 Task: Research Airbnb options in Turnhout, Belgium from 28th December, 2023 to 30th December, 2023 for 8 adults. Place can be shared room with 5 bedrooms having 8 beds and 5 bathrooms. Property type can be flat. Amenities needed are: wifi, washing machine, heating, TV, free parking on premises, hot tub, gym, smoking allowed.
Action: Mouse moved to (565, 314)
Screenshot: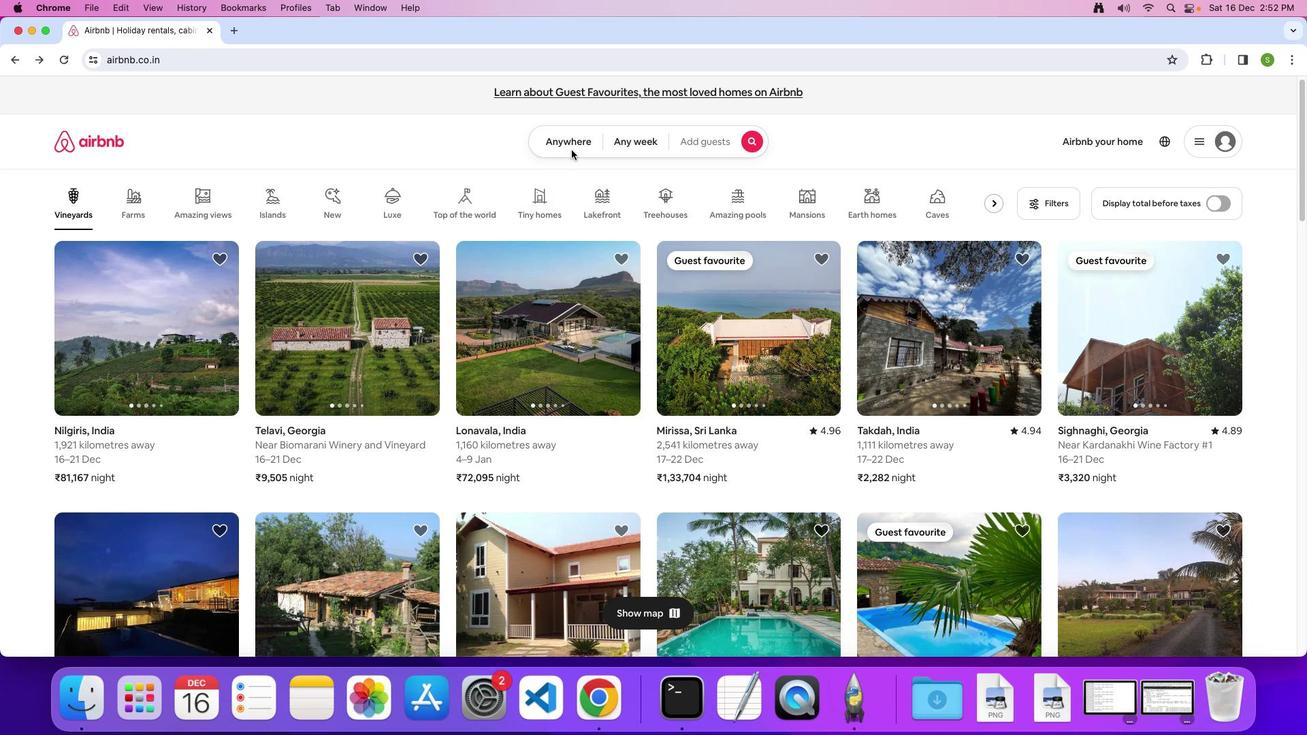 
Action: Mouse pressed left at (565, 314)
Screenshot: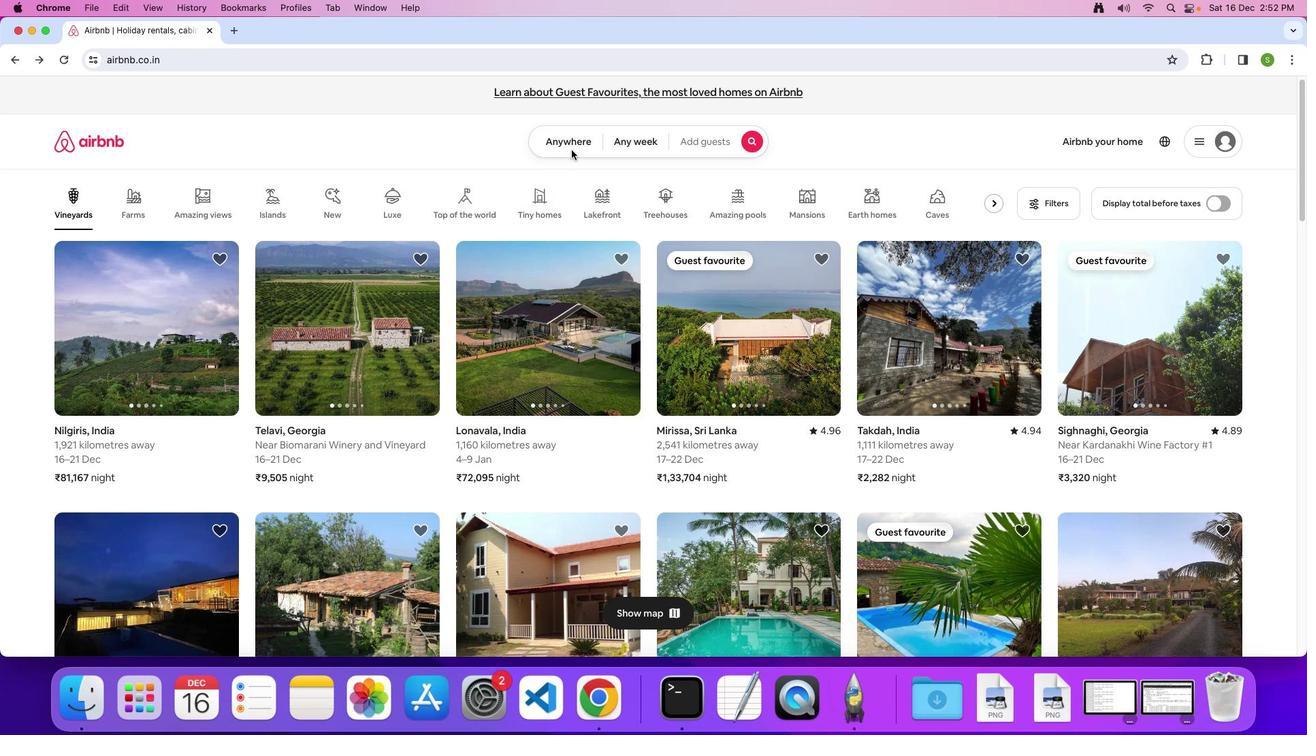 
Action: Mouse moved to (563, 312)
Screenshot: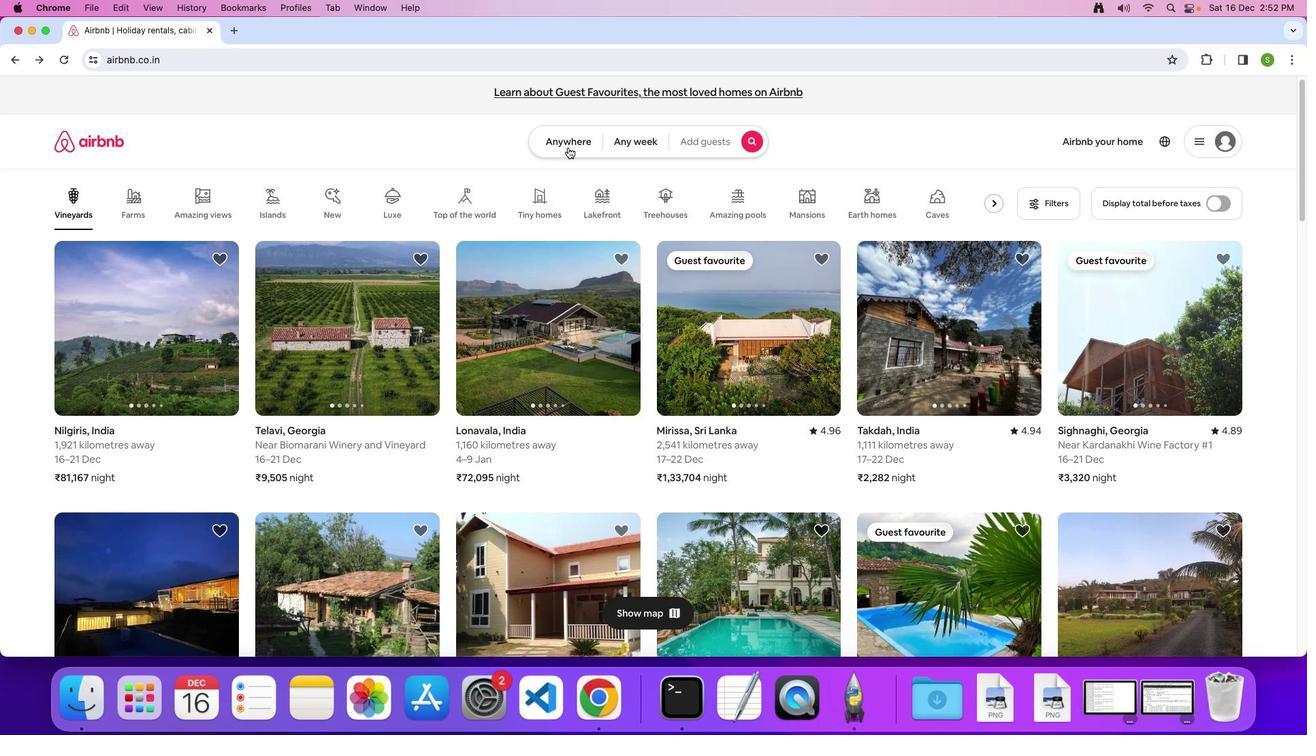 
Action: Mouse pressed left at (563, 312)
Screenshot: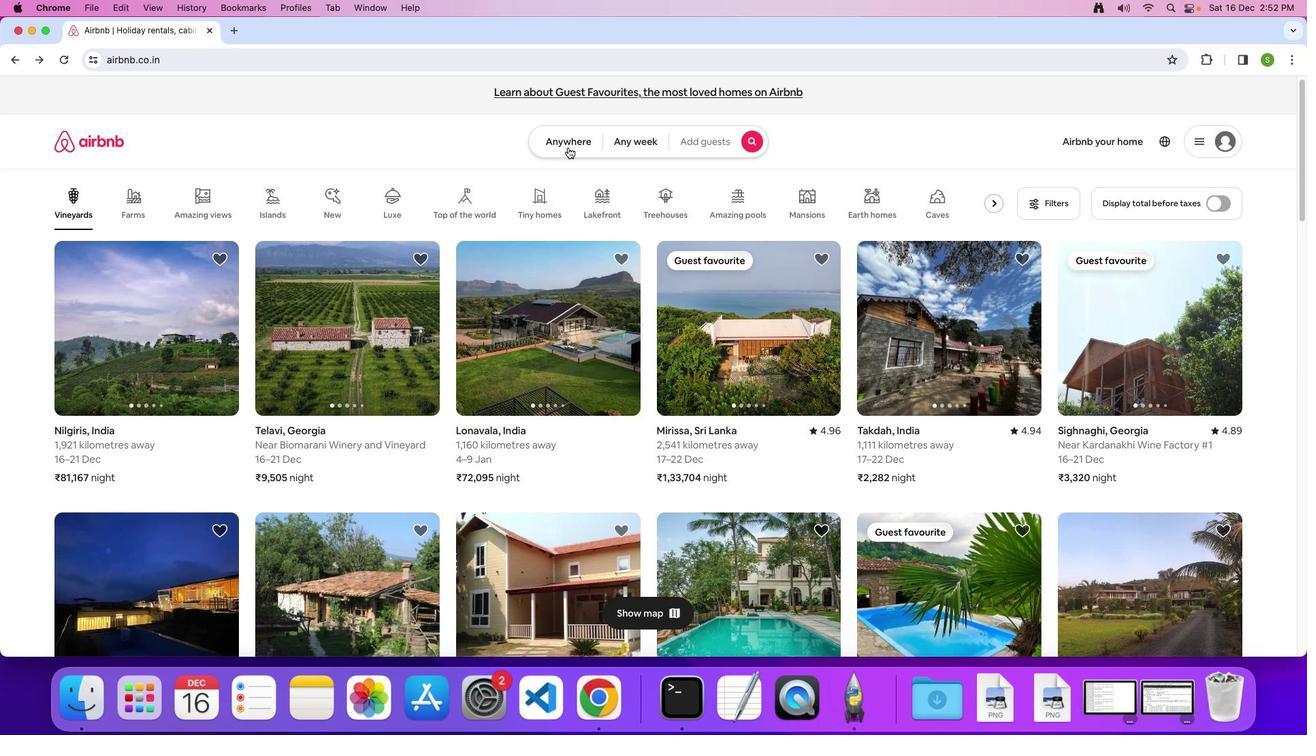 
Action: Mouse moved to (535, 335)
Screenshot: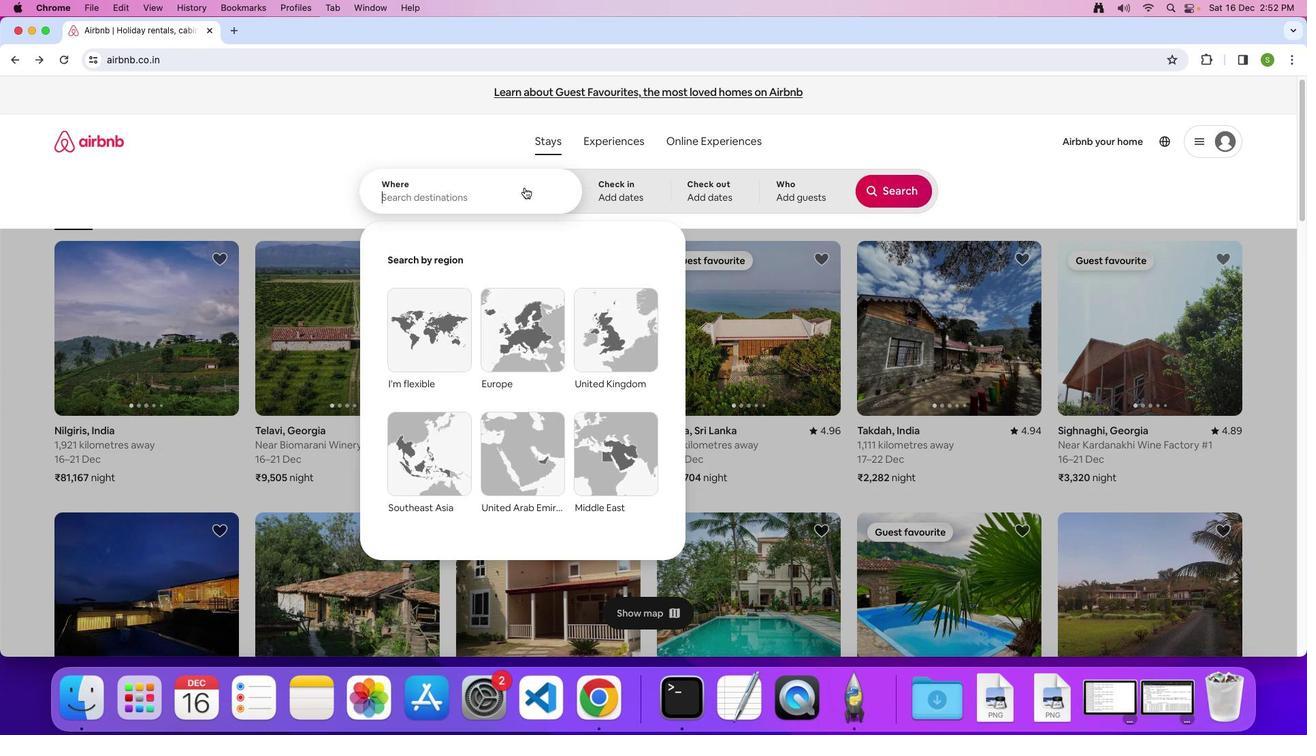 
Action: Mouse pressed left at (535, 335)
Screenshot: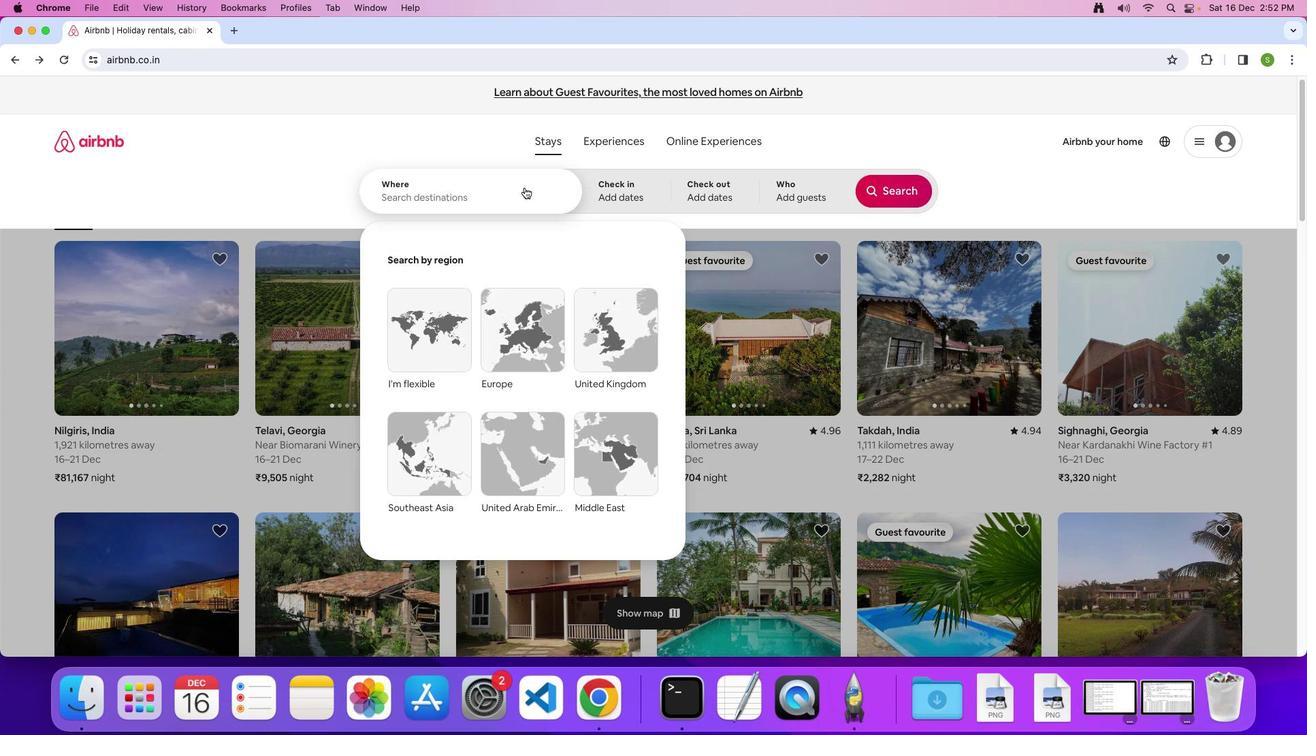
Action: Mouse moved to (535, 335)
Screenshot: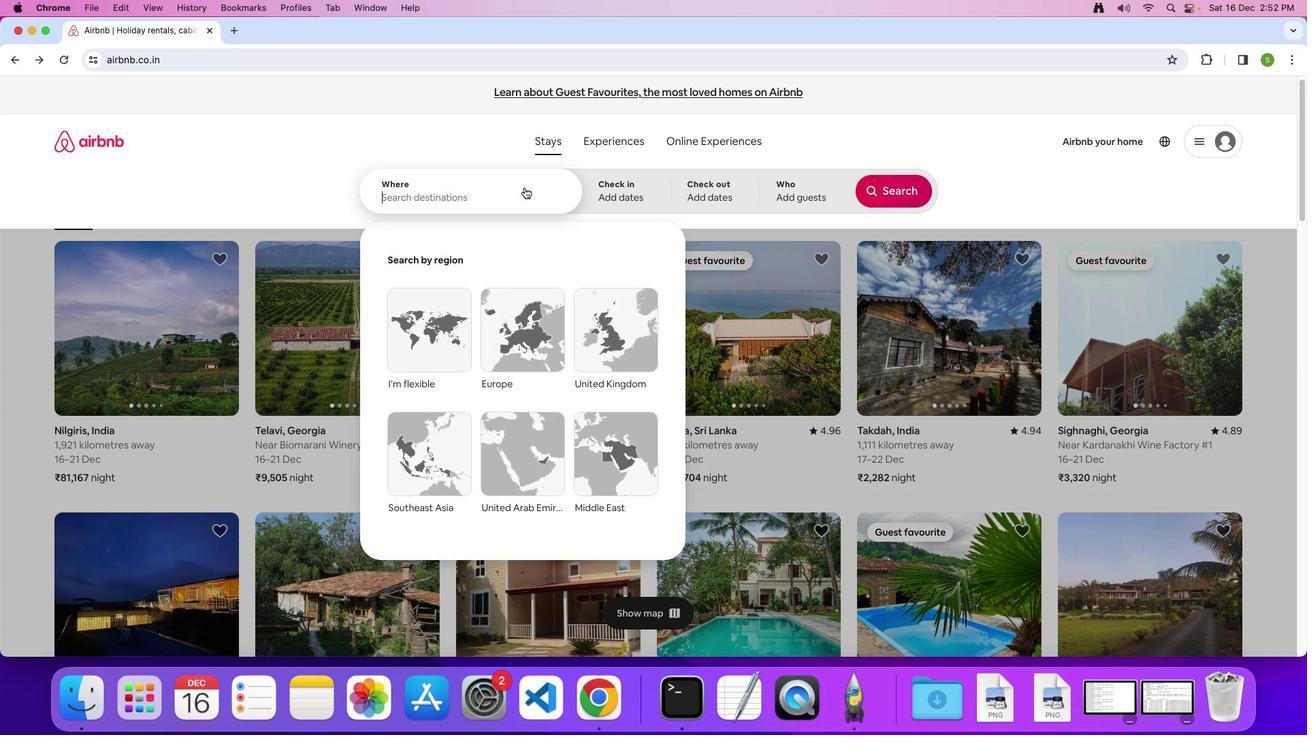 
Action: Key pressed 'T'Key.caps_lock'u''r''n''h''o''u''t'','Key.spaceKey.shift'B''e''l''g''i''u''m'Key.enter
Screenshot: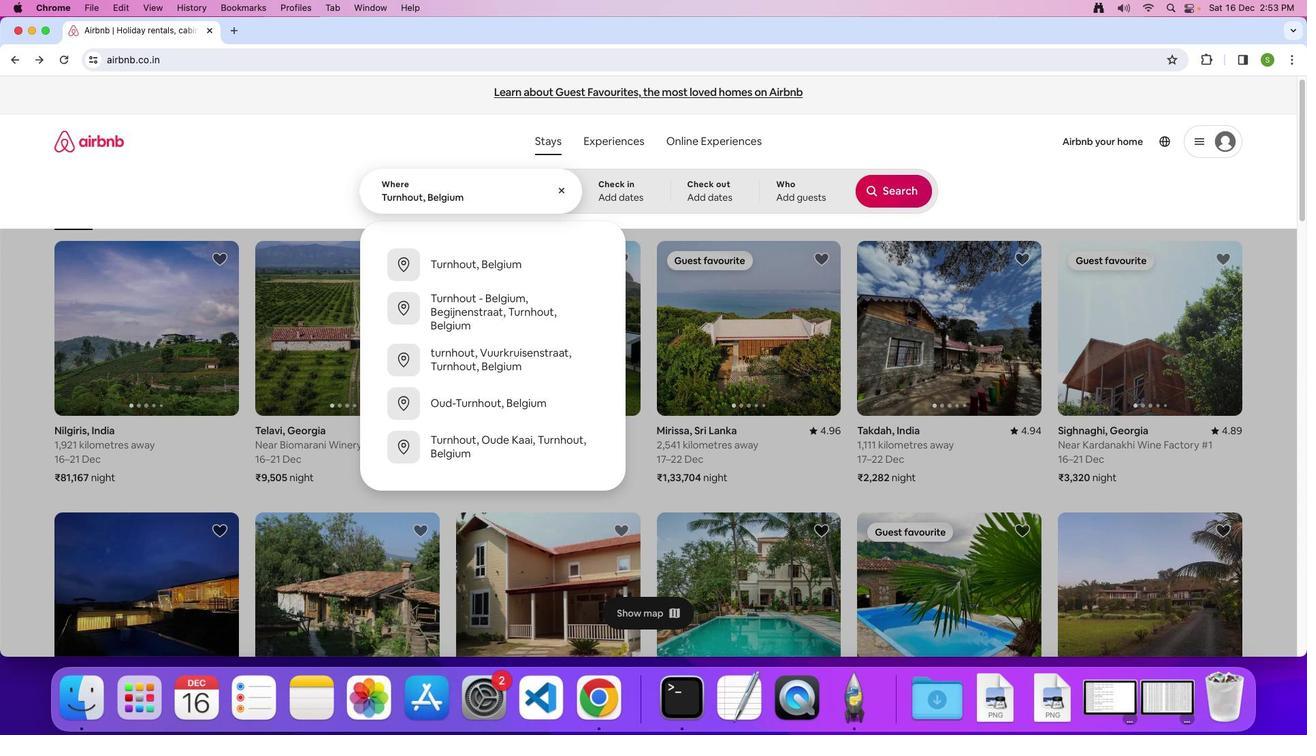 
Action: Mouse moved to (550, 508)
Screenshot: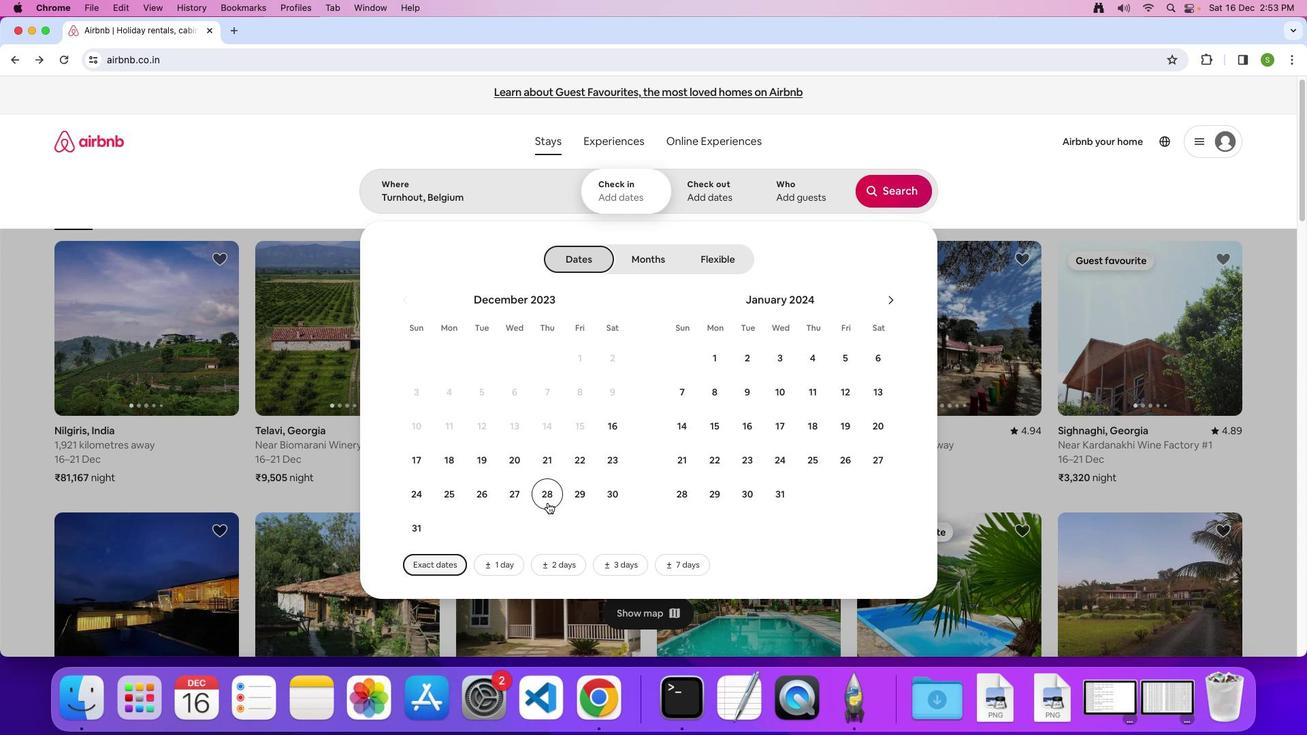 
Action: Mouse pressed left at (550, 508)
Screenshot: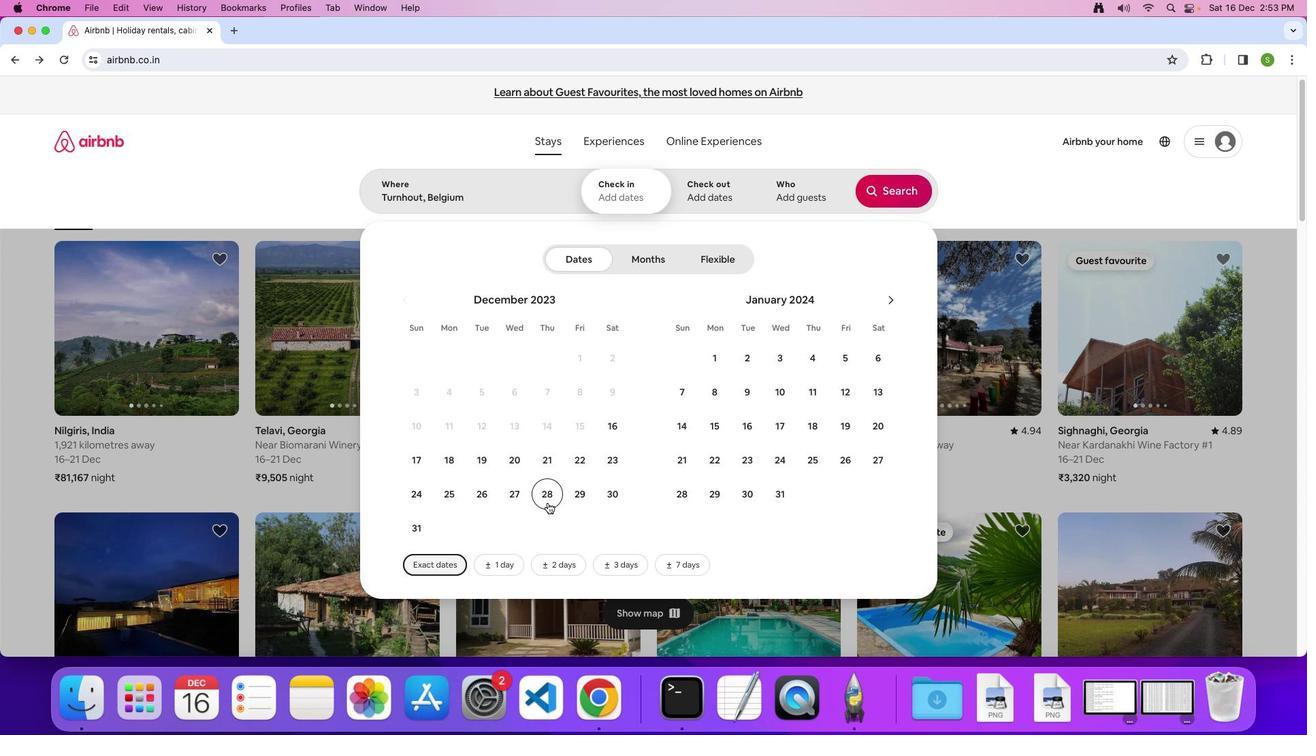 
Action: Mouse moved to (585, 504)
Screenshot: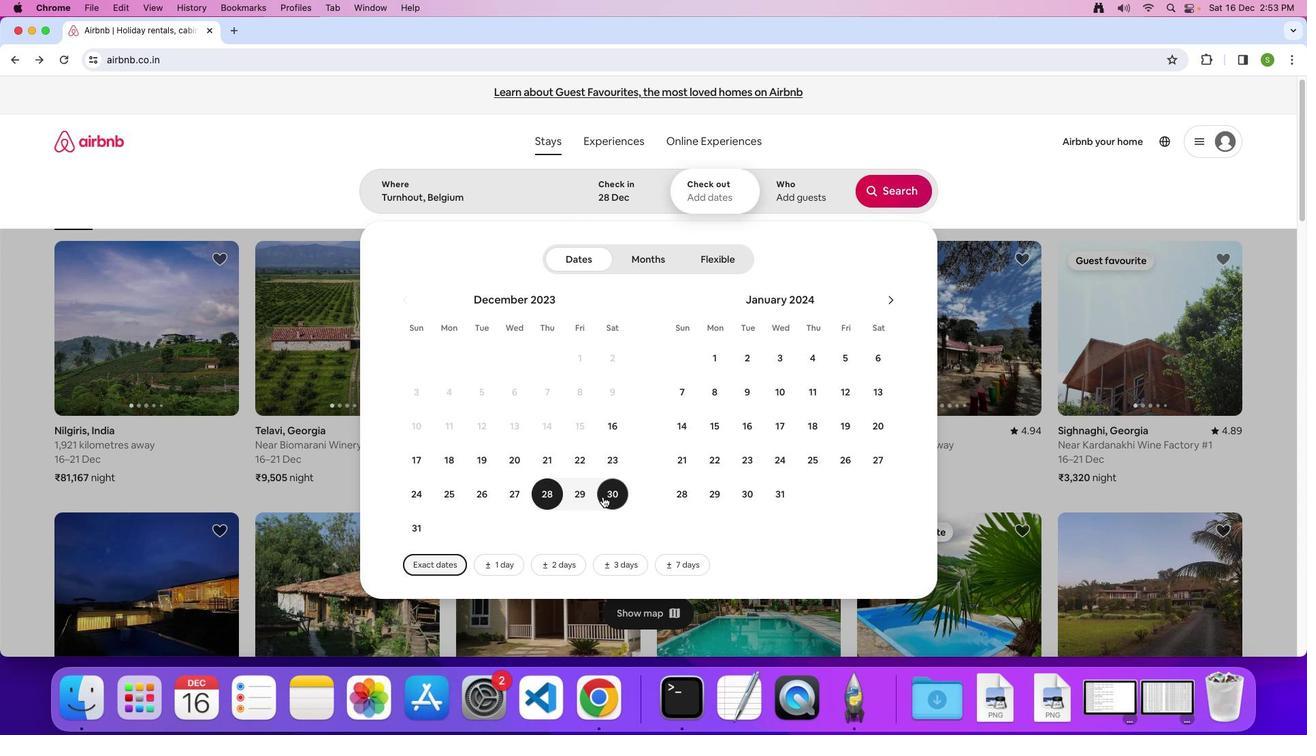 
Action: Mouse pressed left at (585, 504)
Screenshot: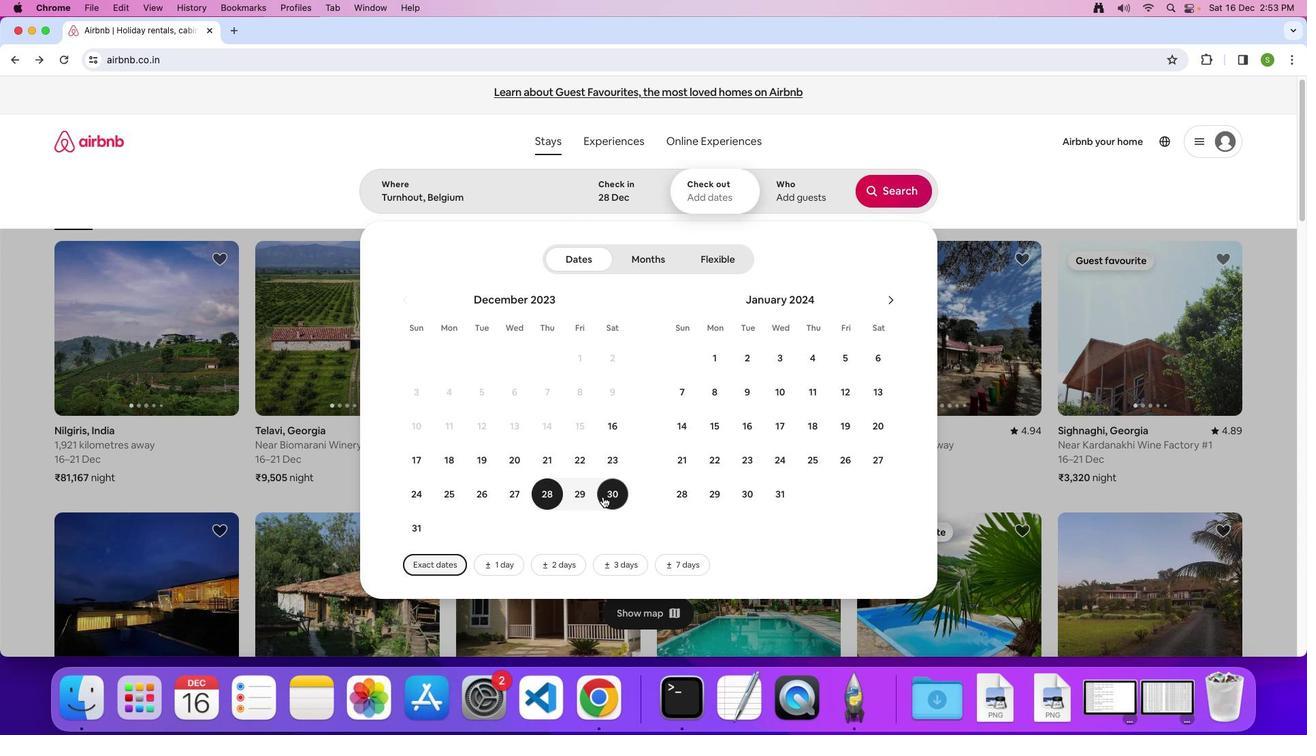 
Action: Mouse moved to (707, 341)
Screenshot: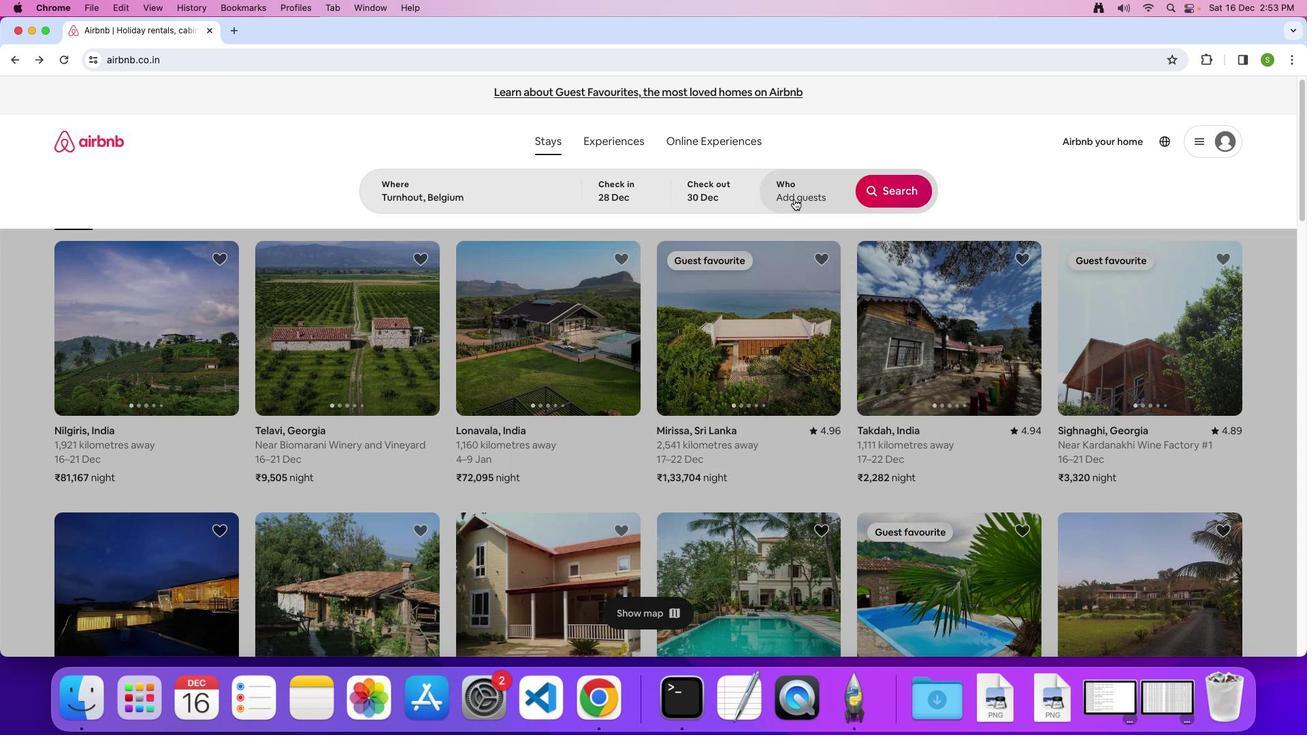 
Action: Mouse pressed left at (707, 341)
Screenshot: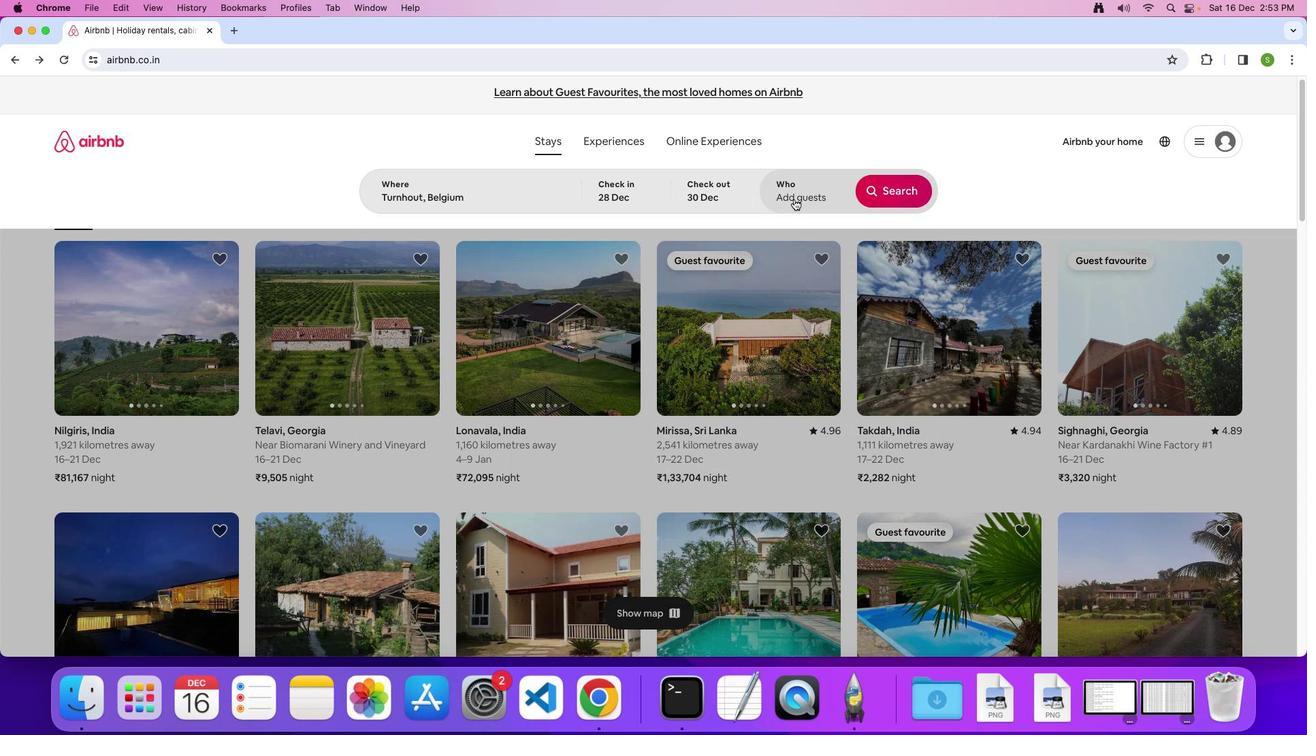 
Action: Mouse moved to (774, 376)
Screenshot: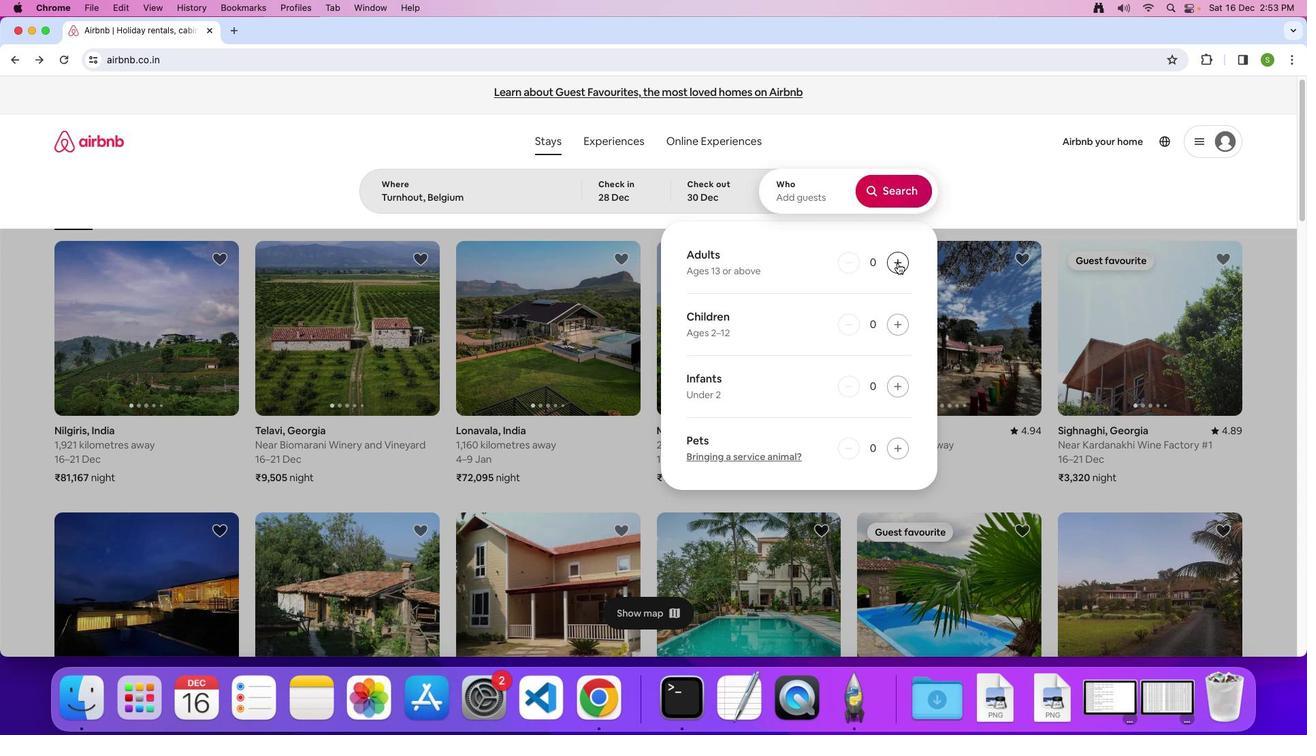
Action: Mouse pressed left at (774, 376)
Screenshot: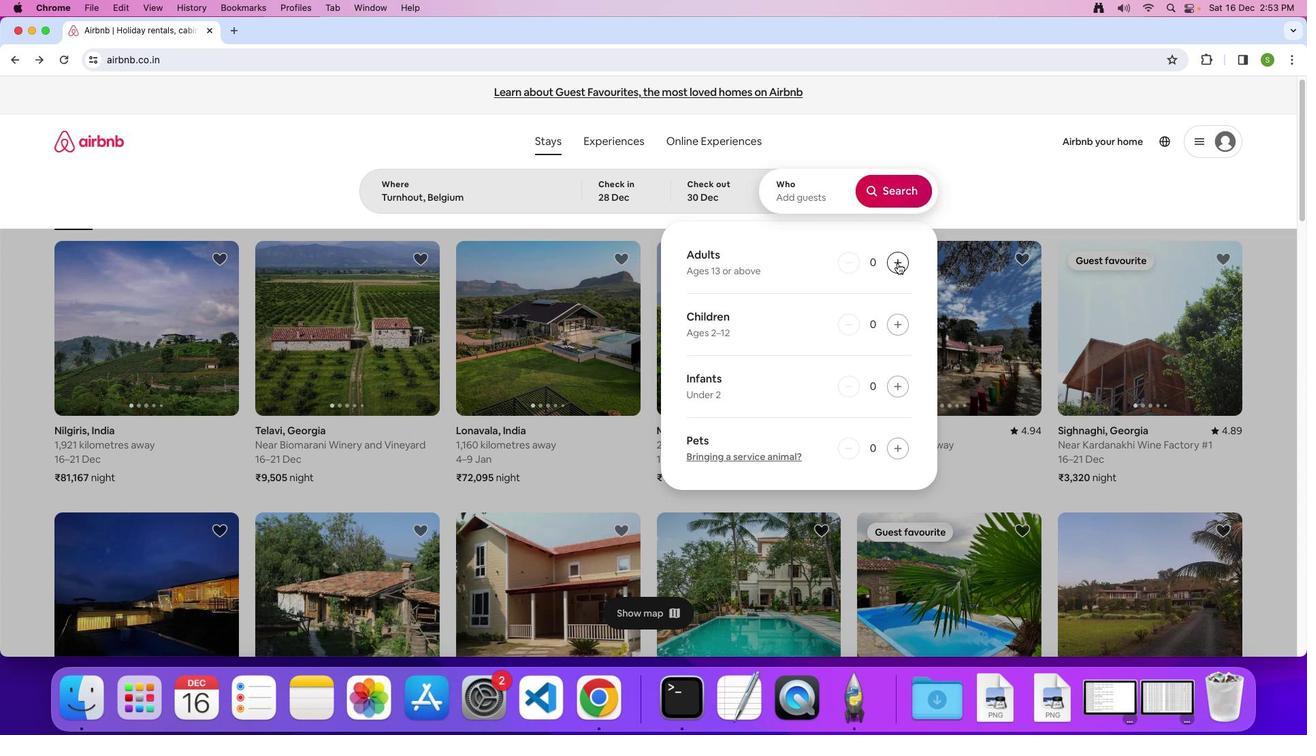 
Action: Mouse pressed left at (774, 376)
Screenshot: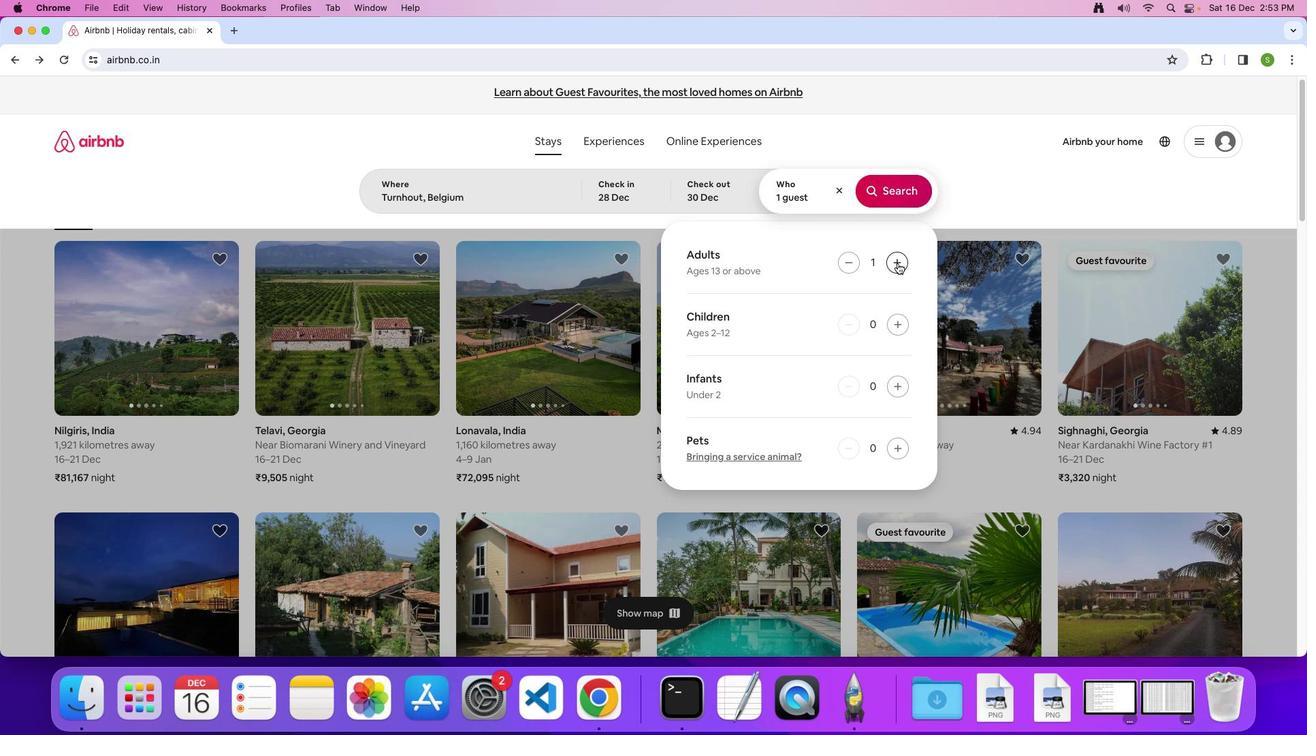 
Action: Mouse pressed left at (774, 376)
Screenshot: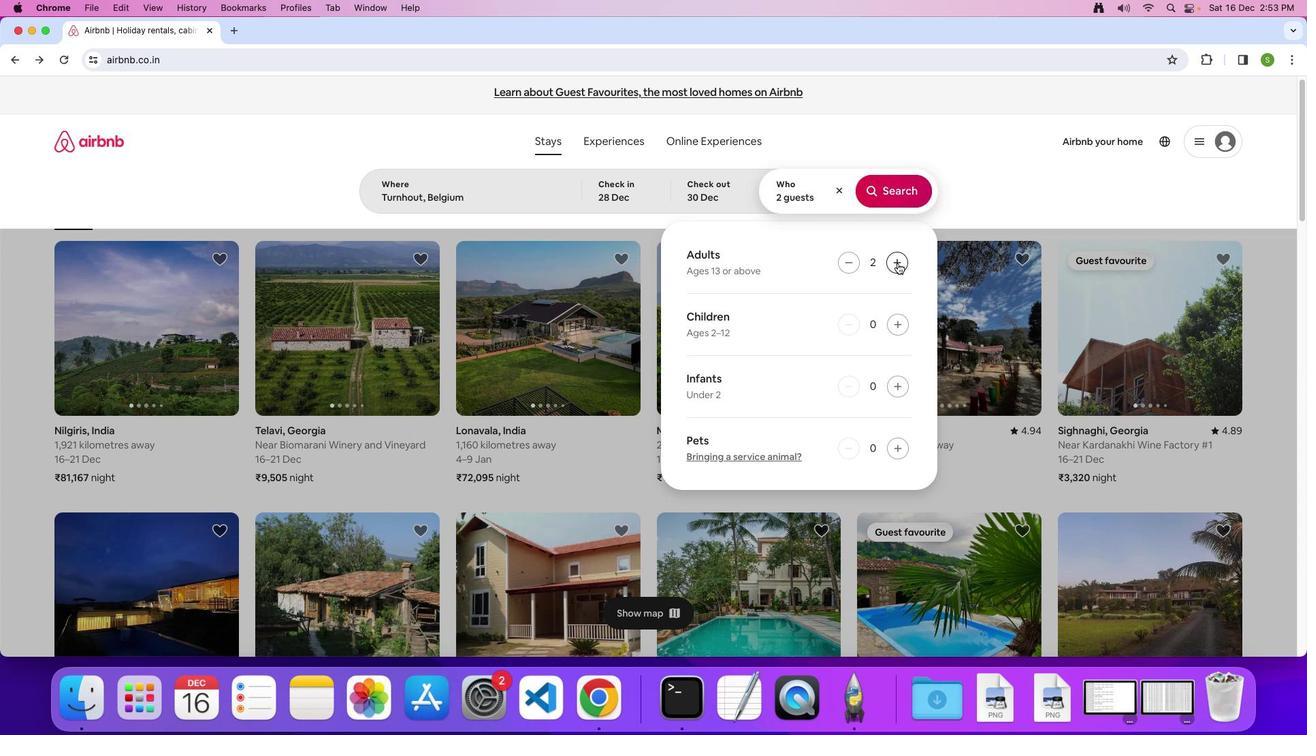 
Action: Mouse pressed left at (774, 376)
Screenshot: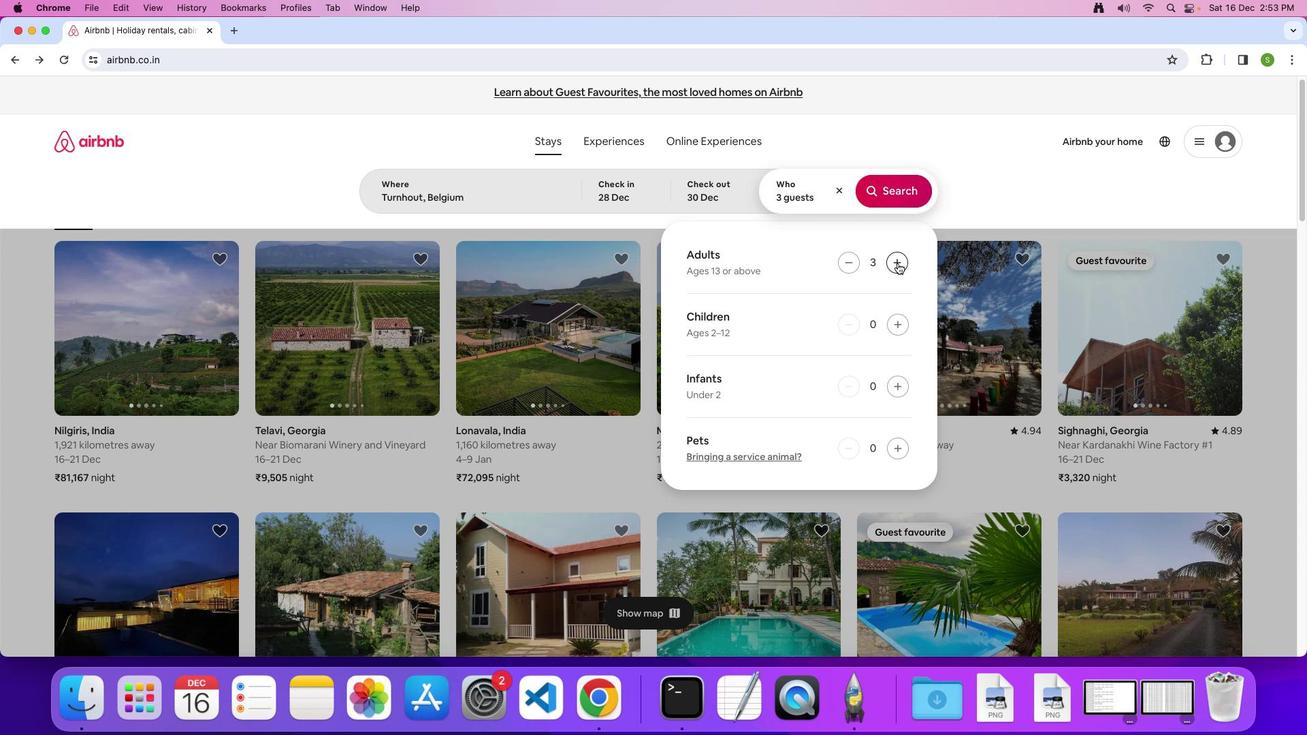 
Action: Mouse pressed left at (774, 376)
Screenshot: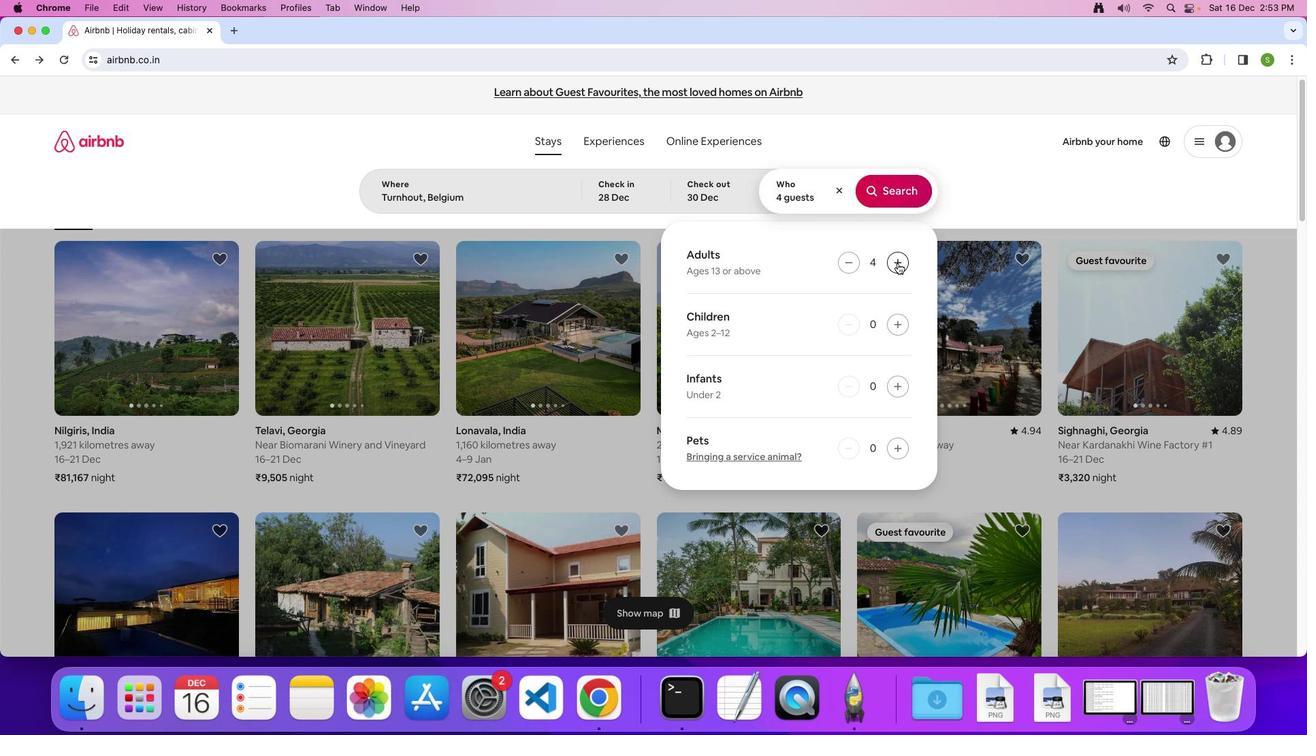 
Action: Mouse pressed left at (774, 376)
Screenshot: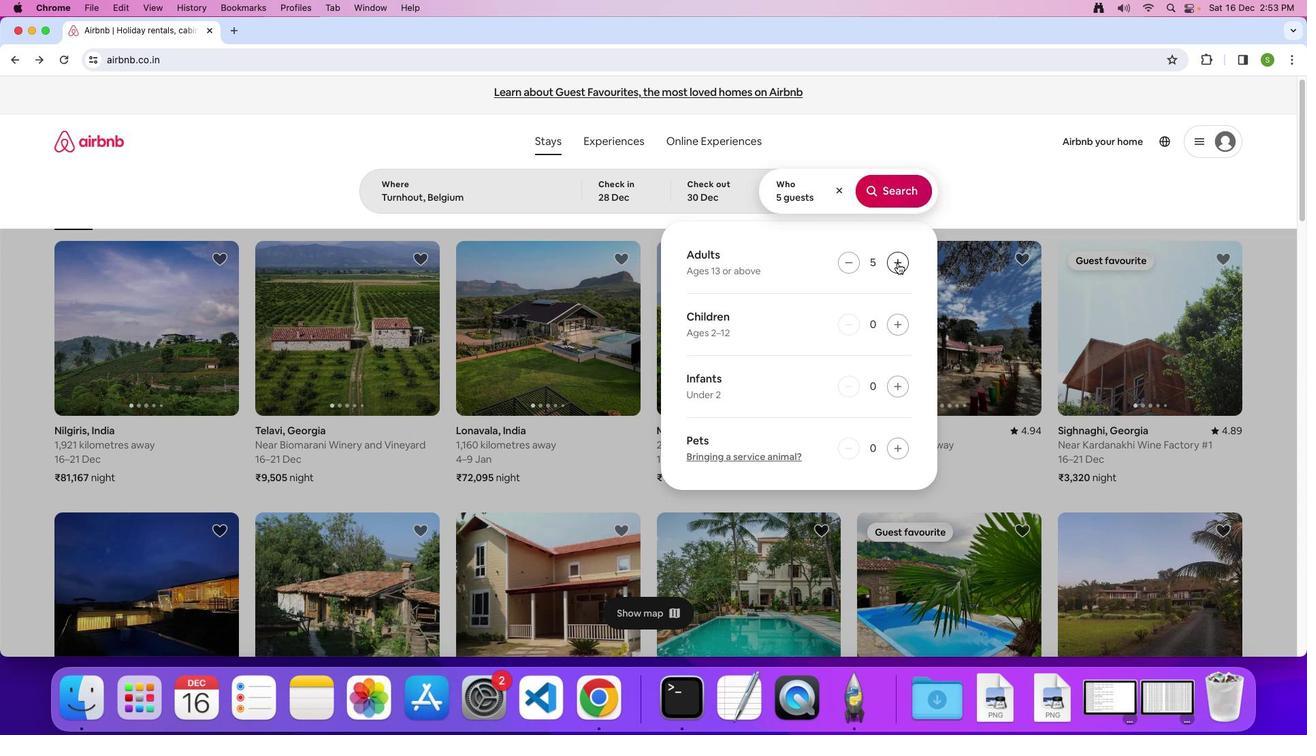 
Action: Mouse pressed left at (774, 376)
Screenshot: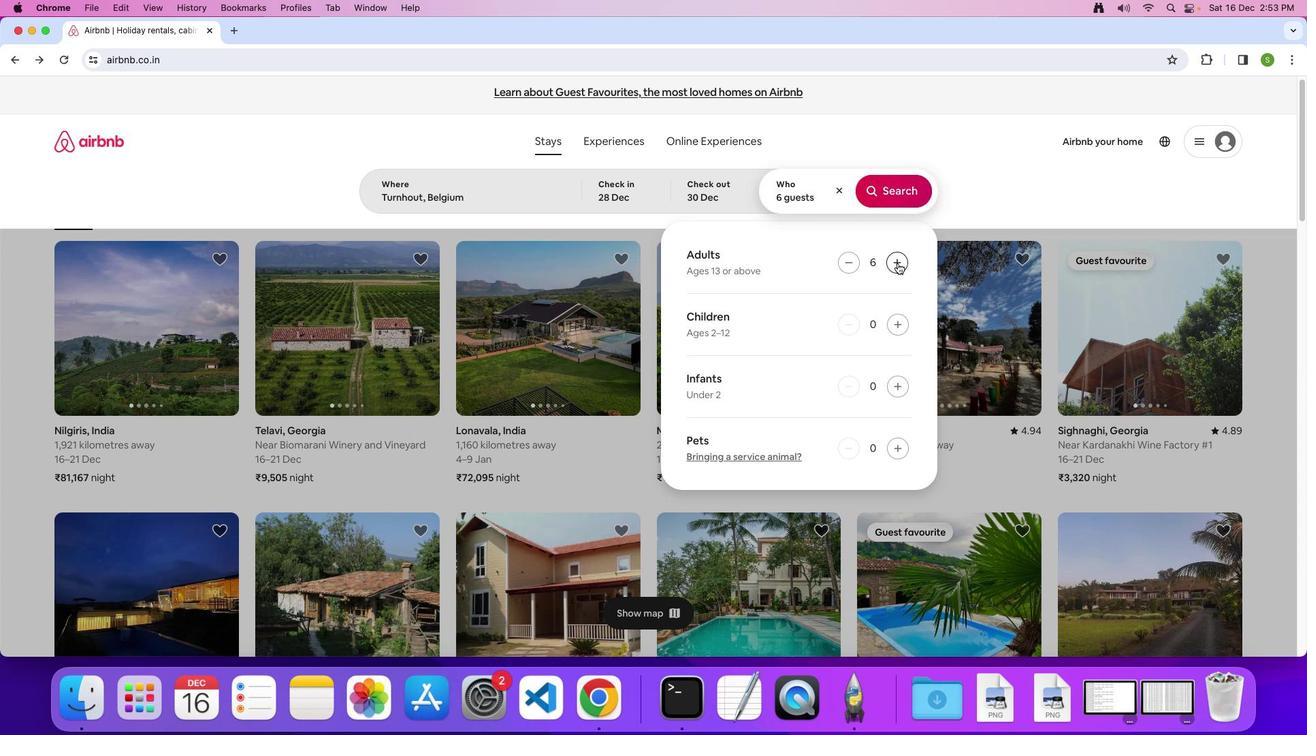 
Action: Mouse pressed left at (774, 376)
Screenshot: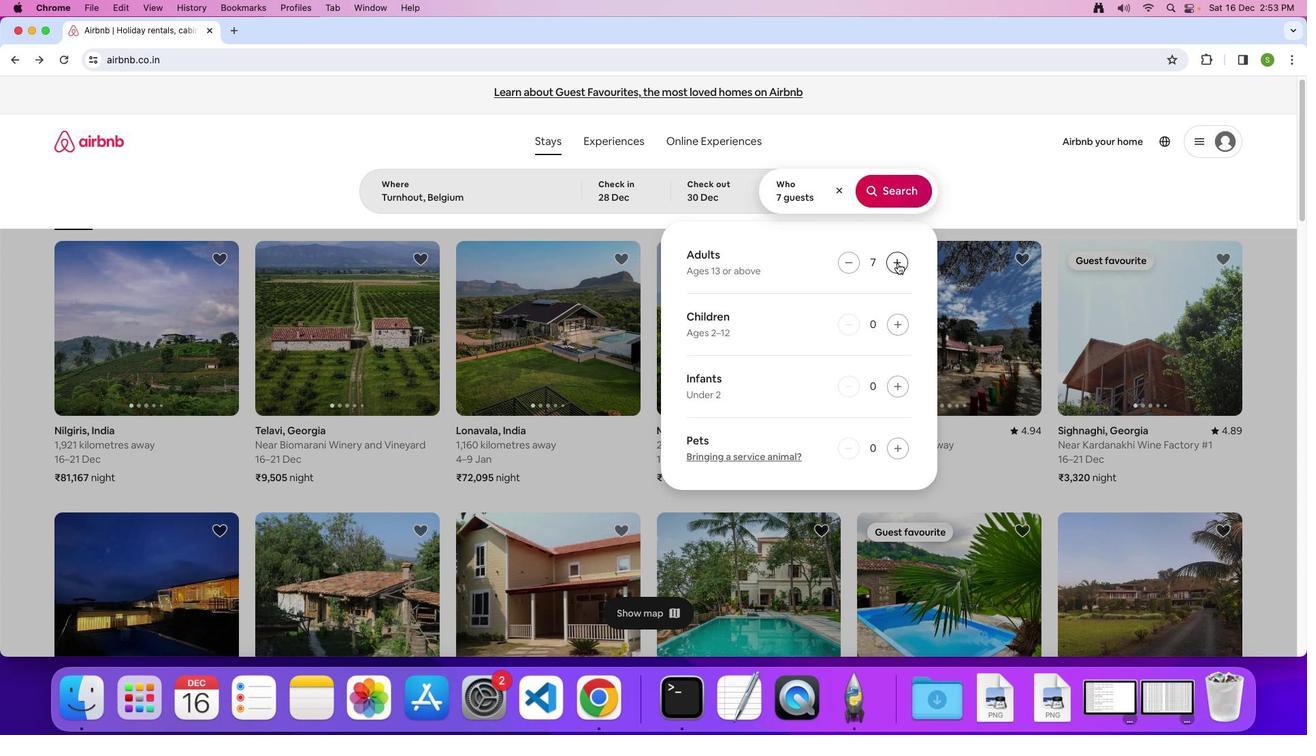 
Action: Mouse moved to (774, 335)
Screenshot: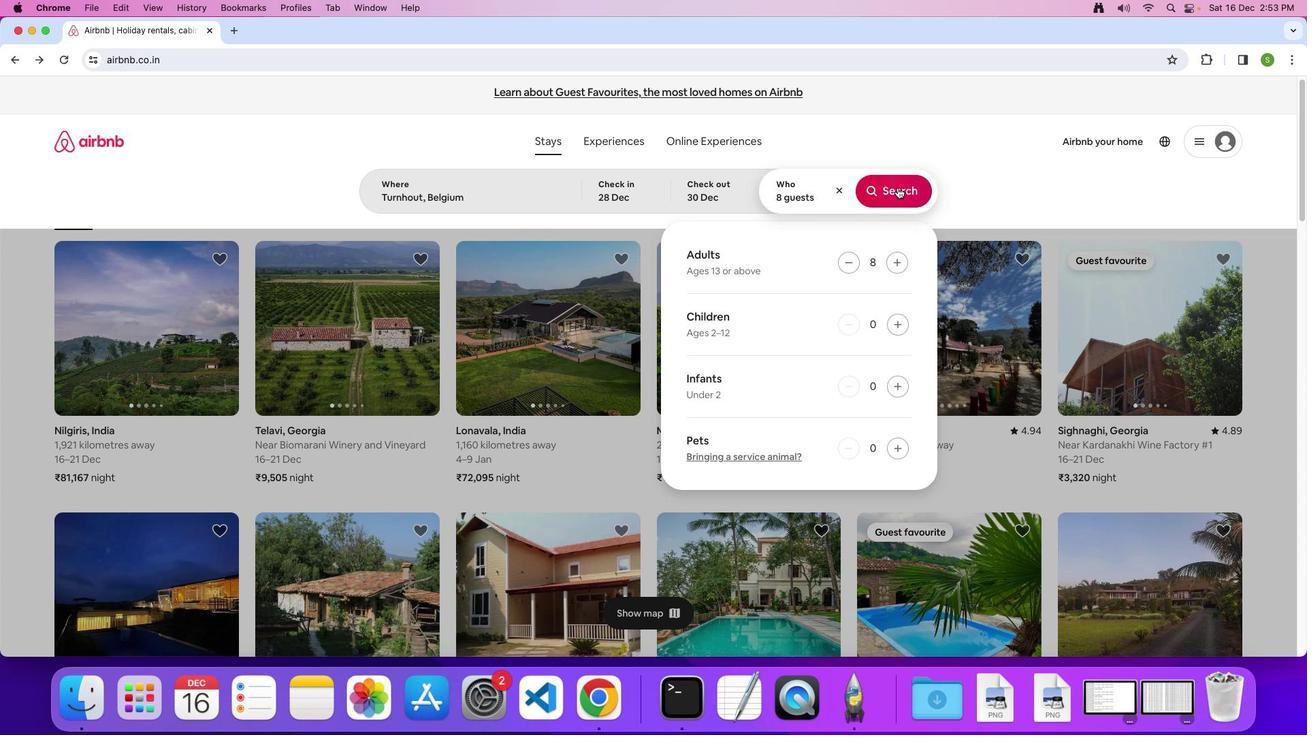 
Action: Mouse pressed left at (774, 335)
Screenshot: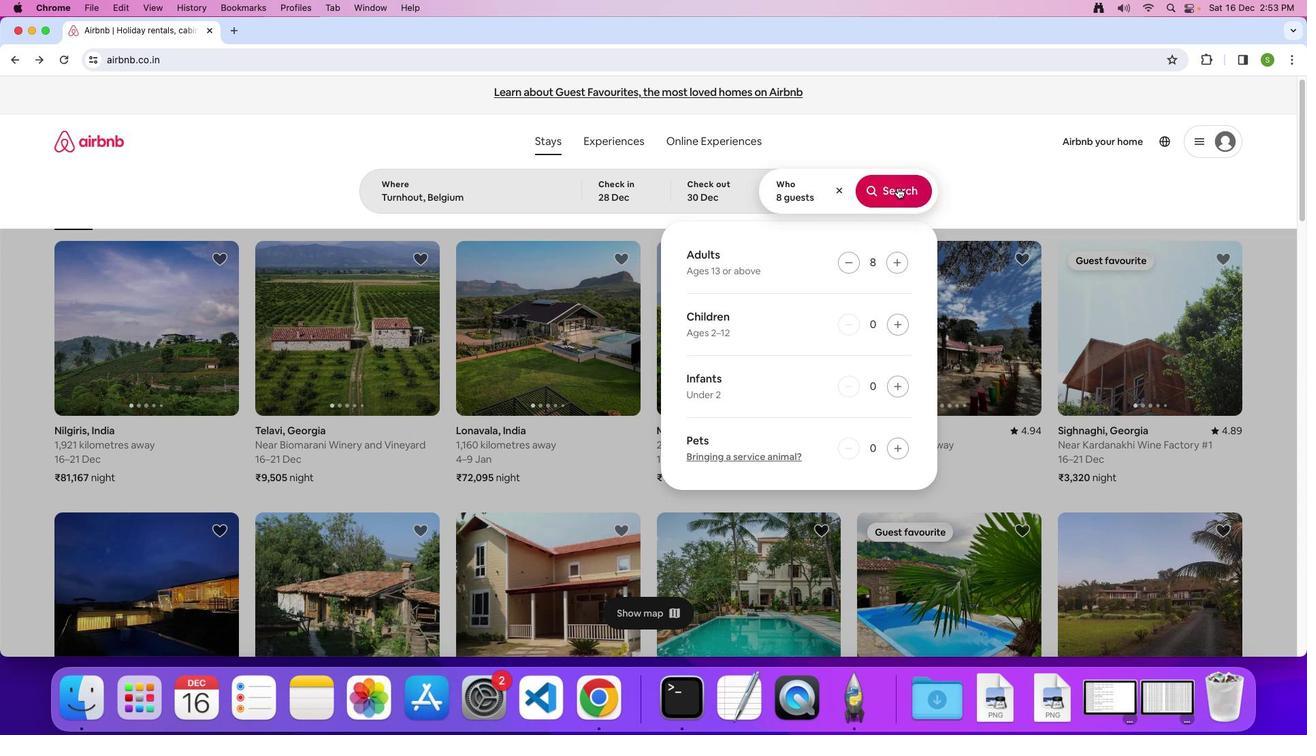 
Action: Mouse moved to (899, 318)
Screenshot: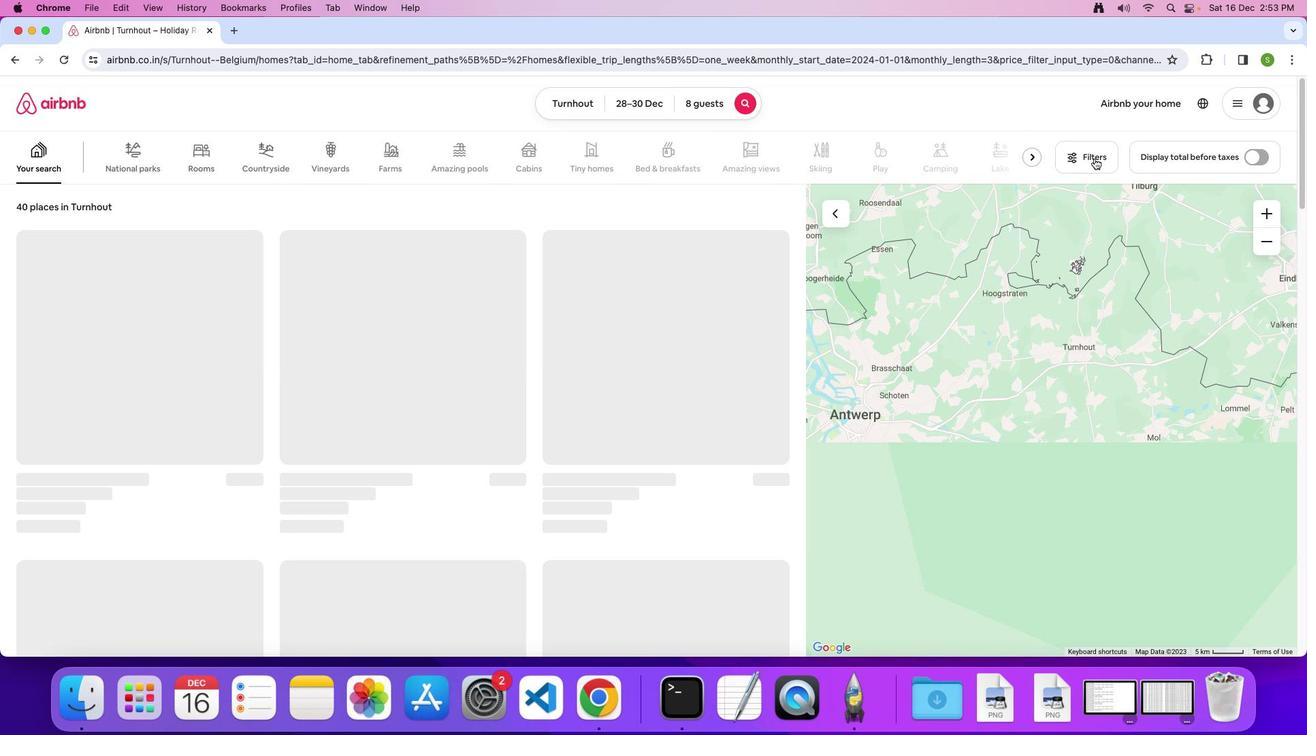 
Action: Mouse pressed left at (899, 318)
Screenshot: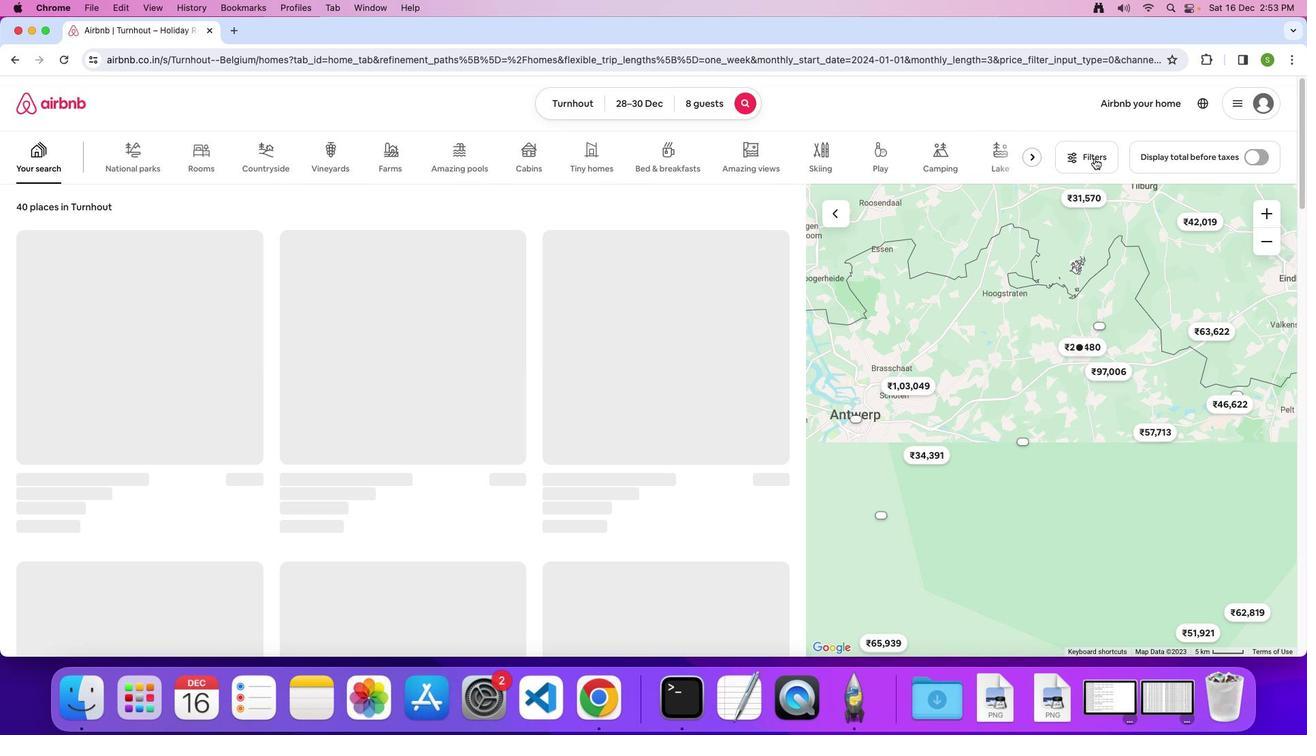 
Action: Mouse moved to (608, 371)
Screenshot: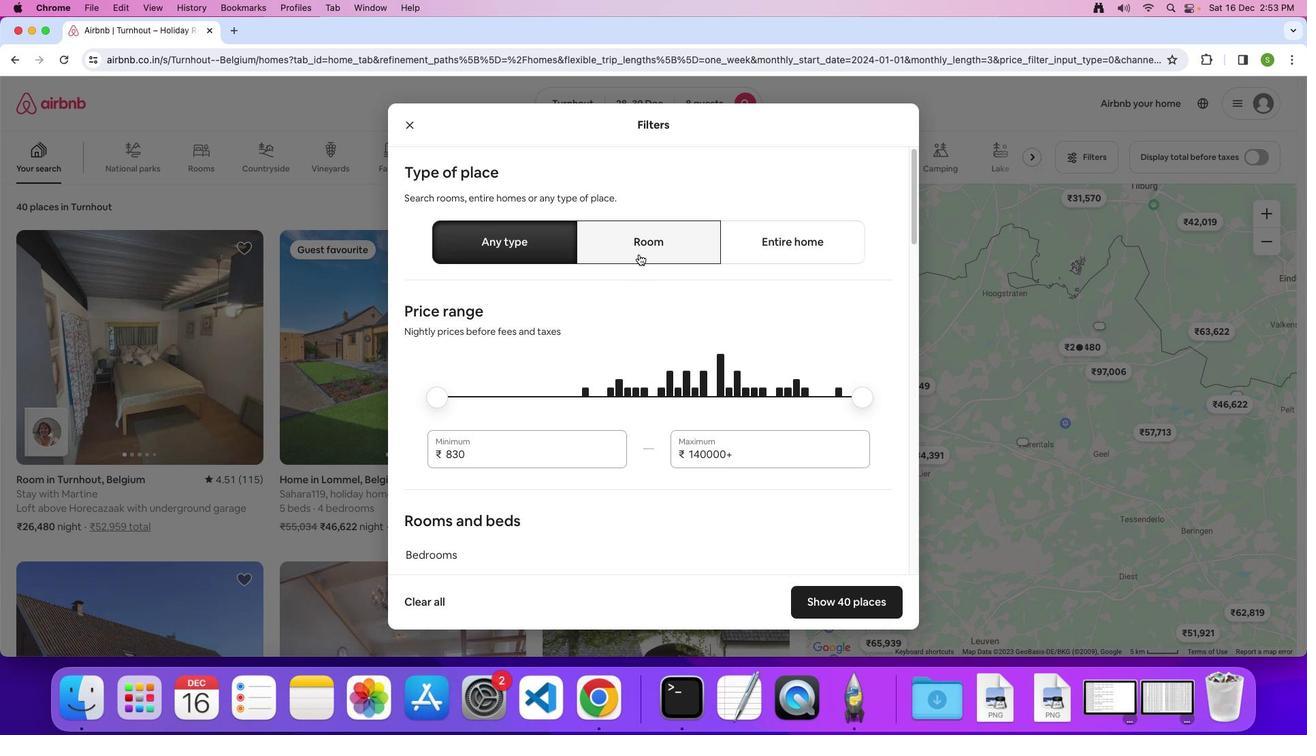 
Action: Mouse pressed left at (608, 371)
Screenshot: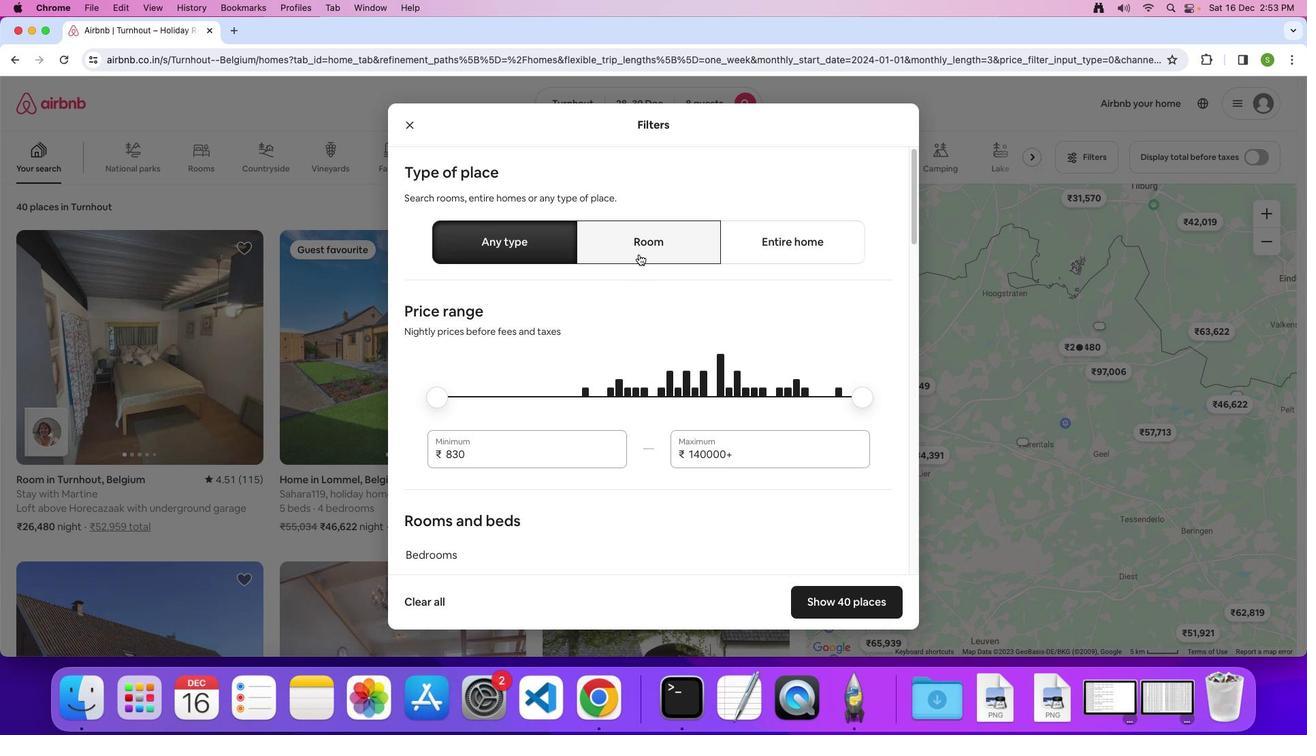 
Action: Mouse moved to (623, 482)
Screenshot: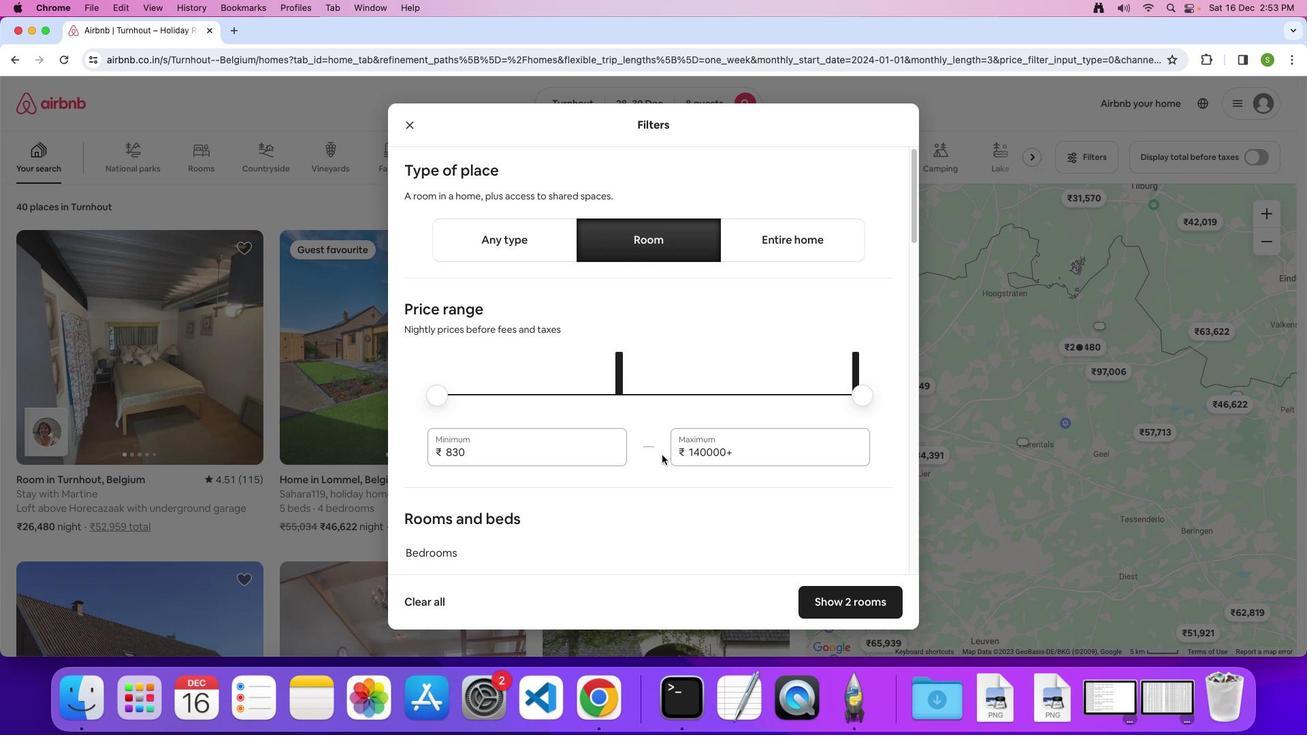 
Action: Mouse scrolled (623, 482) with delta (200, 231)
Screenshot: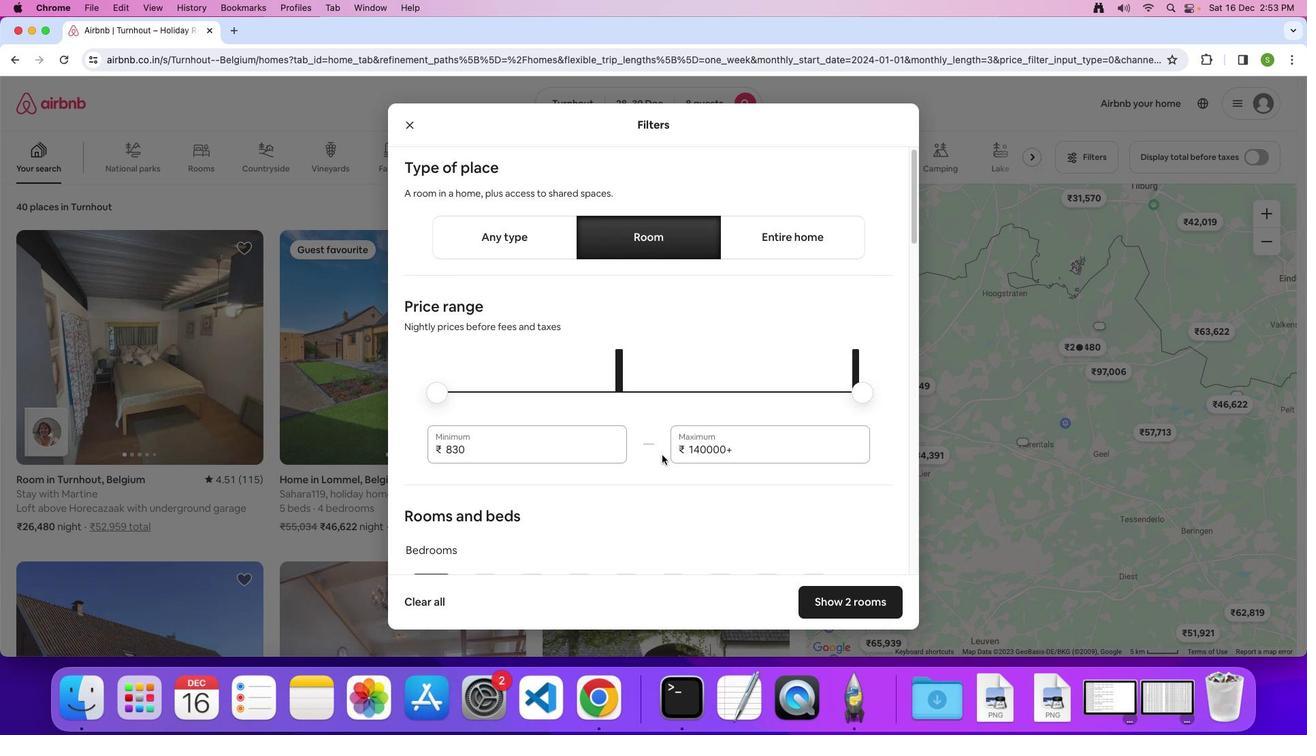 
Action: Mouse moved to (623, 482)
Screenshot: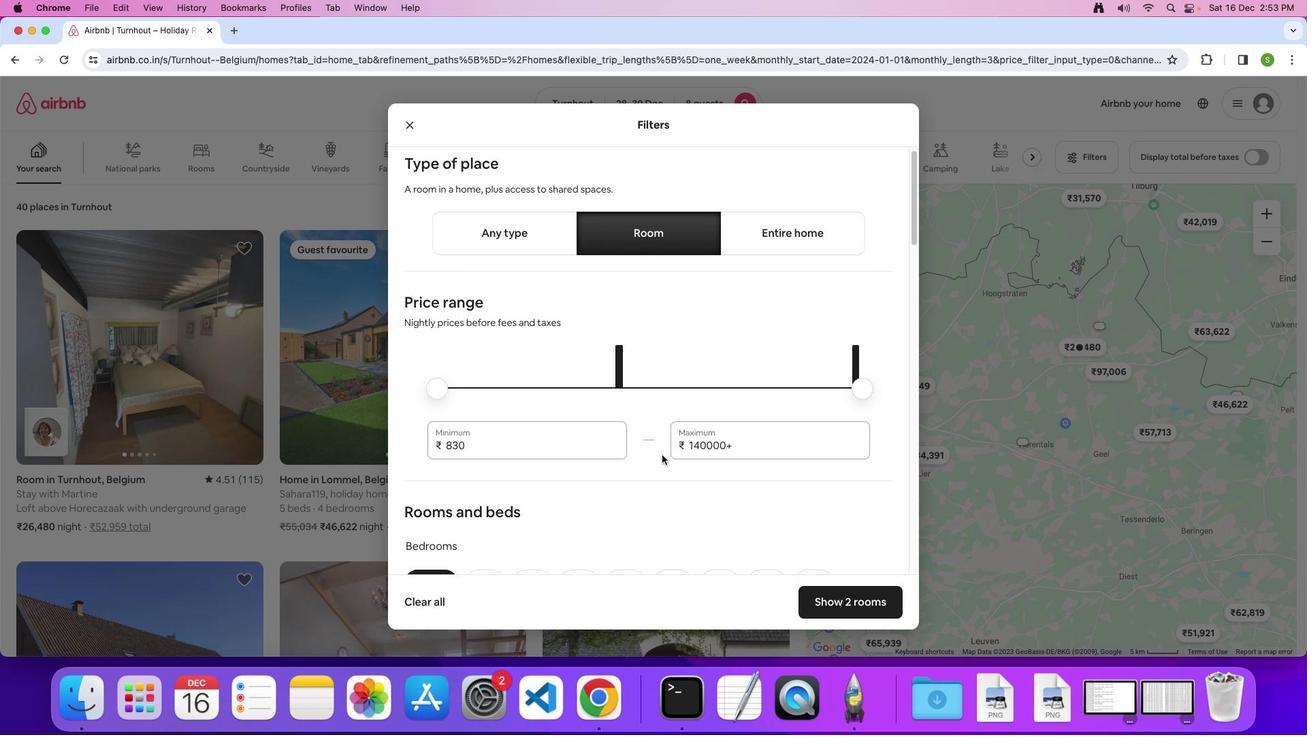
Action: Mouse scrolled (623, 482) with delta (200, 231)
Screenshot: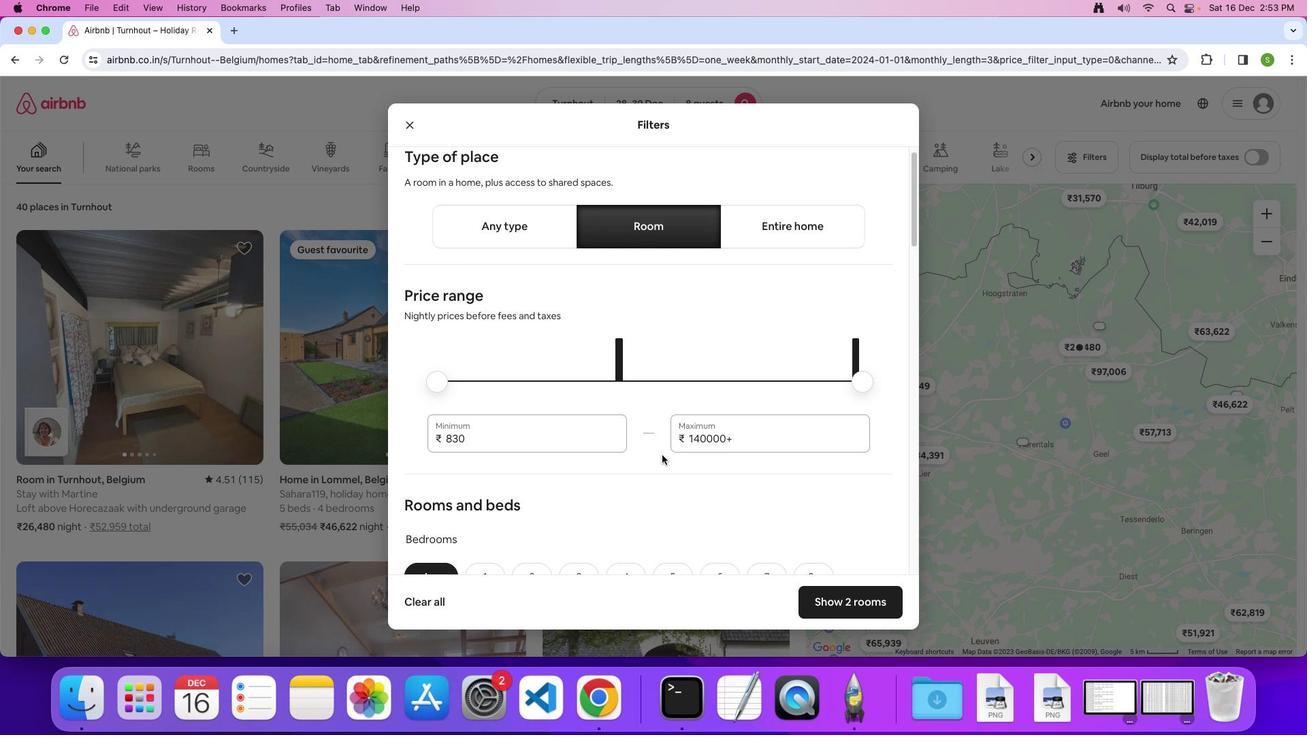 
Action: Mouse scrolled (623, 482) with delta (200, 231)
Screenshot: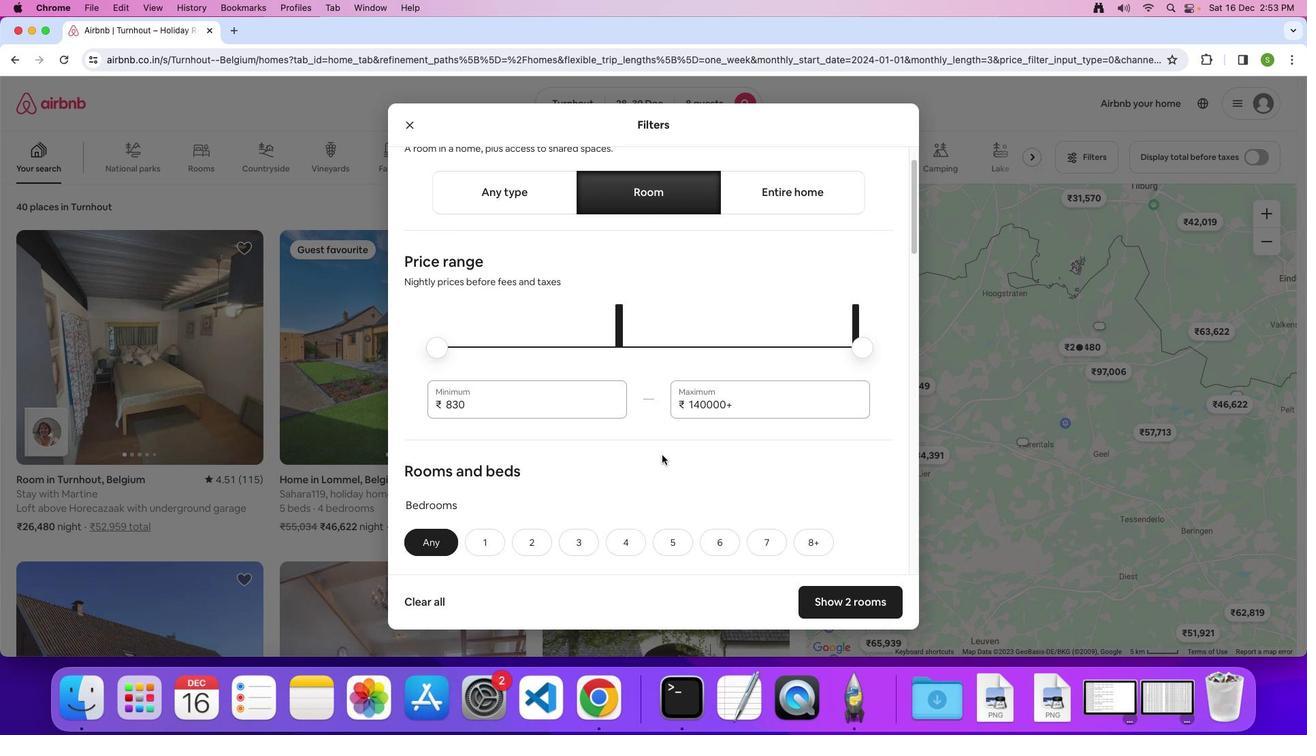
Action: Mouse moved to (623, 481)
Screenshot: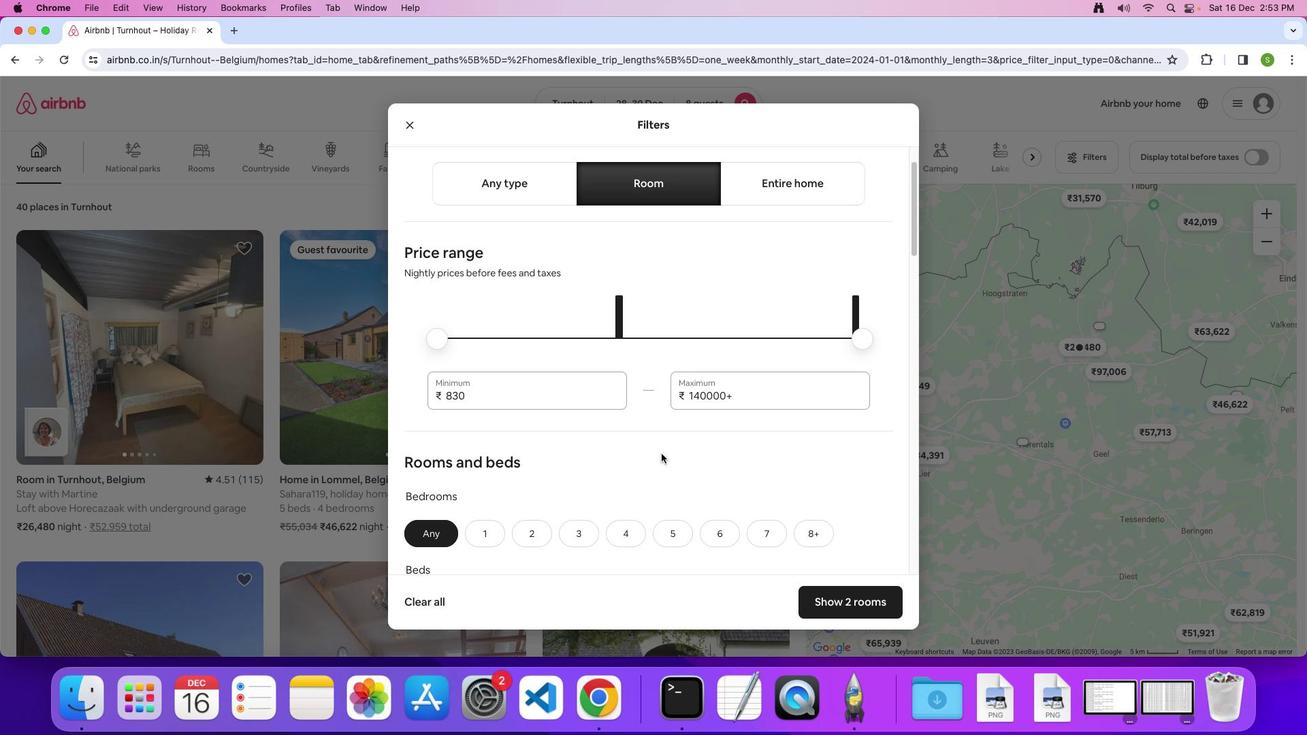 
Action: Mouse scrolled (623, 481) with delta (200, 231)
Screenshot: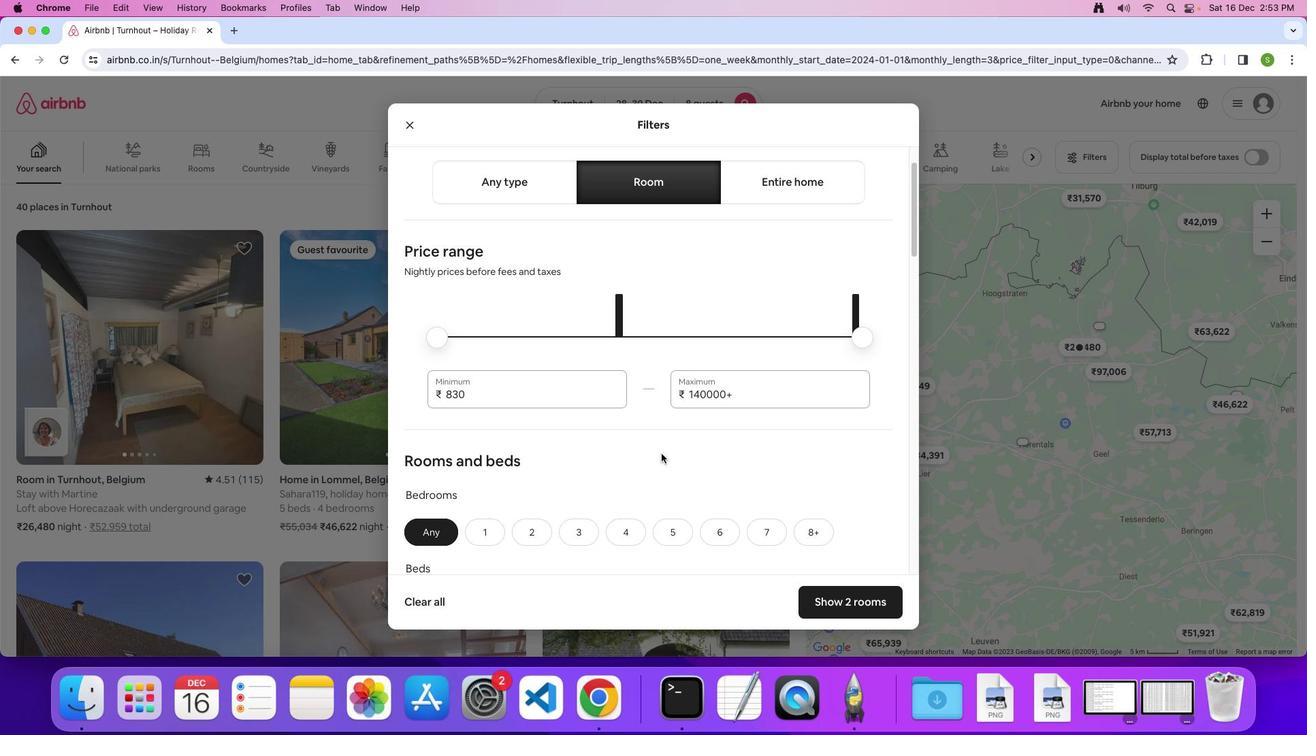 
Action: Mouse moved to (623, 481)
Screenshot: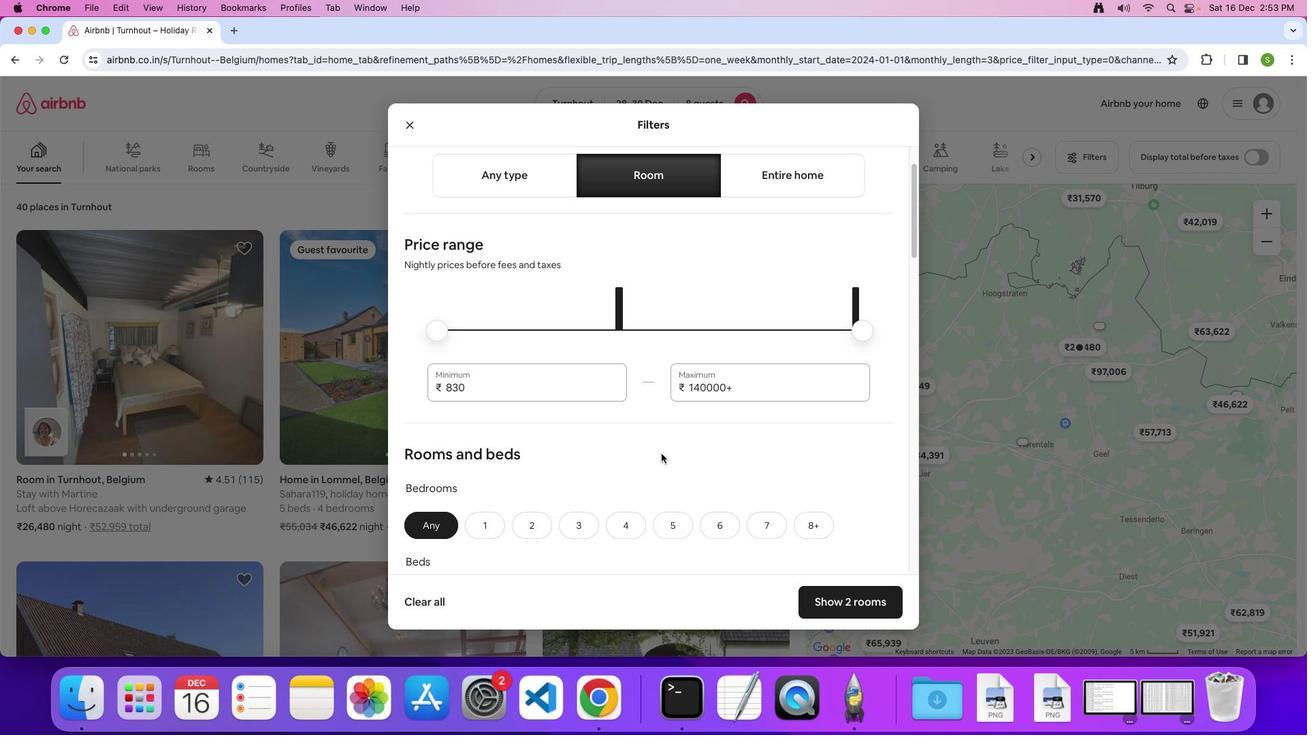 
Action: Mouse scrolled (623, 481) with delta (200, 231)
Screenshot: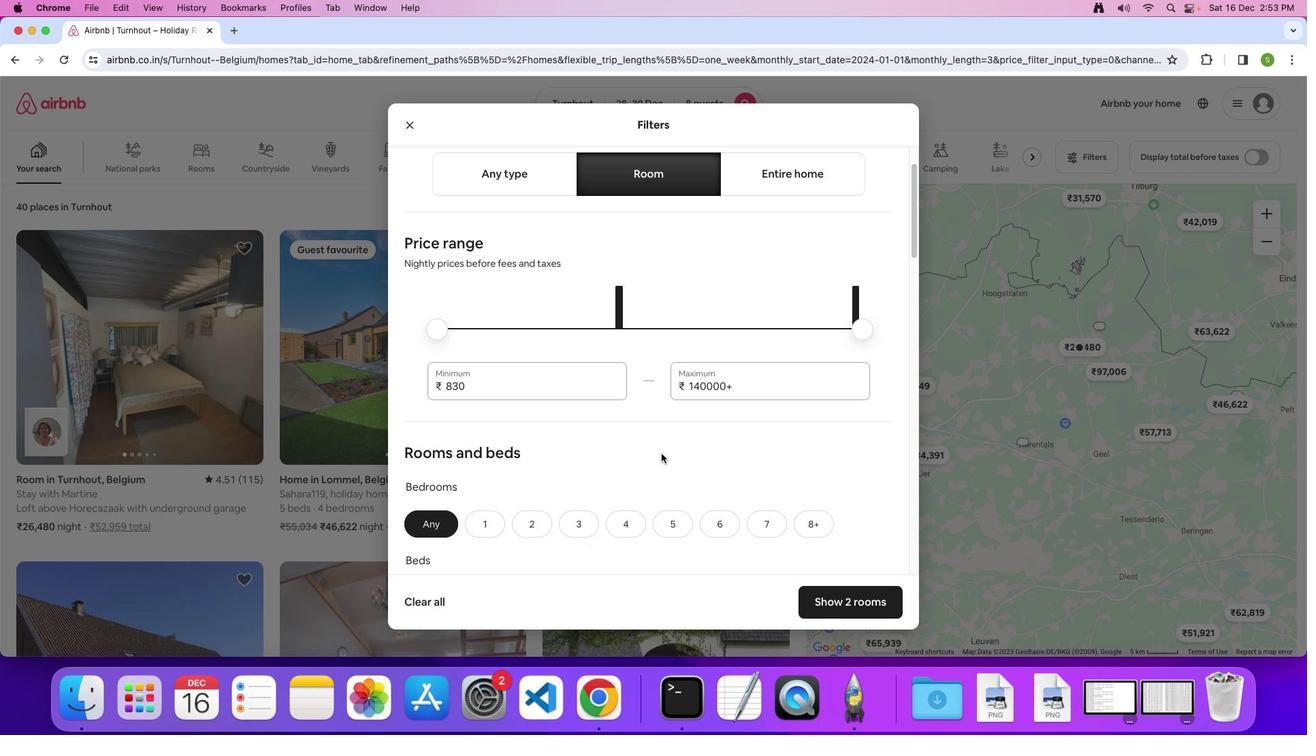 
Action: Mouse scrolled (623, 481) with delta (200, 231)
Screenshot: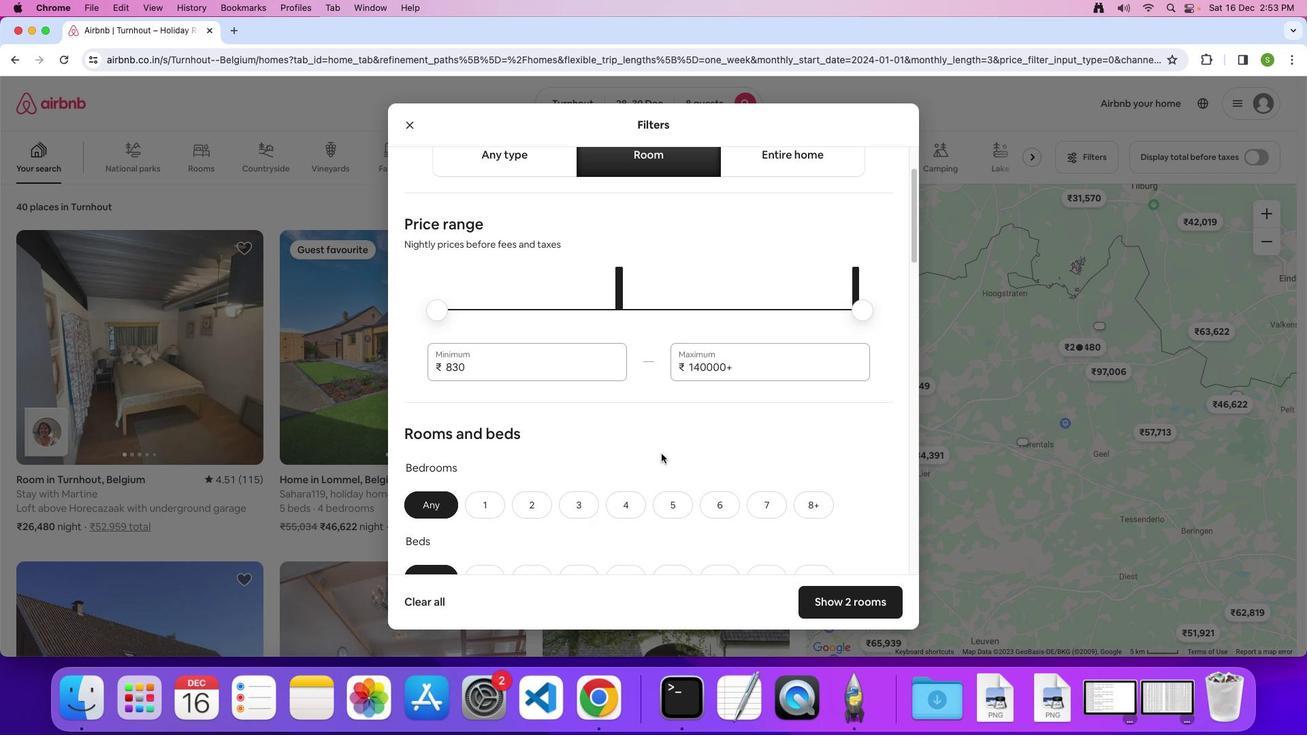 
Action: Mouse scrolled (623, 481) with delta (200, 231)
Screenshot: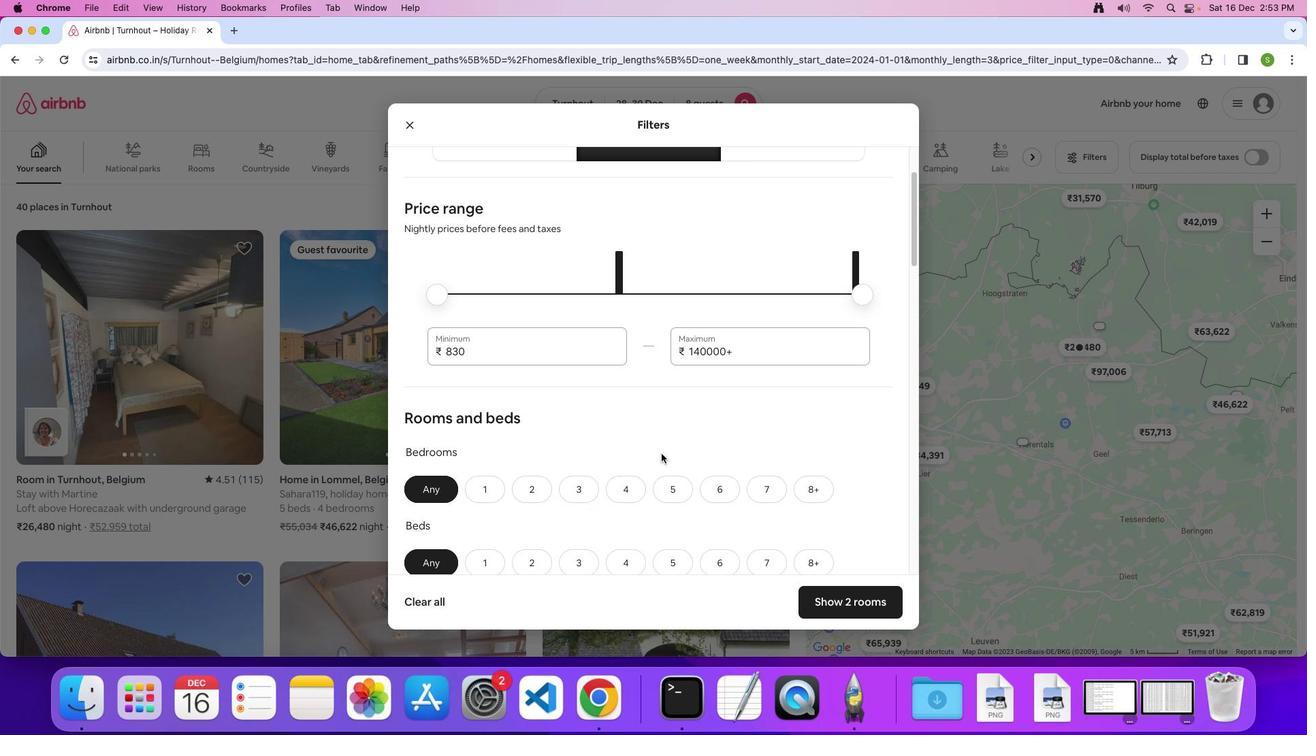 
Action: Mouse scrolled (623, 481) with delta (200, 231)
Screenshot: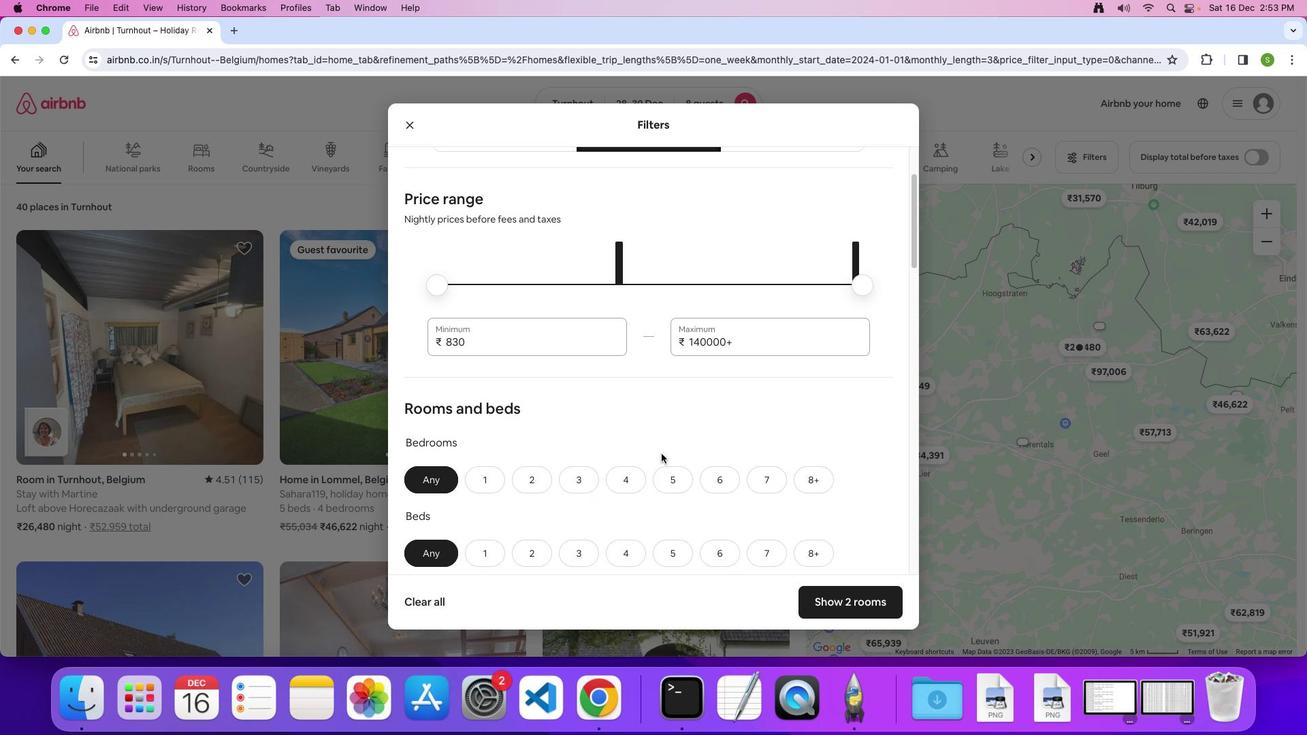 
Action: Mouse scrolled (623, 481) with delta (200, 230)
Screenshot: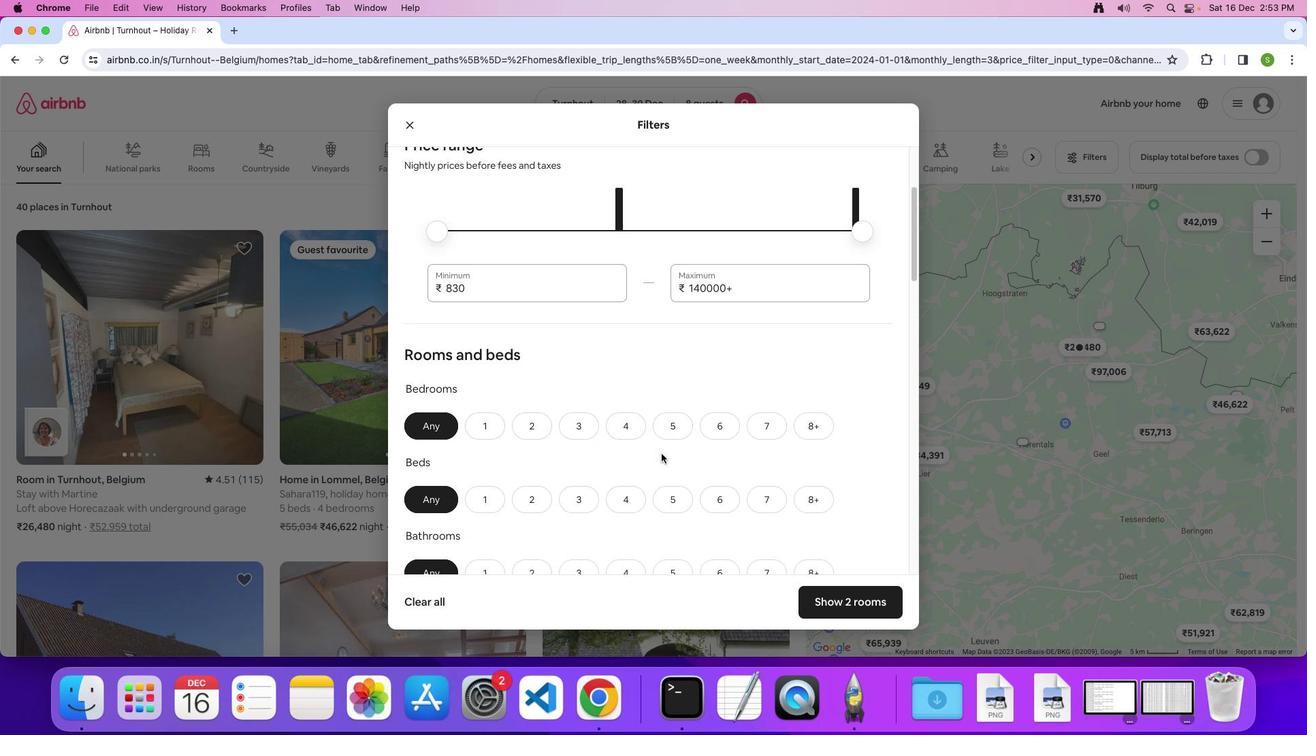 
Action: Mouse moved to (623, 480)
Screenshot: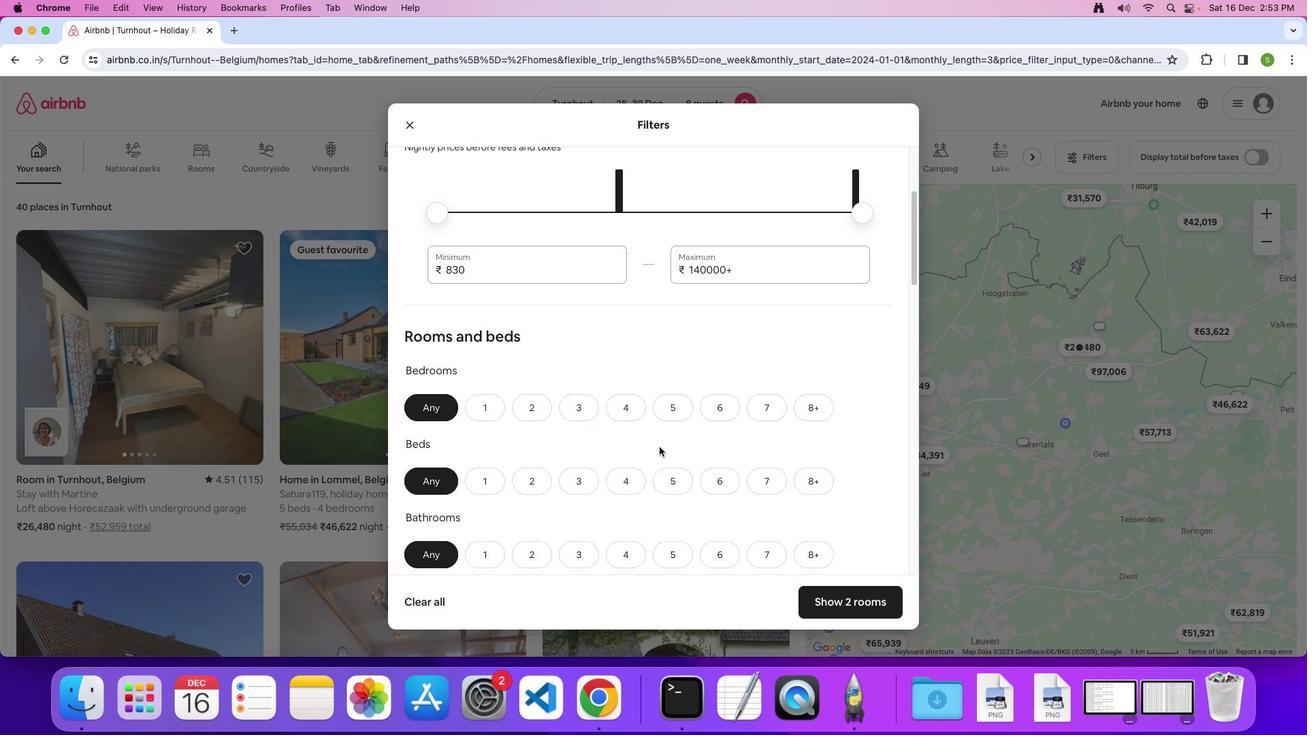 
Action: Mouse scrolled (623, 480) with delta (200, 231)
Screenshot: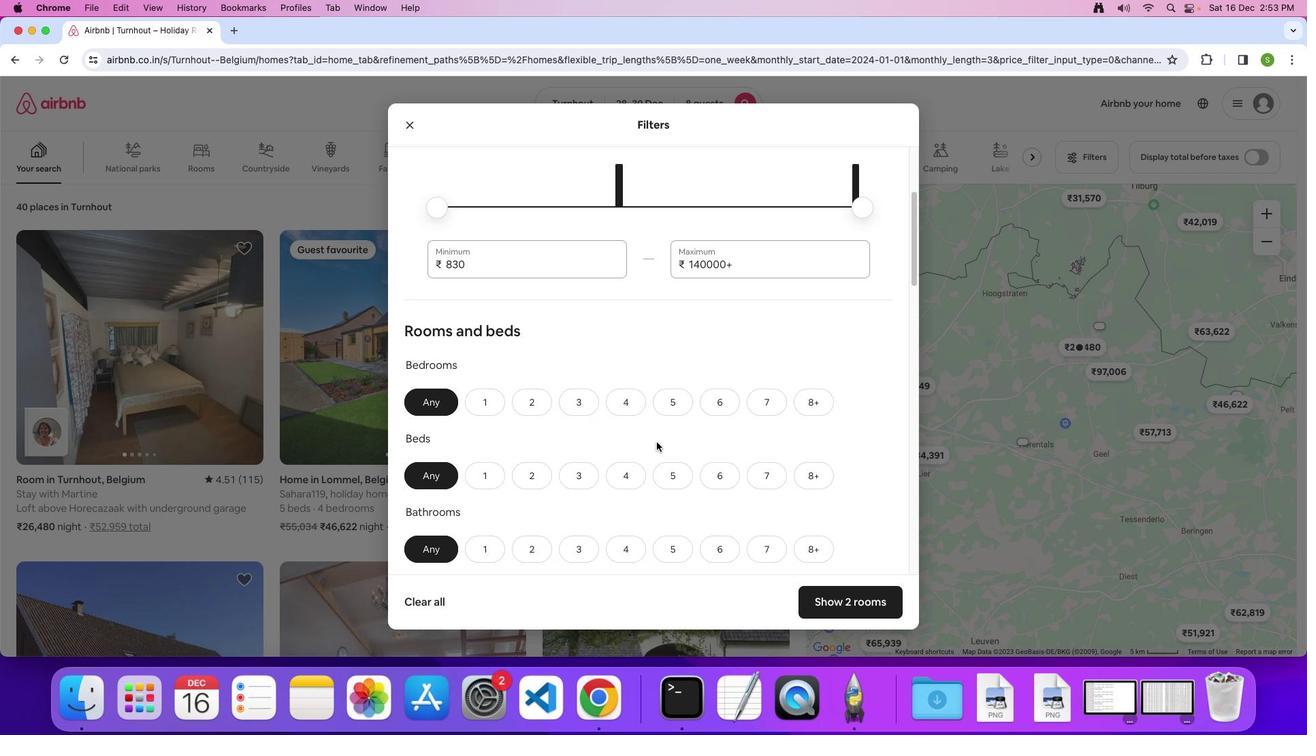 
Action: Mouse moved to (623, 480)
Screenshot: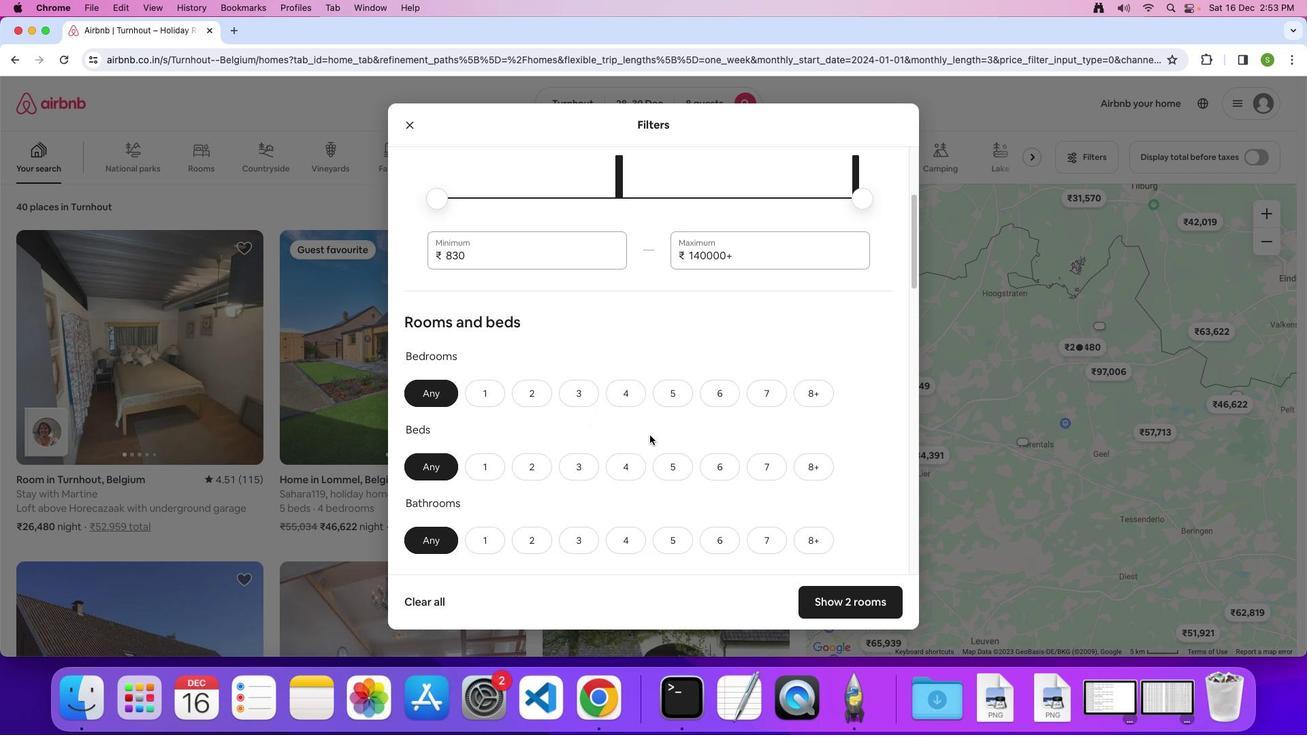 
Action: Mouse scrolled (623, 480) with delta (200, 231)
Screenshot: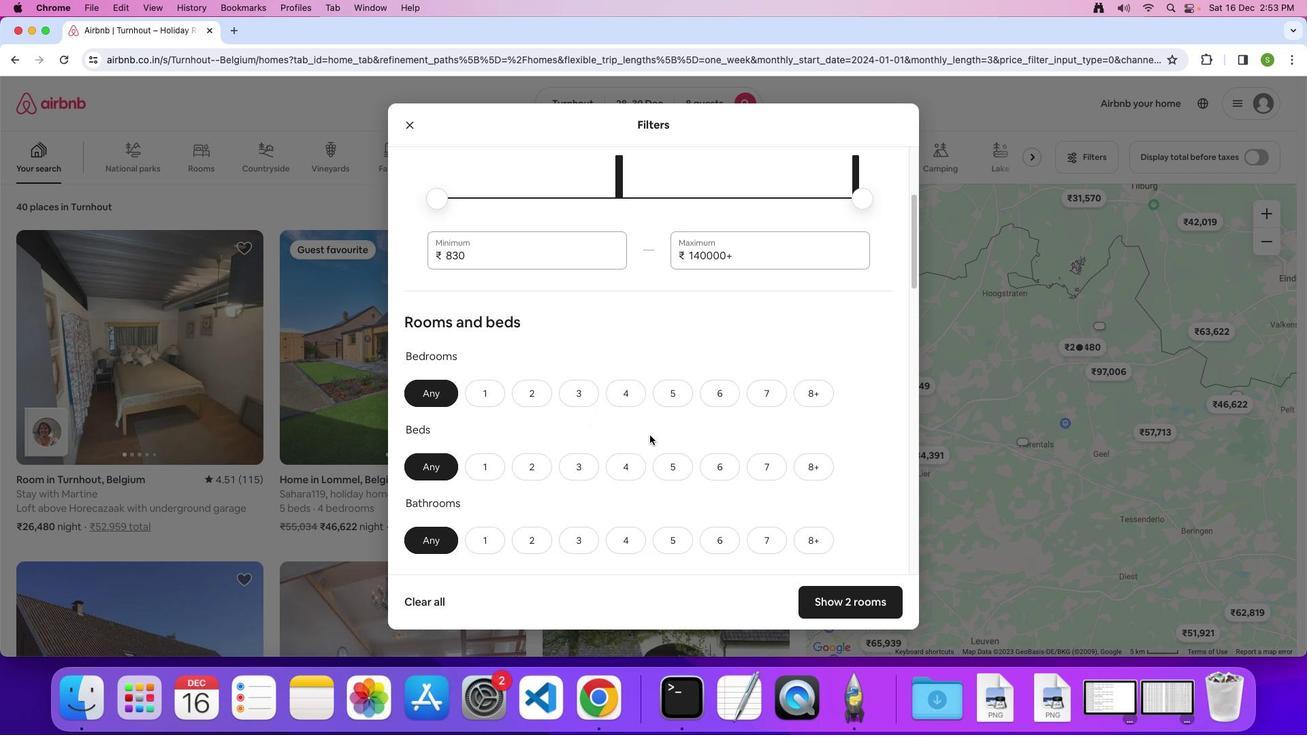 
Action: Mouse moved to (629, 446)
Screenshot: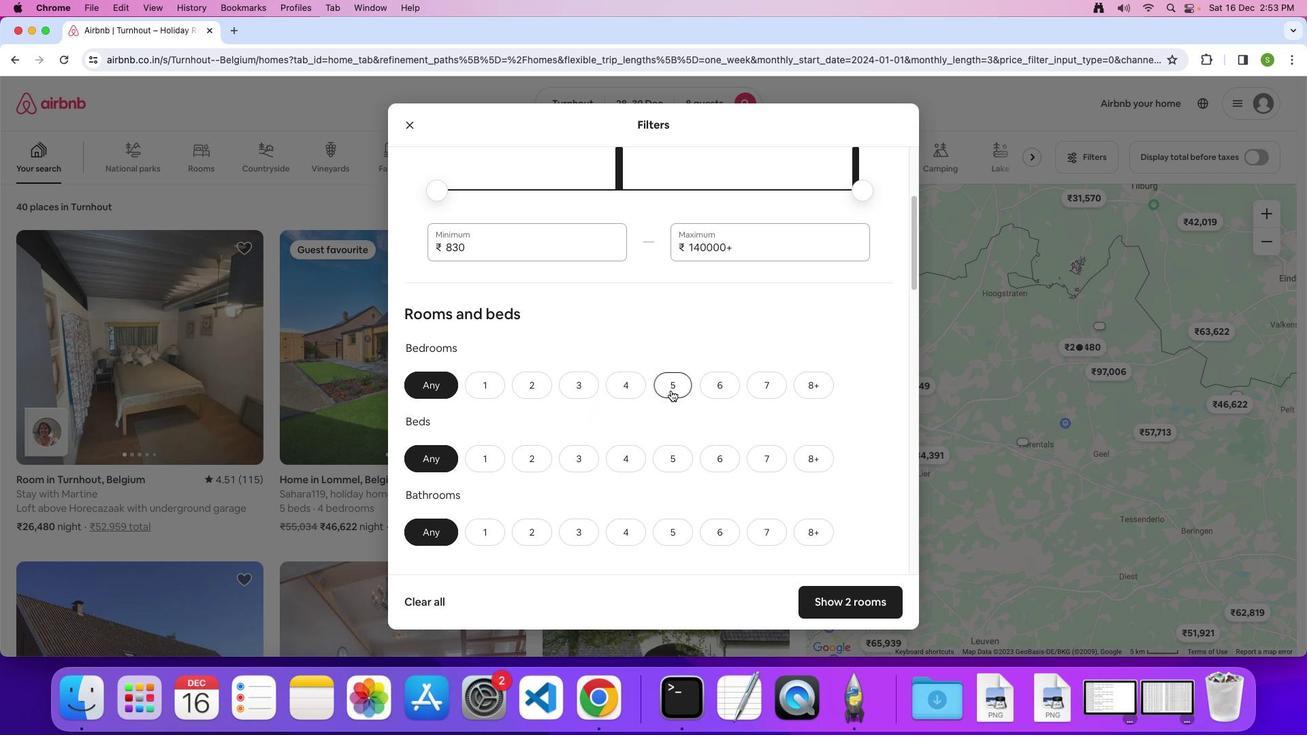 
Action: Mouse pressed left at (629, 446)
Screenshot: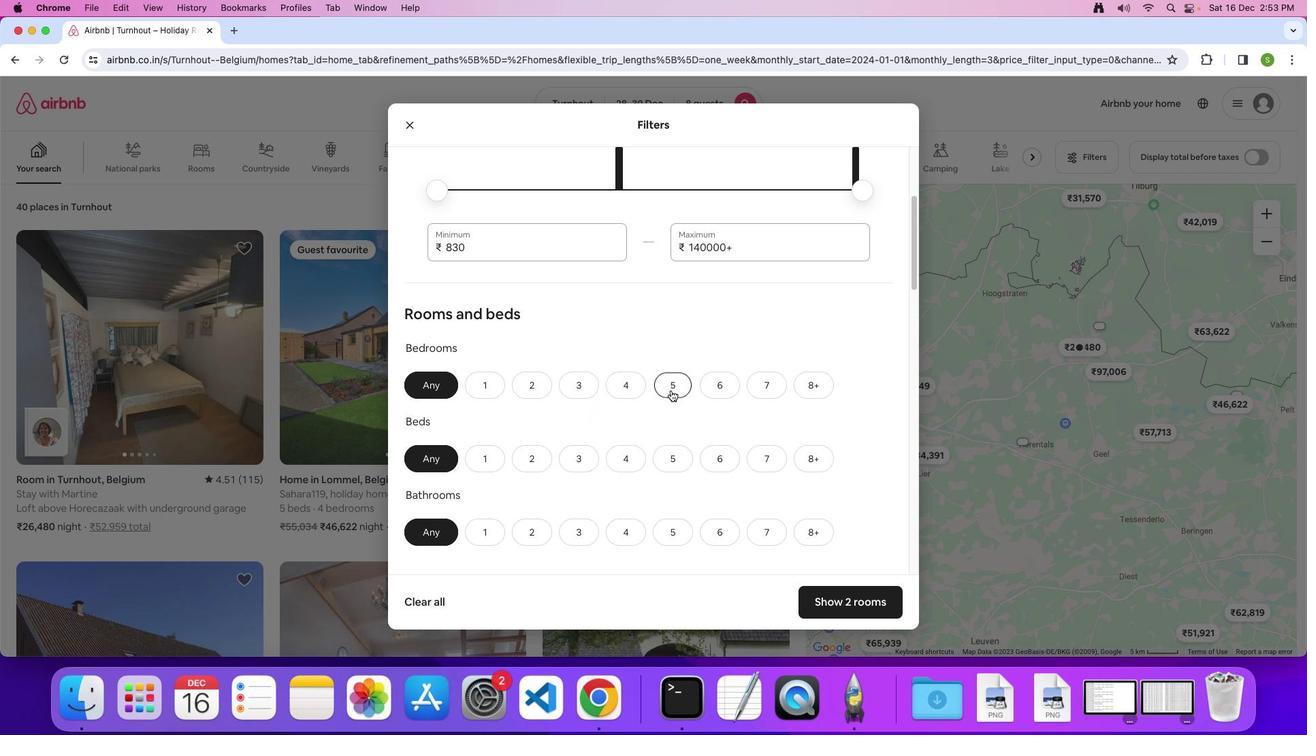 
Action: Mouse moved to (721, 484)
Screenshot: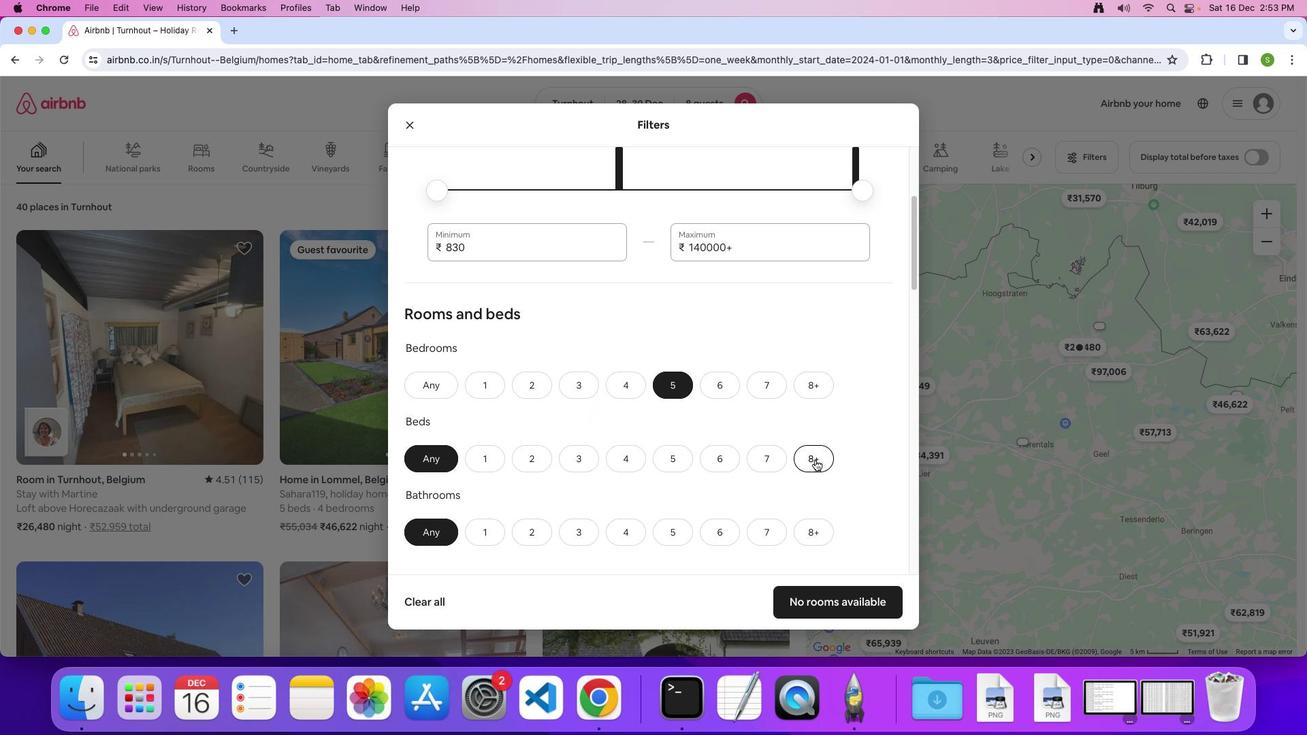 
Action: Mouse pressed left at (721, 484)
Screenshot: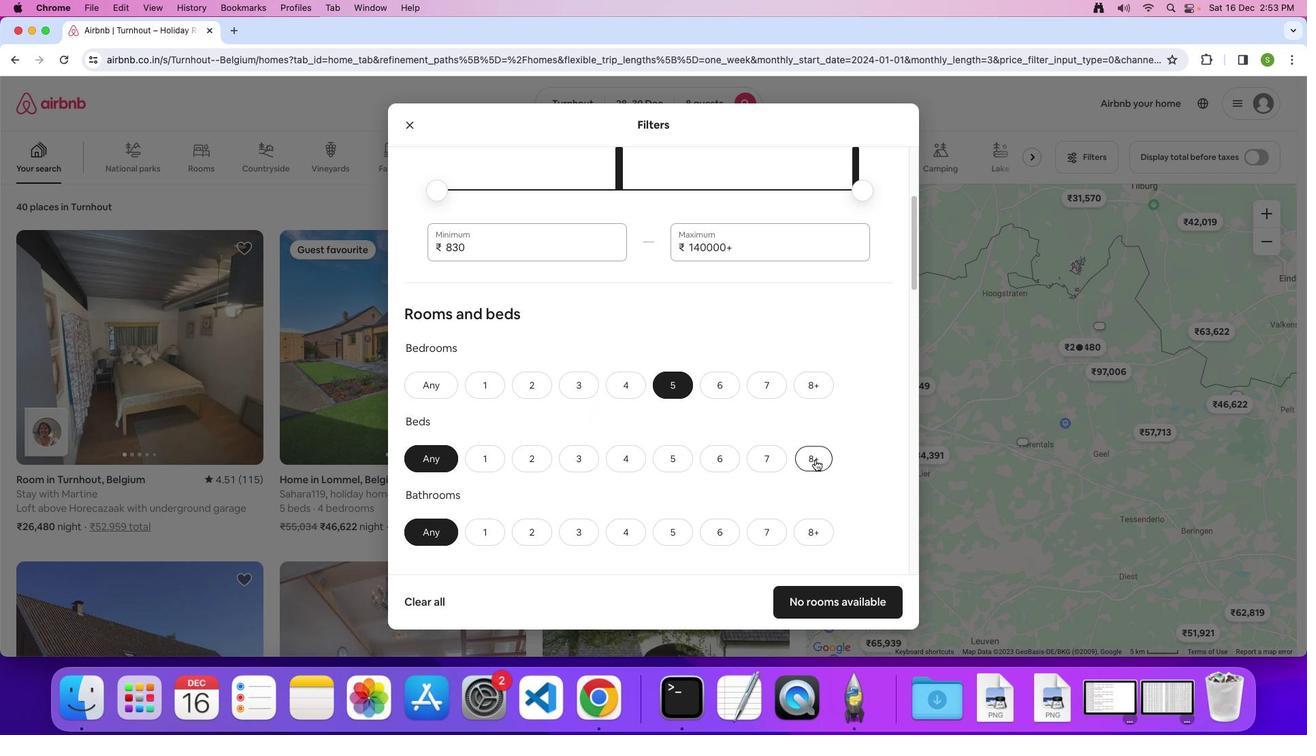 
Action: Mouse moved to (644, 495)
Screenshot: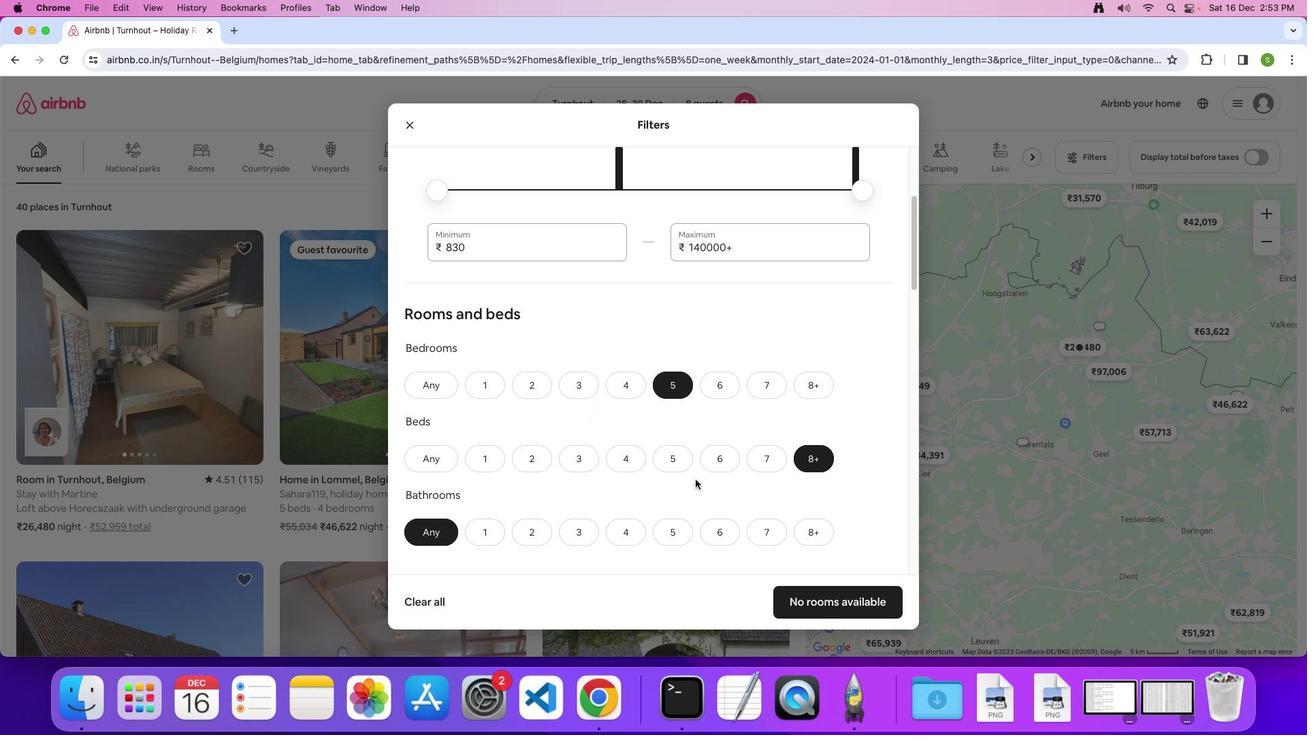 
Action: Mouse scrolled (644, 495) with delta (200, 231)
Screenshot: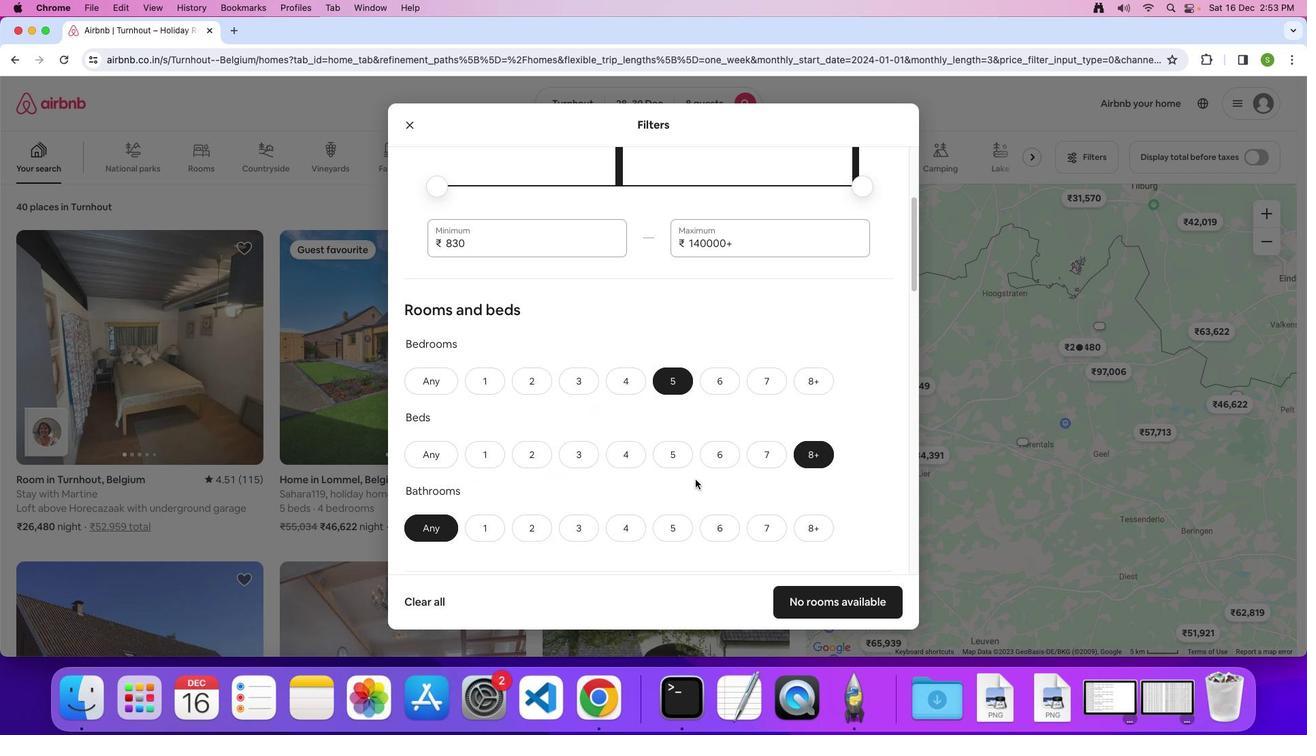 
Action: Mouse scrolled (644, 495) with delta (200, 231)
Screenshot: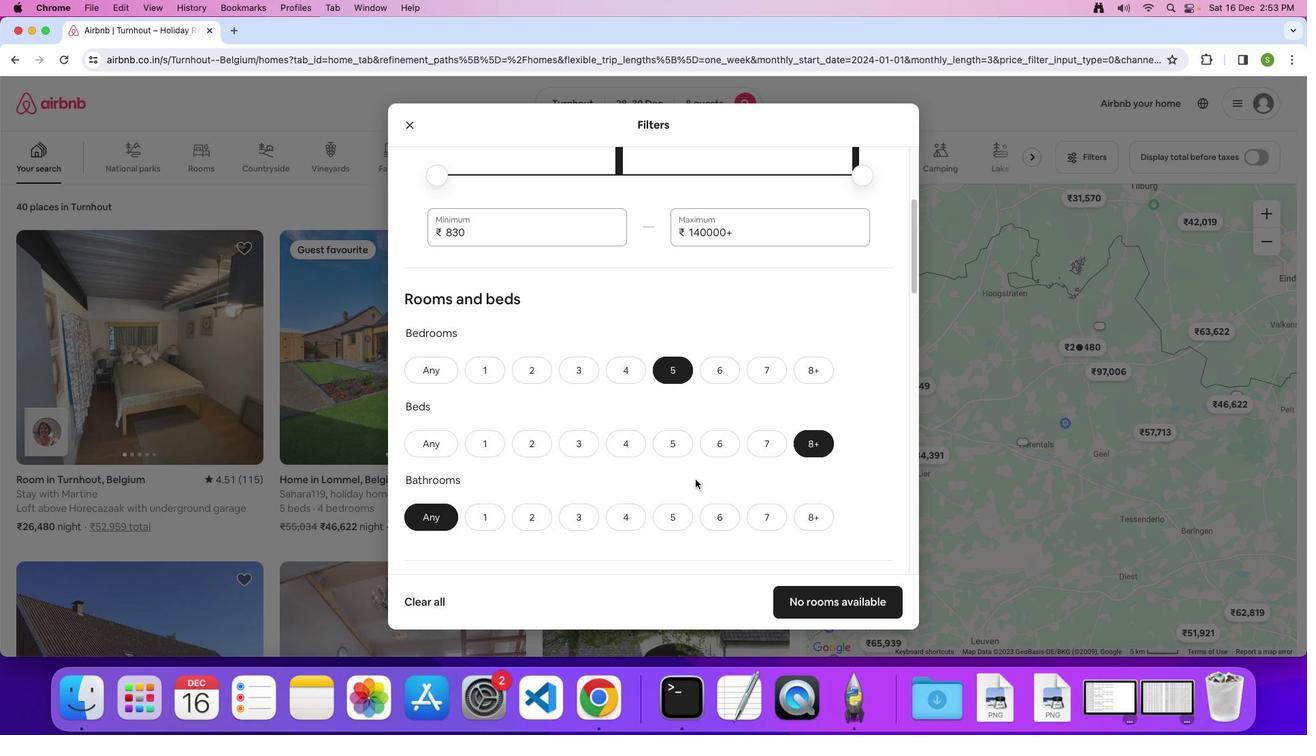 
Action: Mouse scrolled (644, 495) with delta (200, 231)
Screenshot: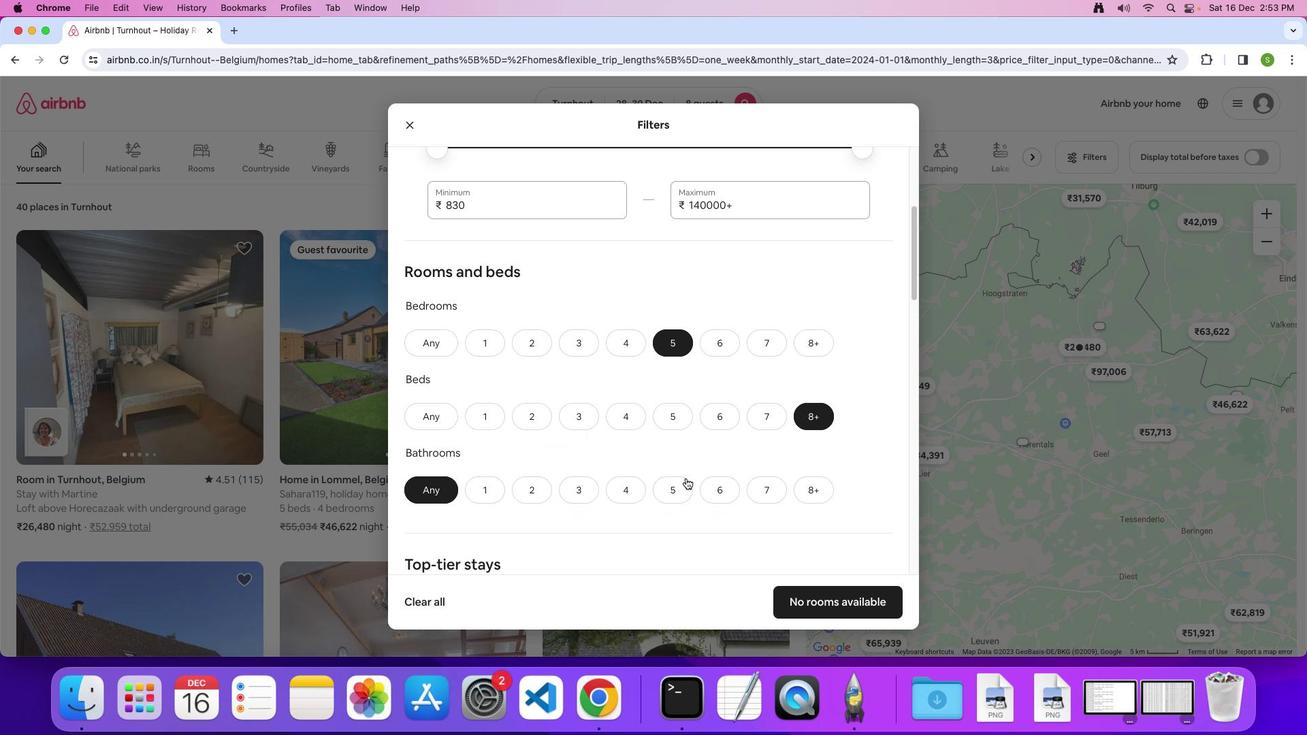 
Action: Mouse moved to (635, 497)
Screenshot: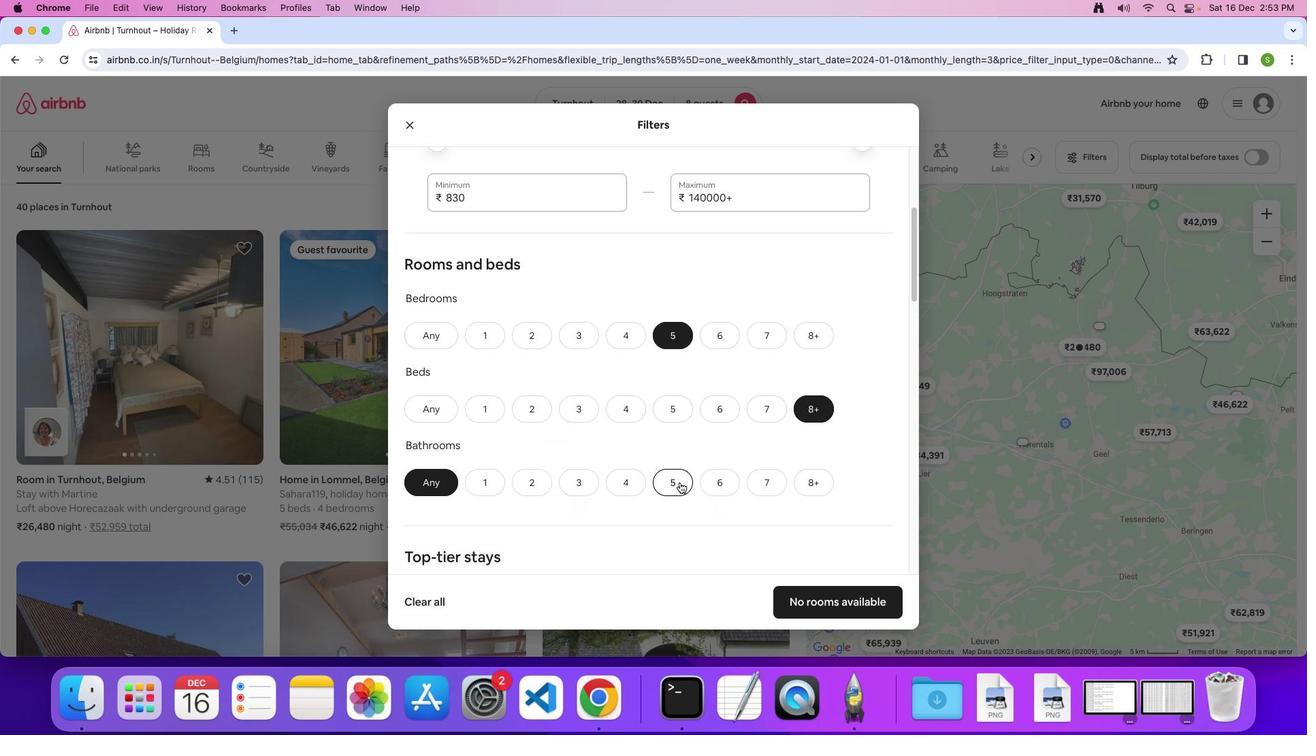 
Action: Mouse pressed left at (635, 497)
Screenshot: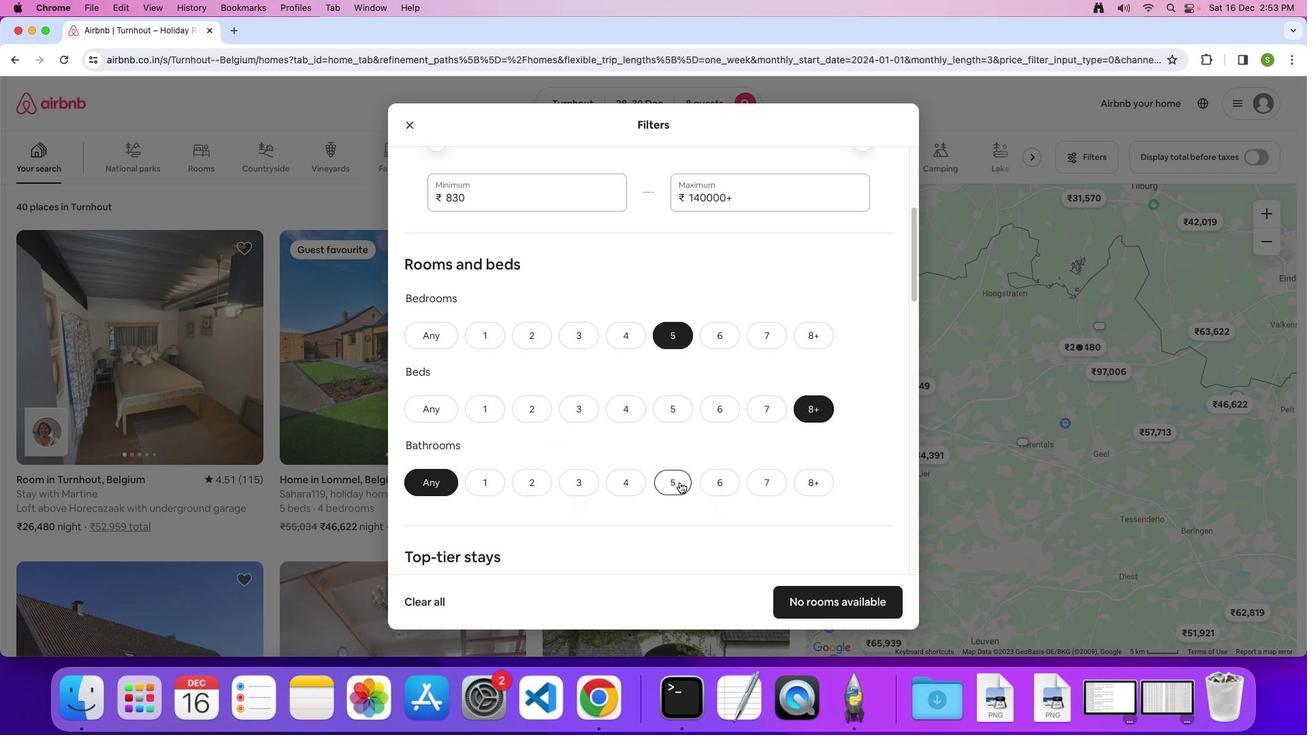 
Action: Mouse moved to (613, 510)
Screenshot: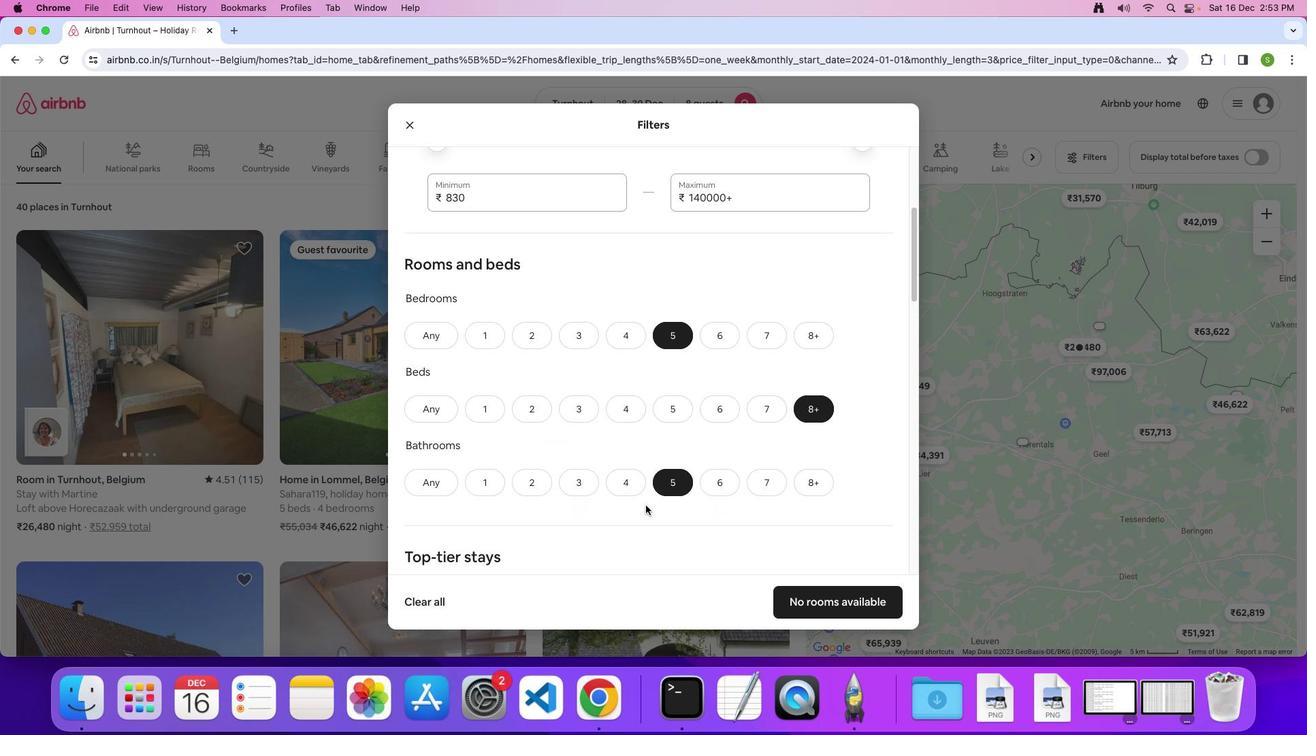 
Action: Mouse scrolled (613, 510) with delta (200, 231)
Screenshot: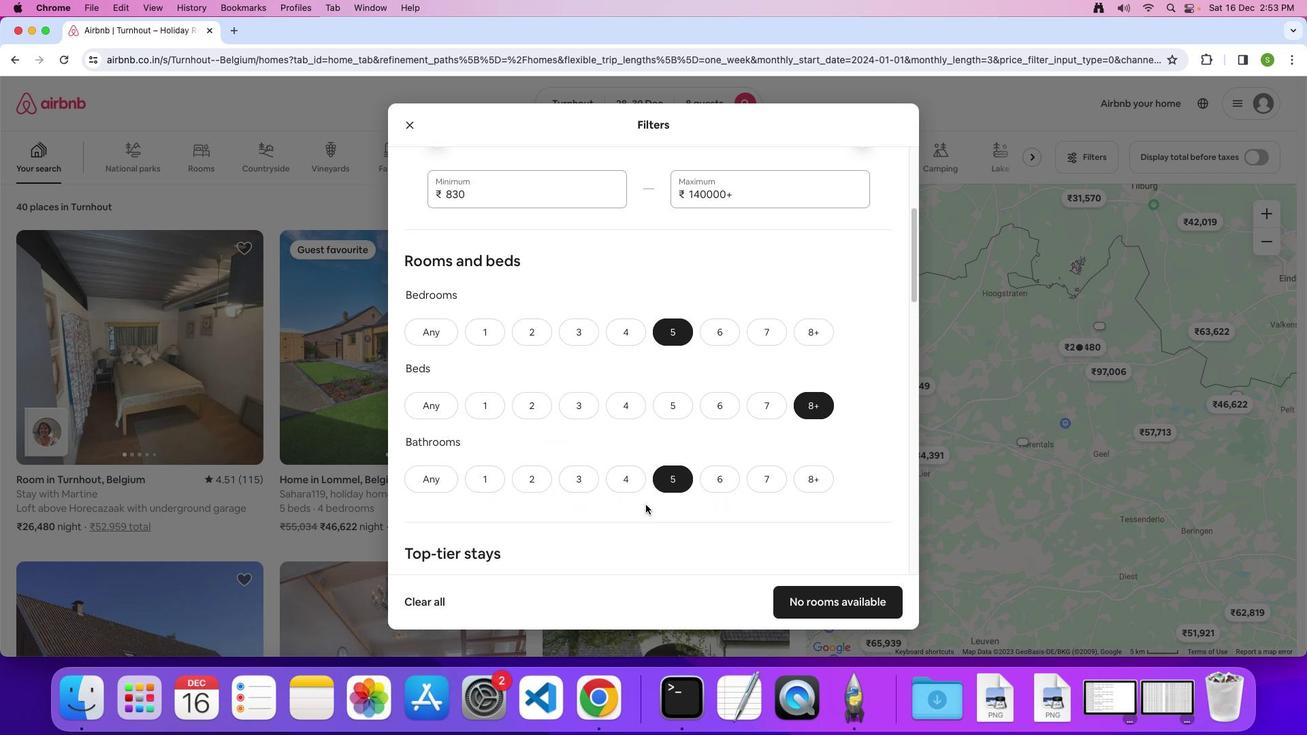 
Action: Mouse moved to (613, 510)
Screenshot: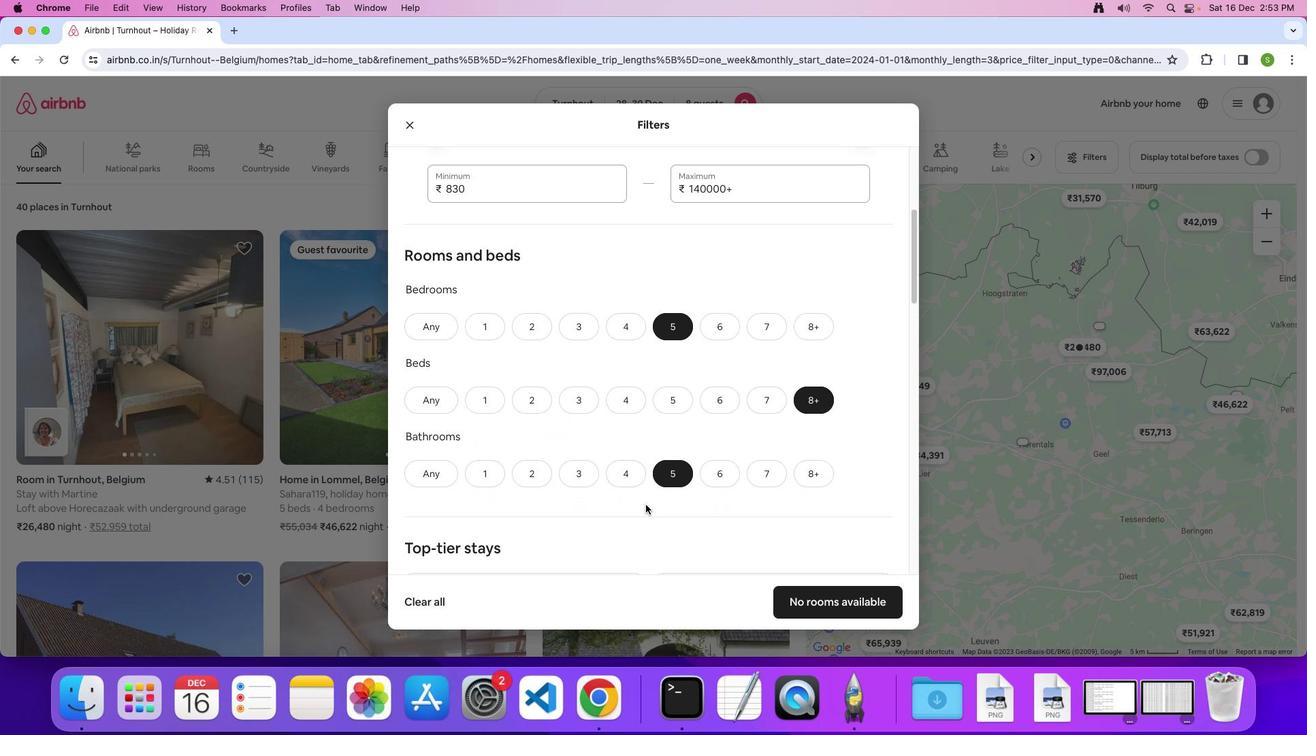 
Action: Mouse scrolled (613, 510) with delta (200, 231)
Screenshot: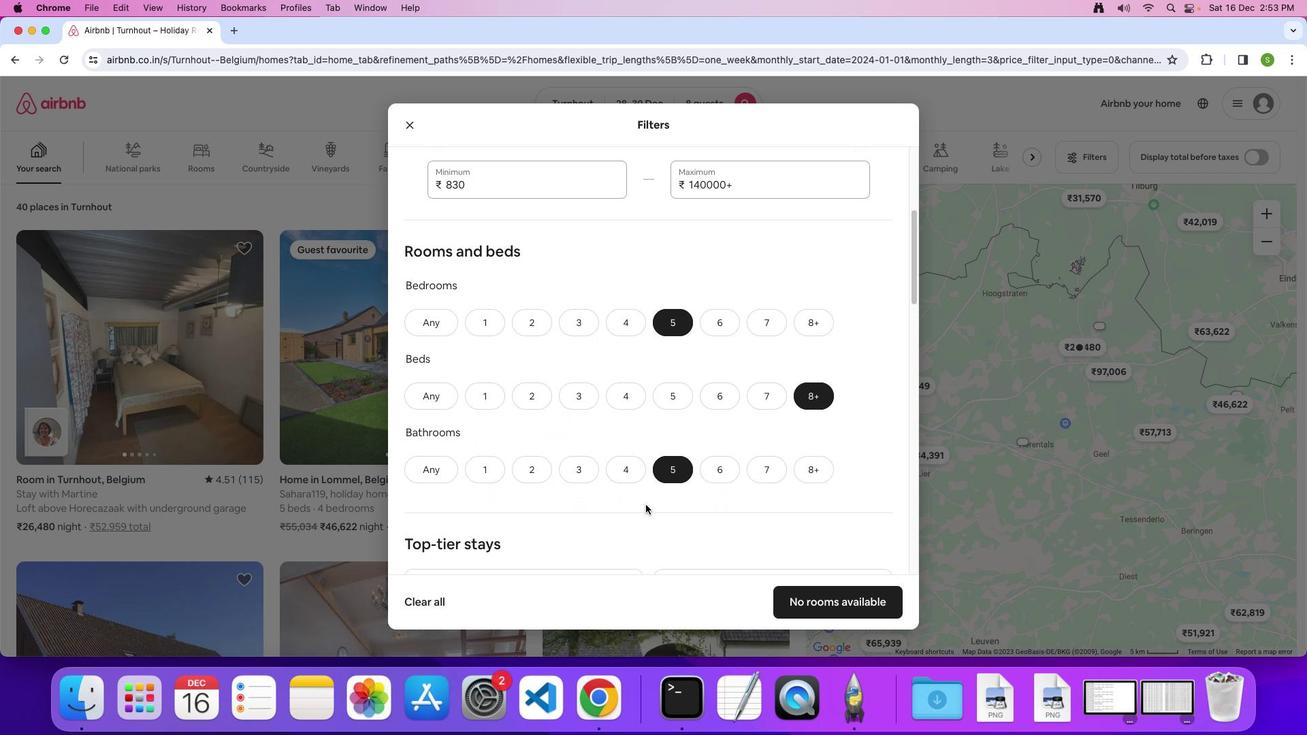 
Action: Mouse moved to (613, 509)
Screenshot: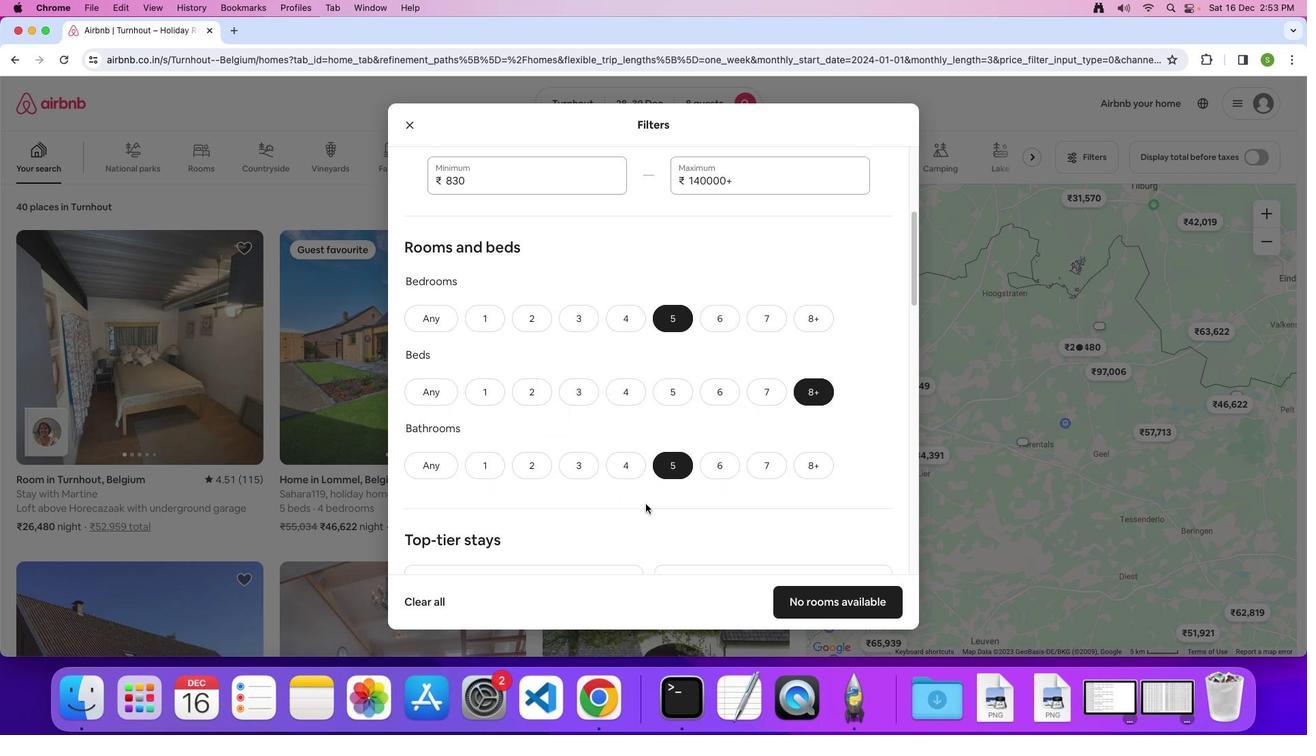 
Action: Mouse scrolled (613, 509) with delta (200, 231)
Screenshot: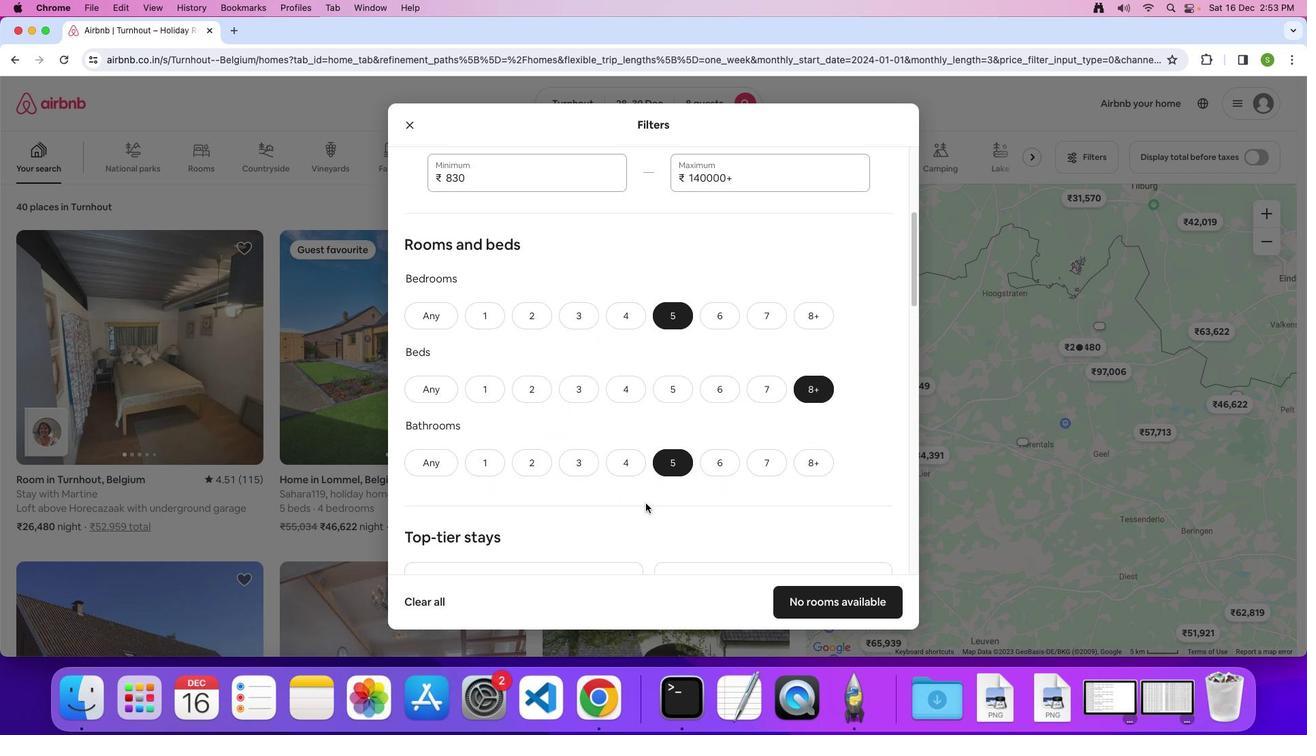 
Action: Mouse moved to (612, 509)
Screenshot: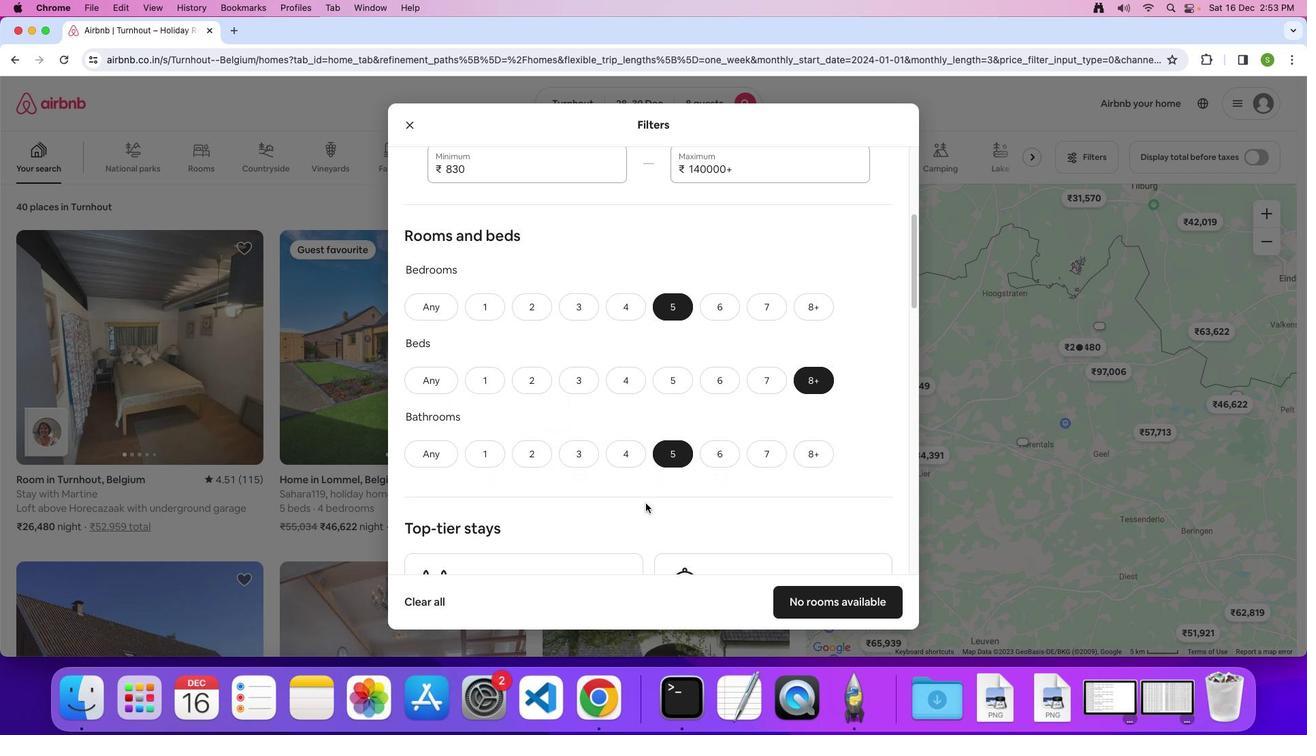 
Action: Mouse scrolled (612, 509) with delta (200, 231)
Screenshot: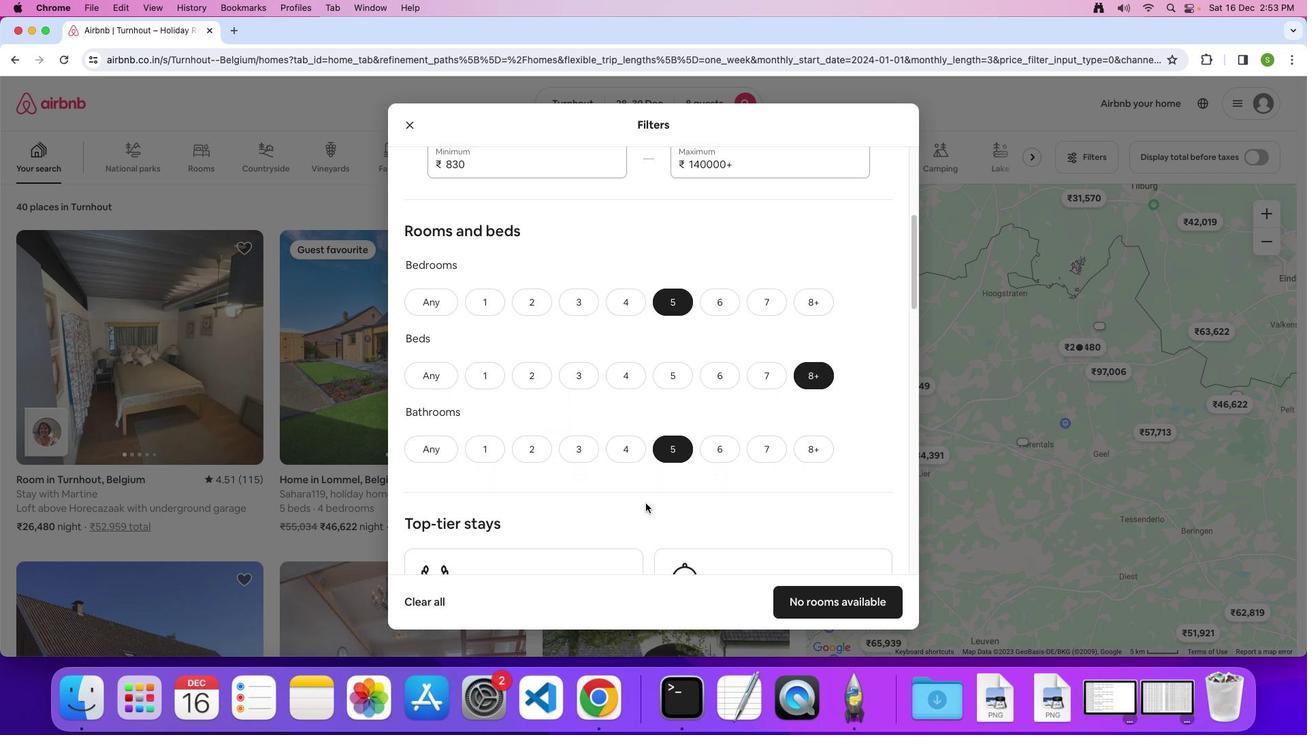 
Action: Mouse scrolled (612, 509) with delta (200, 231)
Screenshot: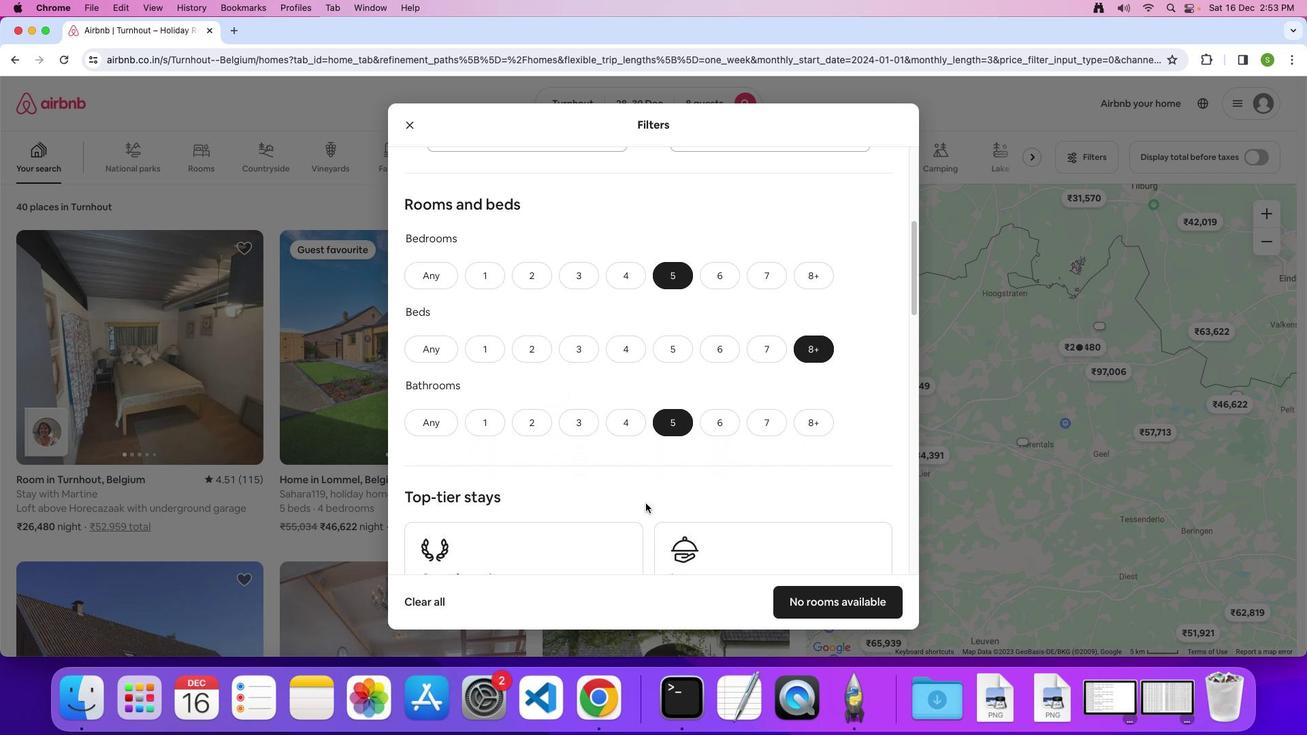 
Action: Mouse moved to (612, 508)
Screenshot: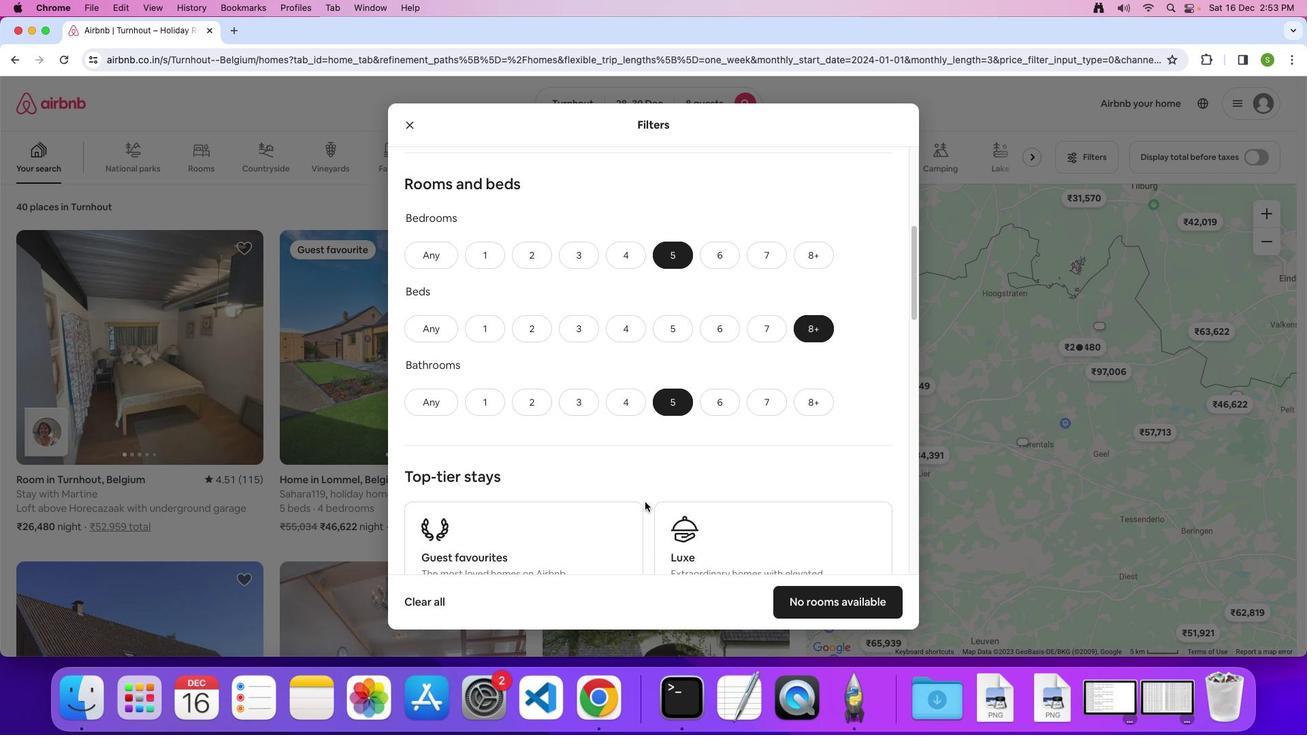 
Action: Mouse scrolled (612, 508) with delta (200, 231)
Screenshot: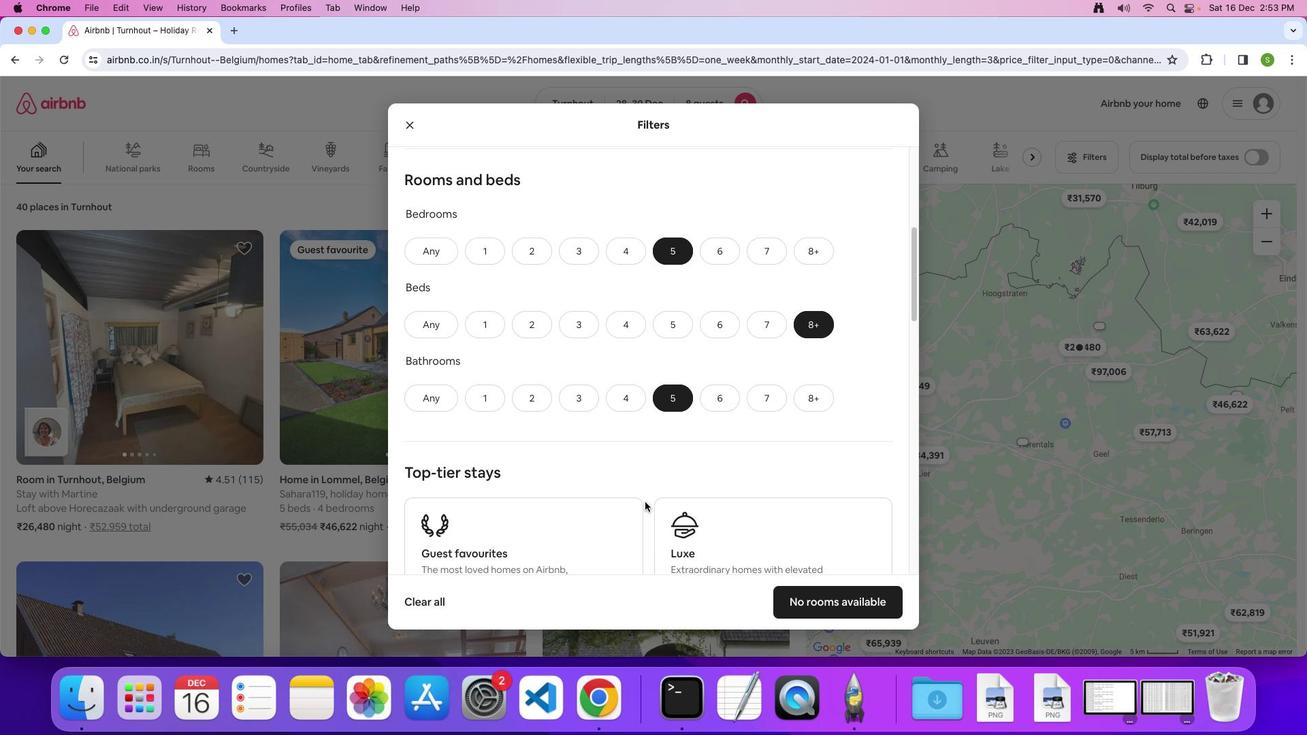
Action: Mouse moved to (612, 508)
Screenshot: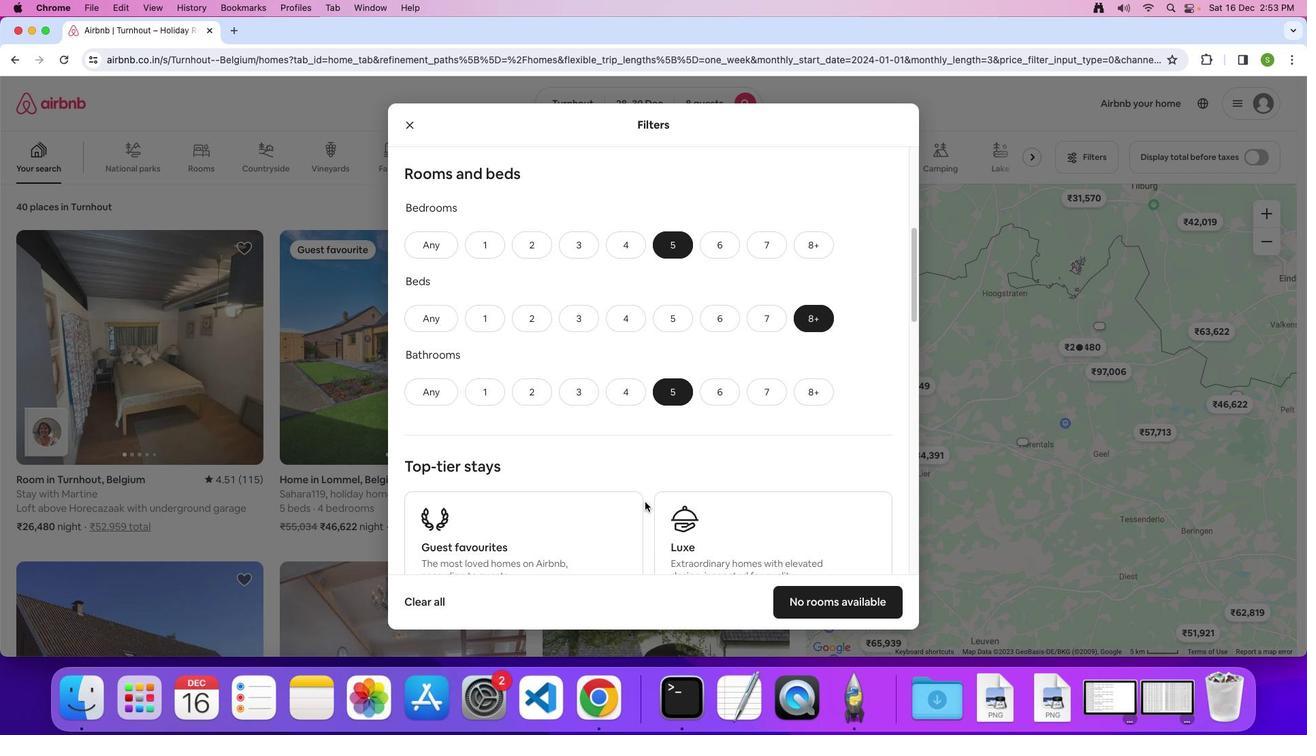 
Action: Mouse scrolled (612, 508) with delta (200, 231)
Screenshot: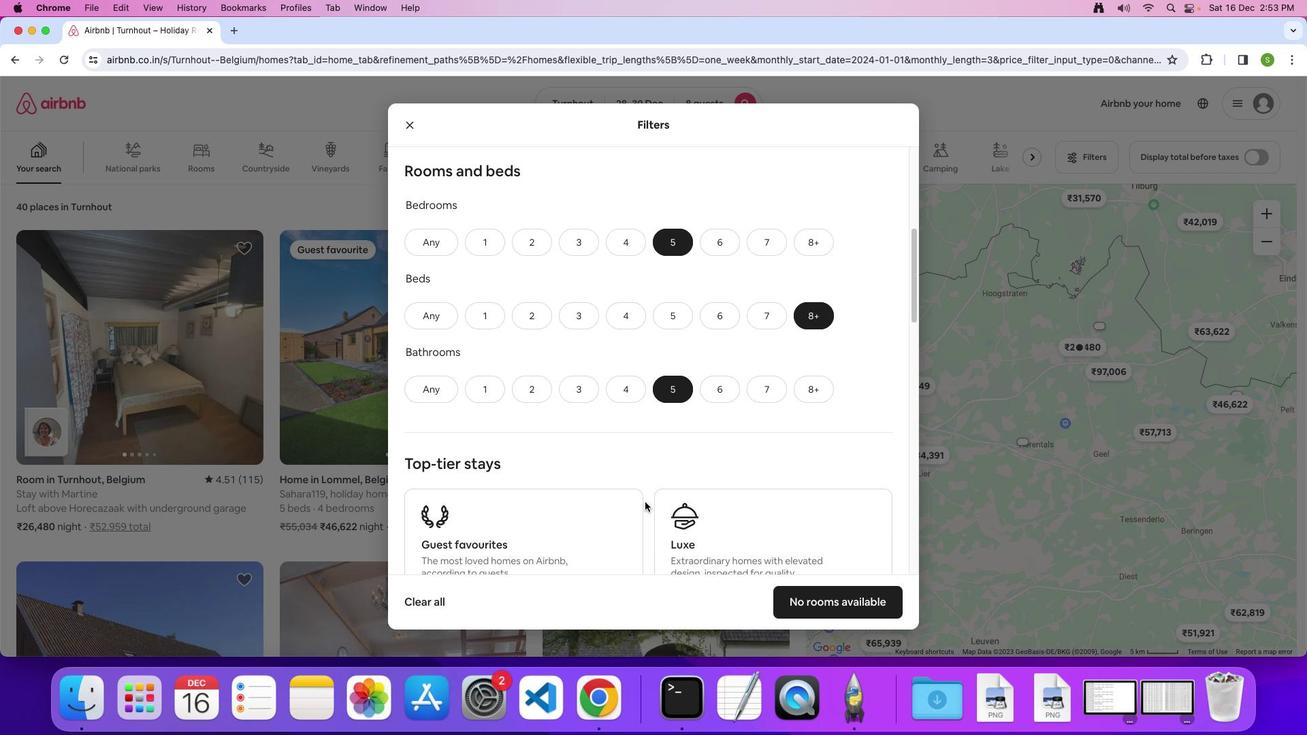 
Action: Mouse moved to (612, 508)
Screenshot: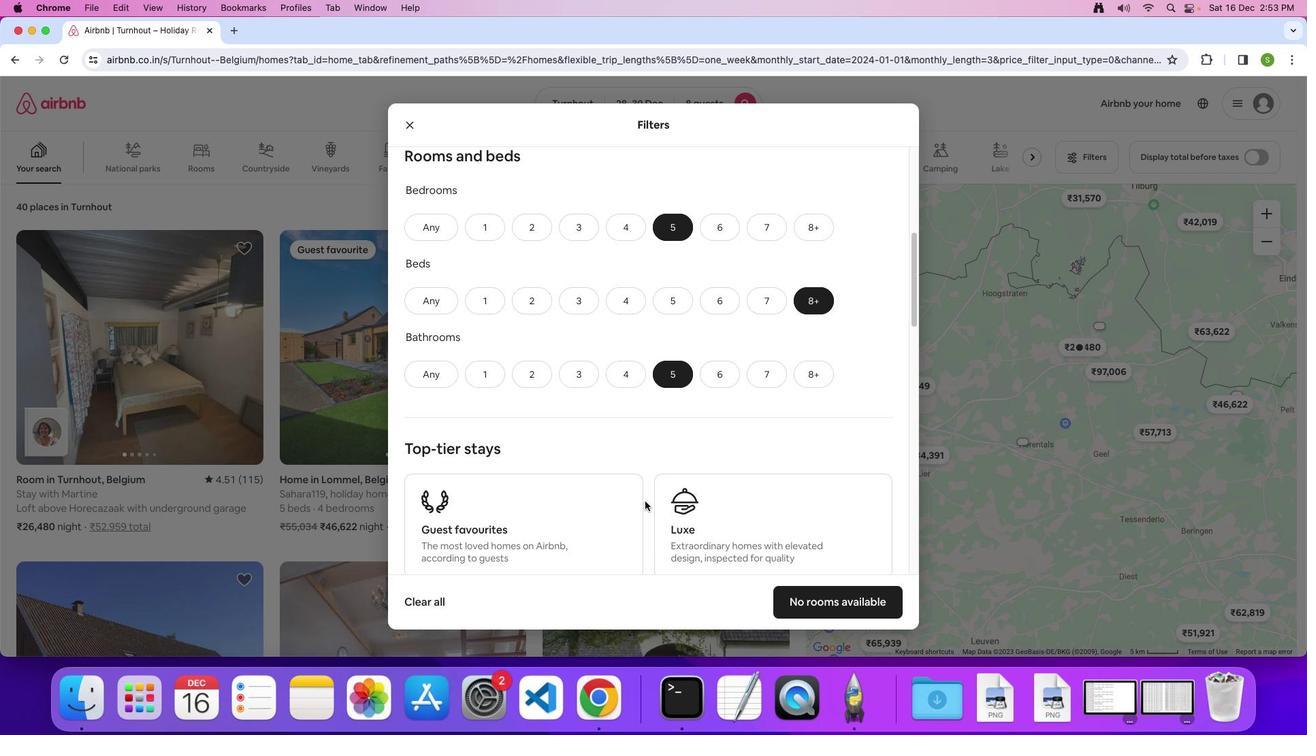 
Action: Mouse scrolled (612, 508) with delta (200, 231)
Screenshot: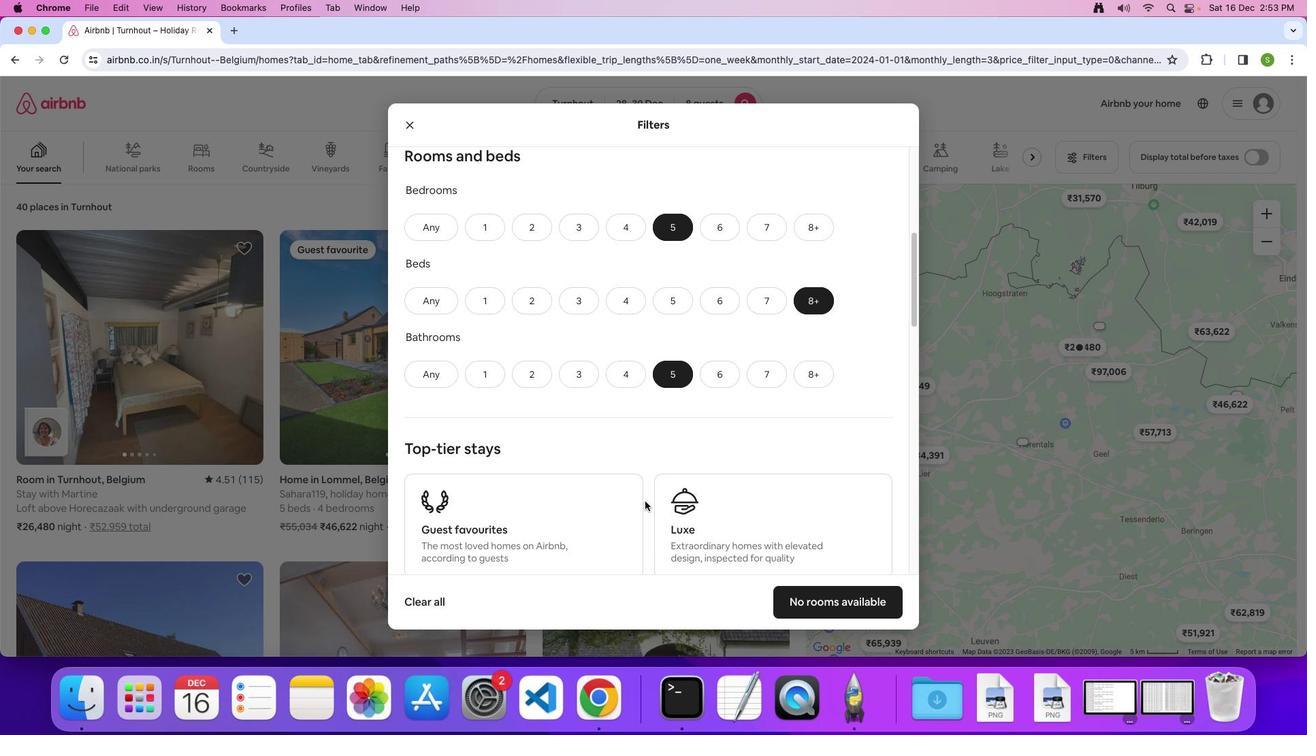 
Action: Mouse moved to (612, 508)
Screenshot: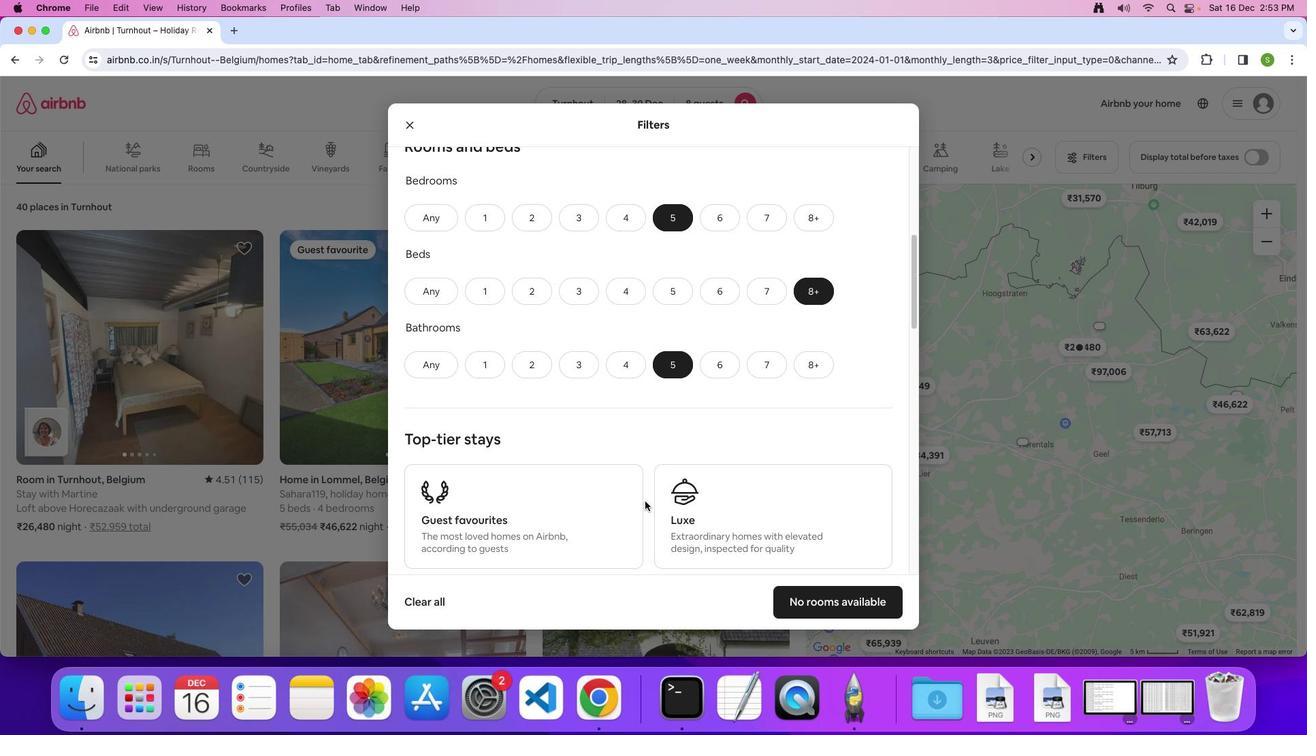 
Action: Mouse scrolled (612, 508) with delta (200, 231)
Screenshot: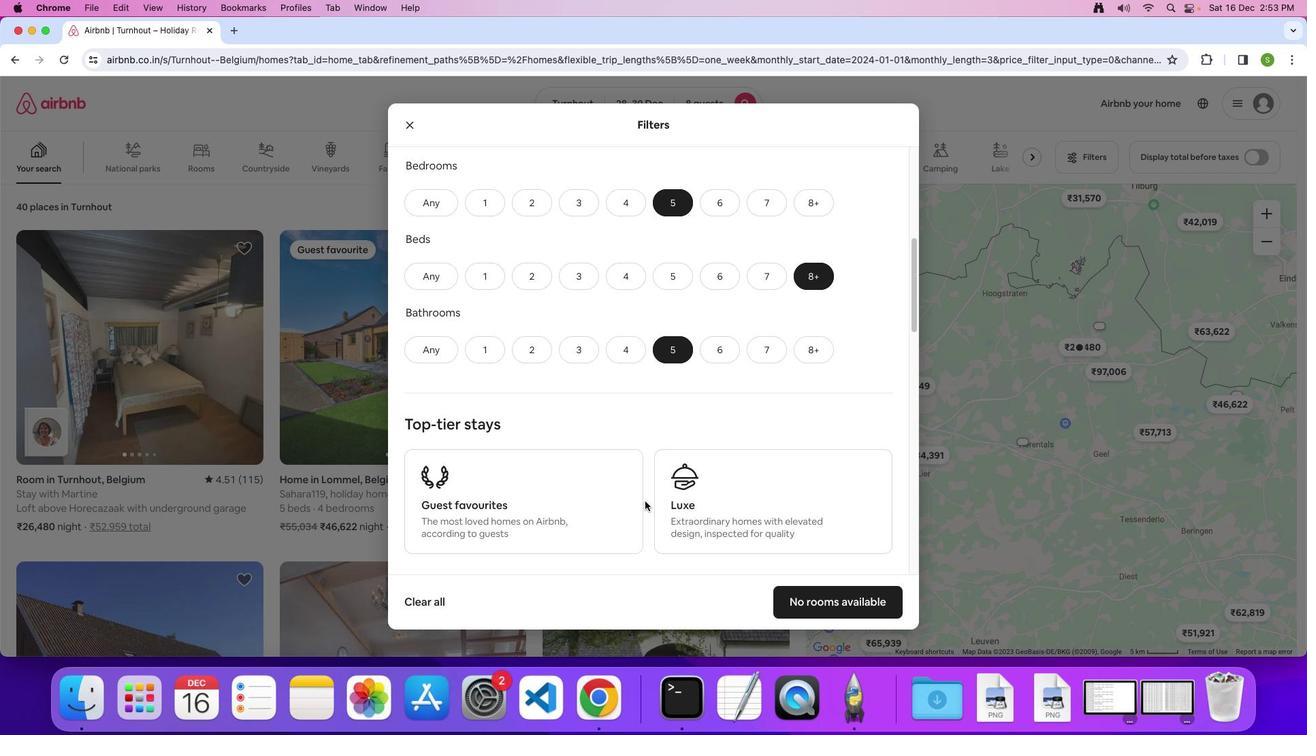 
Action: Mouse scrolled (612, 508) with delta (200, 230)
Screenshot: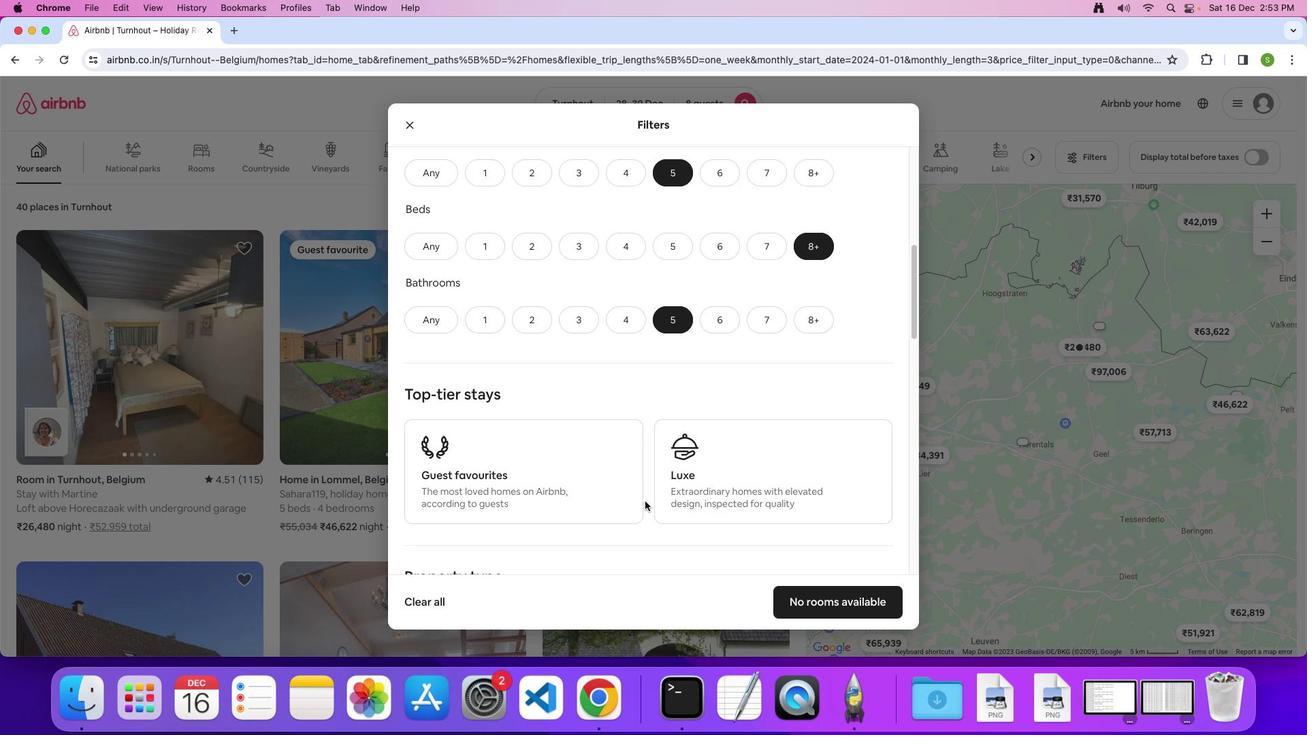 
Action: Mouse moved to (612, 507)
Screenshot: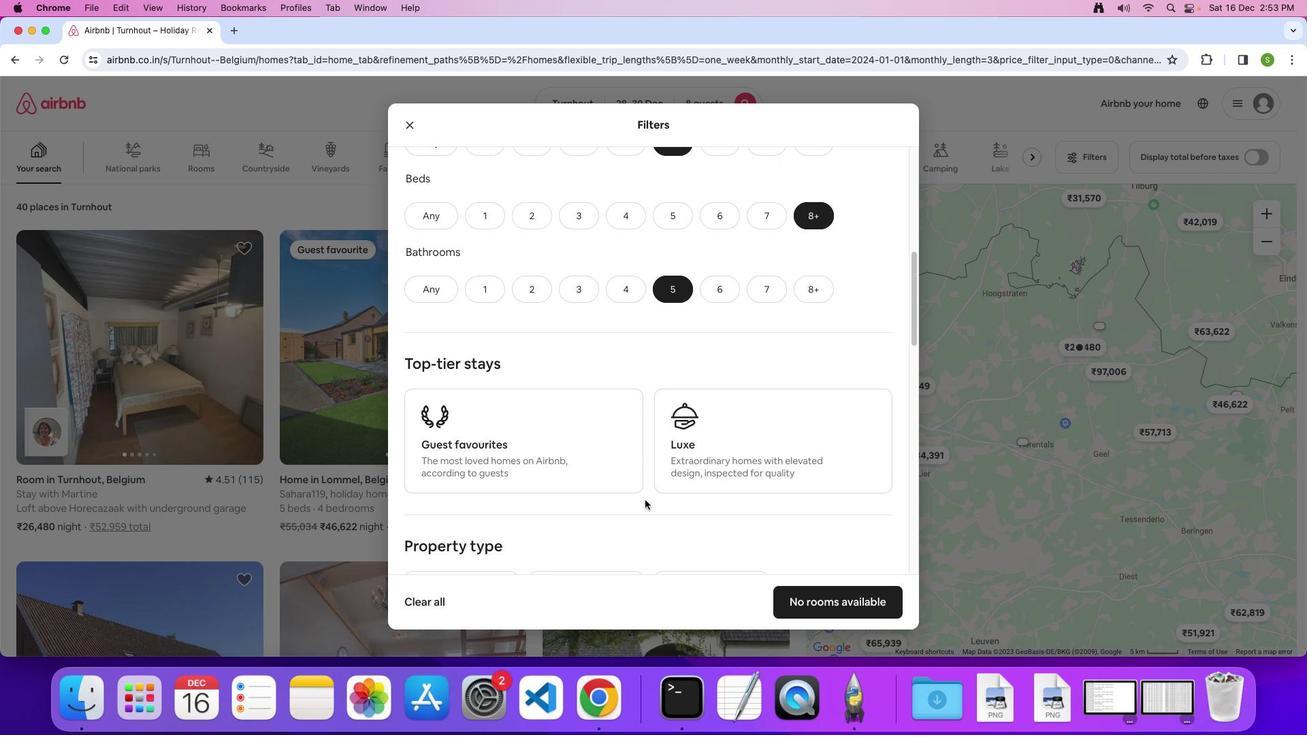 
Action: Mouse scrolled (612, 507) with delta (200, 231)
Screenshot: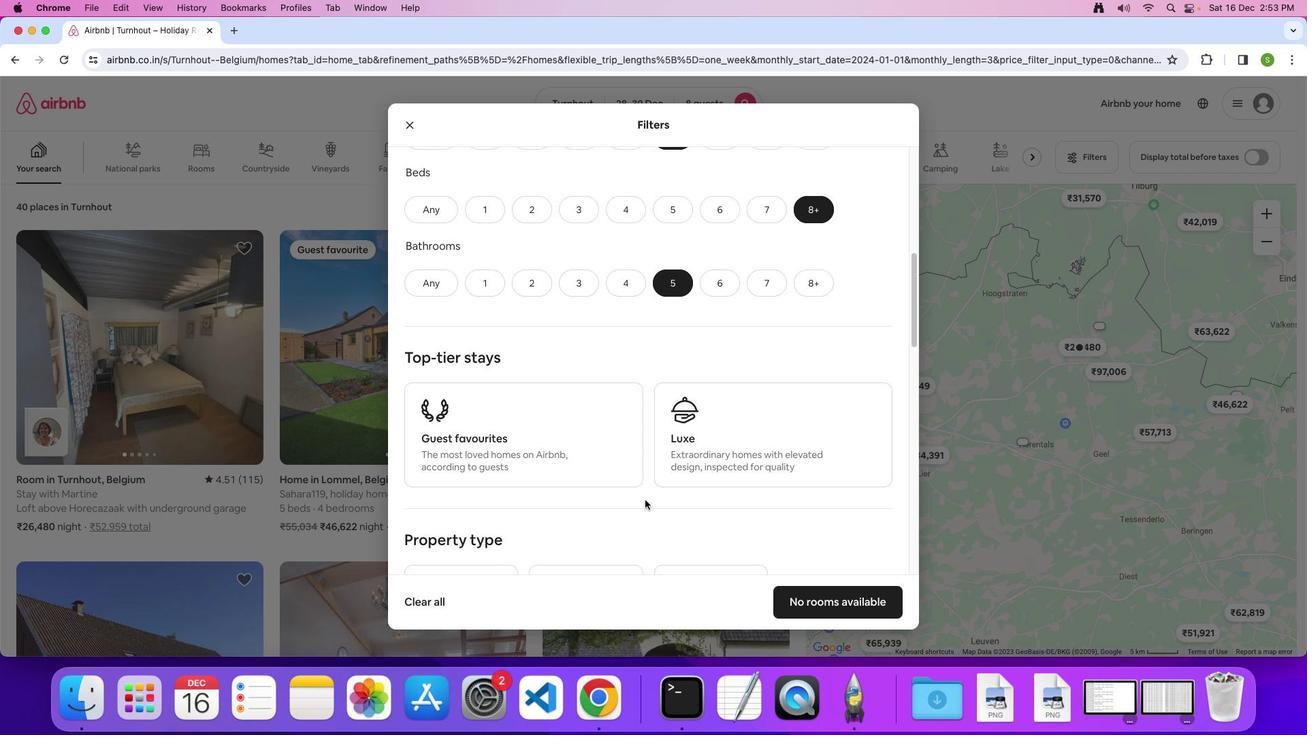 
Action: Mouse moved to (612, 507)
Screenshot: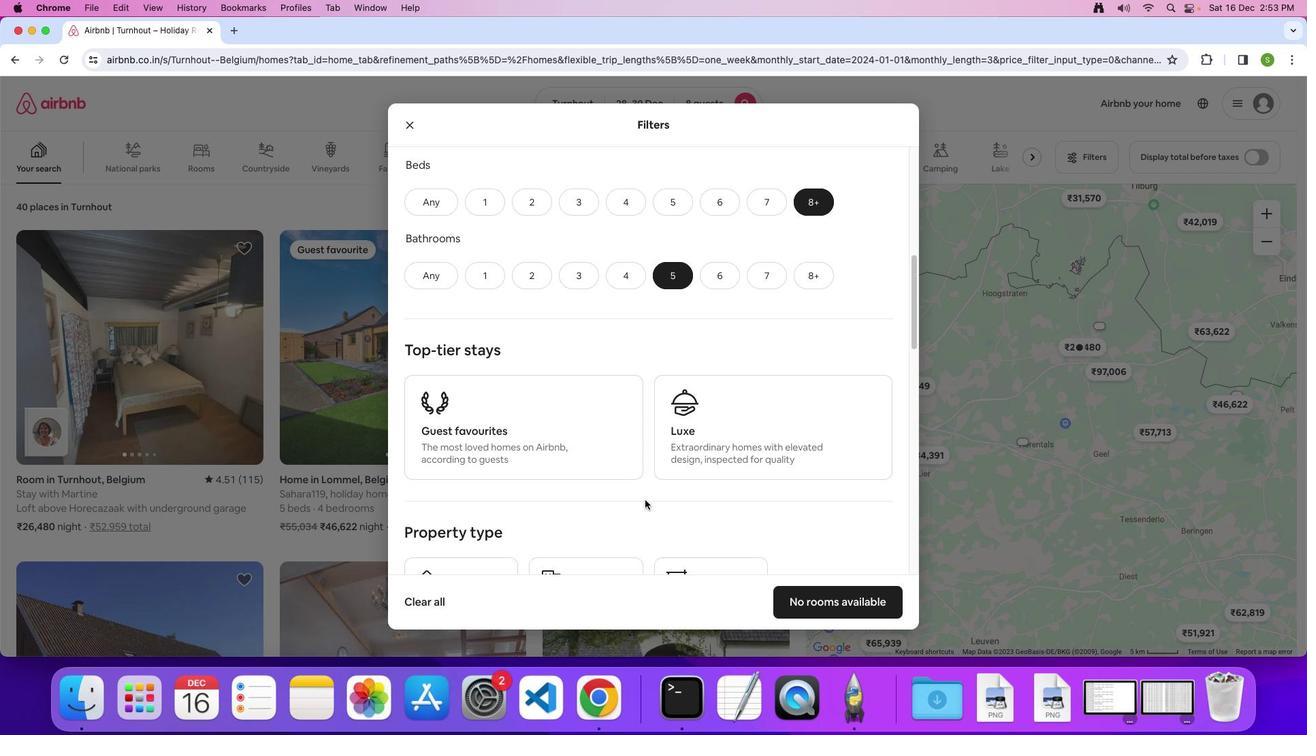 
Action: Mouse scrolled (612, 507) with delta (200, 231)
Screenshot: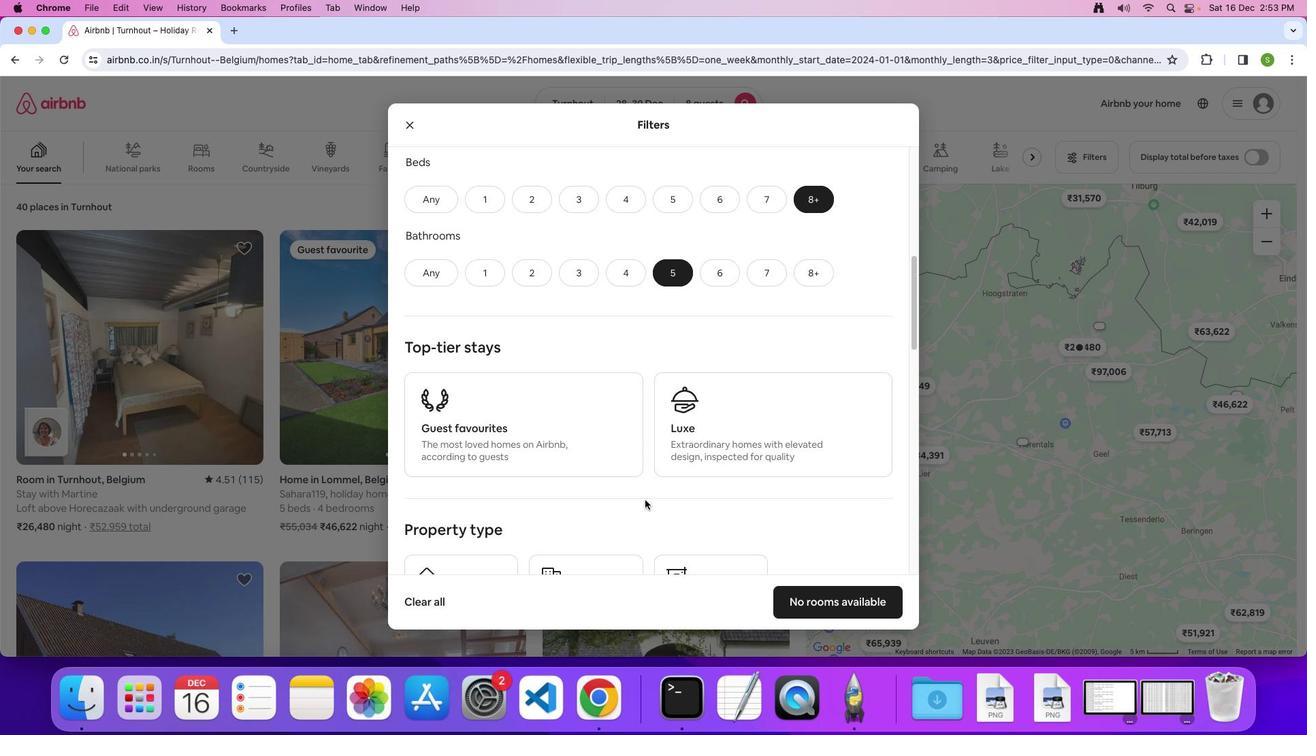 
Action: Mouse moved to (612, 506)
Screenshot: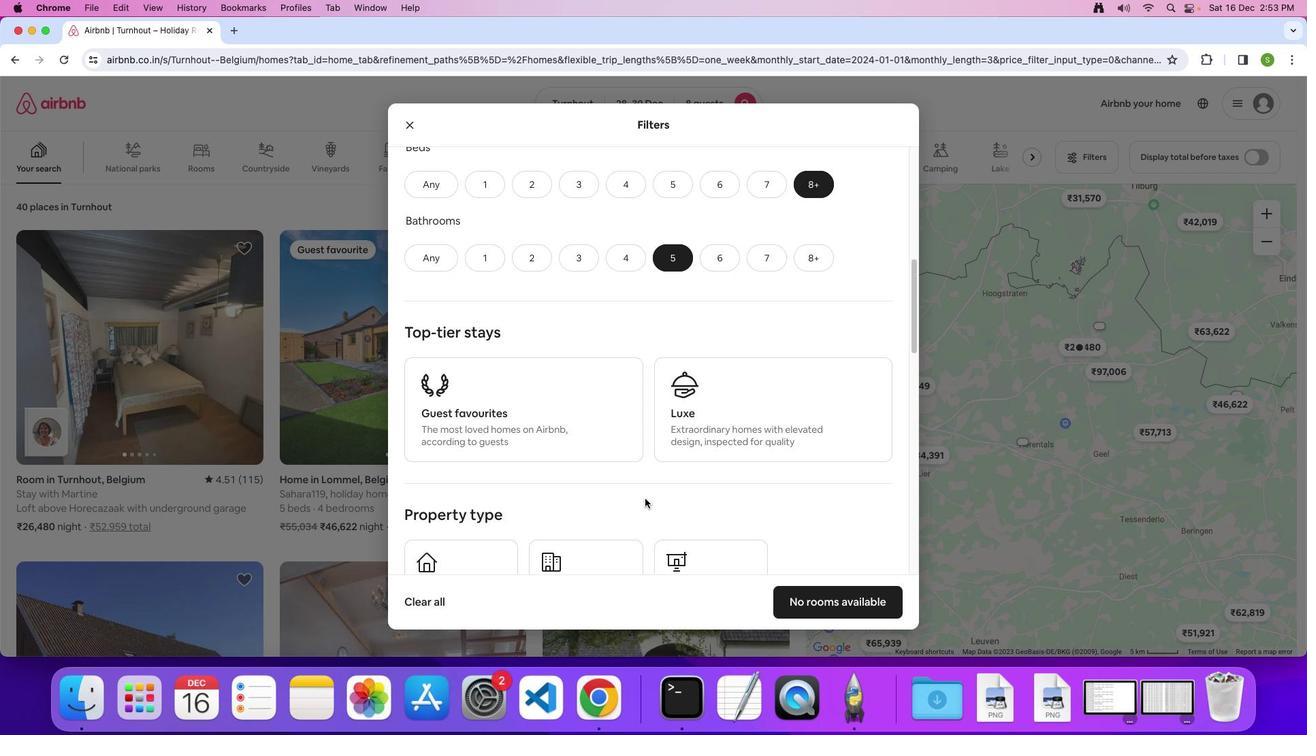
Action: Mouse scrolled (612, 506) with delta (200, 231)
Screenshot: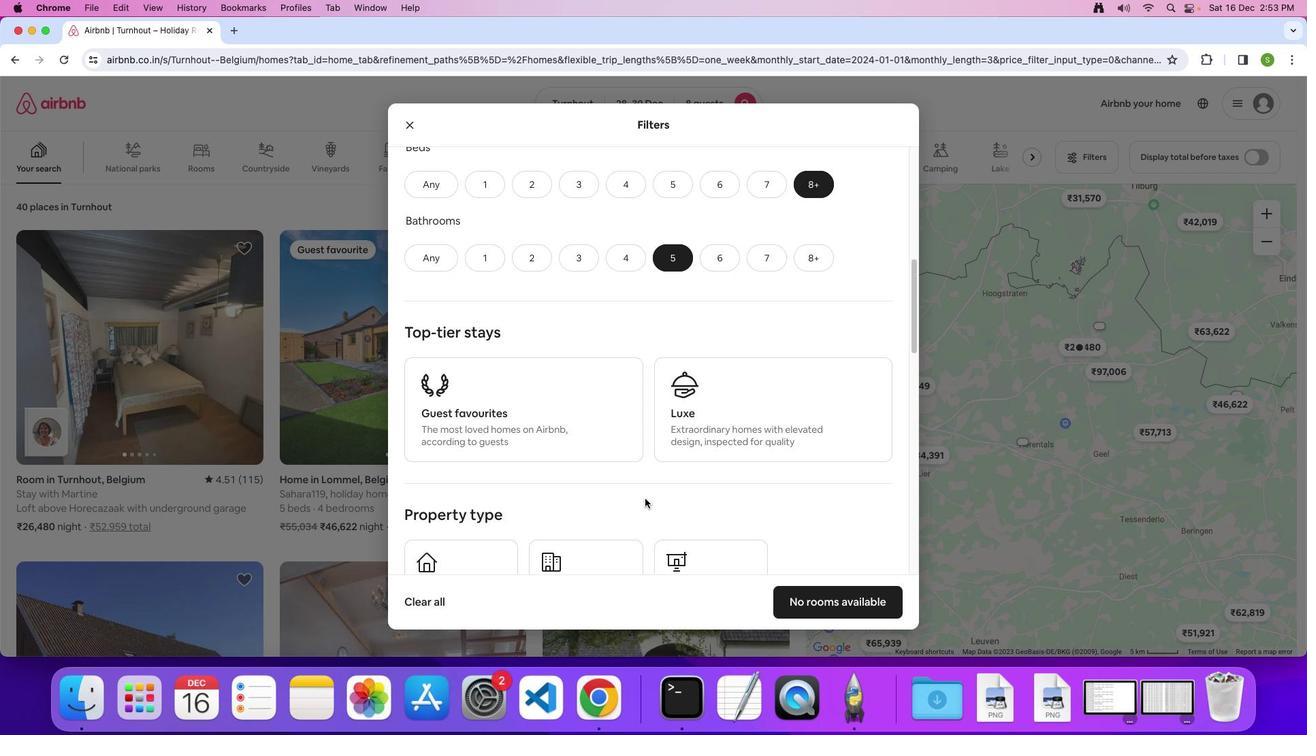 
Action: Mouse moved to (612, 506)
Screenshot: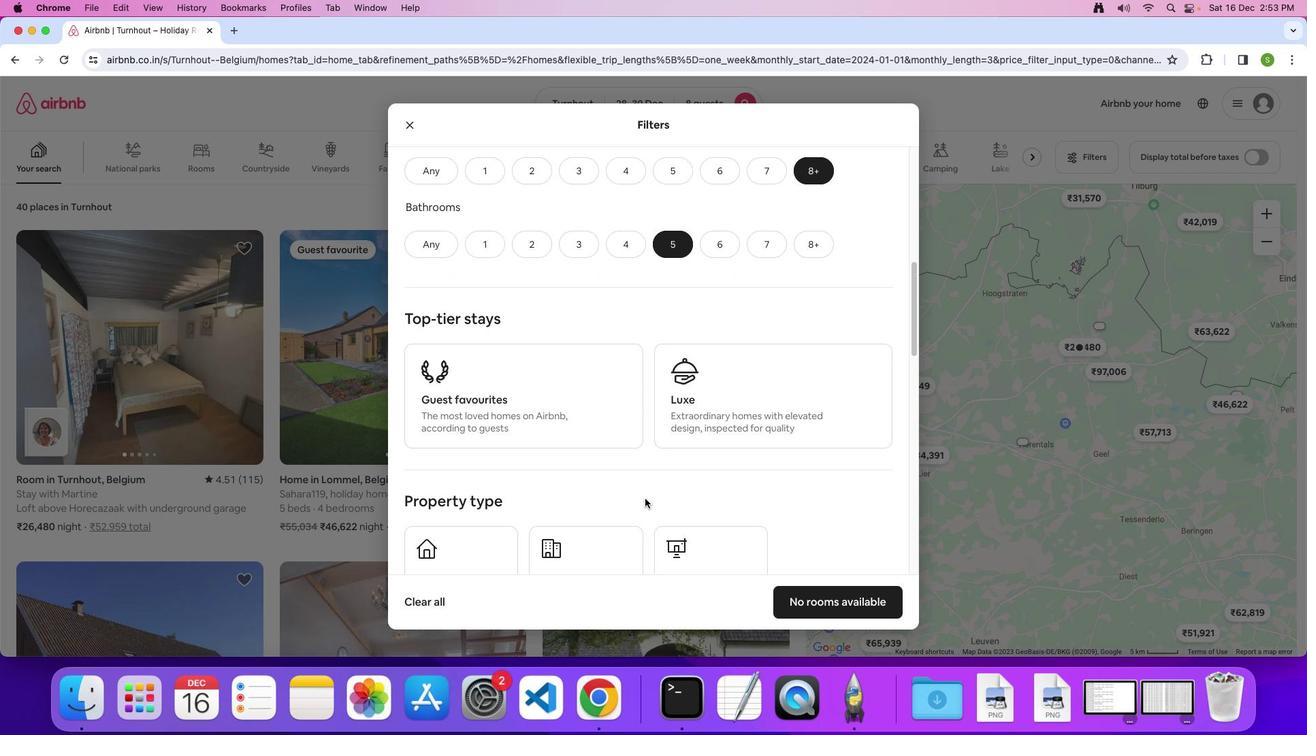 
Action: Mouse scrolled (612, 506) with delta (200, 231)
Screenshot: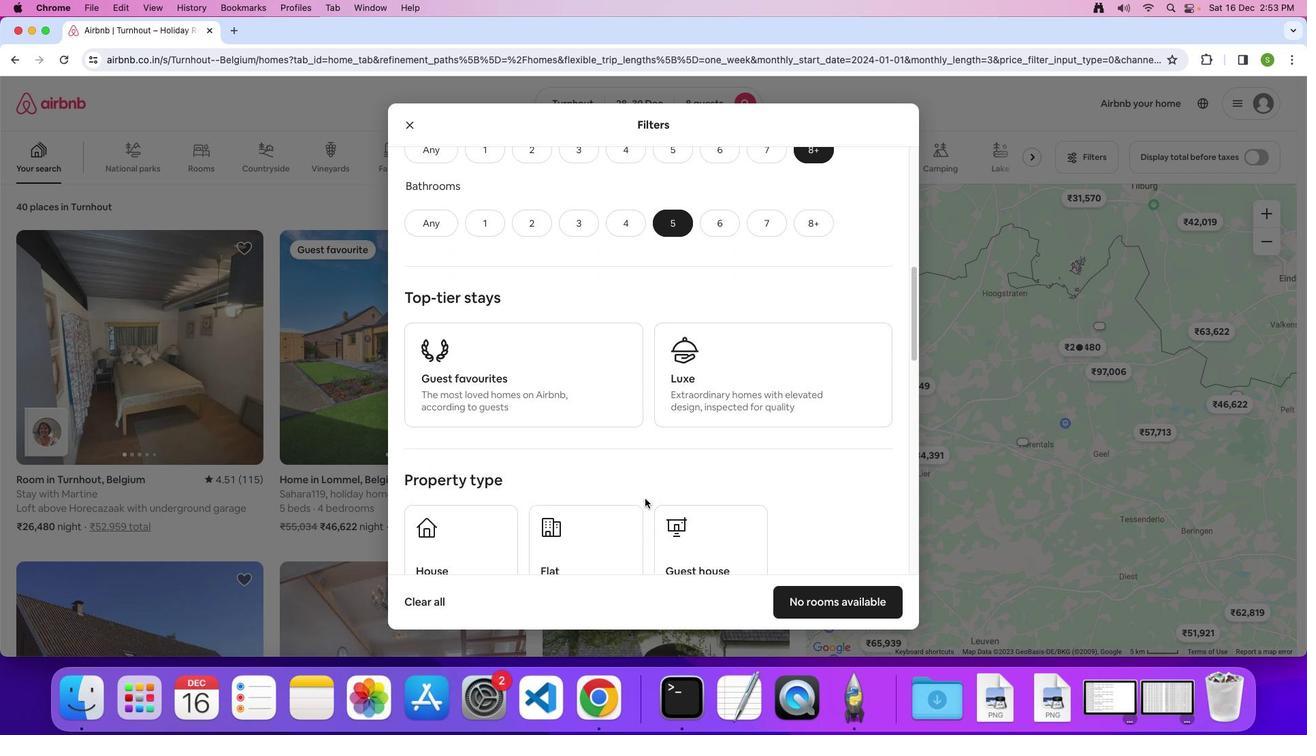 
Action: Mouse scrolled (612, 506) with delta (200, 230)
Screenshot: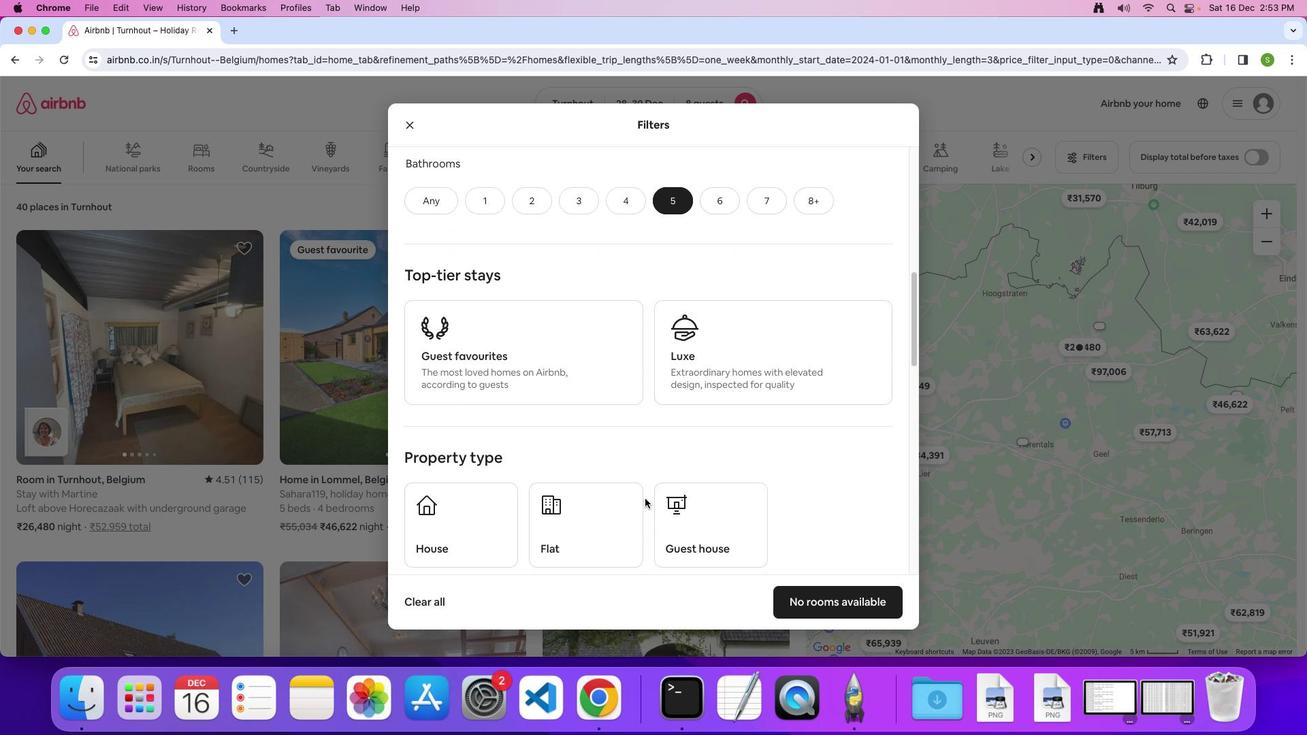 
Action: Mouse scrolled (612, 506) with delta (200, 231)
Screenshot: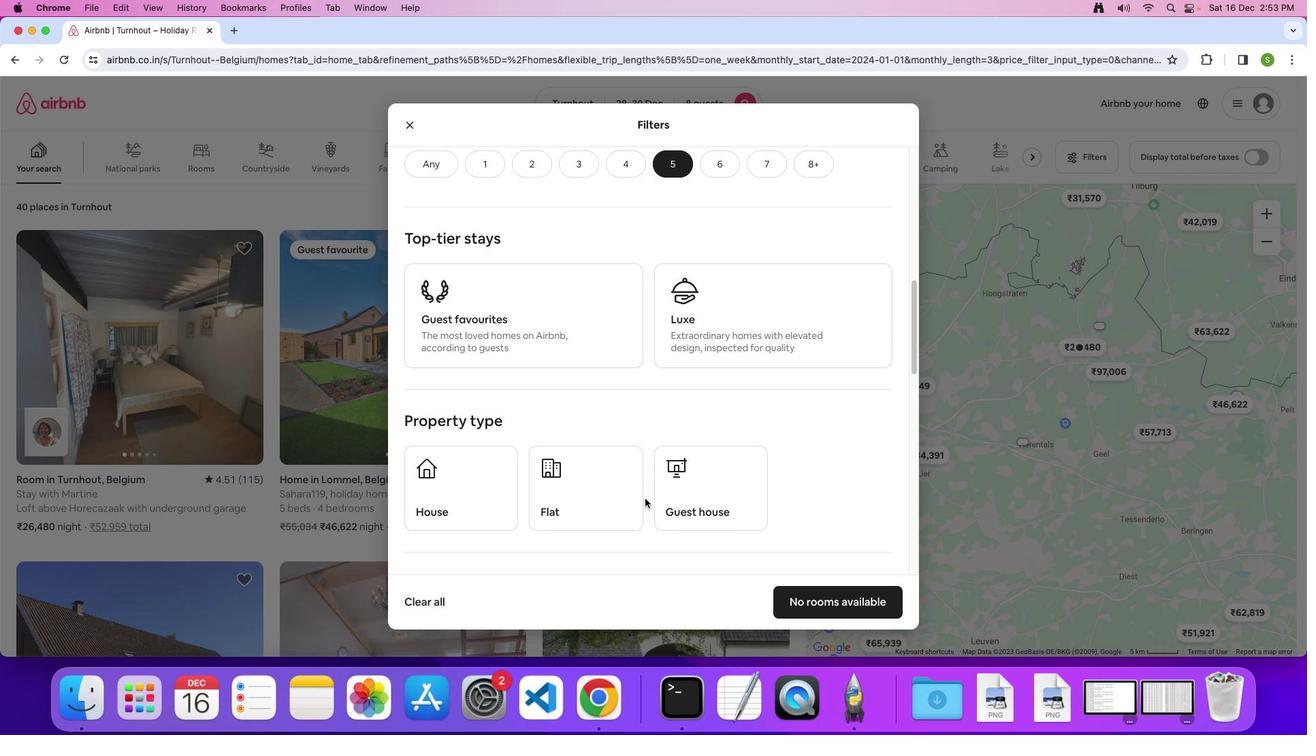 
Action: Mouse scrolled (612, 506) with delta (200, 231)
Screenshot: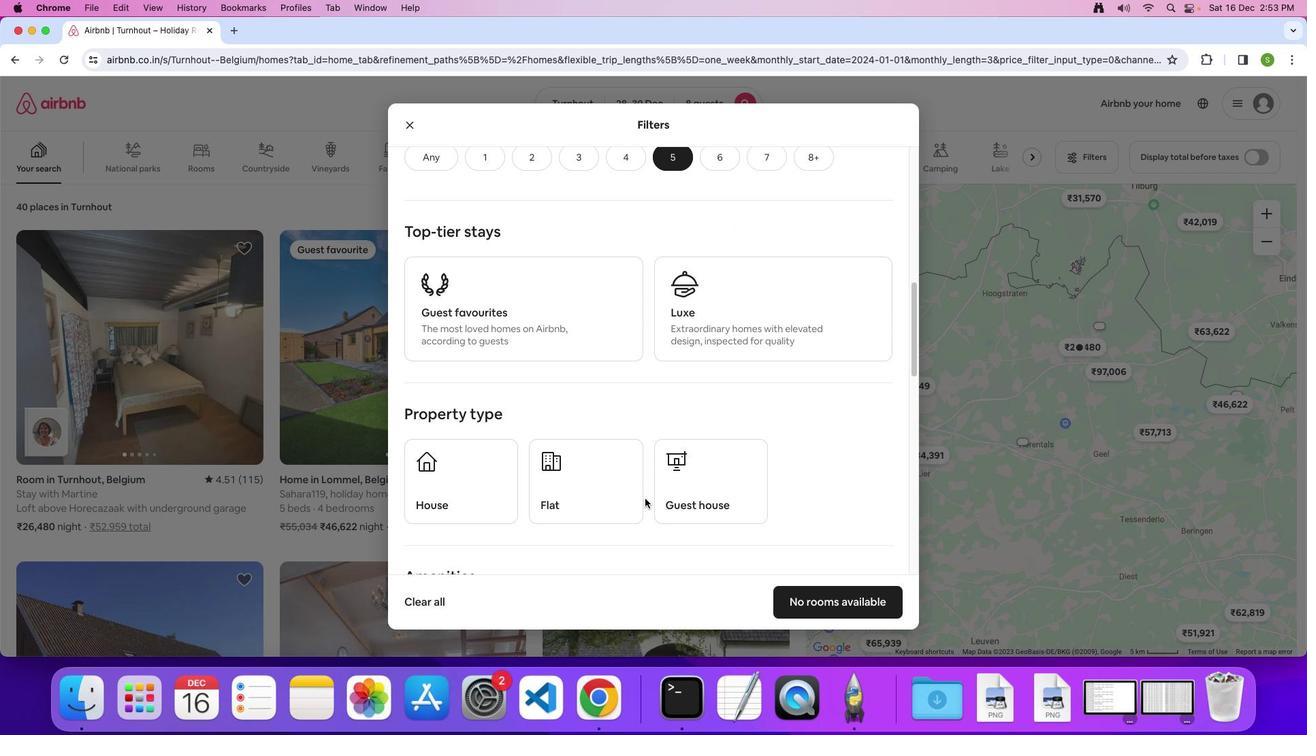 
Action: Mouse scrolled (612, 506) with delta (200, 231)
Screenshot: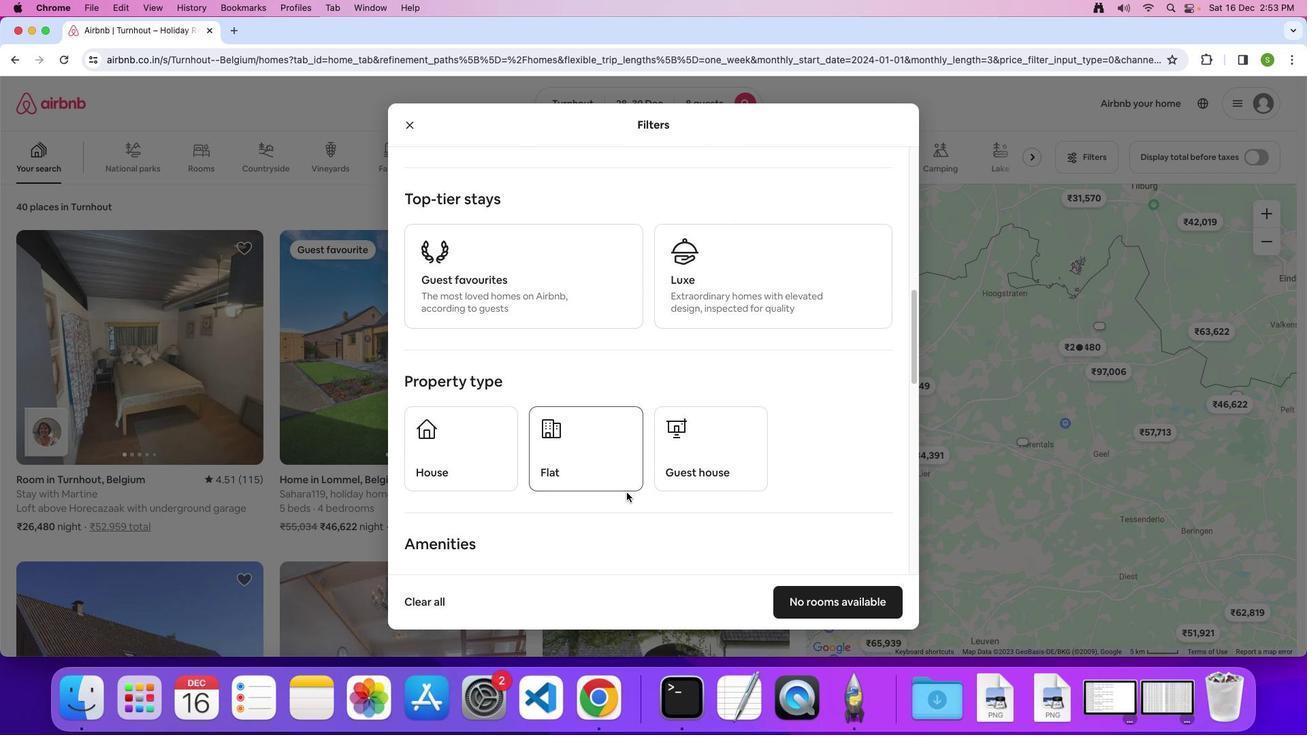 
Action: Mouse moved to (585, 495)
Screenshot: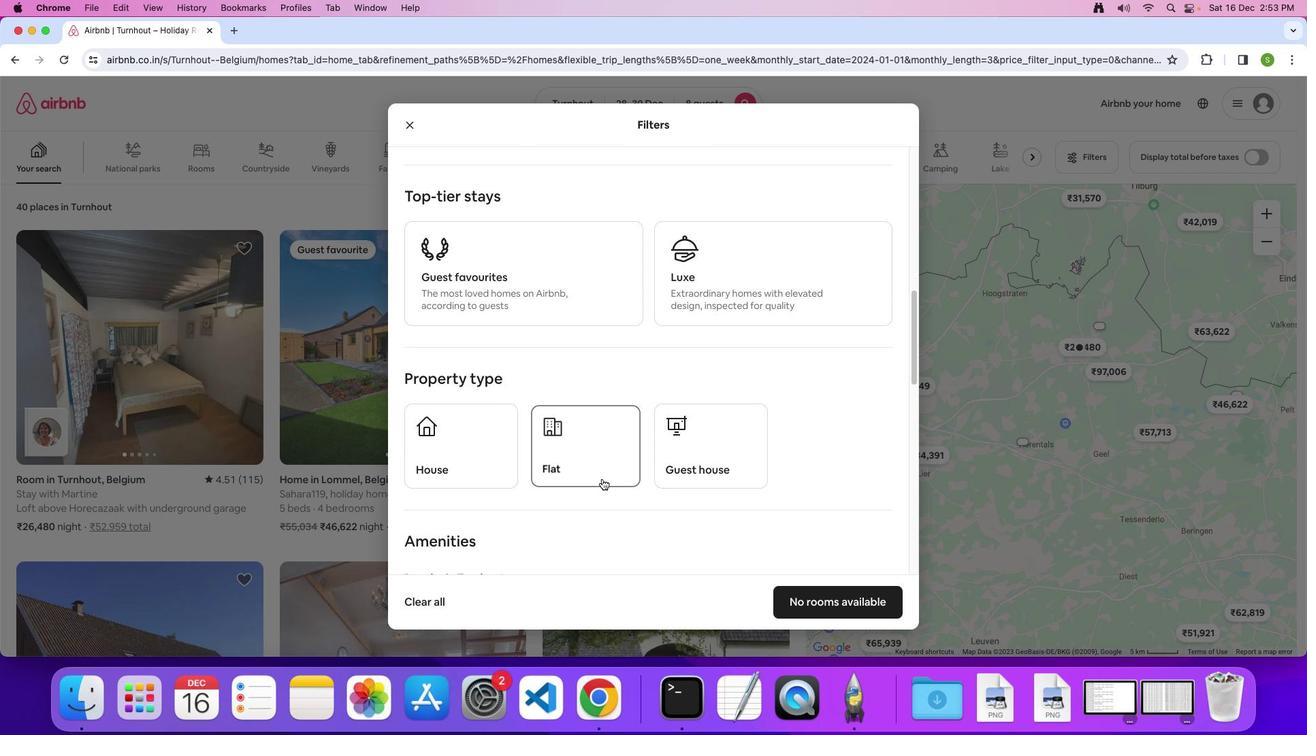 
Action: Mouse pressed left at (585, 495)
Screenshot: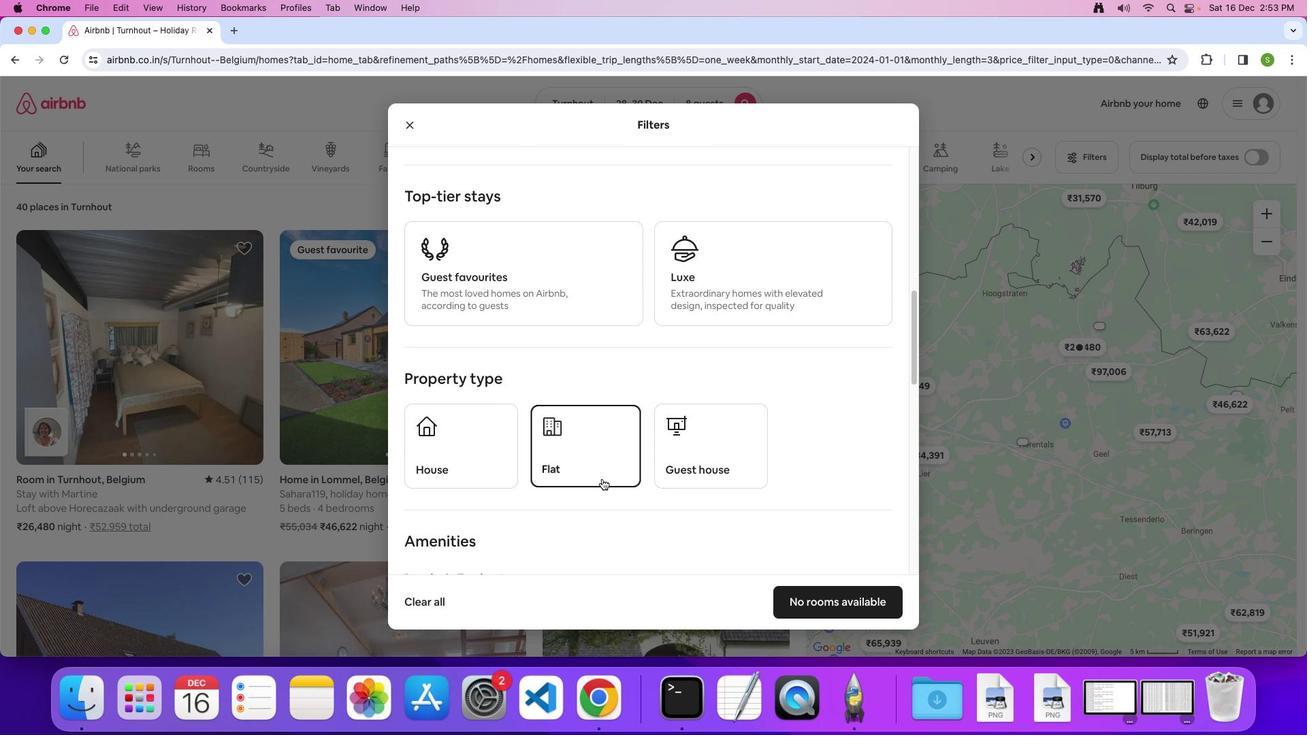 
Action: Mouse moved to (605, 521)
Screenshot: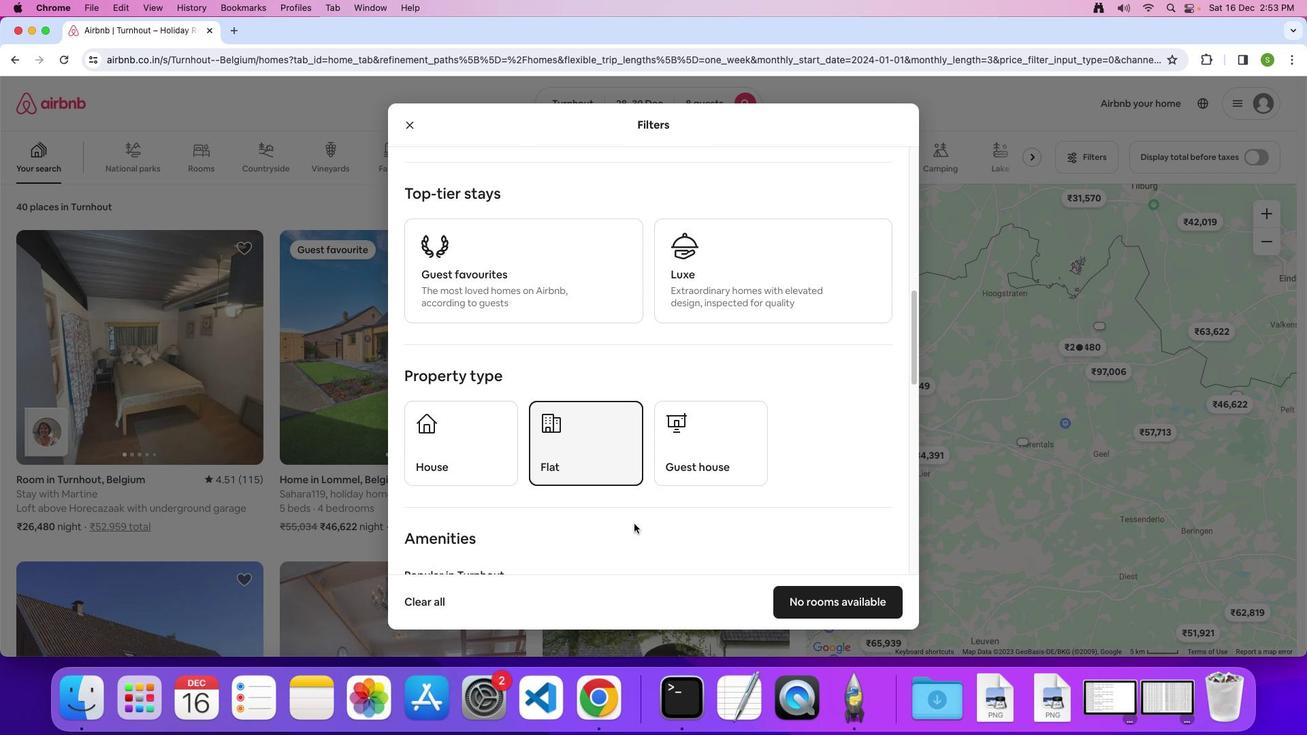 
Action: Mouse scrolled (605, 521) with delta (200, 231)
Screenshot: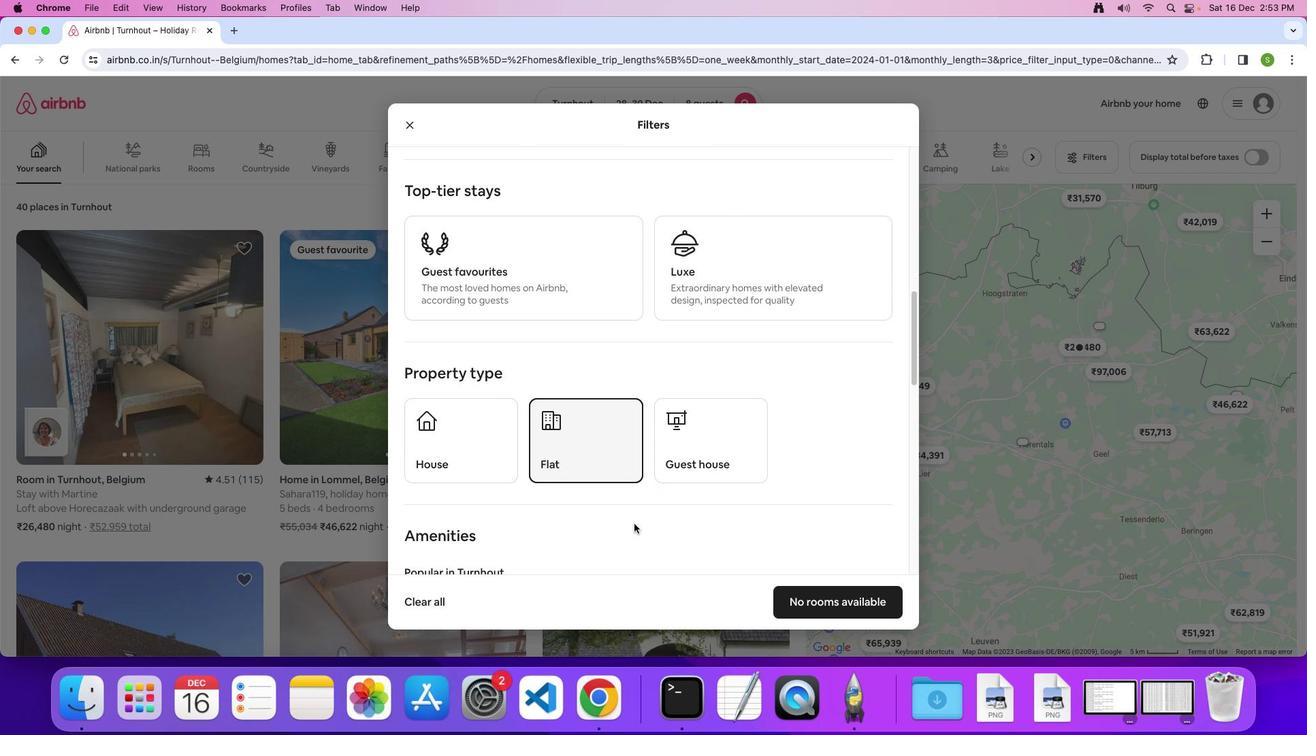 
Action: Mouse moved to (605, 520)
Screenshot: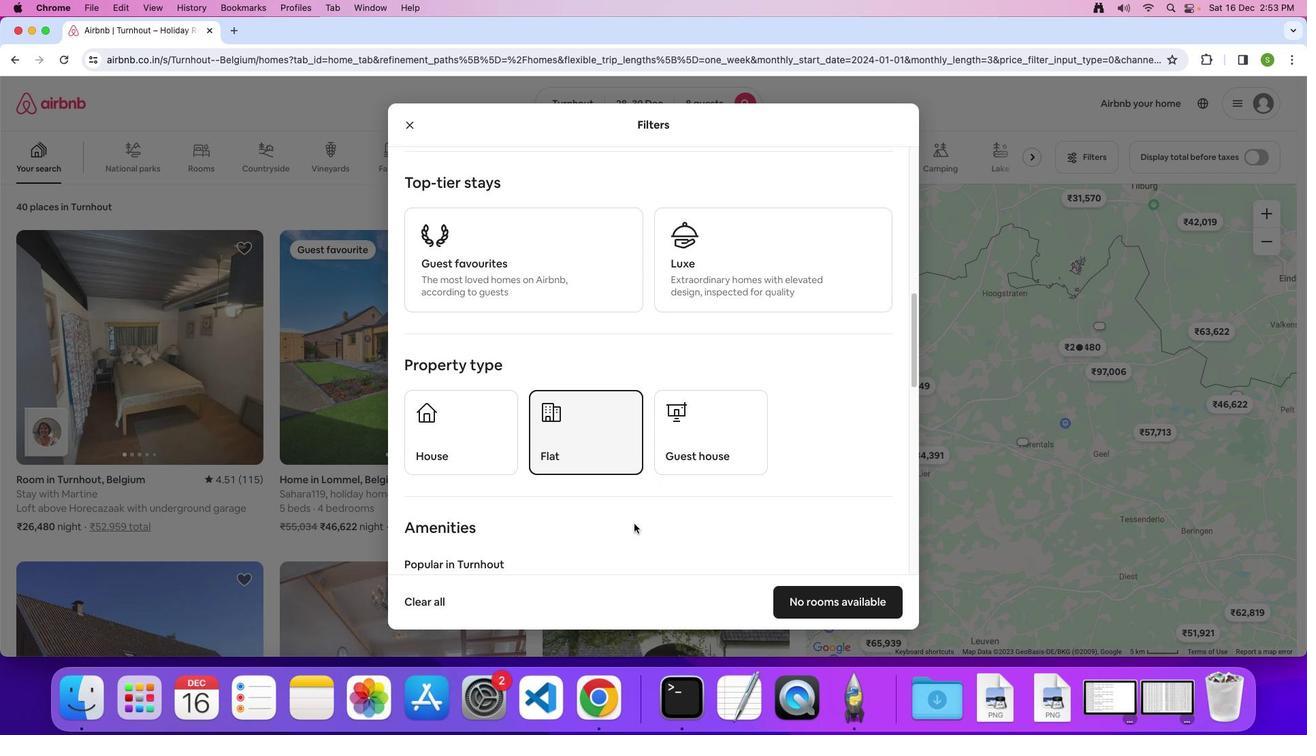 
Action: Mouse scrolled (605, 520) with delta (200, 231)
Screenshot: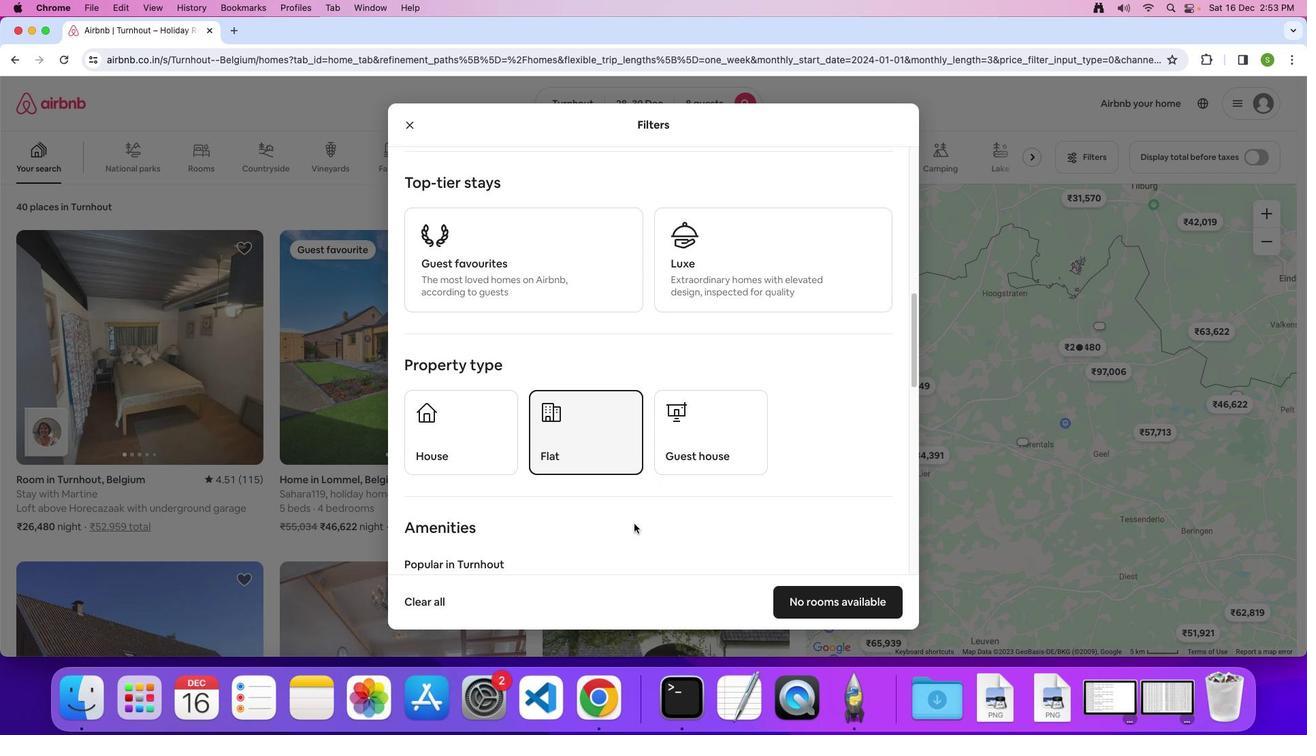 
Action: Mouse moved to (606, 519)
Screenshot: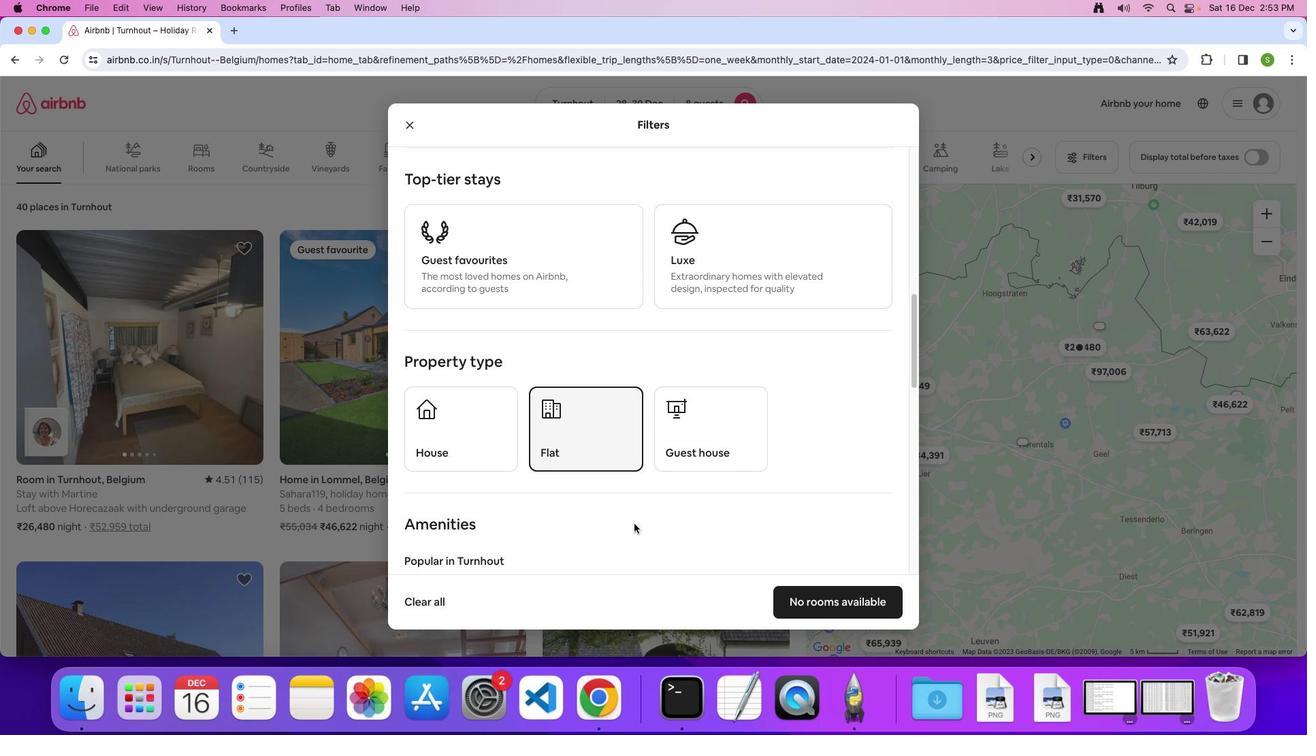
Action: Mouse scrolled (606, 519) with delta (200, 231)
Screenshot: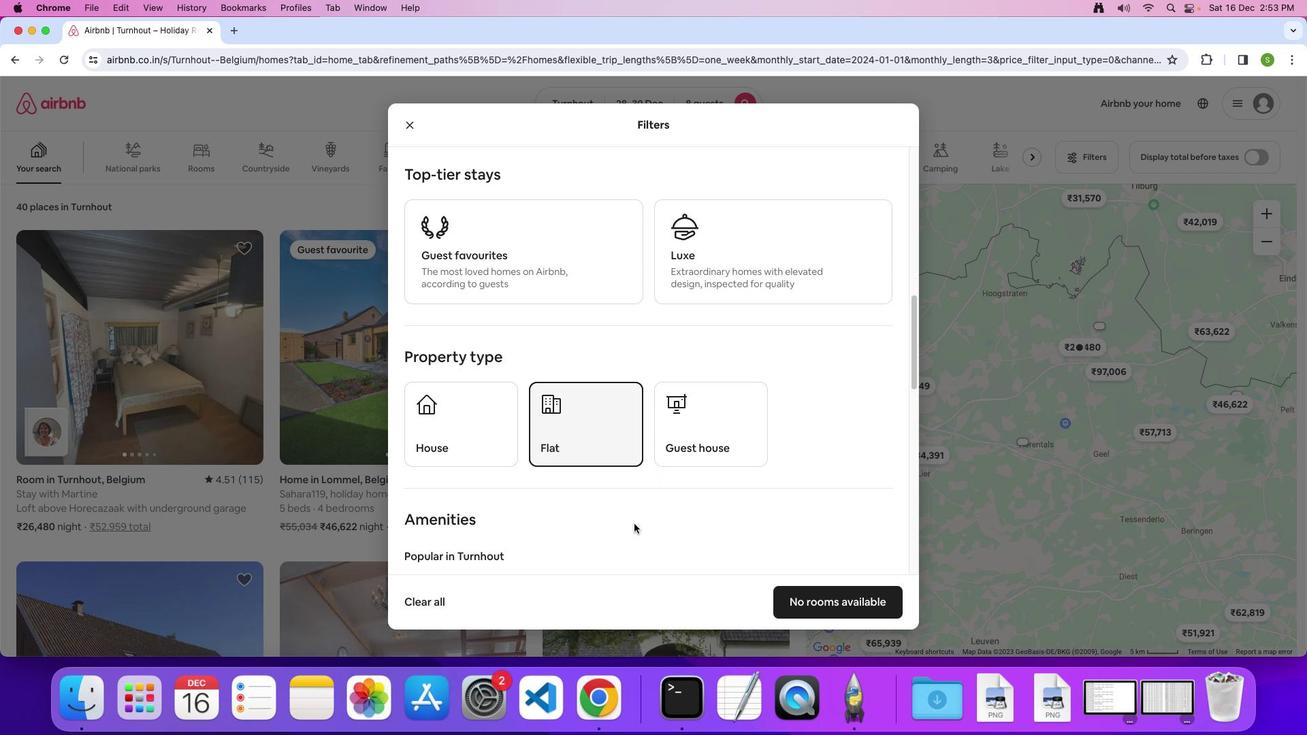 
Action: Mouse scrolled (606, 519) with delta (200, 231)
Screenshot: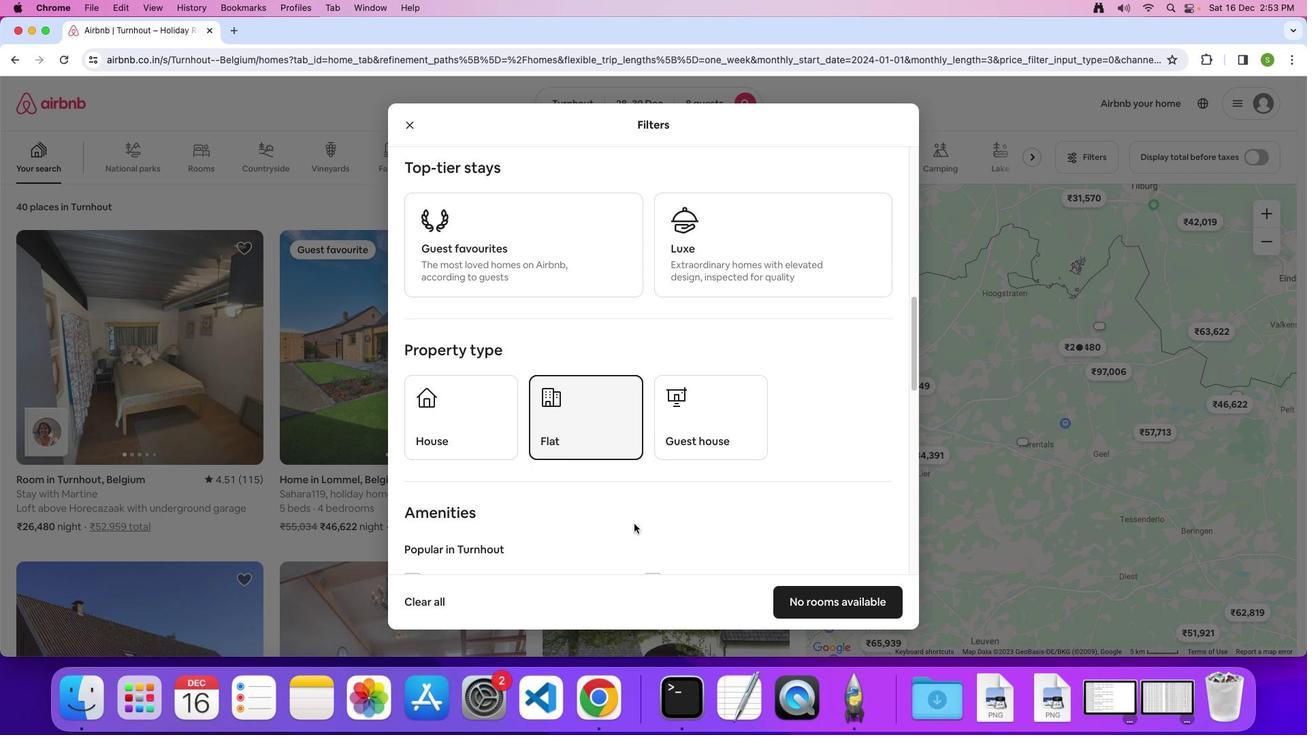 
Action: Mouse scrolled (606, 519) with delta (200, 231)
Screenshot: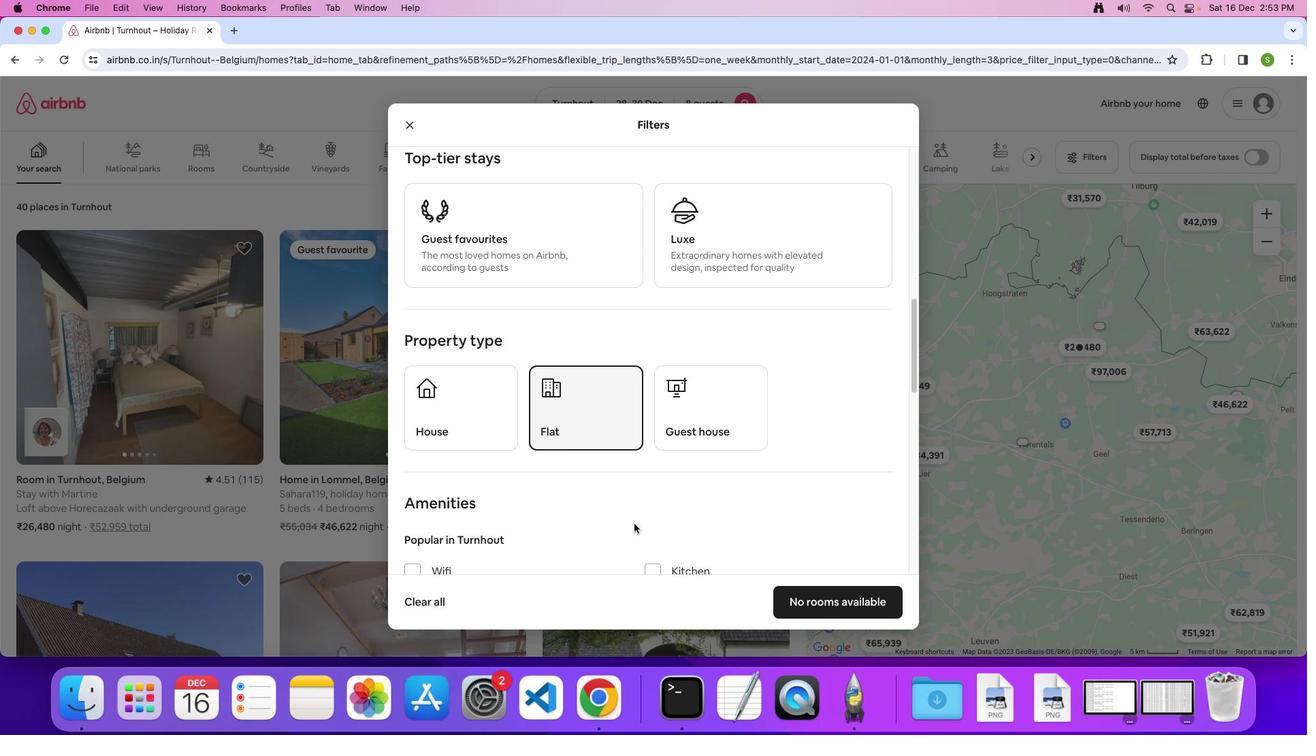 
Action: Mouse scrolled (606, 519) with delta (200, 231)
Screenshot: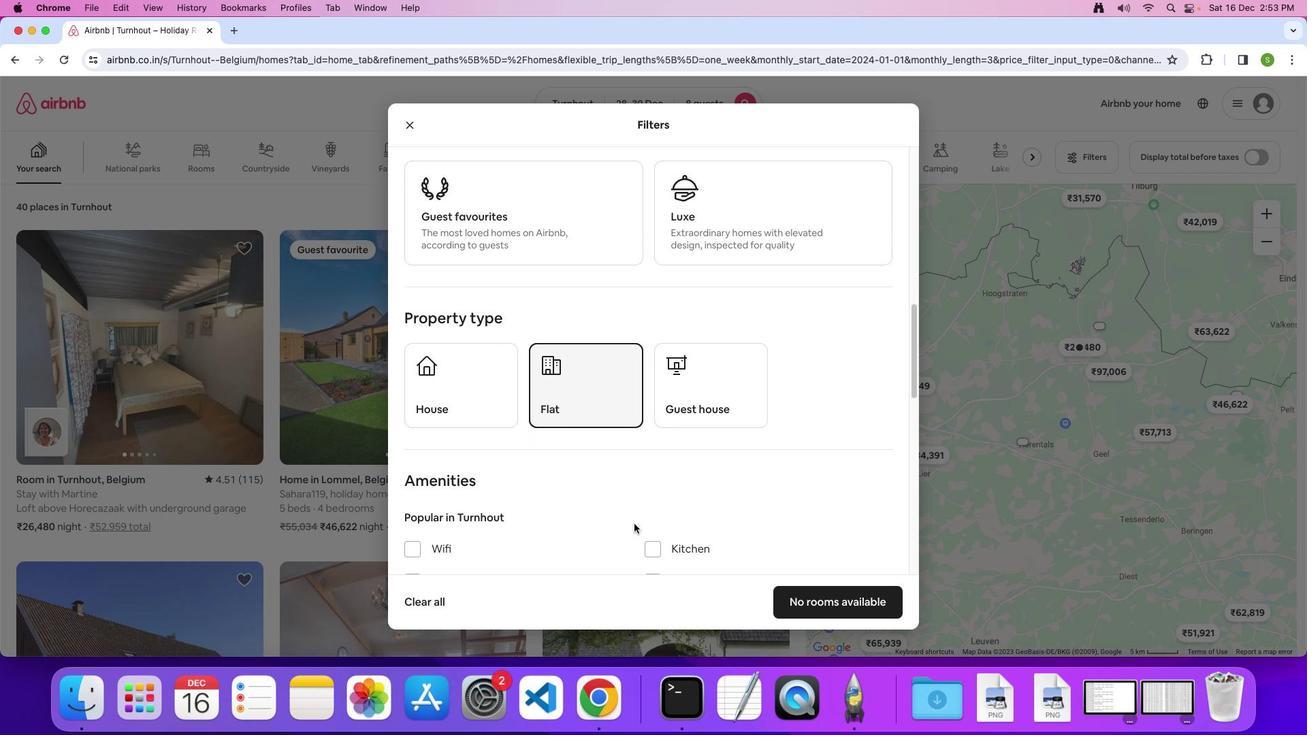 
Action: Mouse scrolled (606, 519) with delta (200, 230)
Screenshot: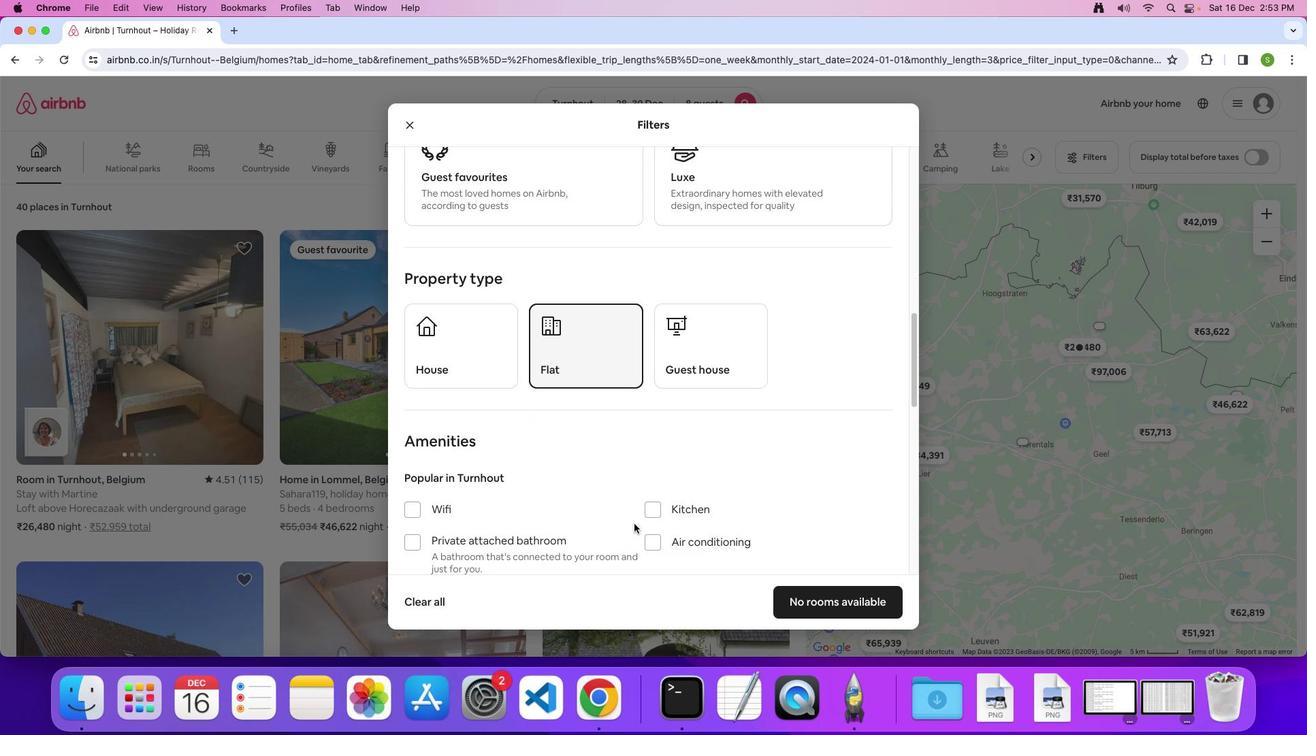 
Action: Mouse moved to (606, 519)
Screenshot: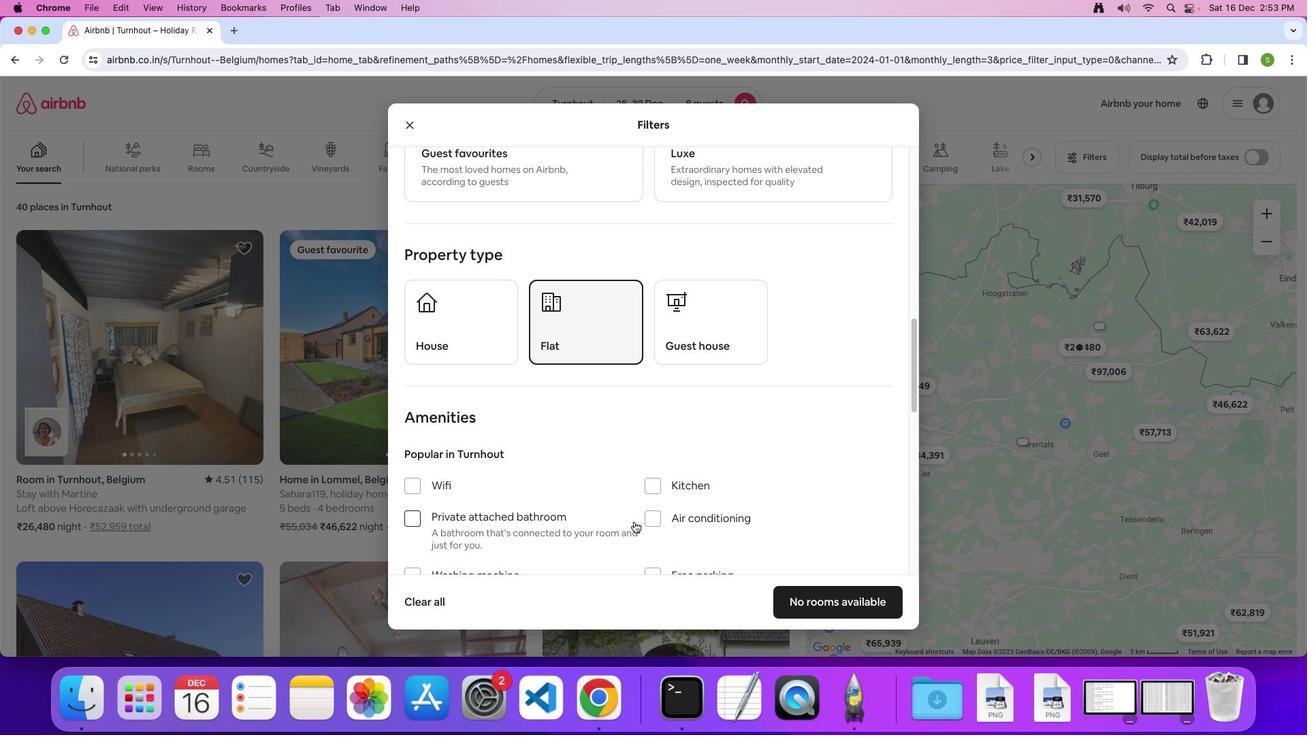 
Action: Mouse scrolled (606, 519) with delta (200, 231)
Screenshot: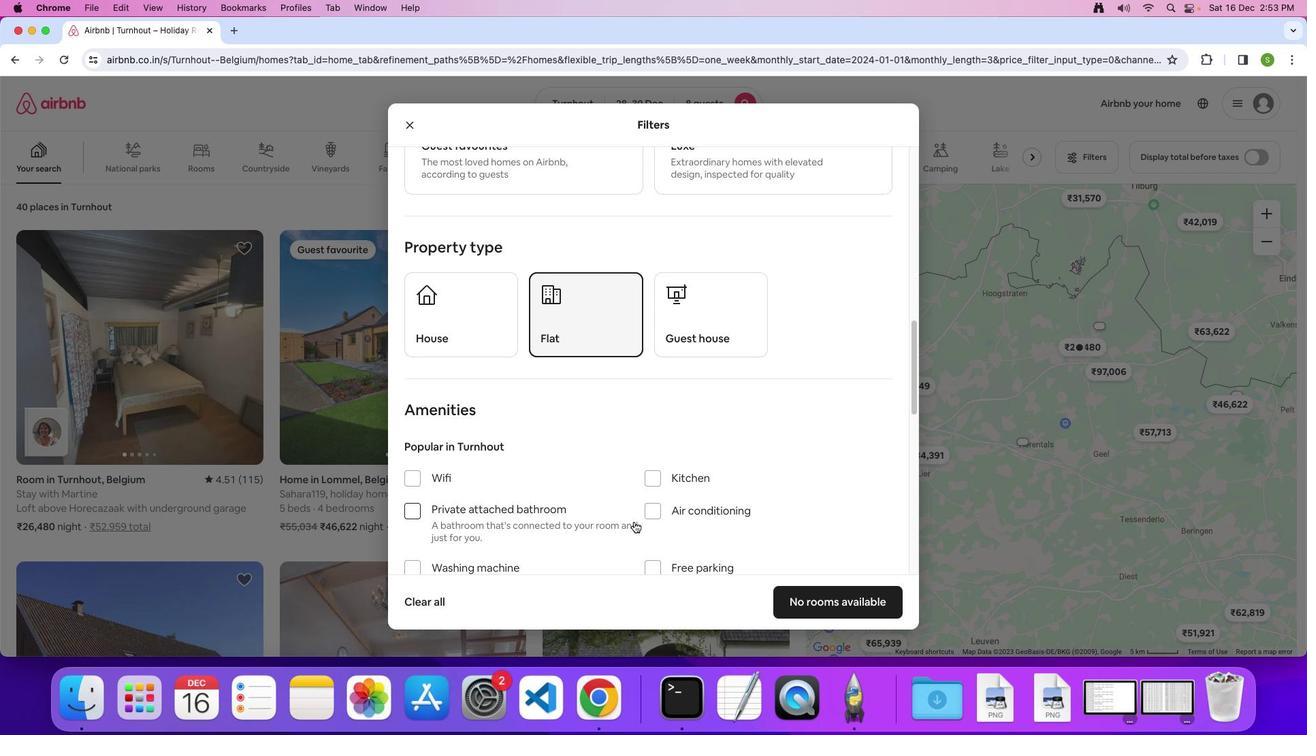 
Action: Mouse moved to (606, 518)
Screenshot: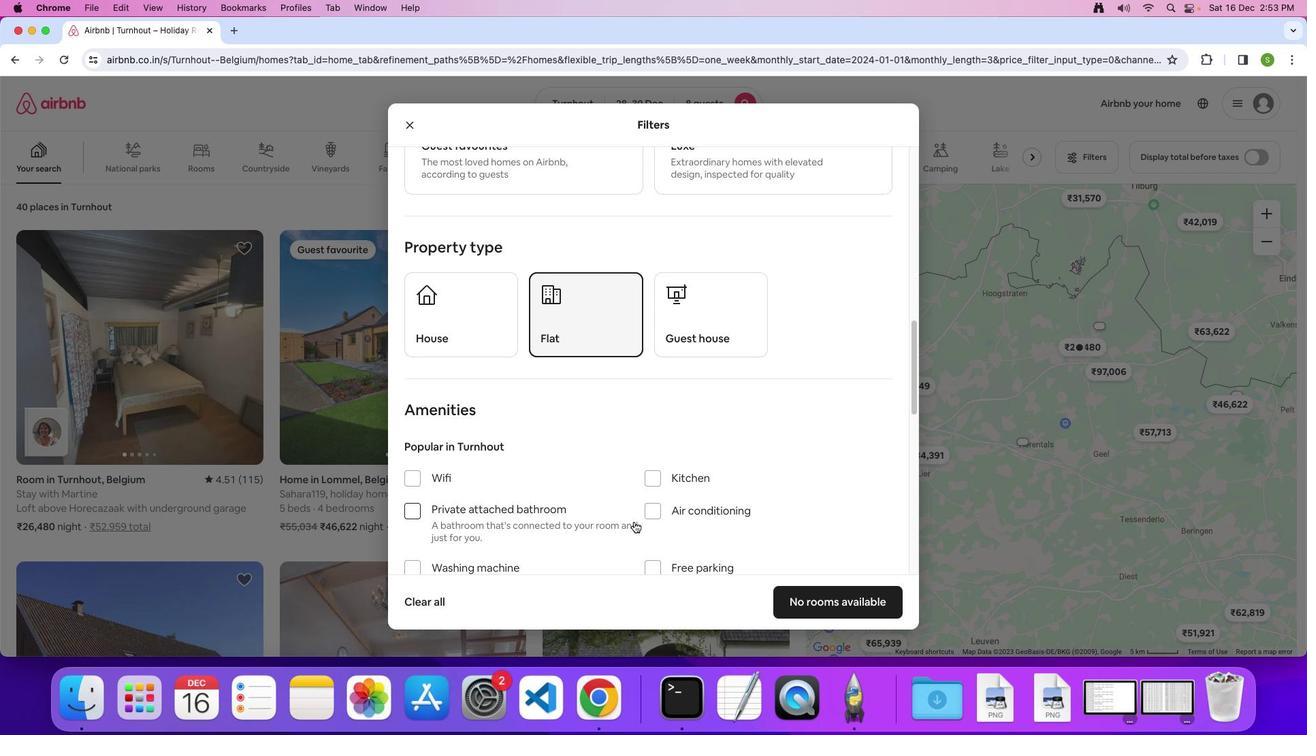 
Action: Mouse scrolled (606, 518) with delta (200, 231)
Screenshot: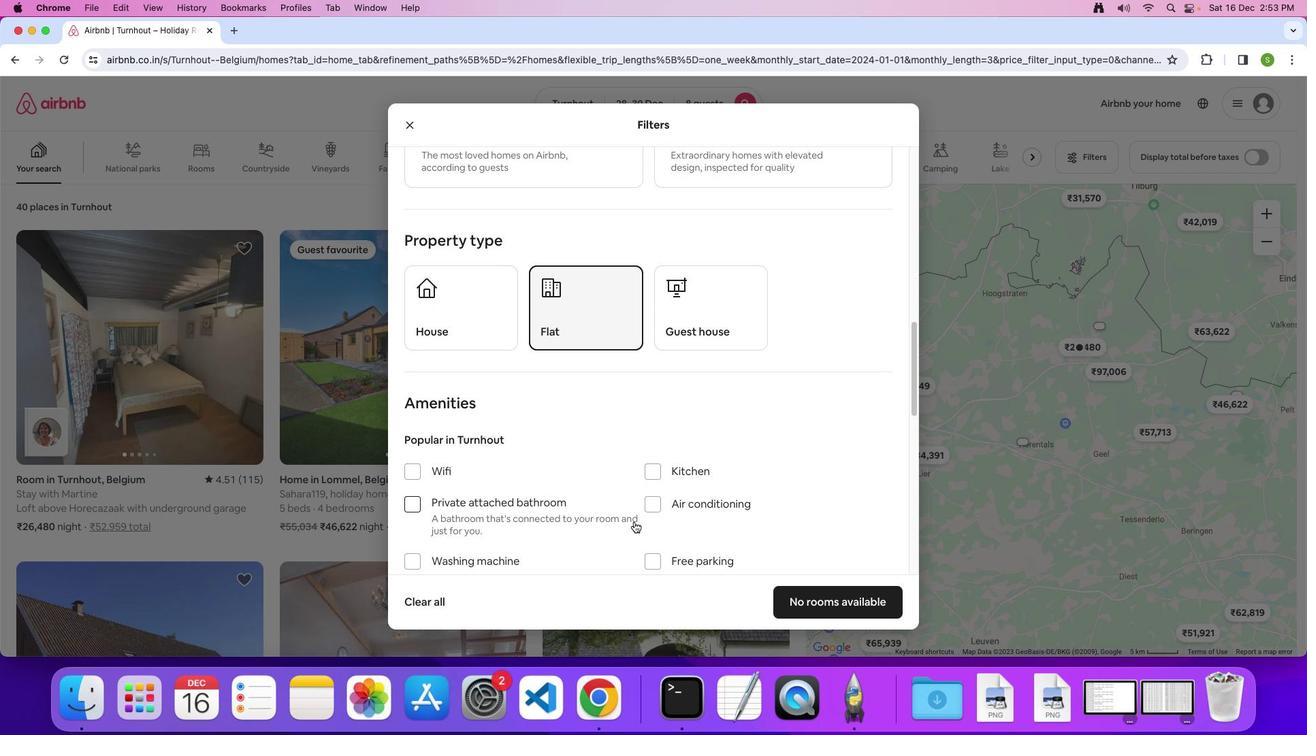 
Action: Mouse moved to (606, 518)
Screenshot: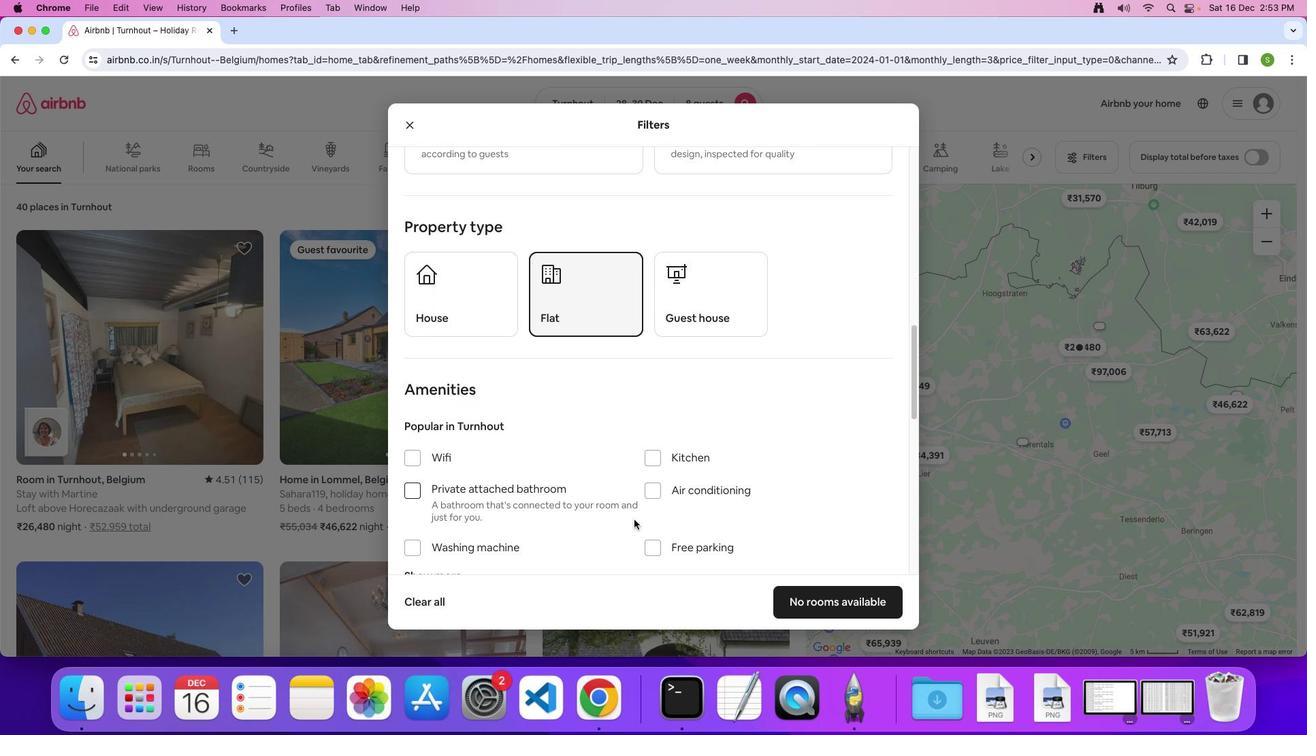 
Action: Mouse scrolled (606, 518) with delta (200, 231)
Screenshot: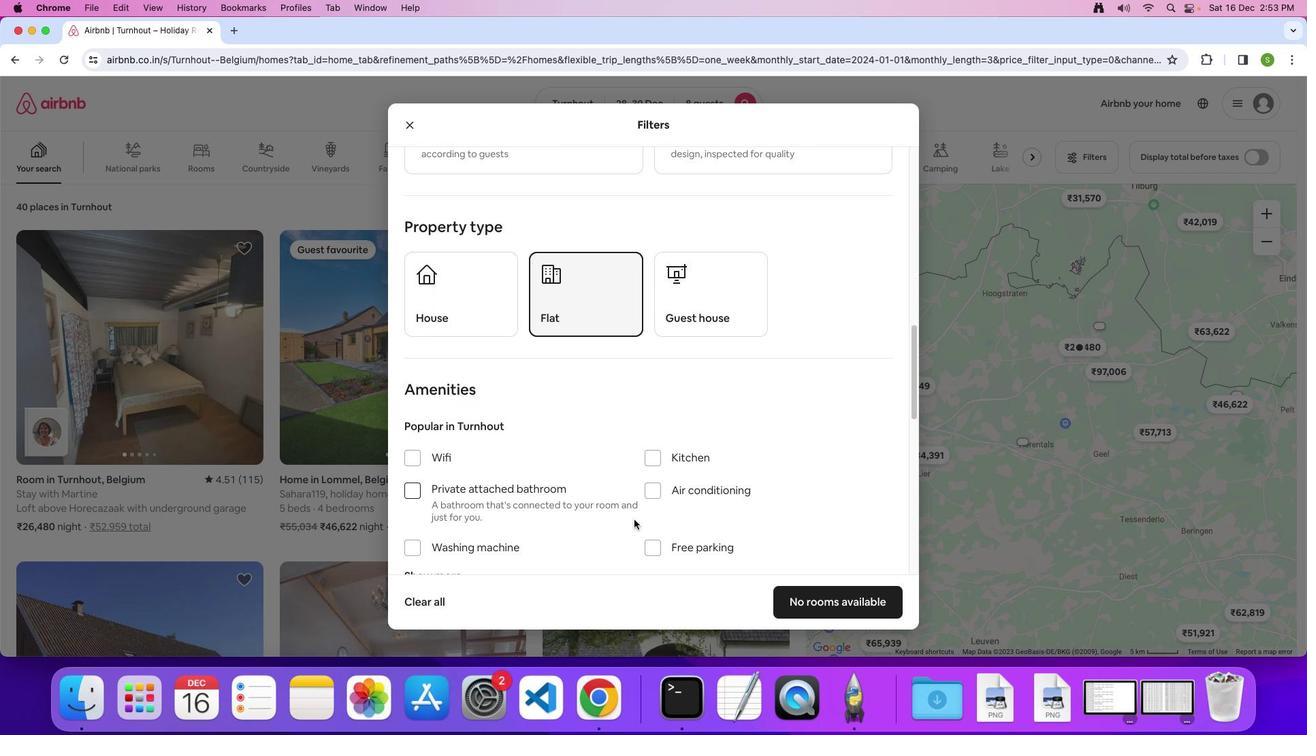 
Action: Mouse moved to (606, 518)
Screenshot: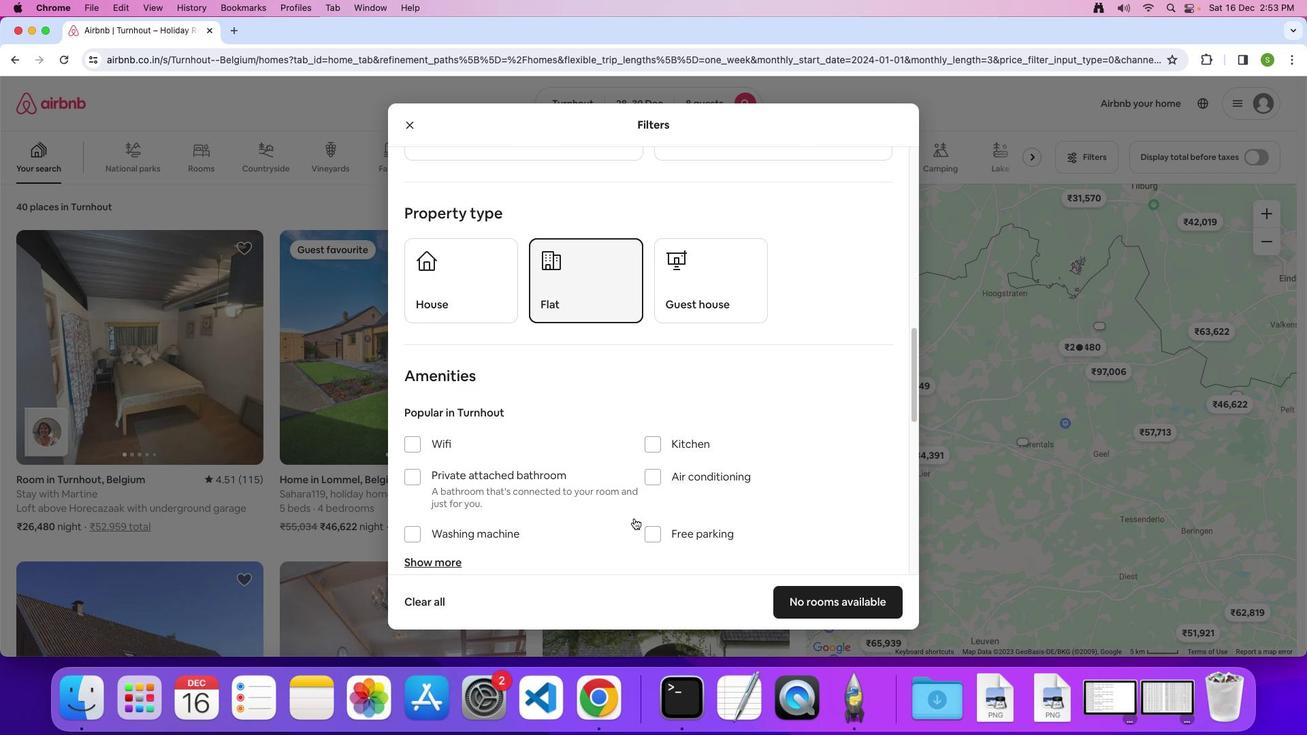 
Action: Mouse scrolled (606, 518) with delta (200, 231)
Screenshot: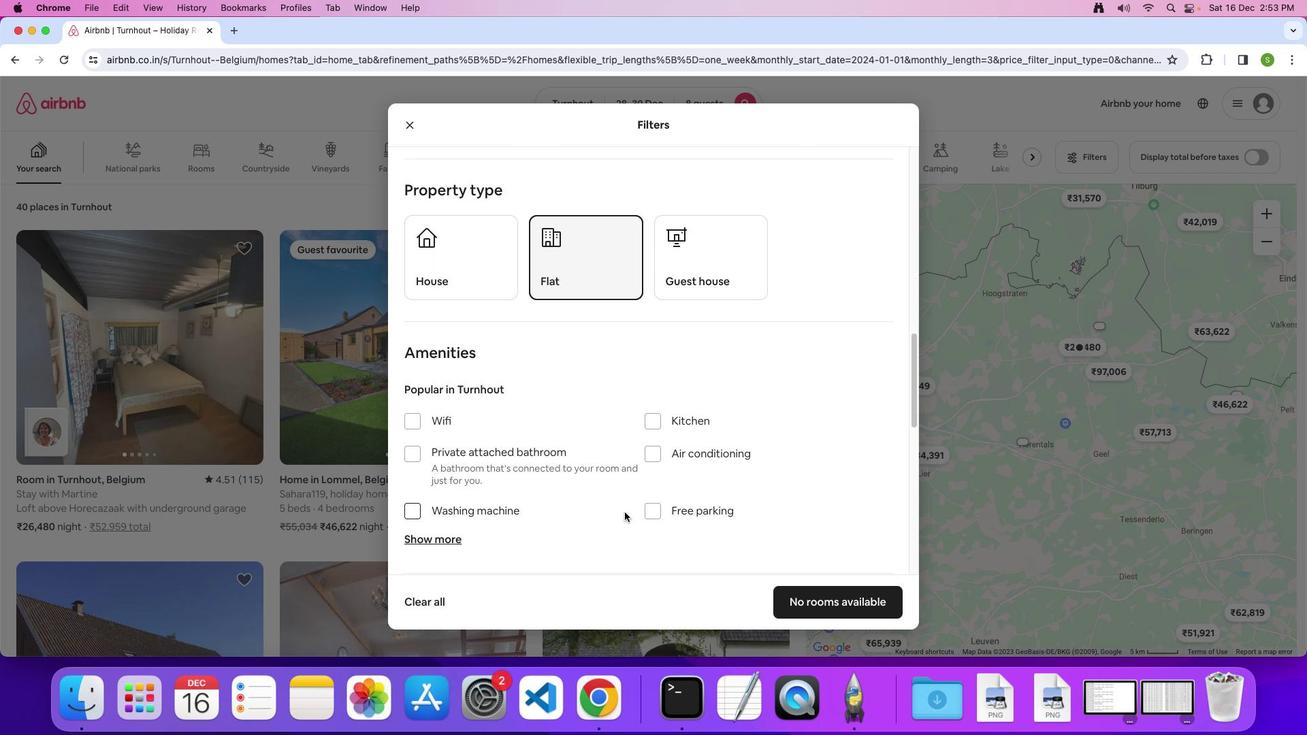 
Action: Mouse moved to (606, 518)
Screenshot: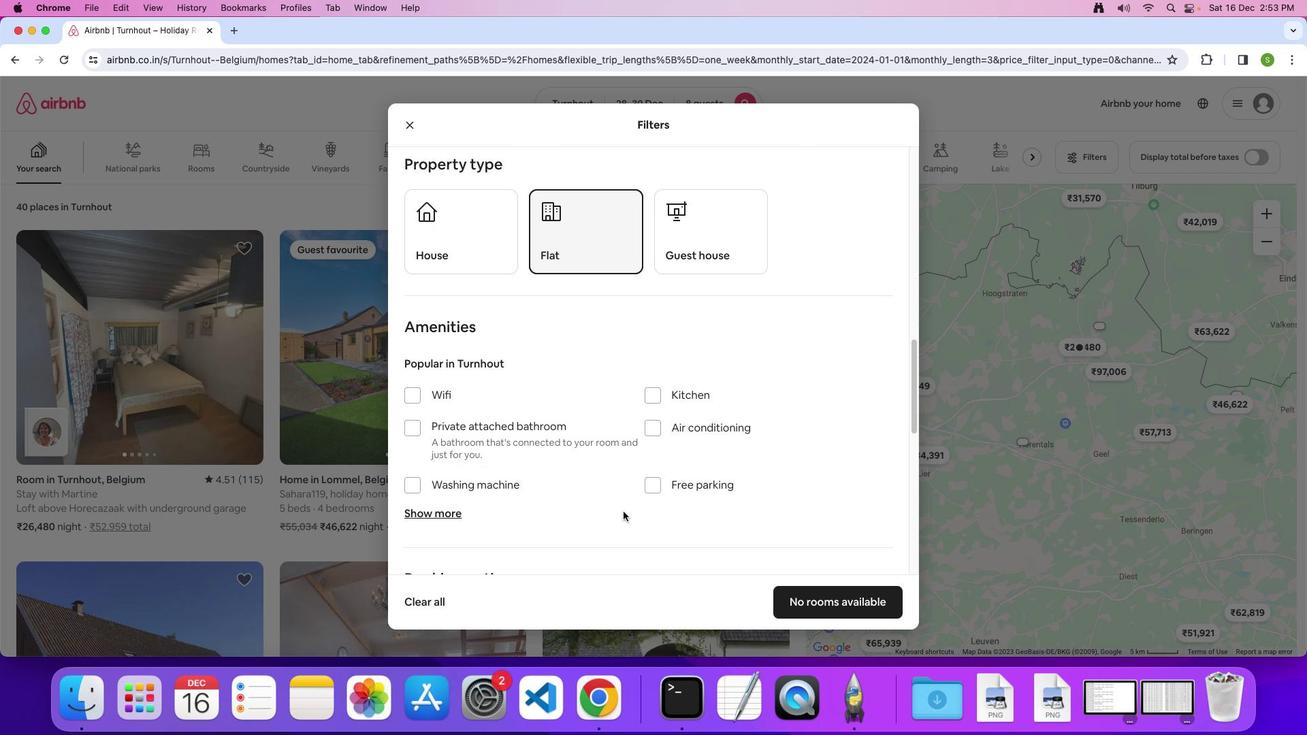 
Action: Mouse scrolled (606, 518) with delta (200, 230)
Screenshot: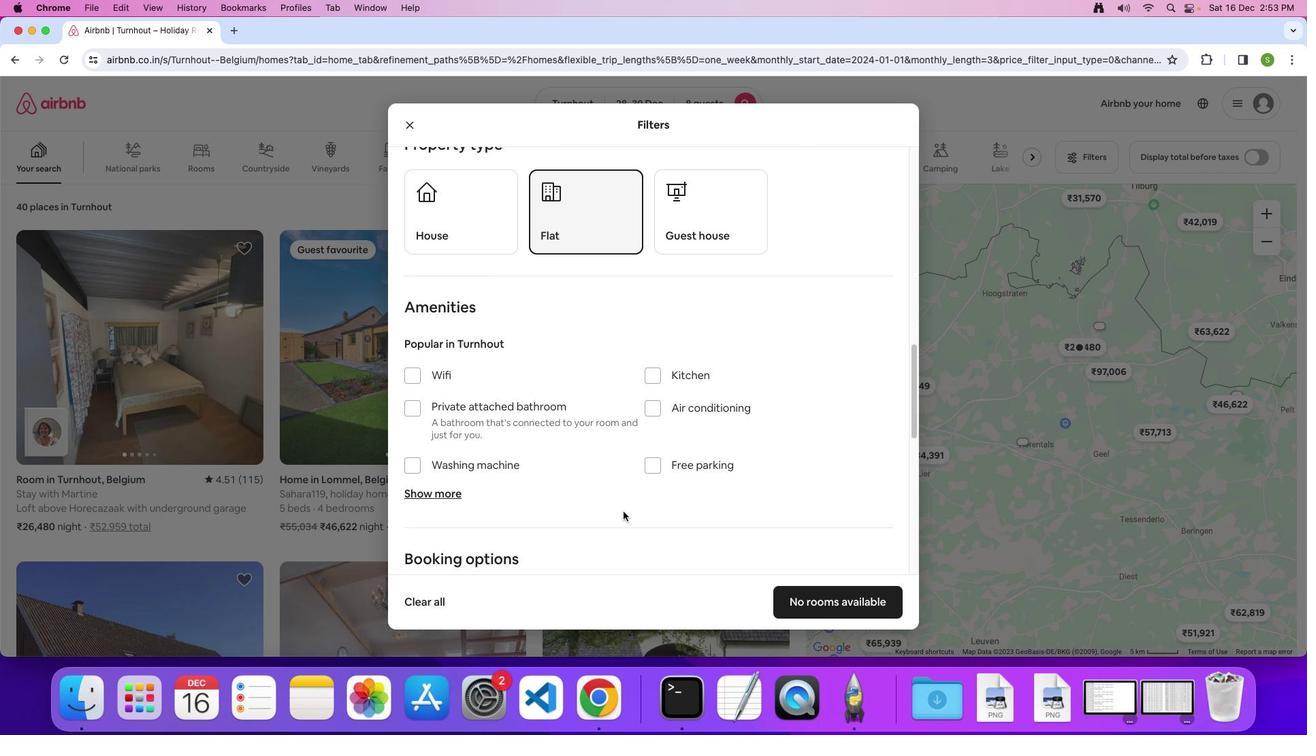 
Action: Mouse moved to (462, 433)
Screenshot: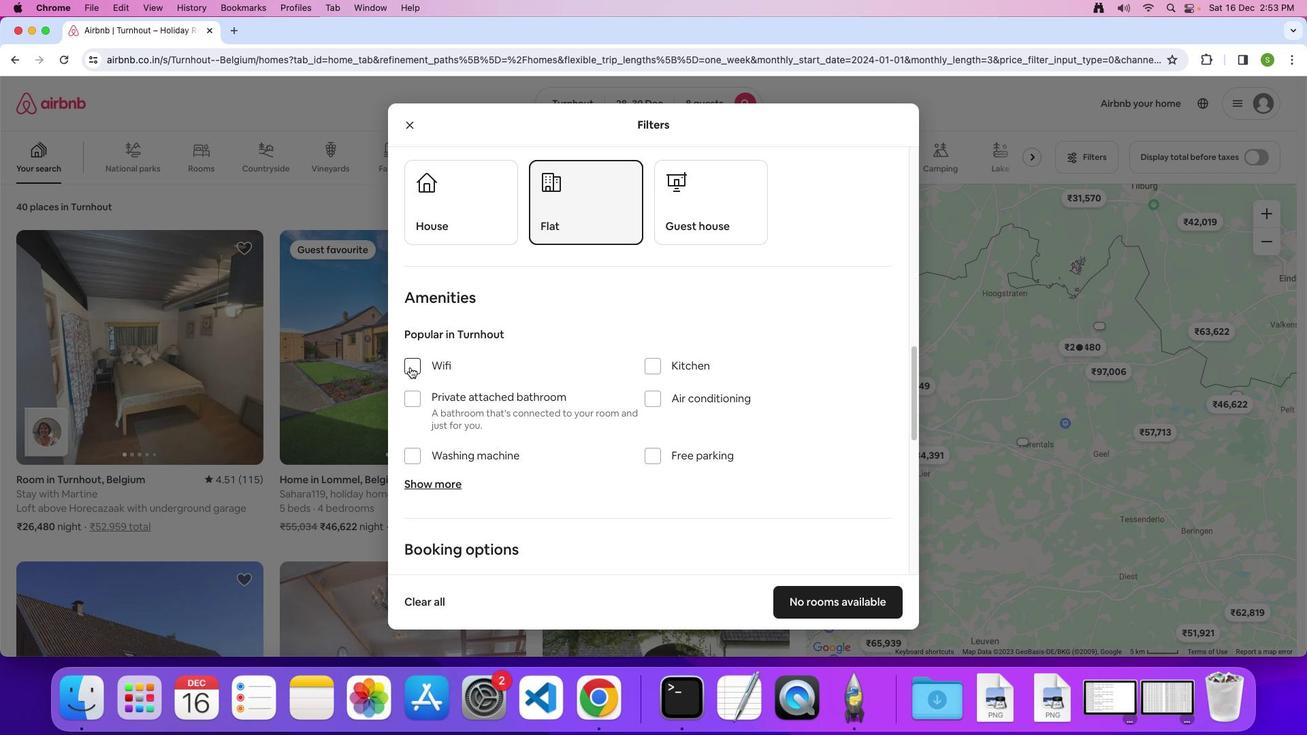 
Action: Mouse pressed left at (462, 433)
Screenshot: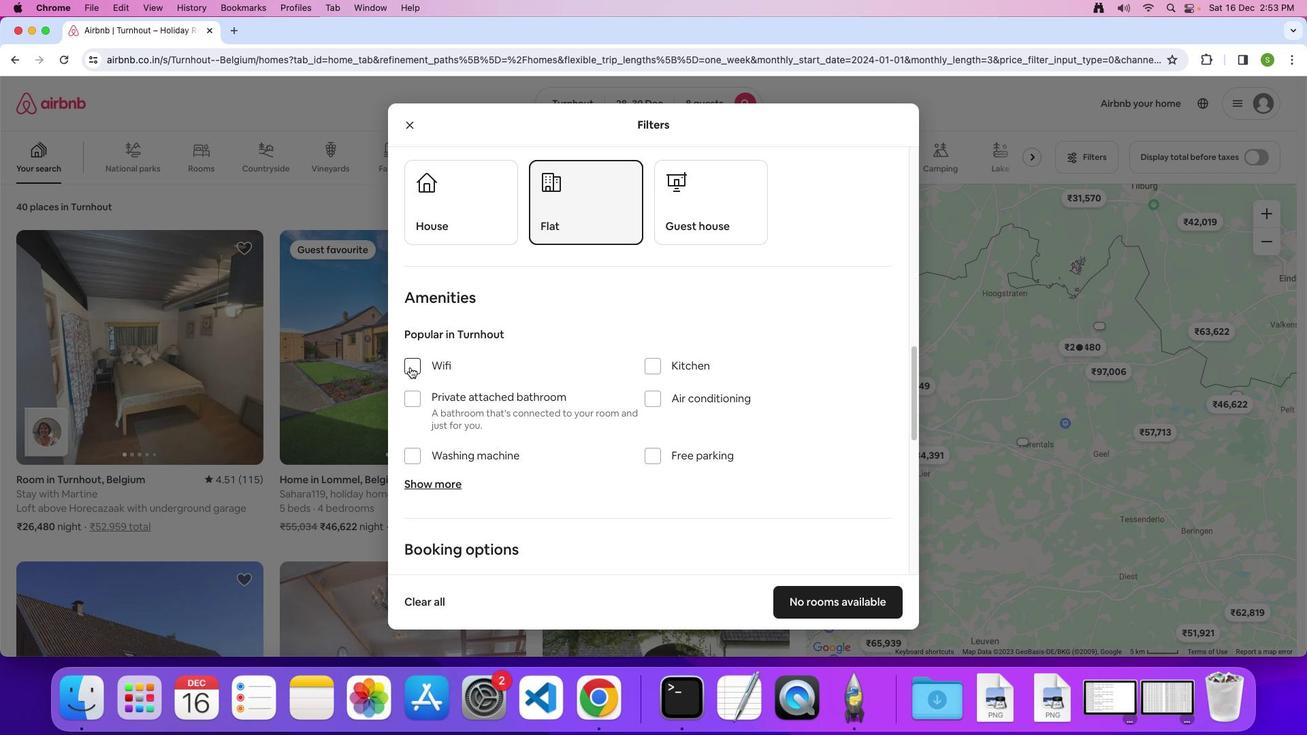 
Action: Mouse moved to (484, 499)
Screenshot: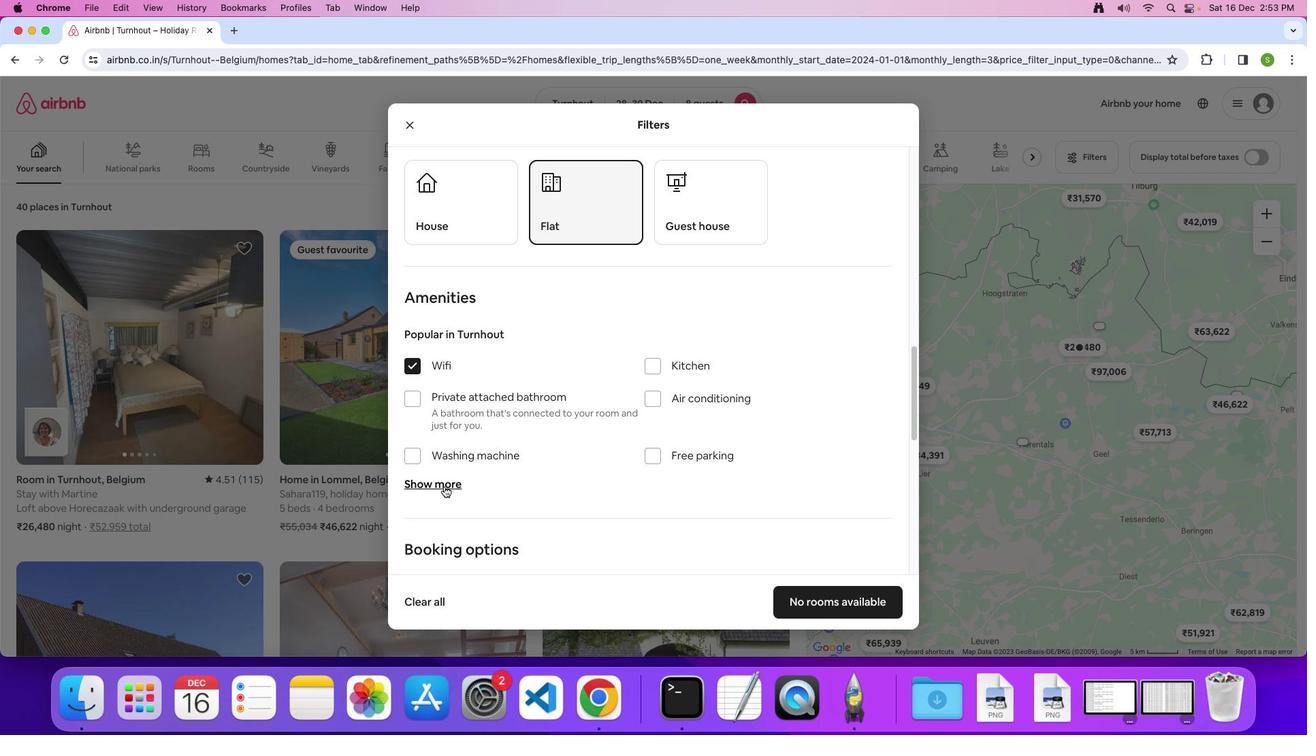 
Action: Mouse pressed left at (484, 499)
Screenshot: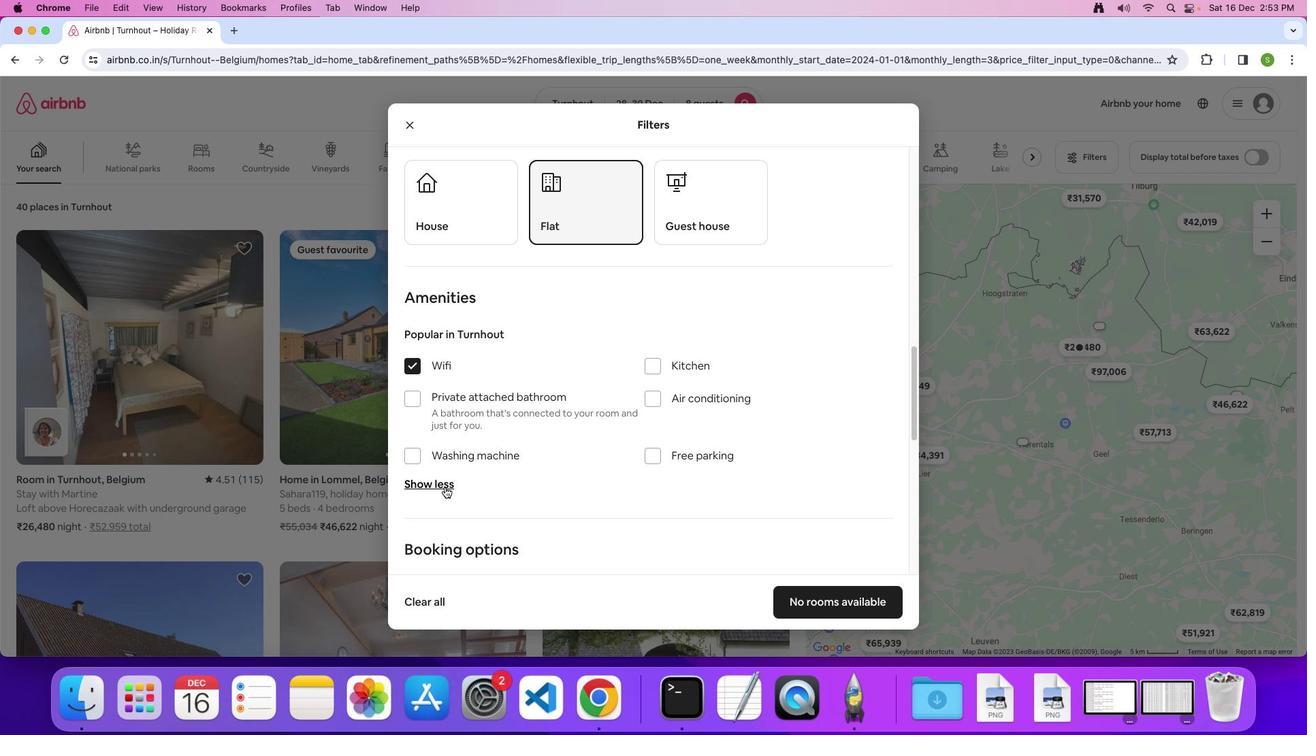 
Action: Mouse moved to (560, 493)
Screenshot: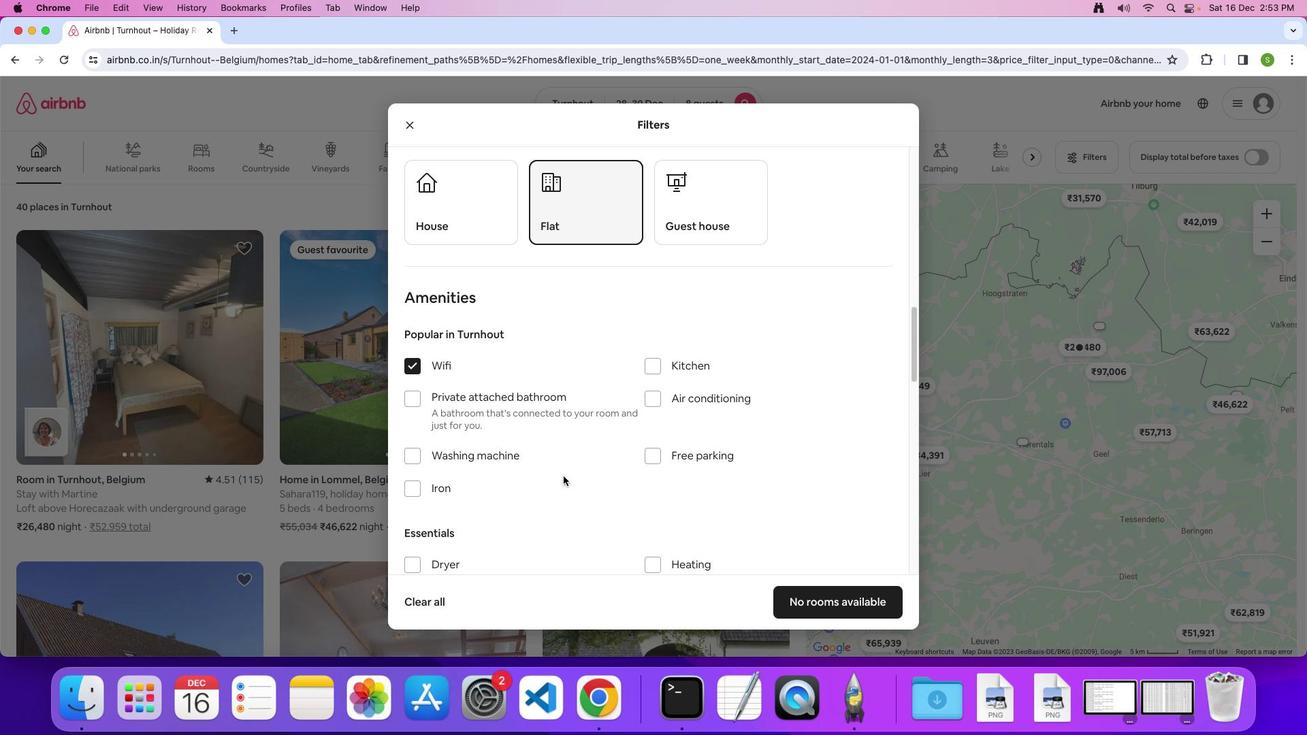 
Action: Mouse scrolled (560, 493) with delta (200, 231)
Screenshot: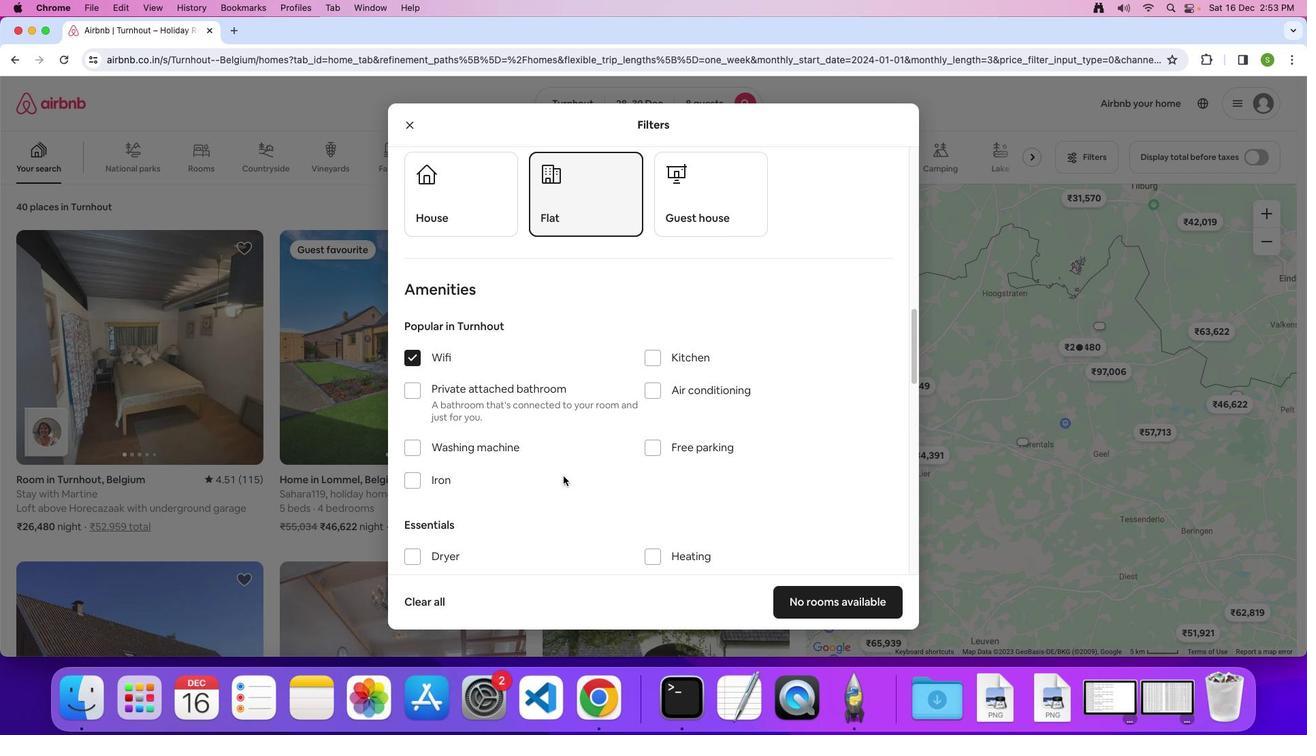 
Action: Mouse scrolled (560, 493) with delta (200, 231)
Screenshot: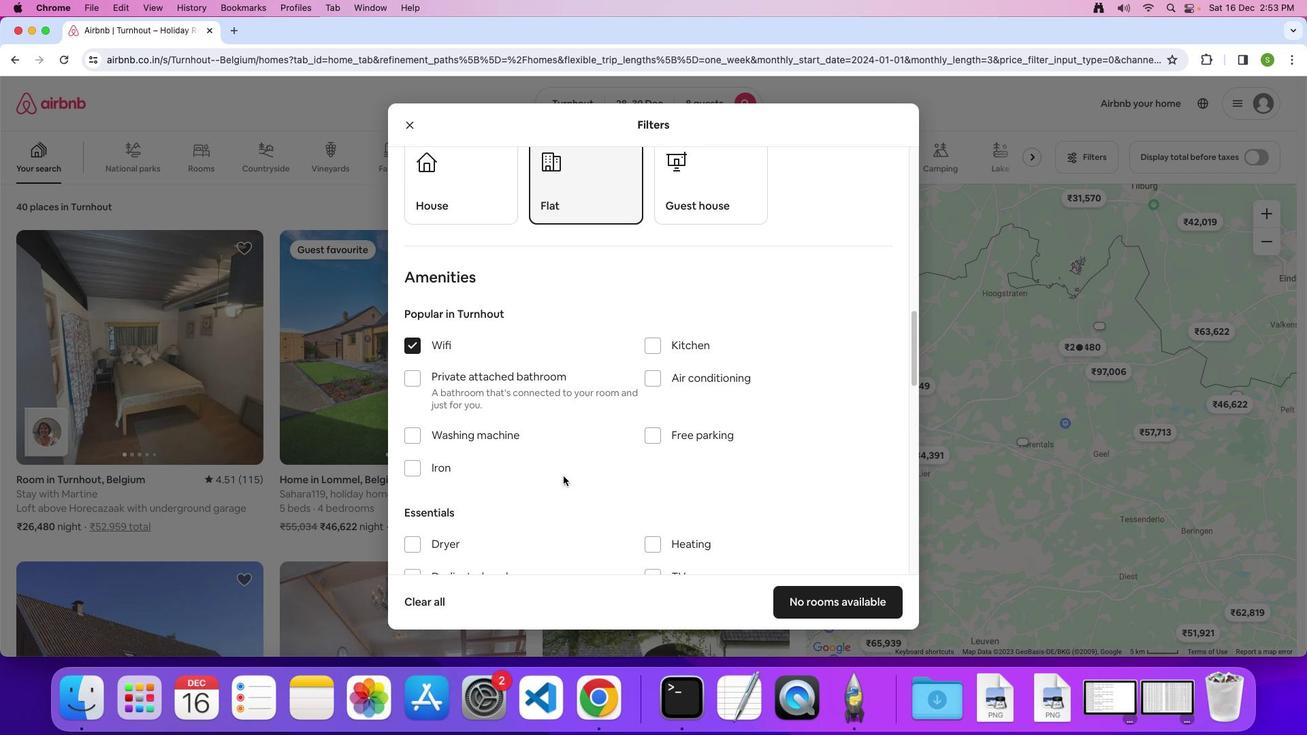 
Action: Mouse scrolled (560, 493) with delta (200, 231)
Screenshot: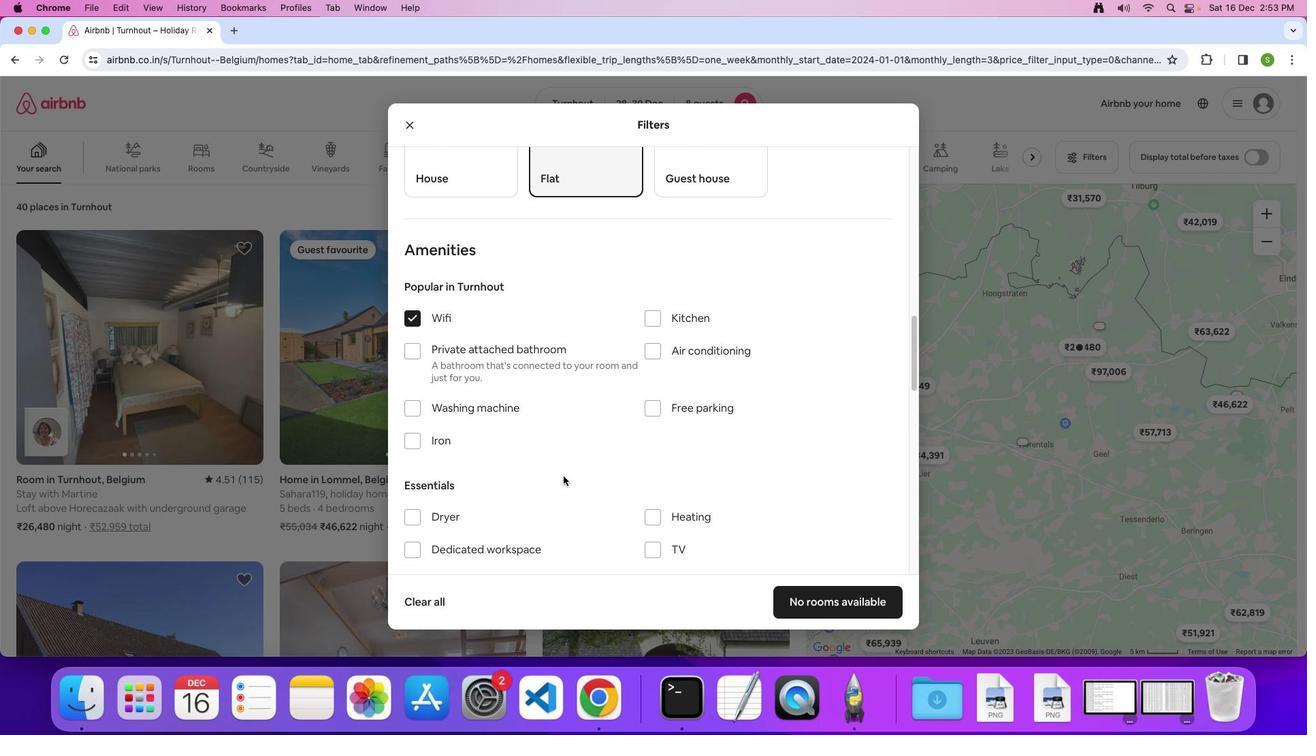 
Action: Mouse moved to (560, 493)
Screenshot: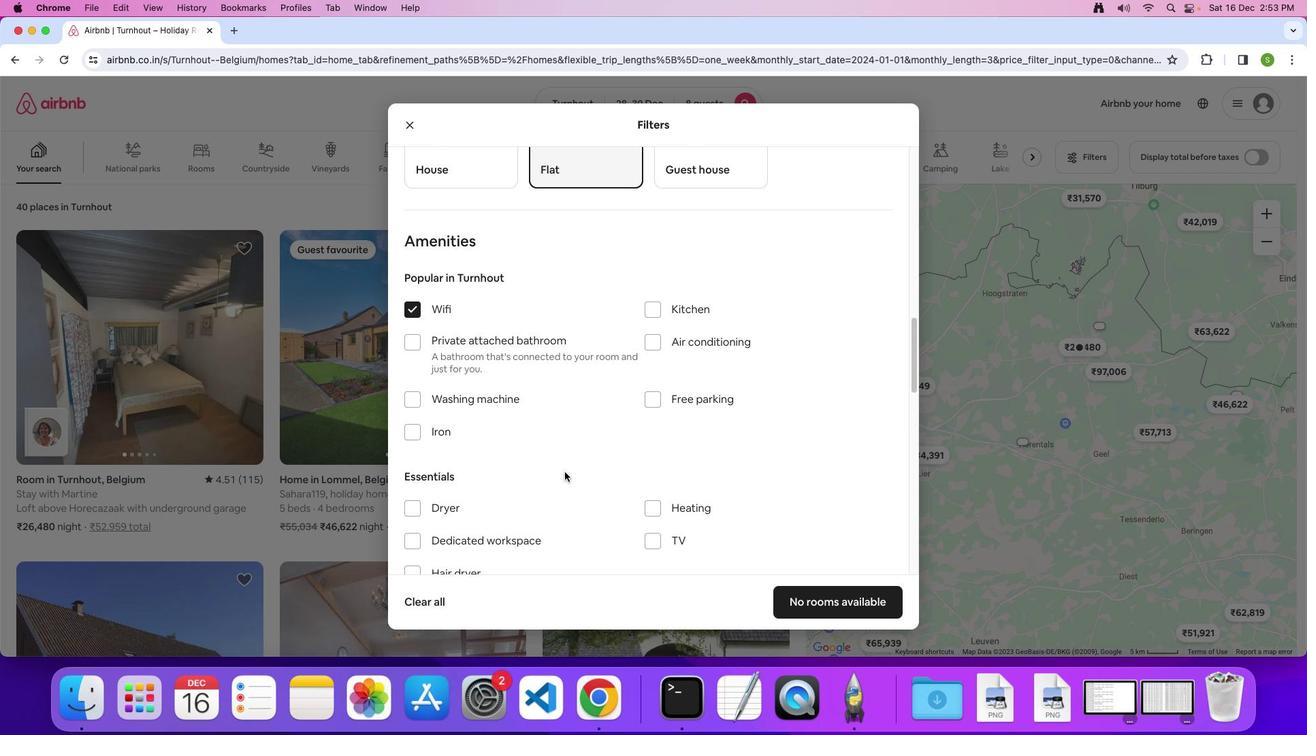 
Action: Mouse scrolled (560, 493) with delta (200, 231)
Screenshot: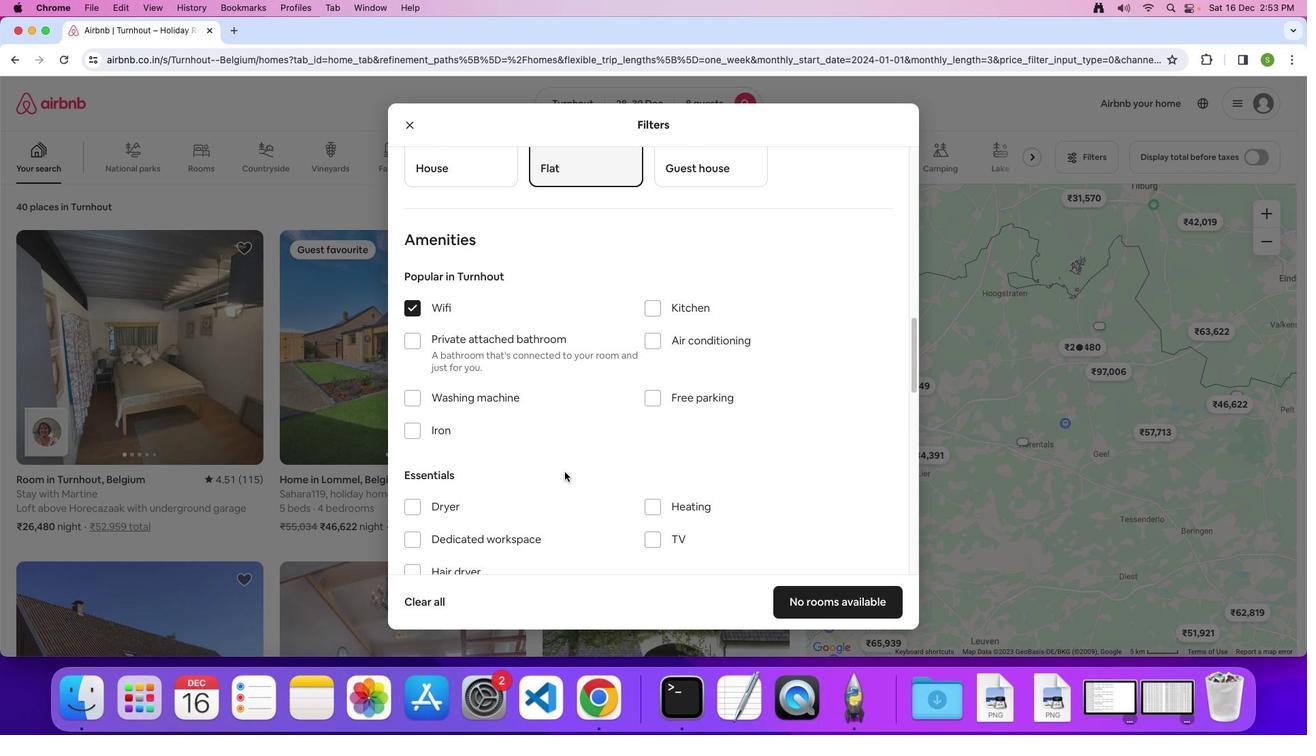 
Action: Mouse moved to (561, 491)
Screenshot: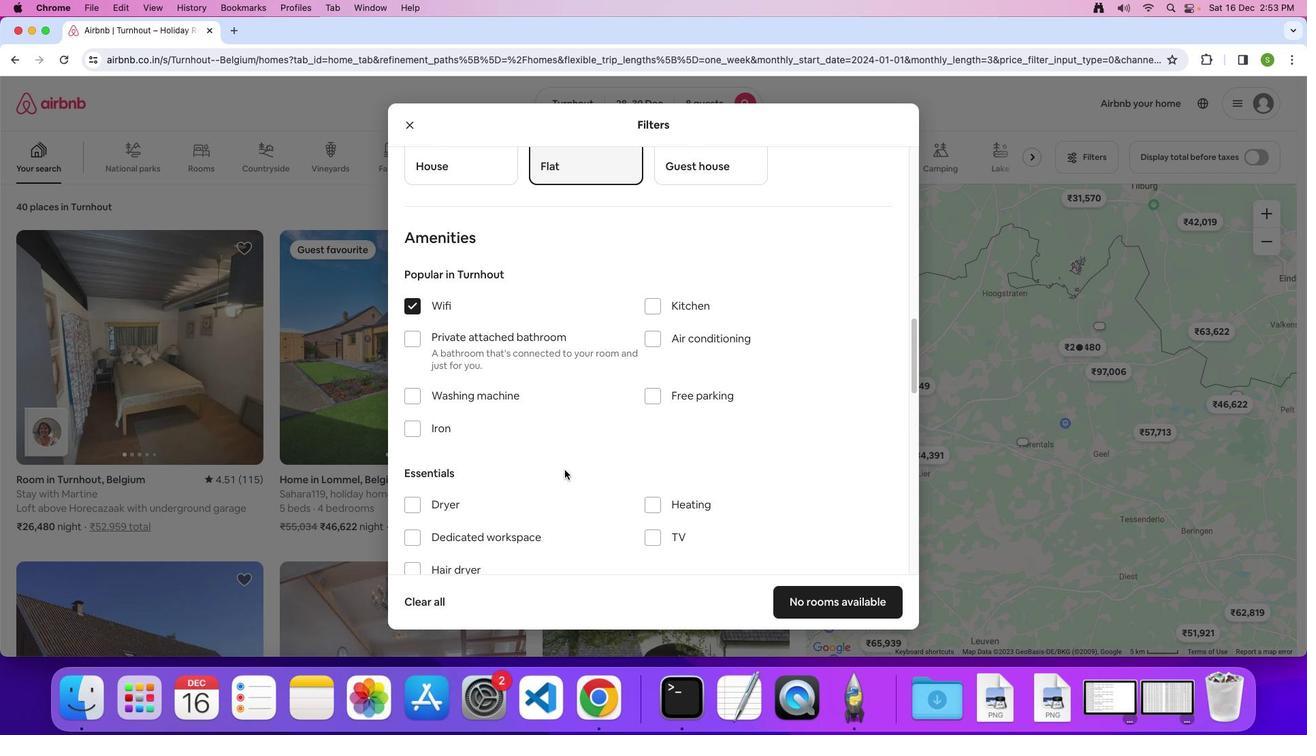 
Action: Mouse scrolled (561, 491) with delta (200, 231)
Screenshot: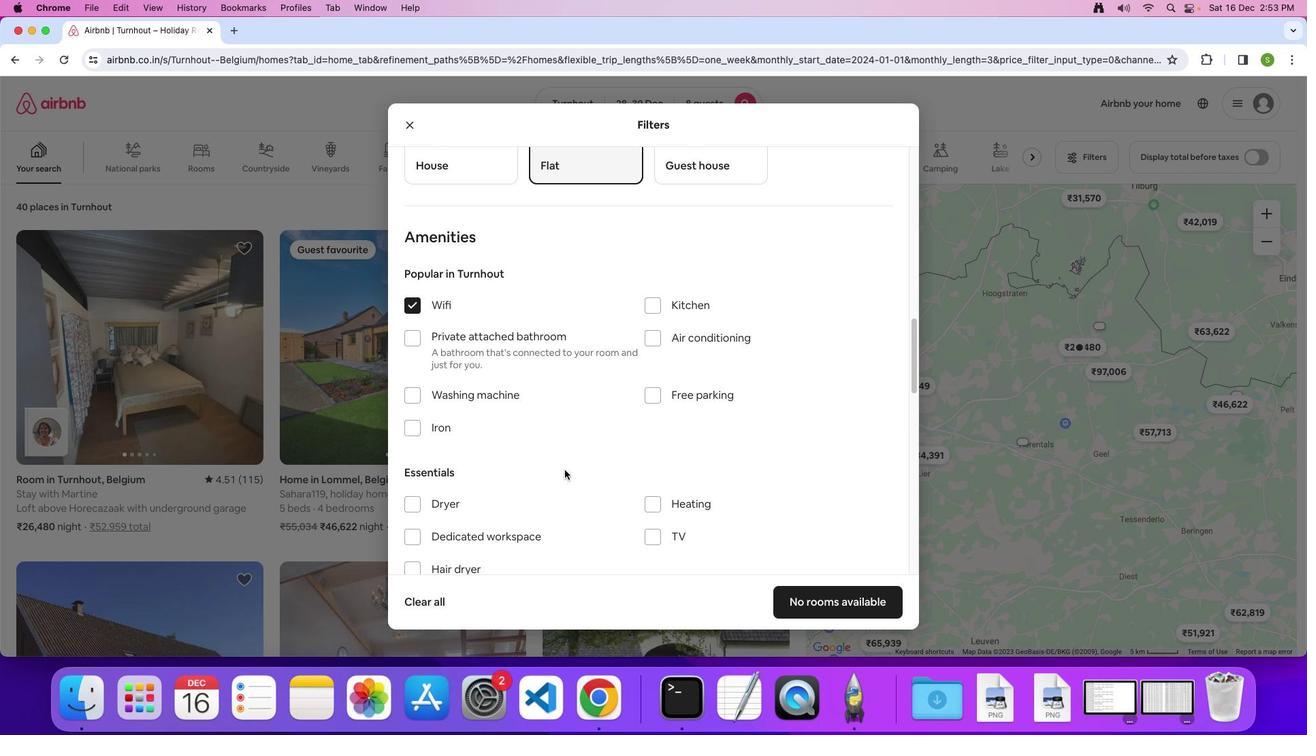 
Action: Mouse moved to (465, 452)
Screenshot: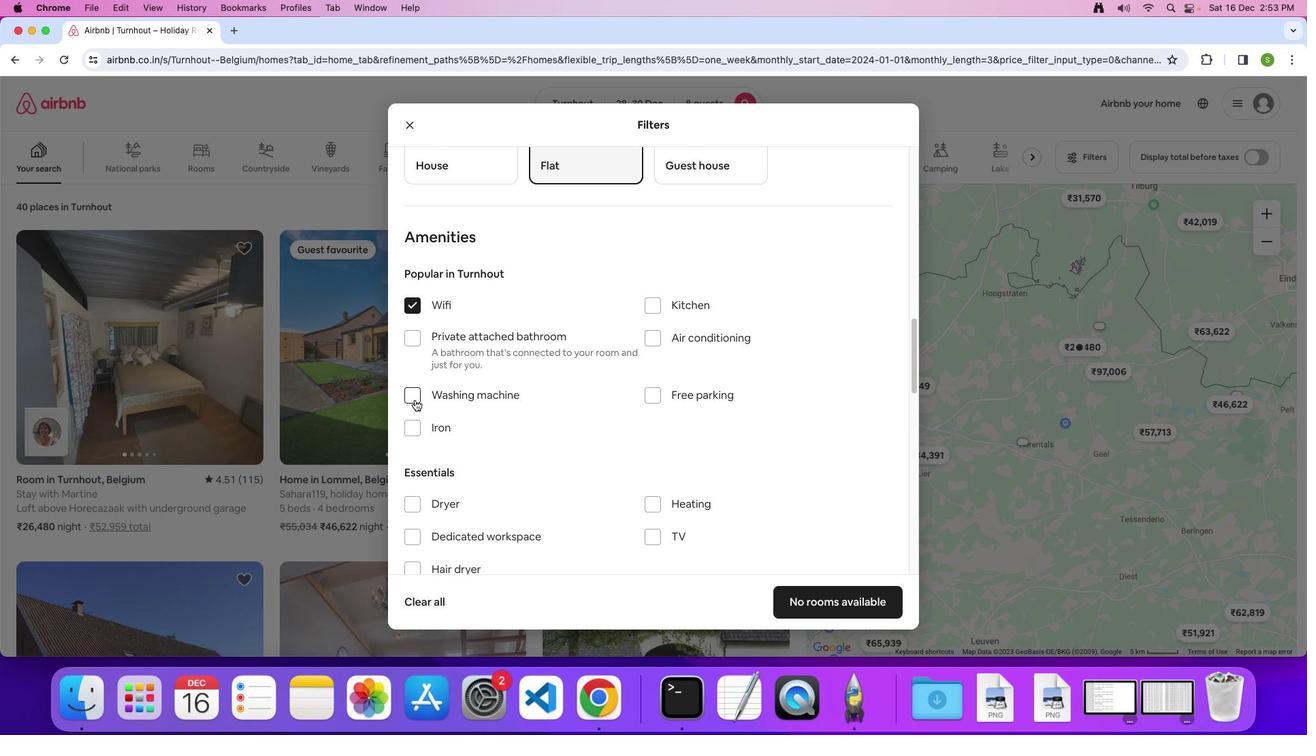
Action: Mouse pressed left at (465, 452)
Screenshot: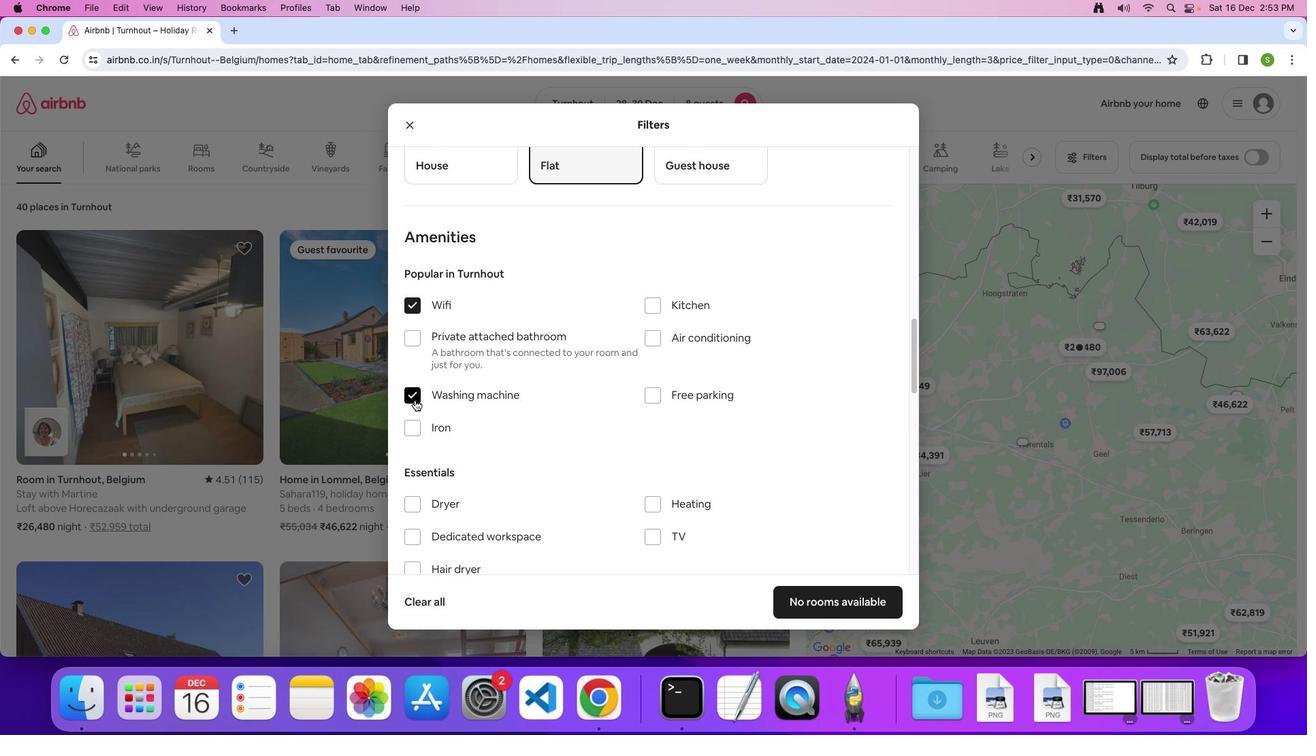 
Action: Mouse moved to (562, 492)
Screenshot: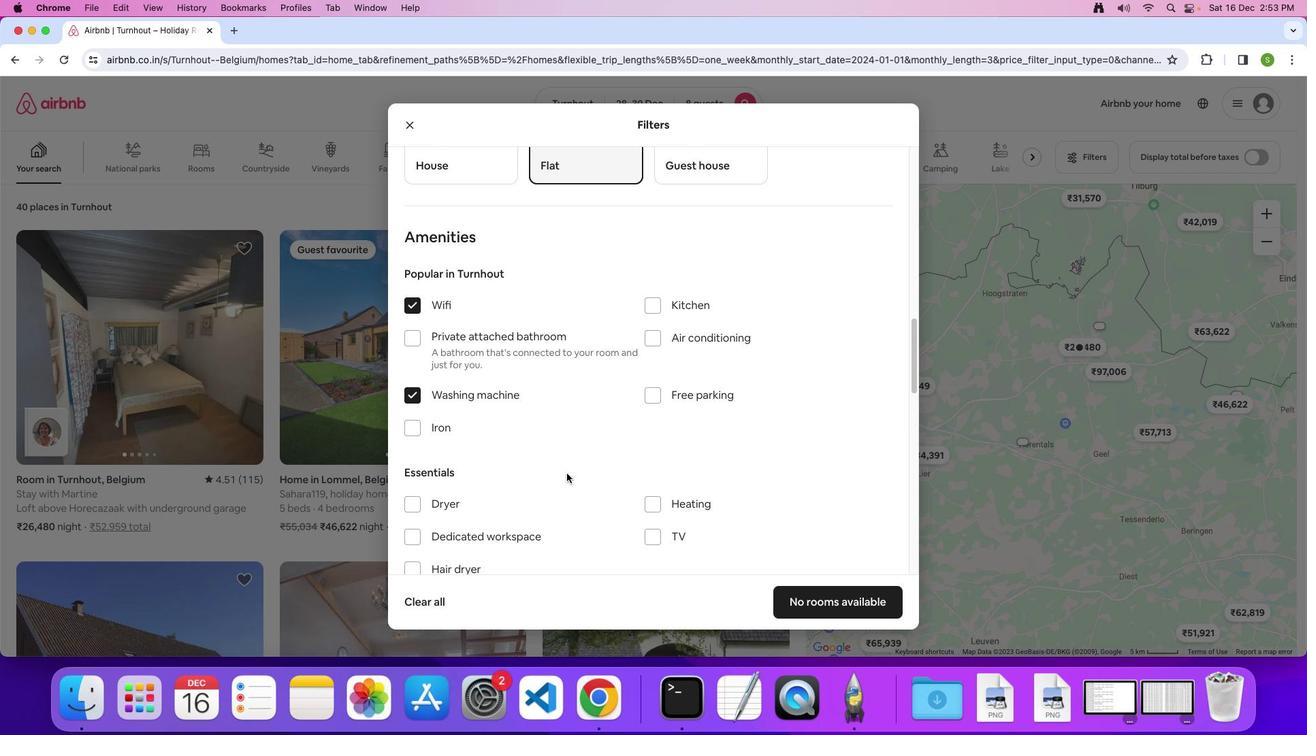 
Action: Mouse scrolled (562, 492) with delta (200, 231)
Screenshot: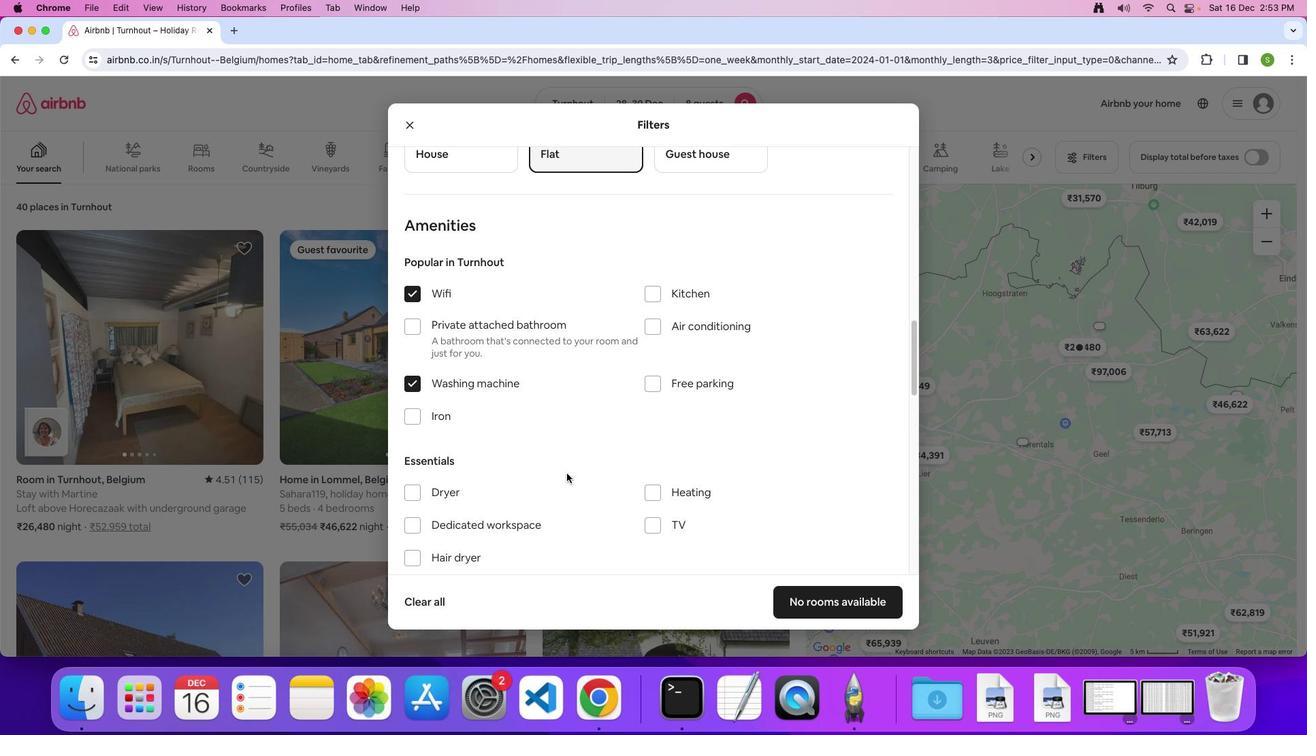
Action: Mouse scrolled (562, 492) with delta (200, 231)
Screenshot: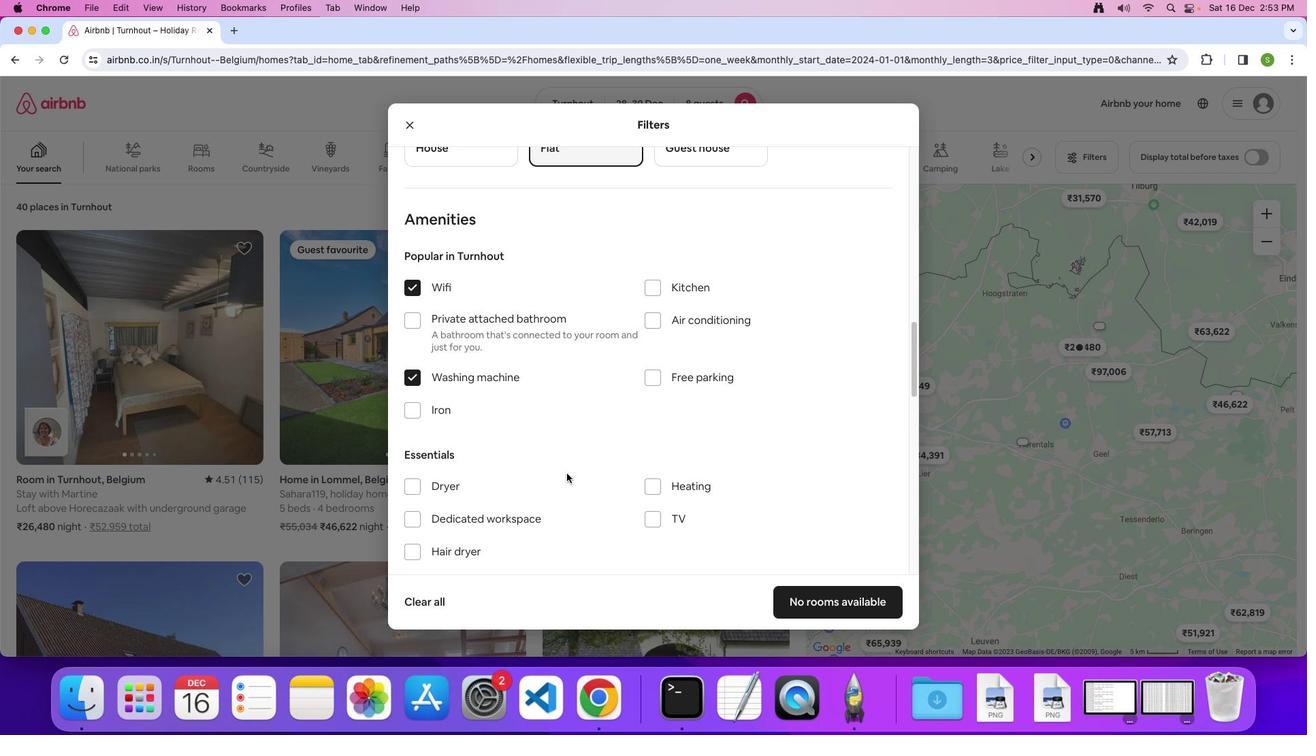 
Action: Mouse scrolled (562, 492) with delta (200, 231)
Screenshot: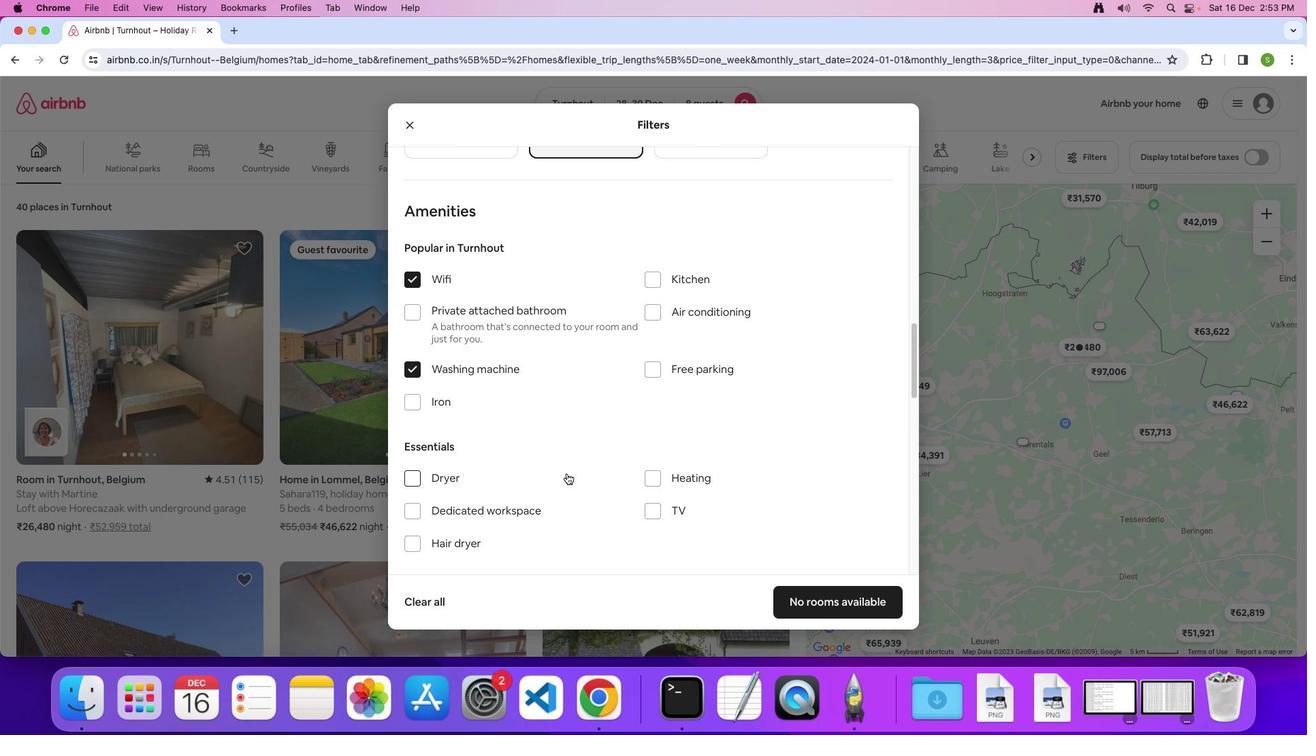 
Action: Mouse scrolled (562, 492) with delta (200, 231)
Screenshot: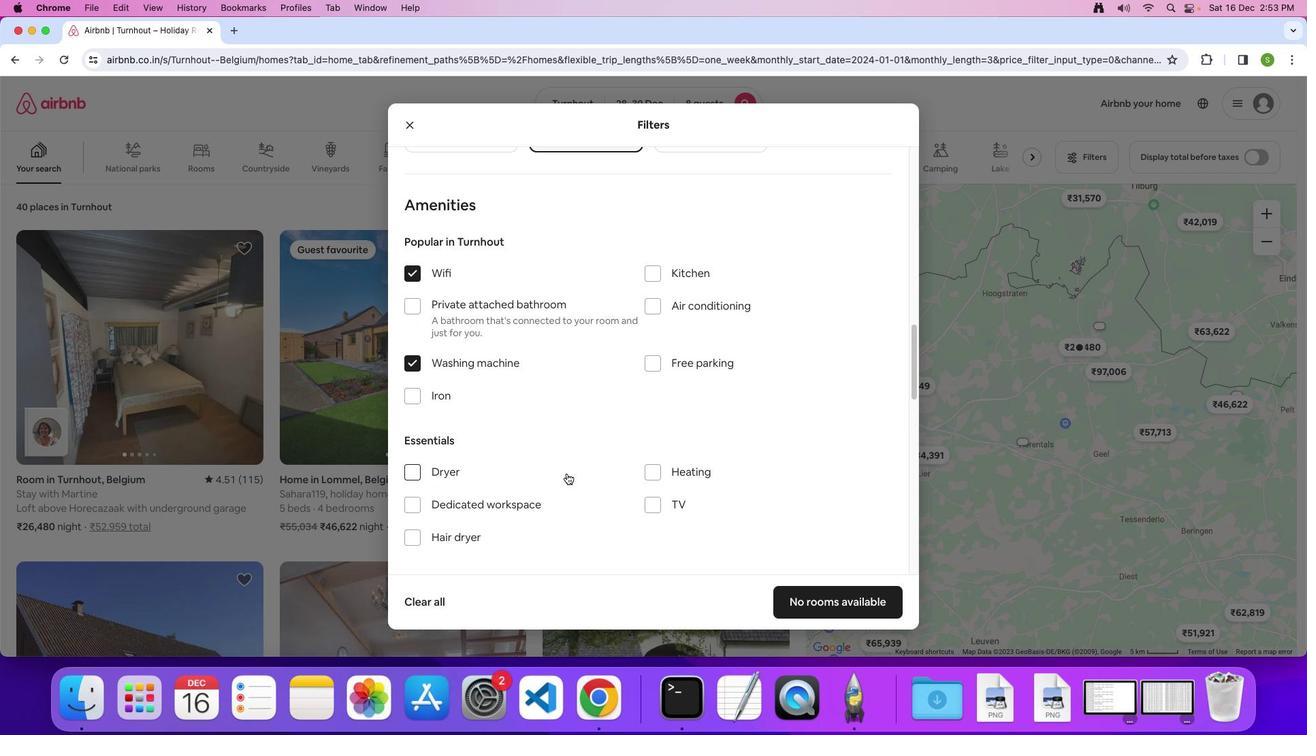 
Action: Mouse scrolled (562, 492) with delta (200, 231)
Screenshot: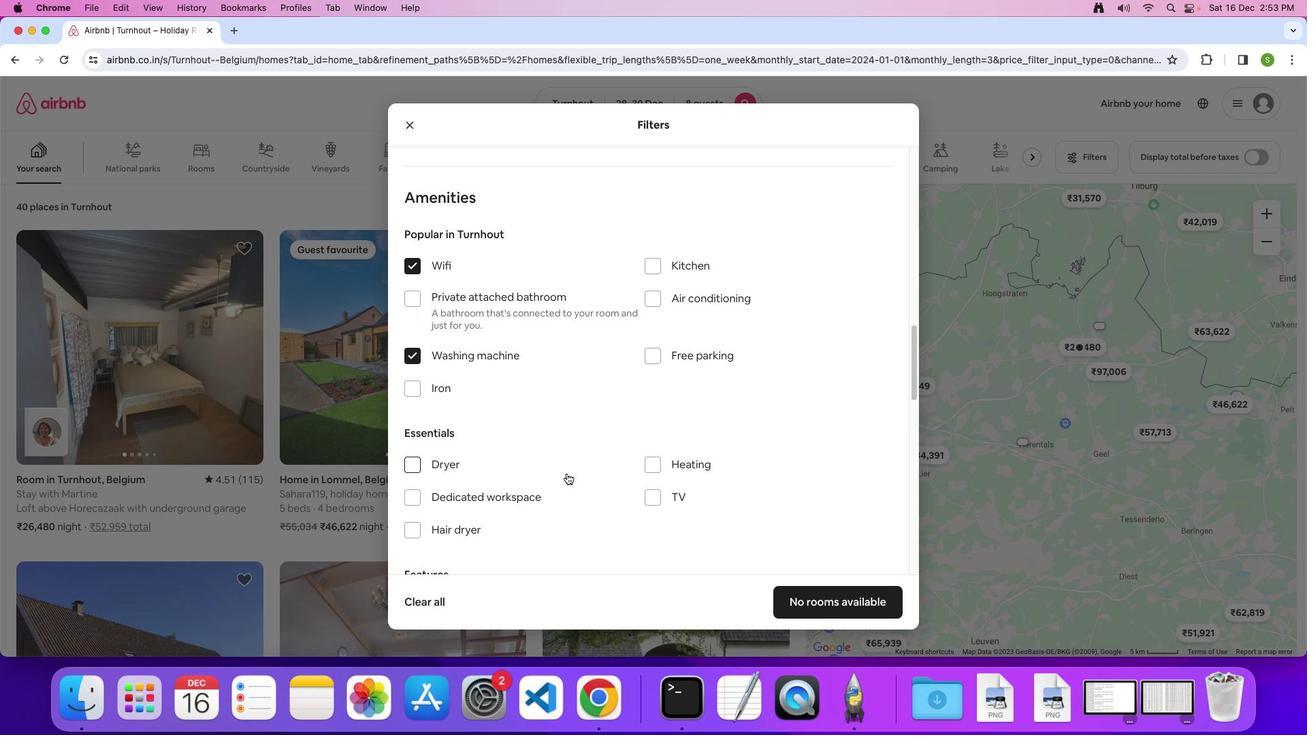 
Action: Mouse scrolled (562, 492) with delta (200, 231)
Screenshot: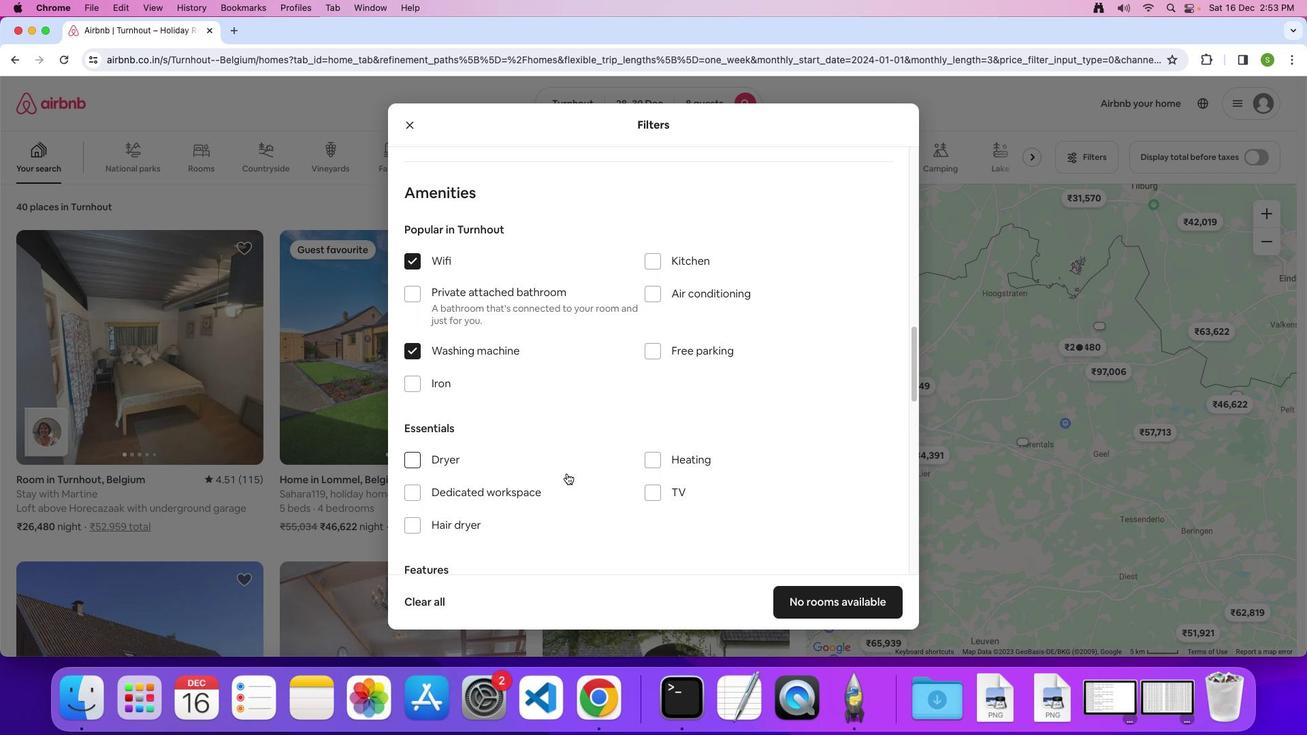 
Action: Mouse moved to (618, 484)
Screenshot: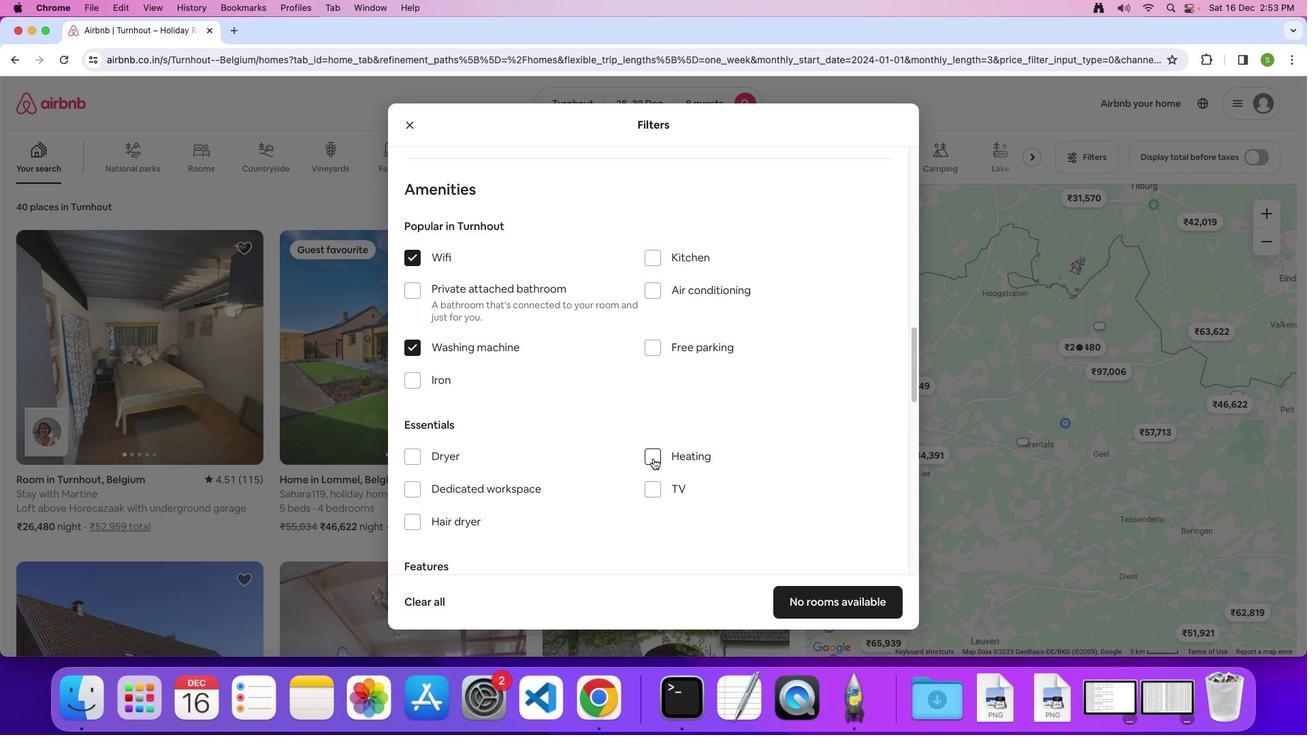 
Action: Mouse pressed left at (618, 484)
Screenshot: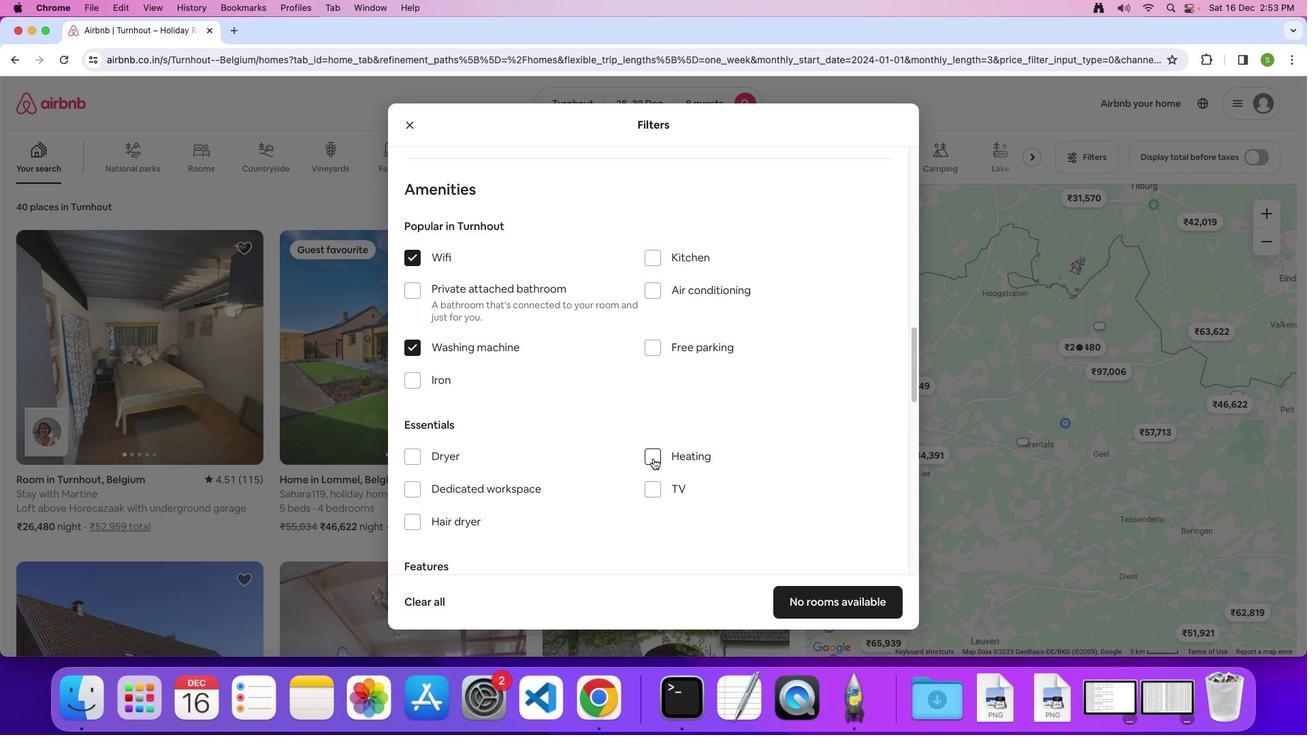 
Action: Mouse moved to (569, 491)
Screenshot: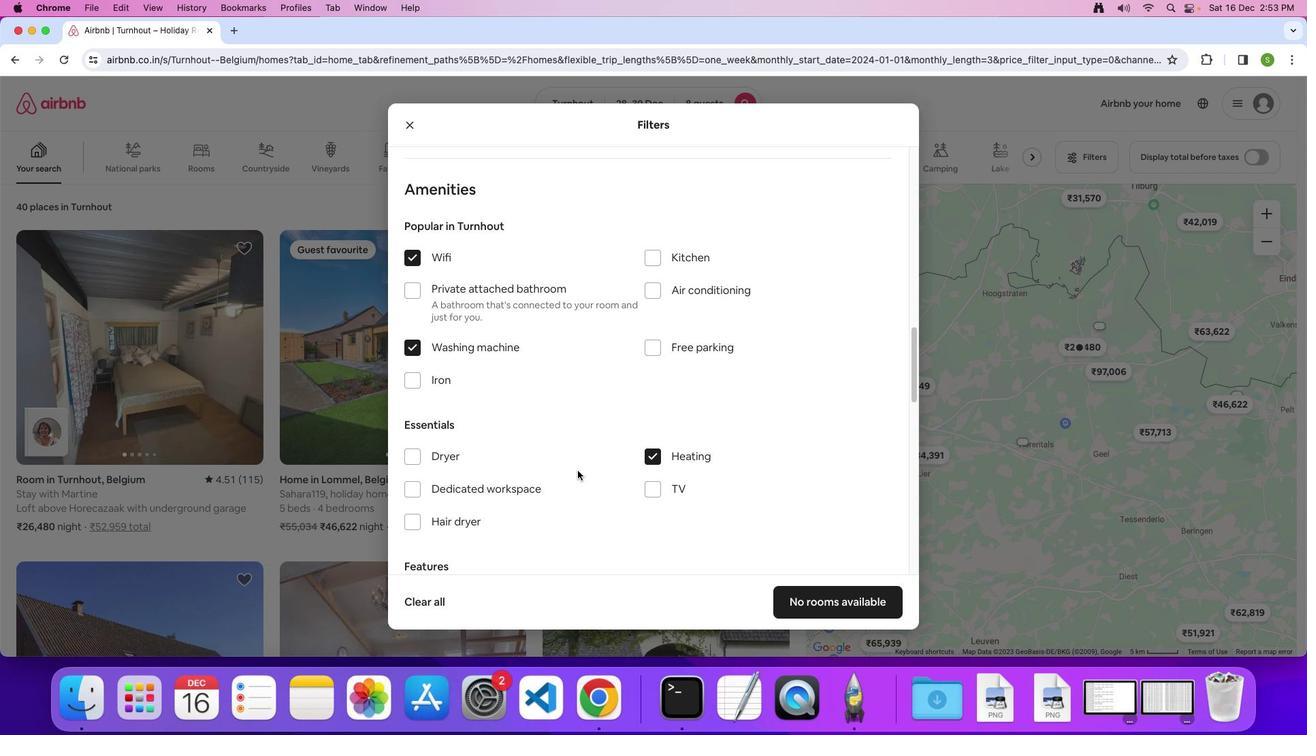 
Action: Mouse scrolled (569, 491) with delta (200, 231)
Screenshot: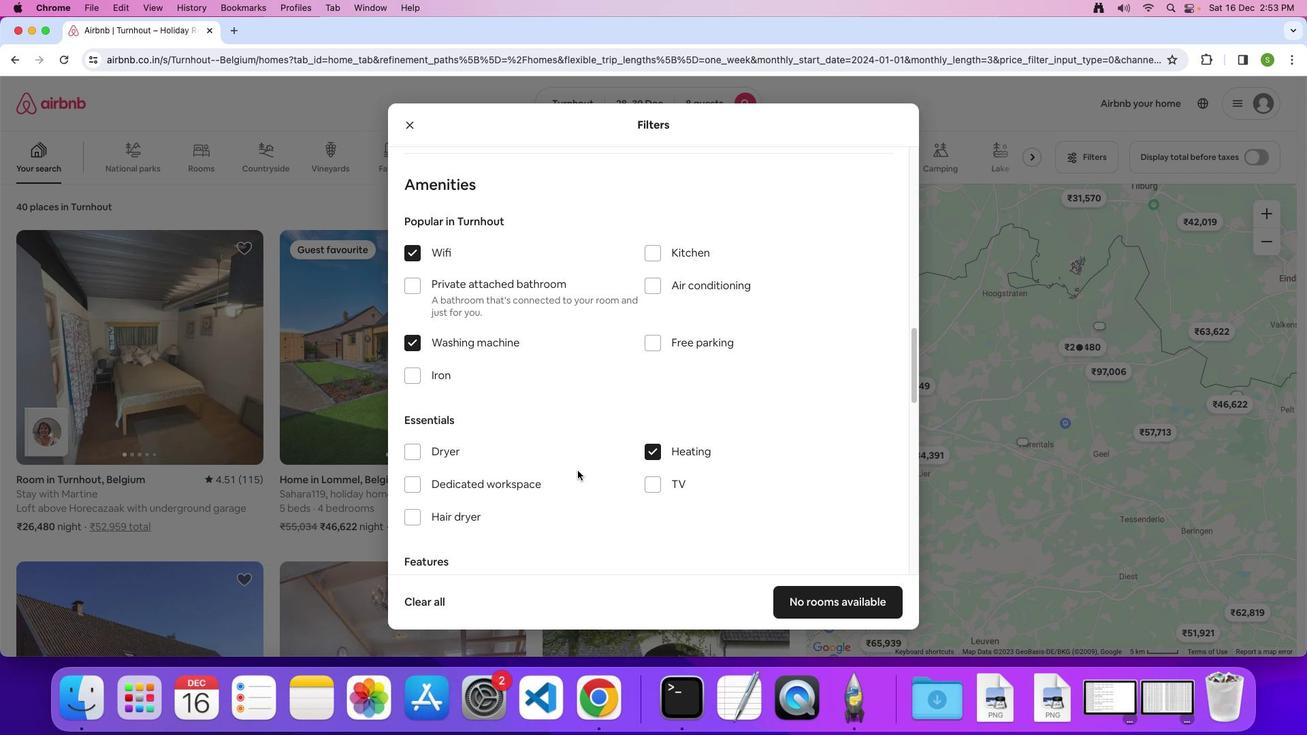 
Action: Mouse scrolled (569, 491) with delta (200, 231)
Screenshot: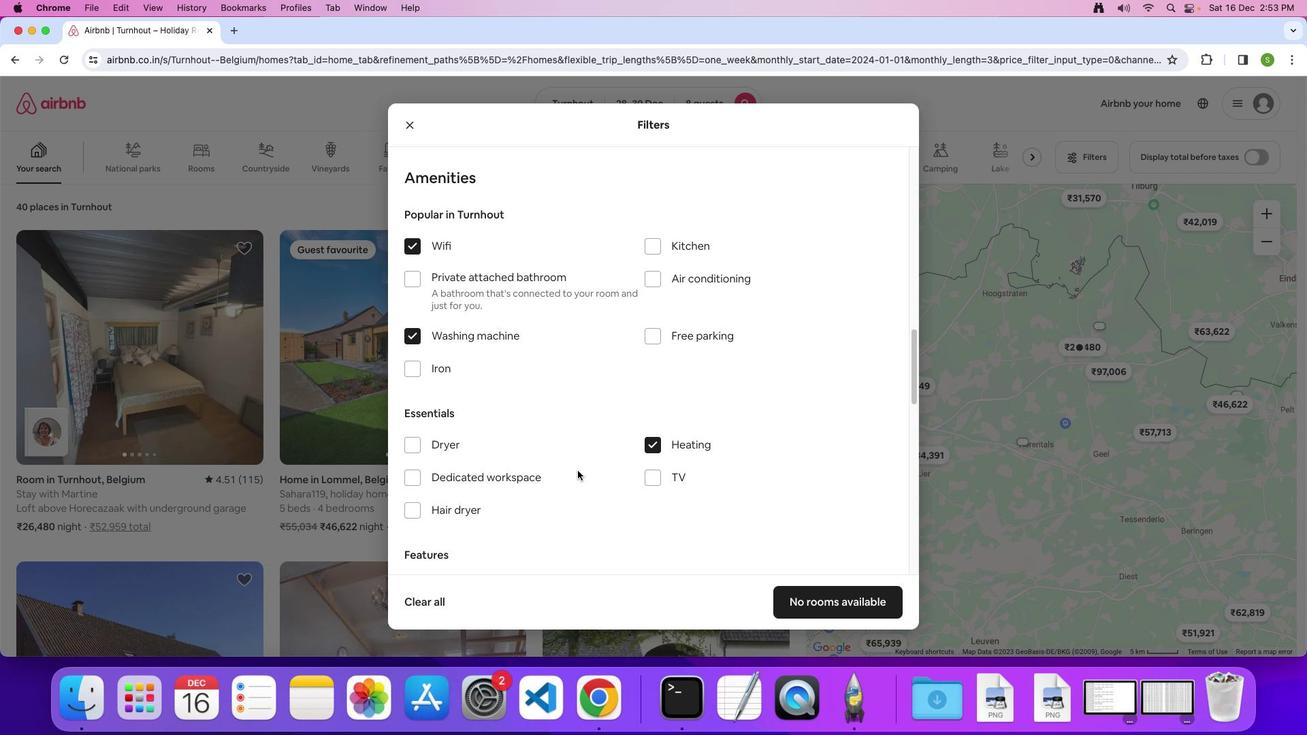 
Action: Mouse moved to (569, 491)
Screenshot: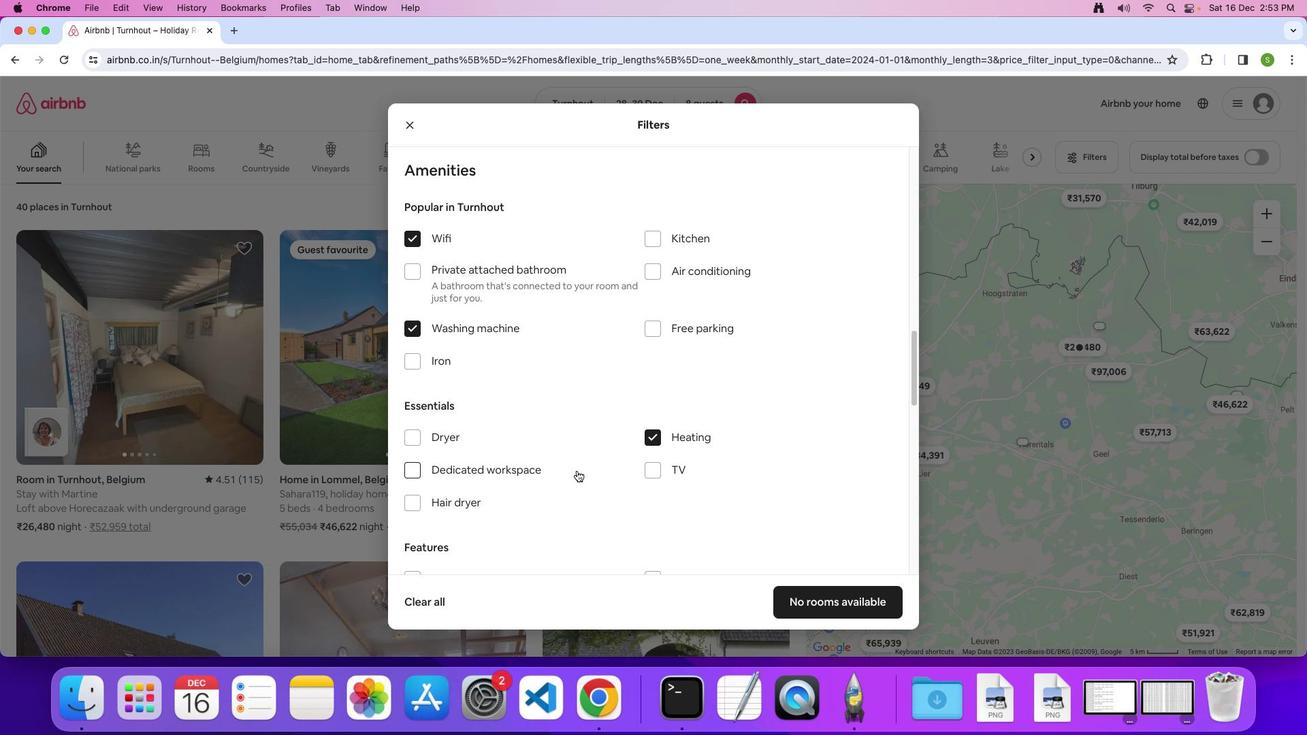 
Action: Mouse scrolled (569, 491) with delta (200, 231)
Screenshot: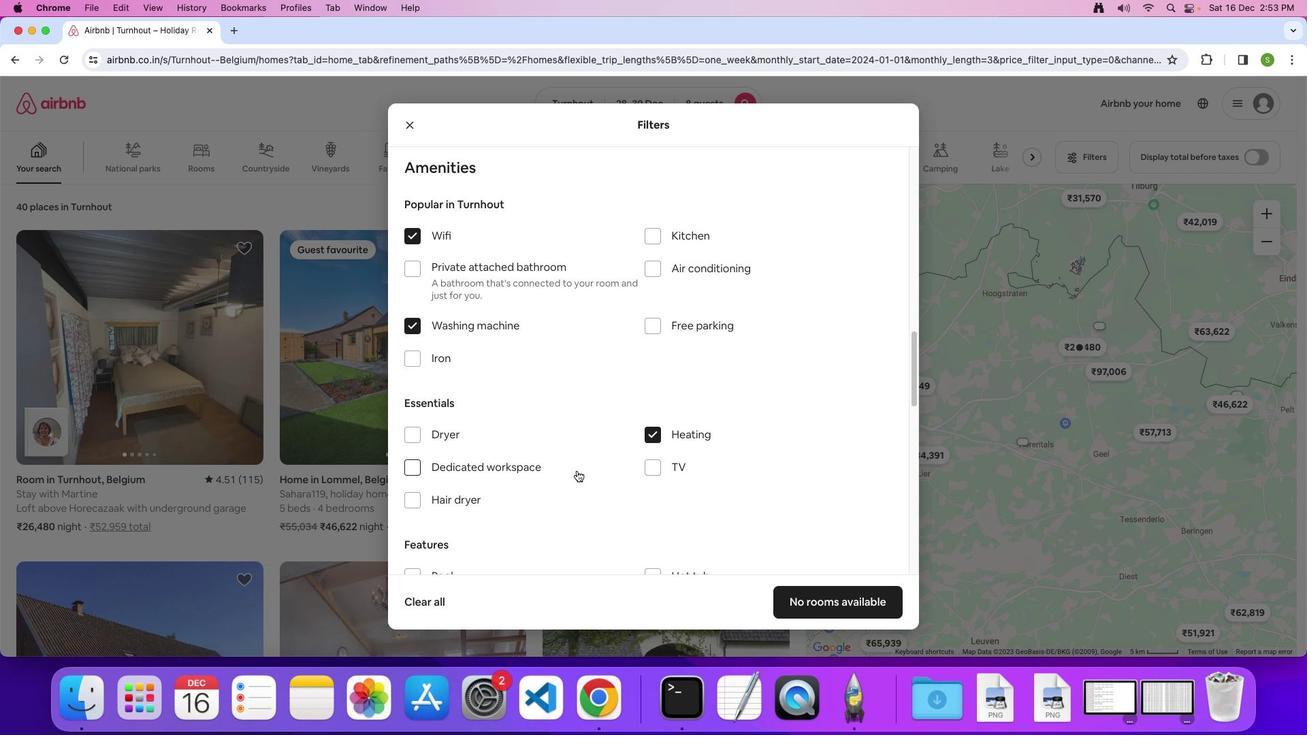 
Action: Mouse scrolled (569, 491) with delta (200, 231)
Screenshot: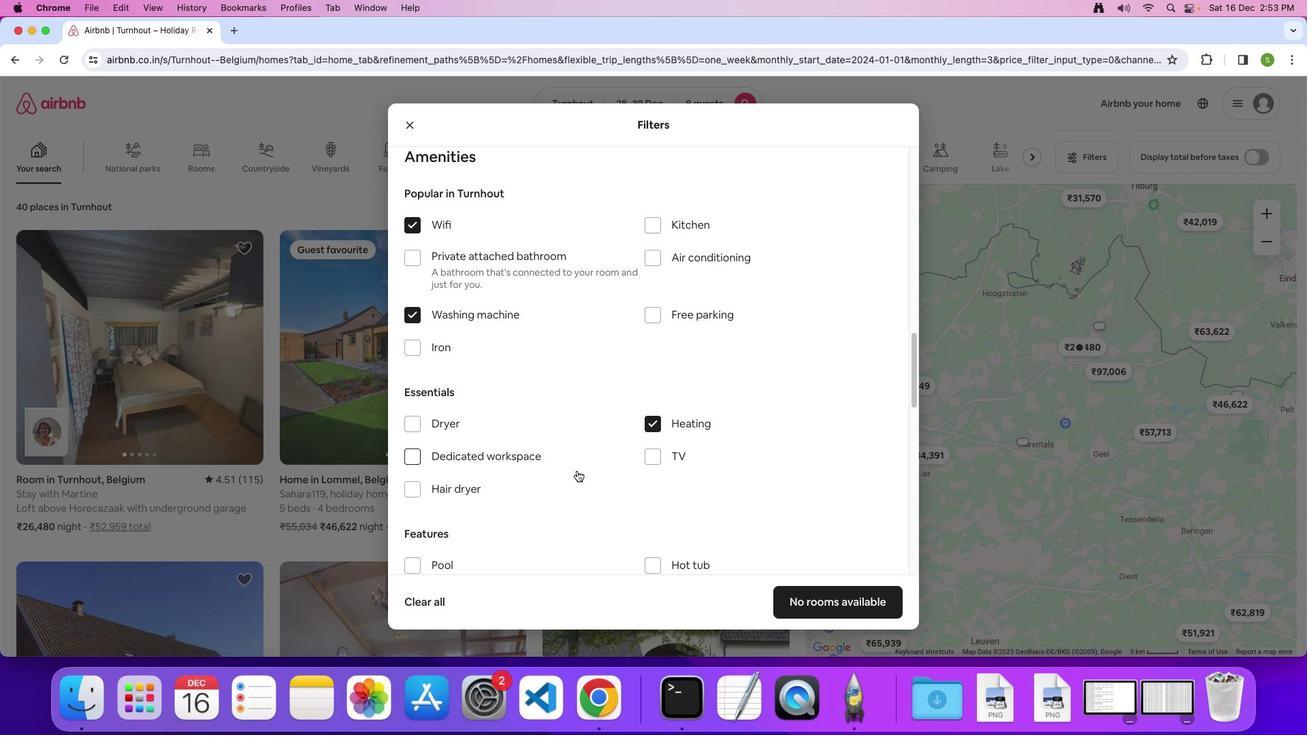 
Action: Mouse scrolled (569, 491) with delta (200, 231)
Screenshot: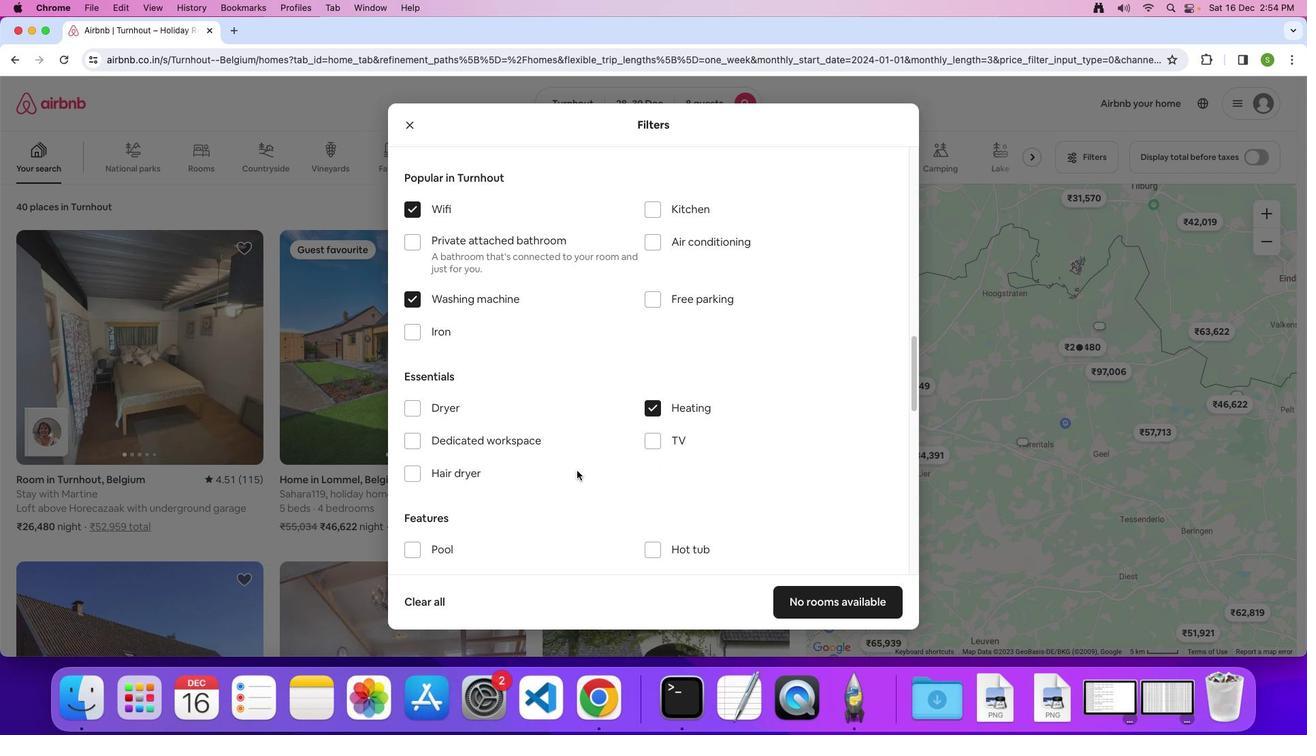 
Action: Mouse scrolled (569, 491) with delta (200, 231)
Screenshot: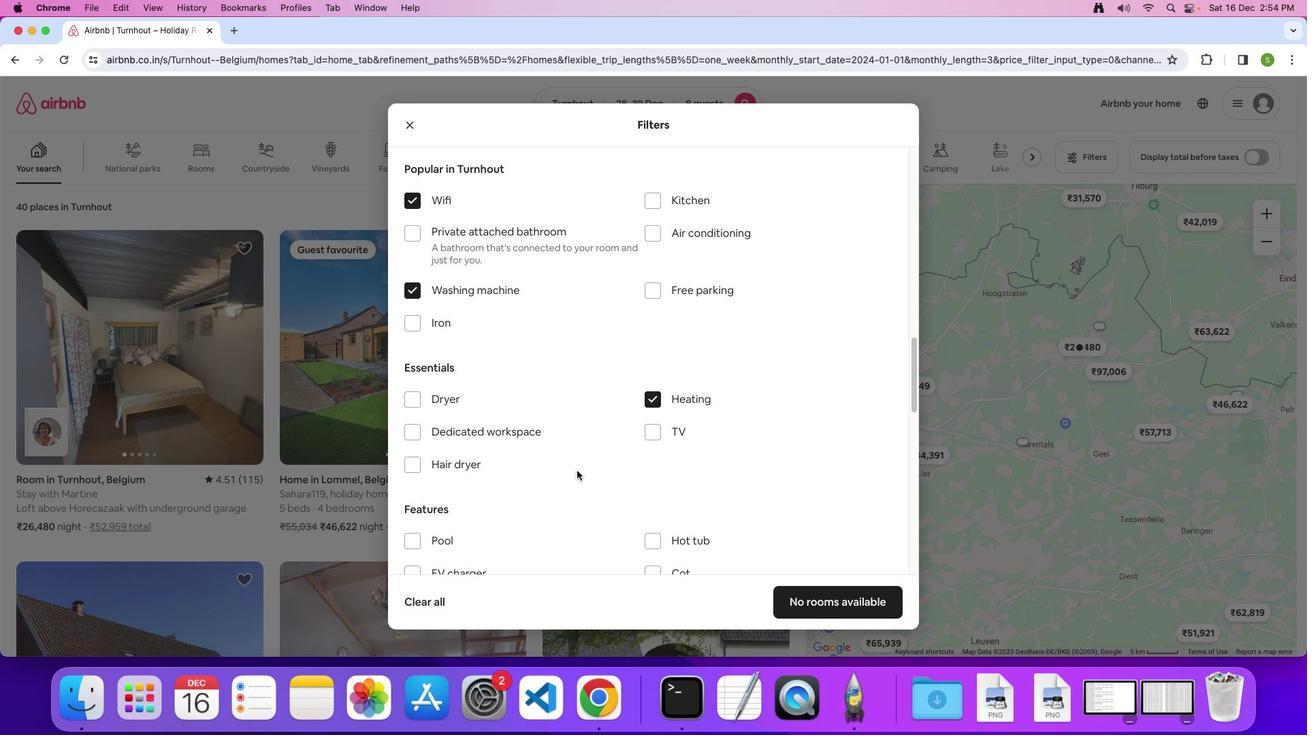 
Action: Mouse scrolled (569, 491) with delta (200, 230)
Screenshot: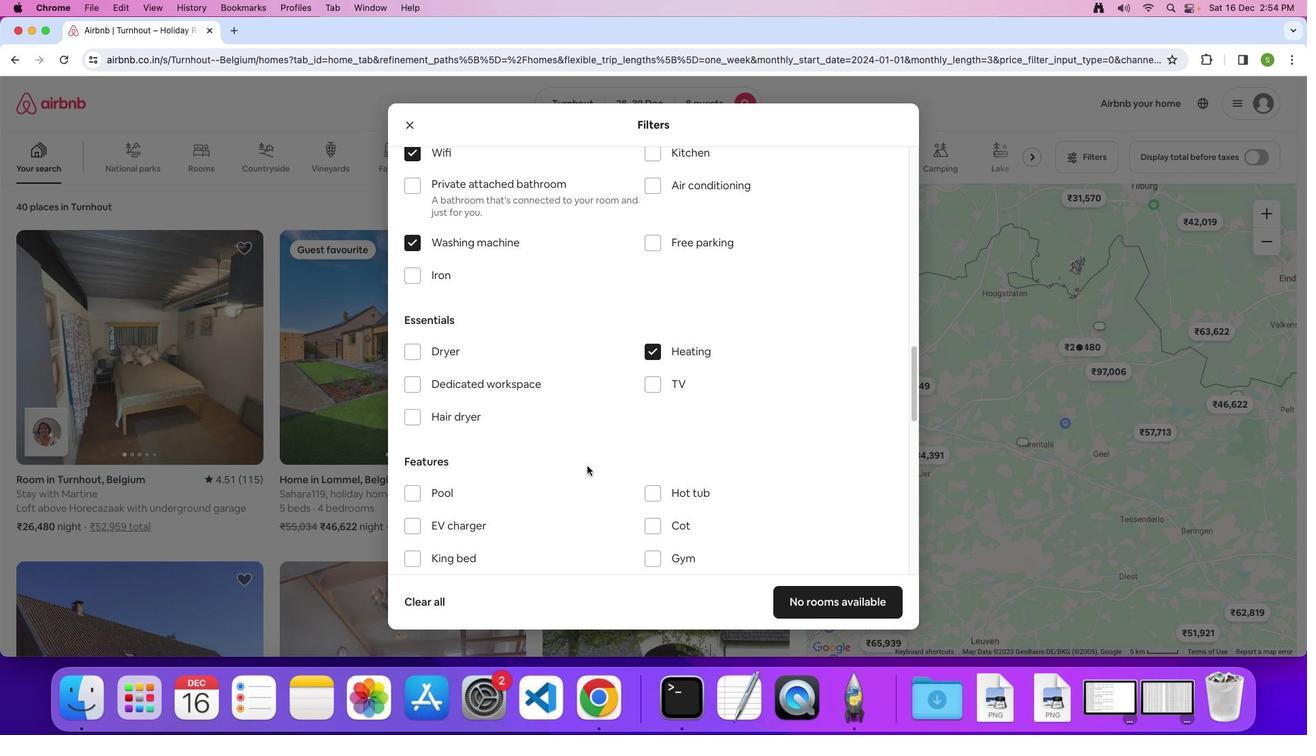 
Action: Mouse moved to (614, 436)
Screenshot: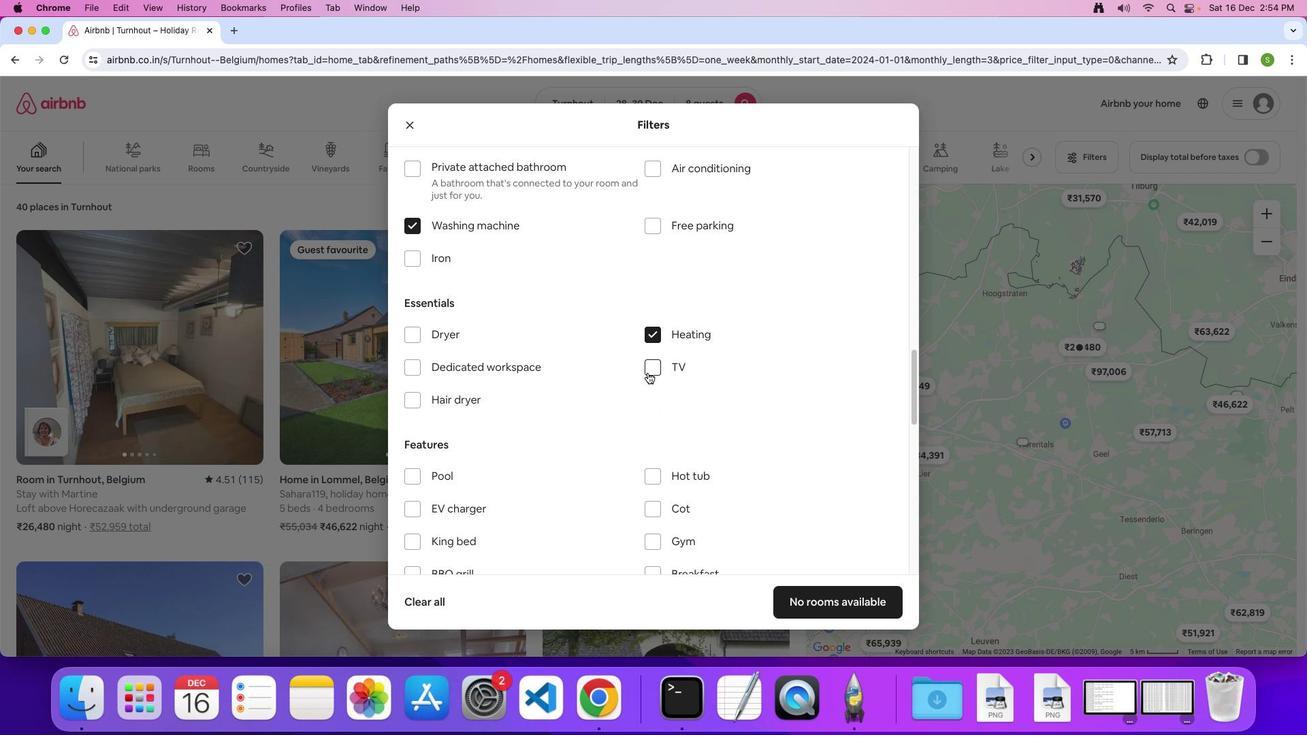 
Action: Mouse pressed left at (614, 436)
Screenshot: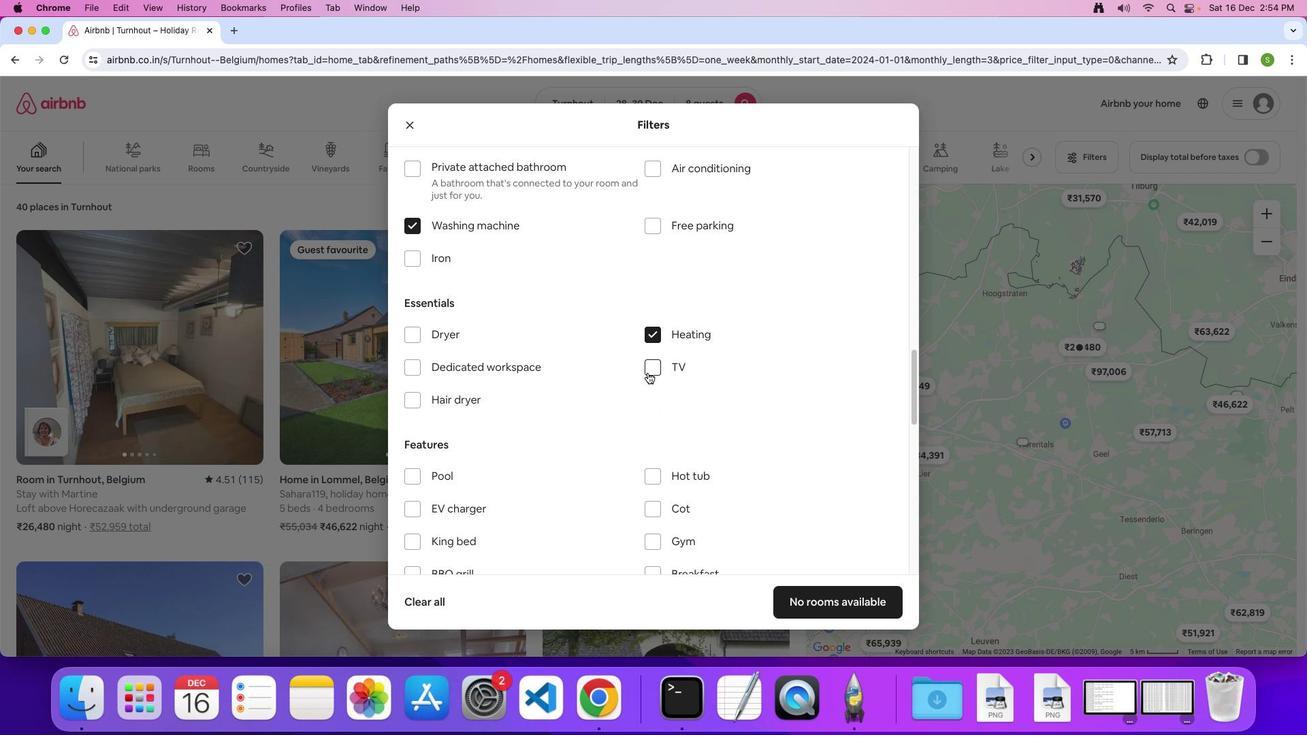 
Action: Mouse moved to (617, 359)
Screenshot: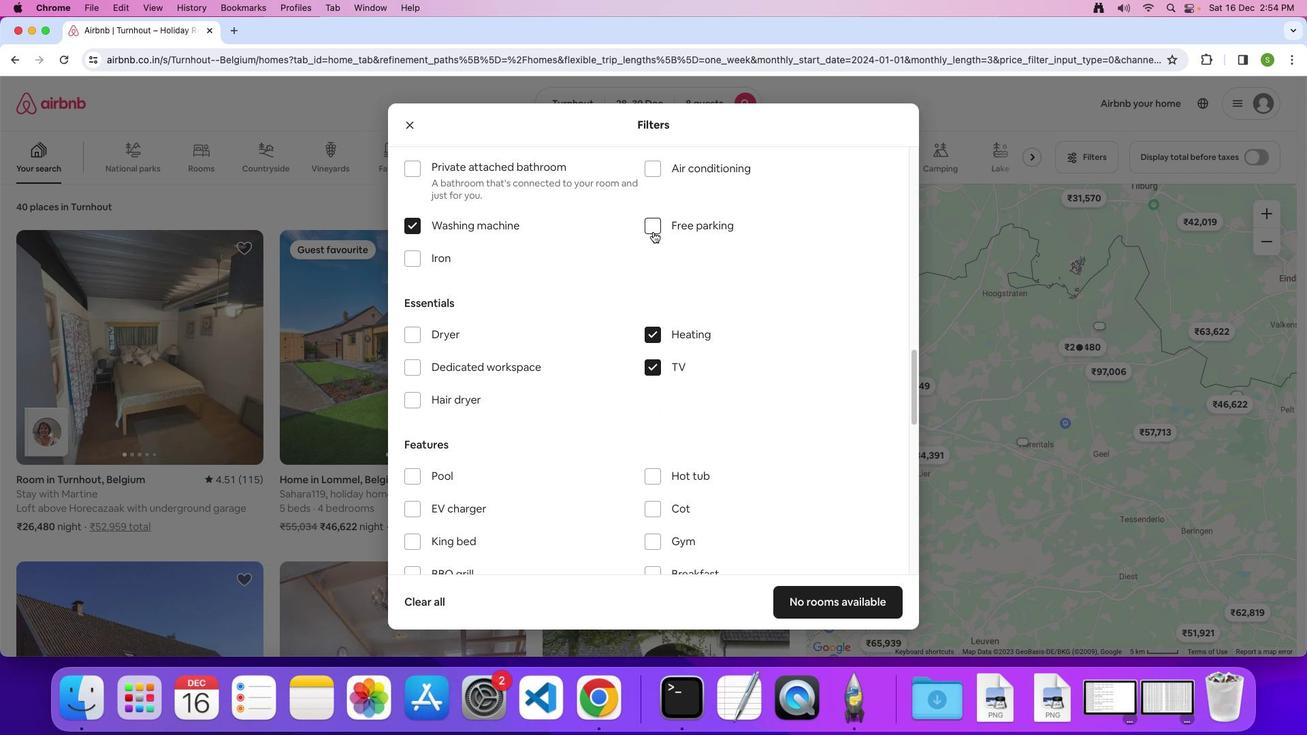 
Action: Mouse pressed left at (617, 359)
Screenshot: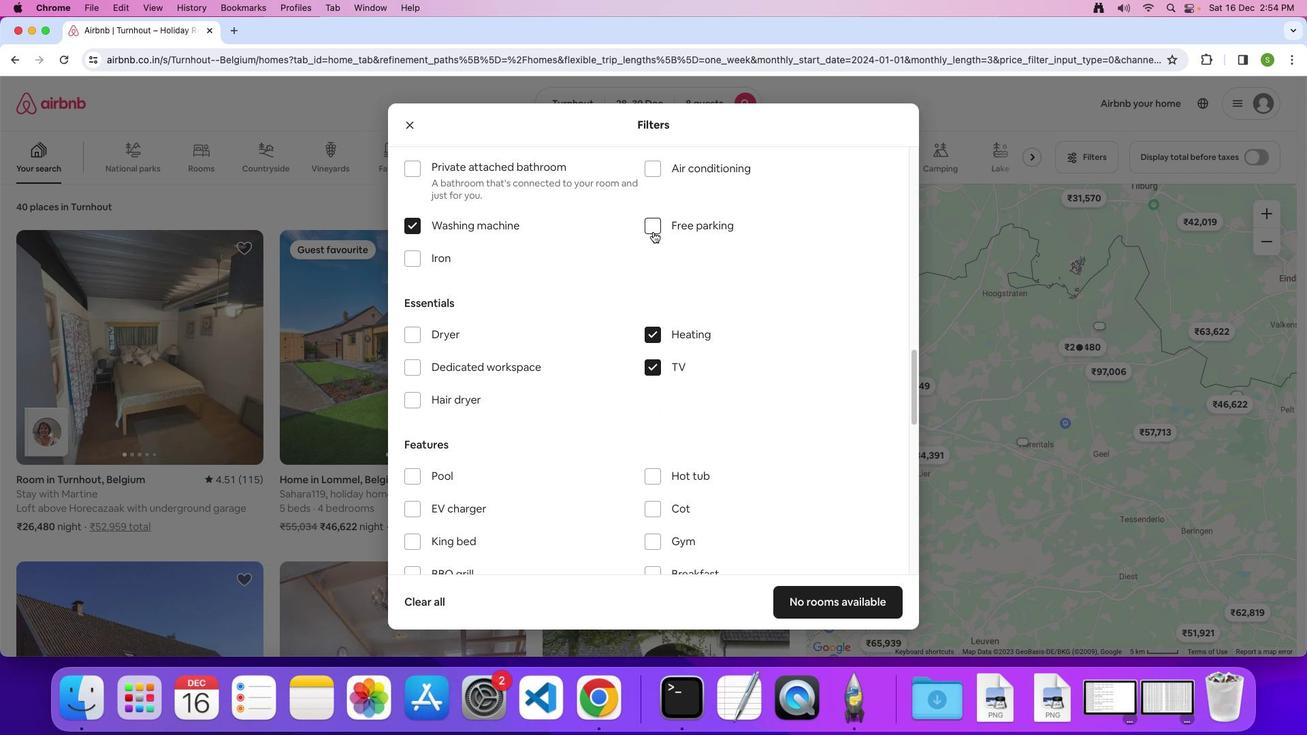 
Action: Mouse moved to (570, 467)
Screenshot: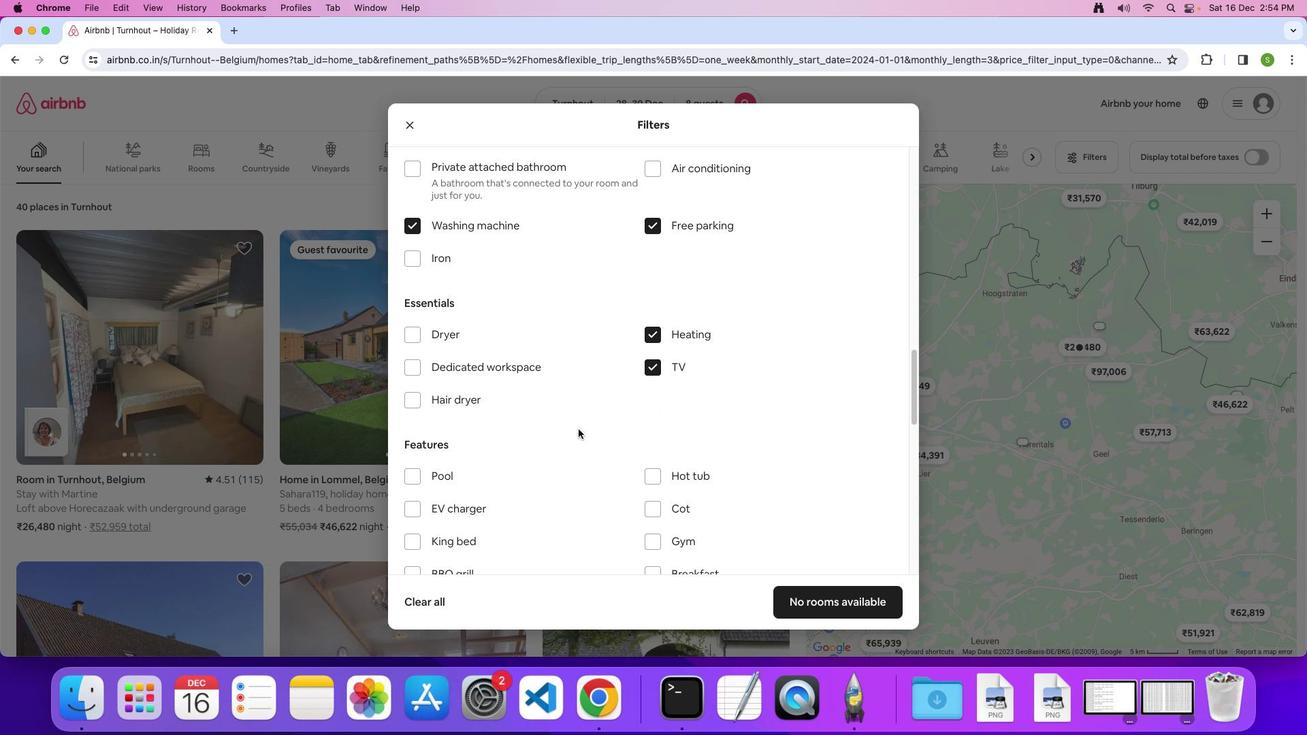 
Action: Mouse scrolled (570, 467) with delta (200, 231)
Screenshot: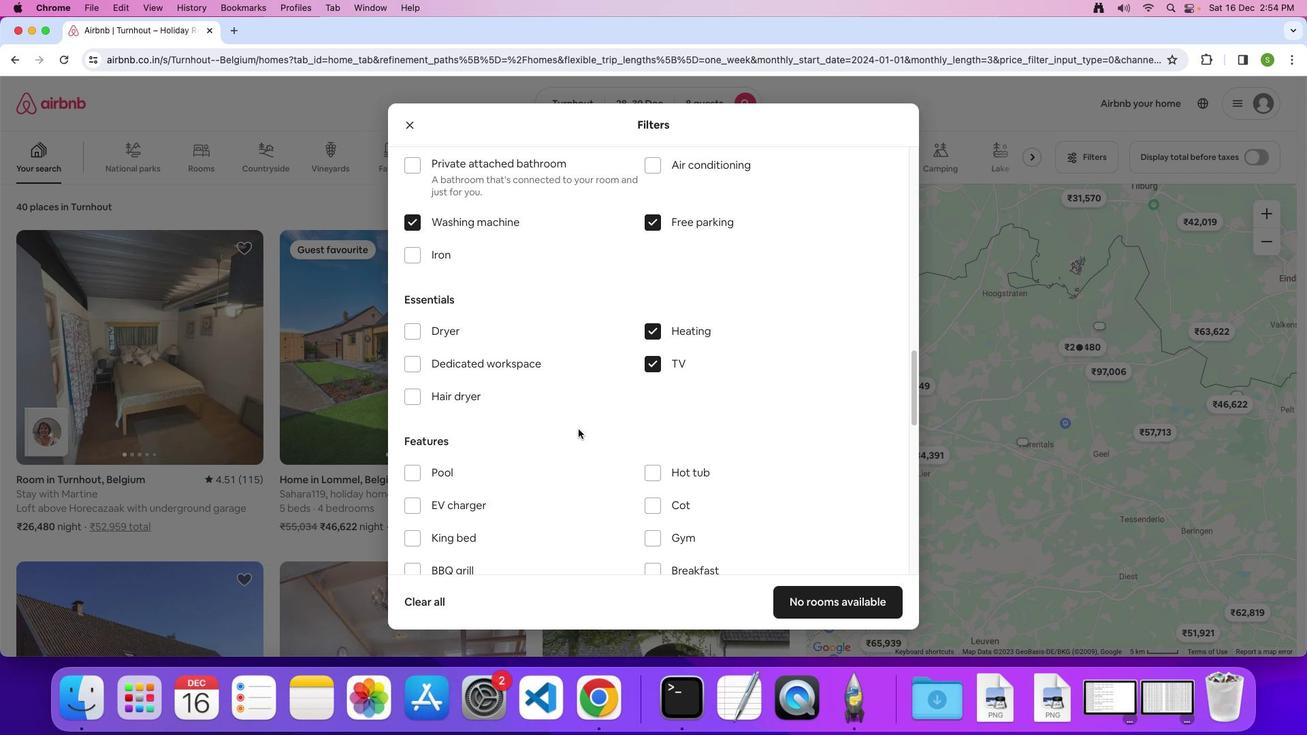 
Action: Mouse scrolled (570, 467) with delta (200, 231)
Screenshot: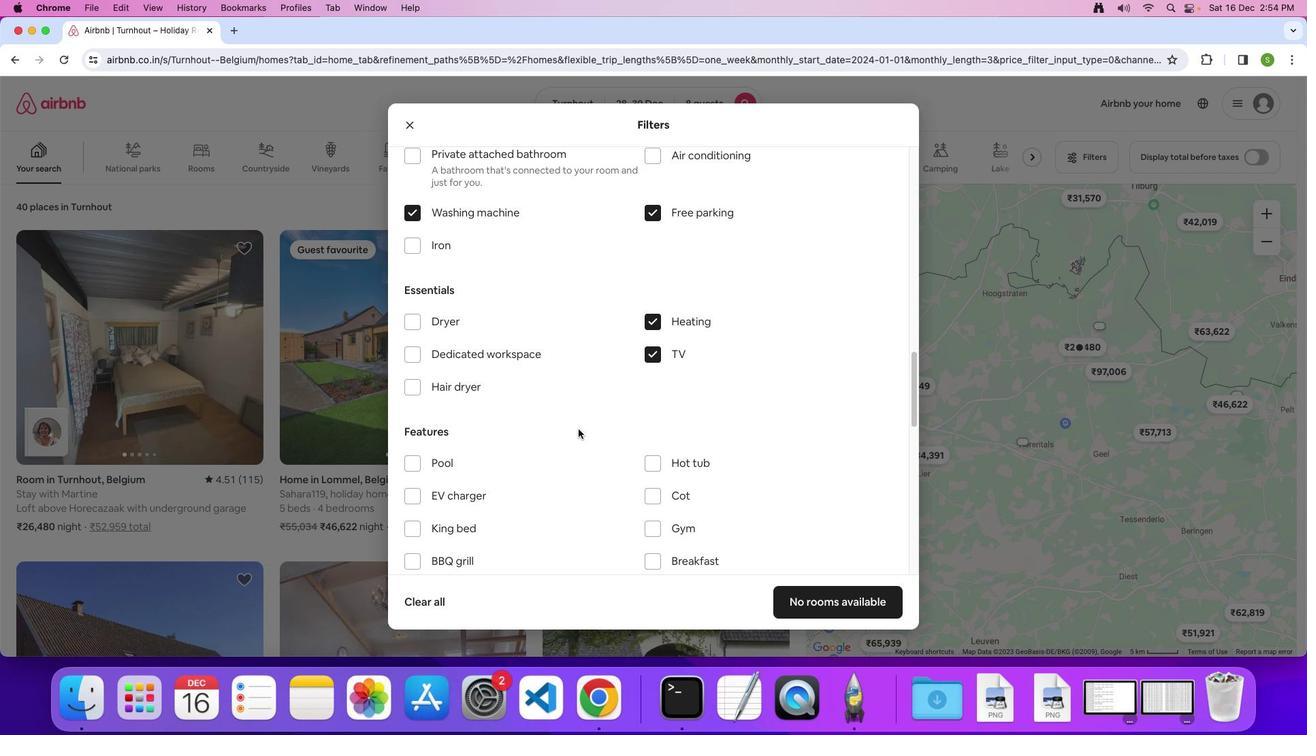 
Action: Mouse scrolled (570, 467) with delta (200, 231)
Screenshot: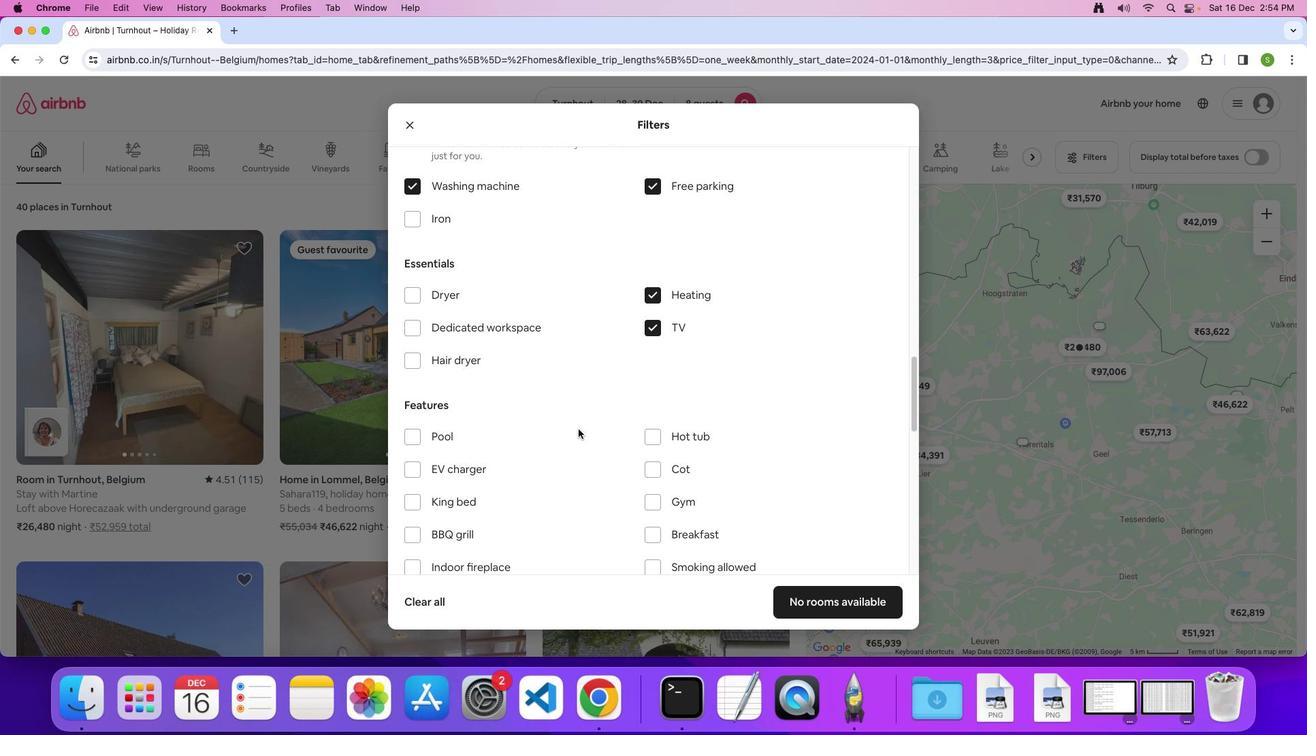 
Action: Mouse moved to (615, 464)
Screenshot: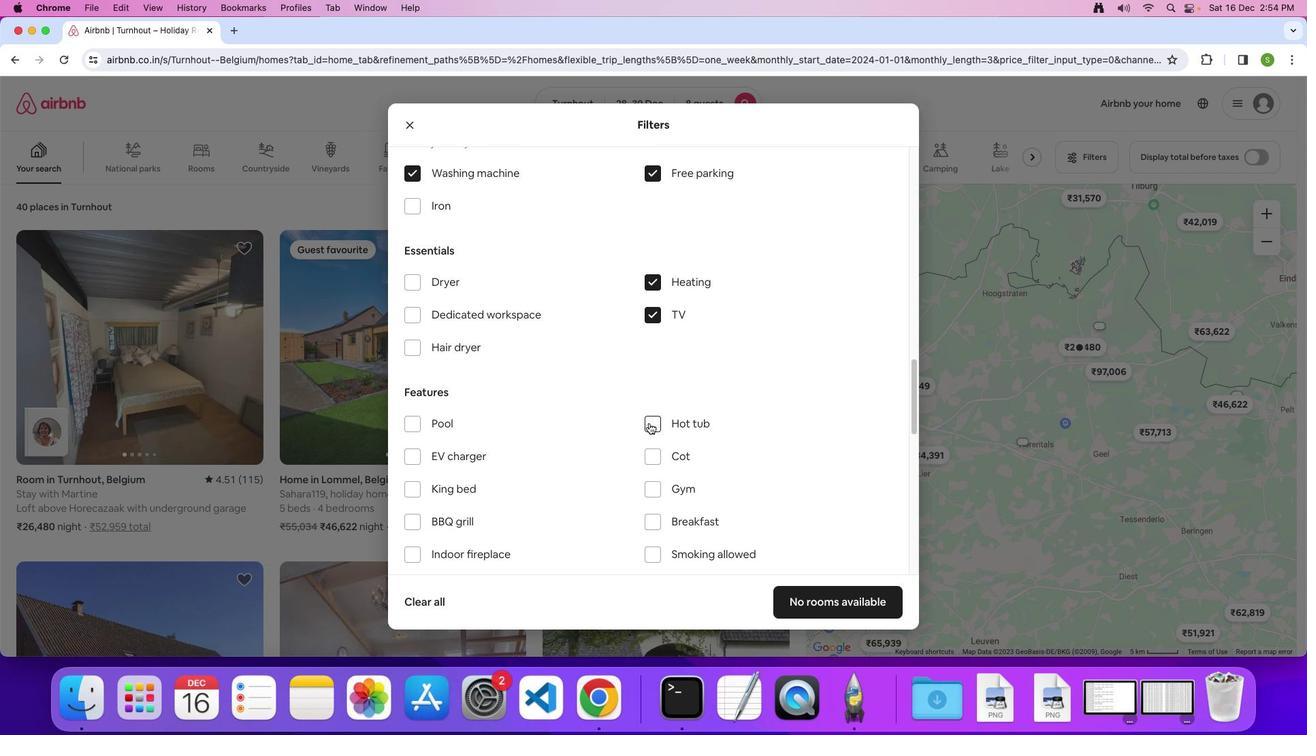 
Action: Mouse pressed left at (615, 464)
Screenshot: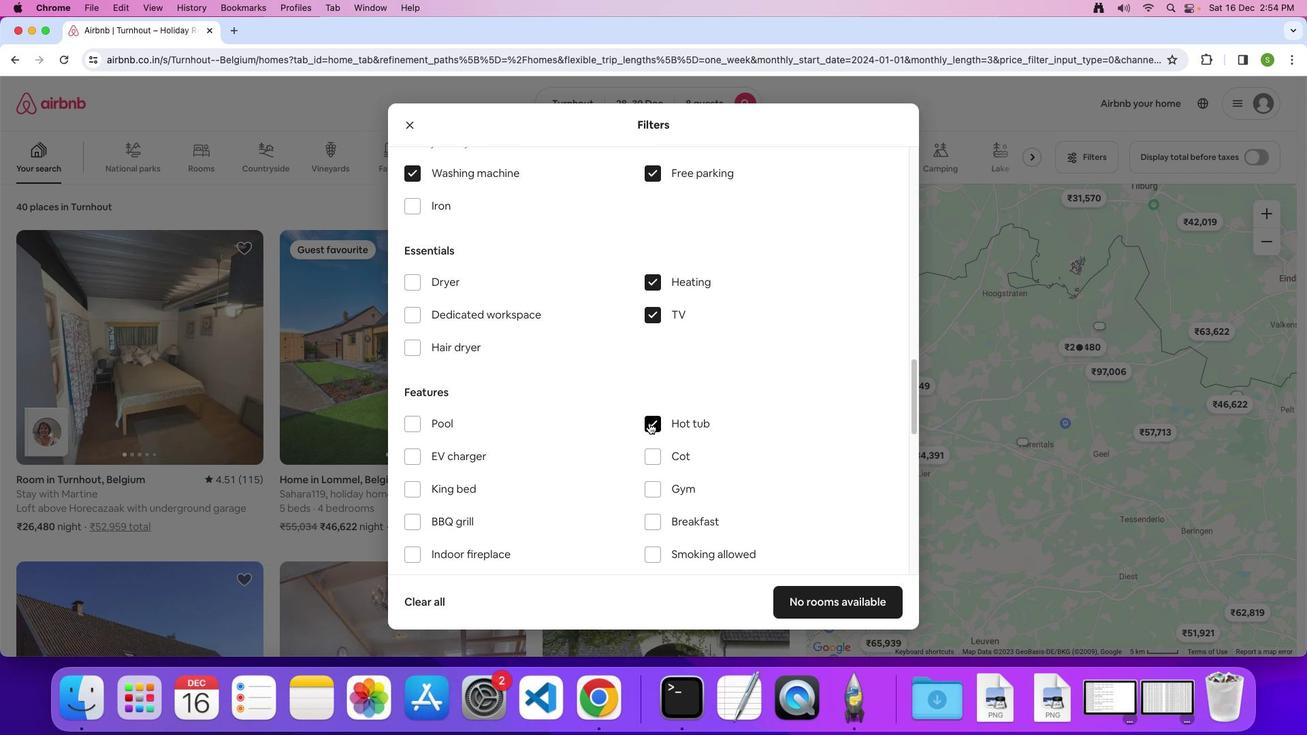 
Action: Mouse moved to (566, 469)
Screenshot: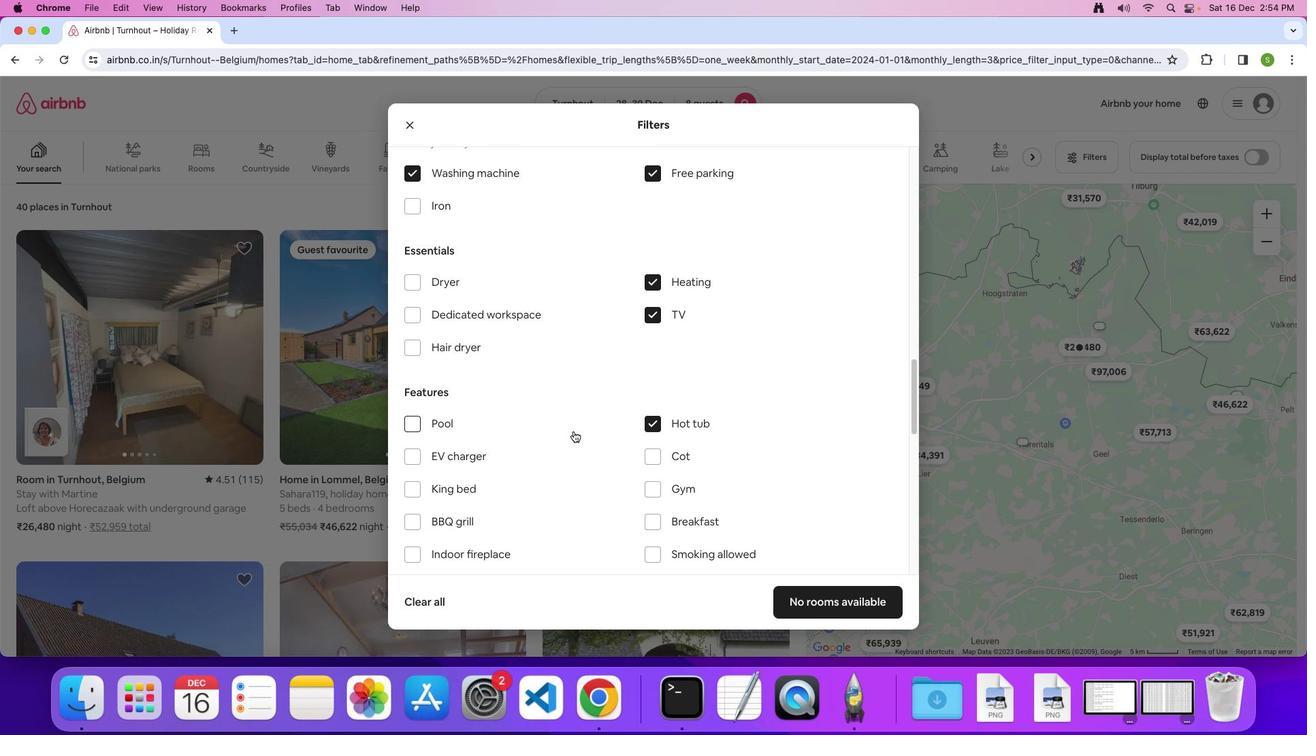 
Action: Mouse scrolled (566, 469) with delta (200, 231)
Screenshot: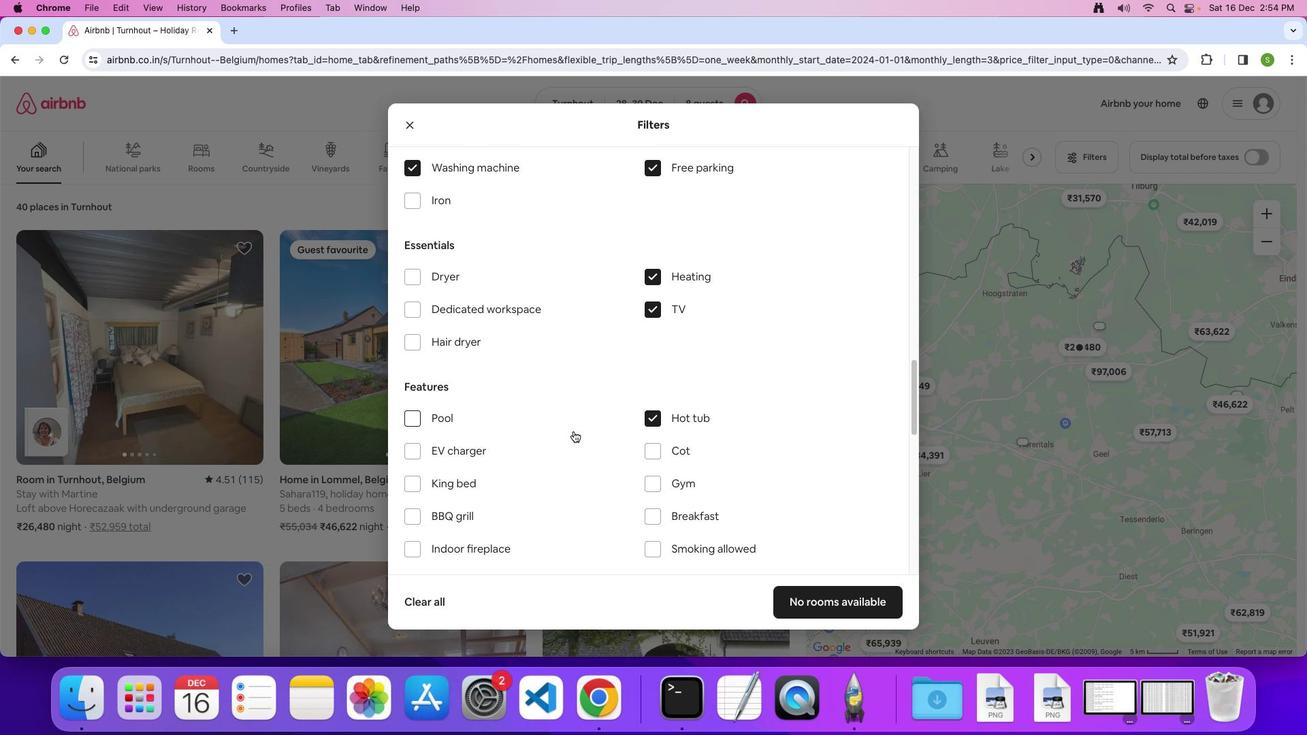 
Action: Mouse moved to (566, 469)
Screenshot: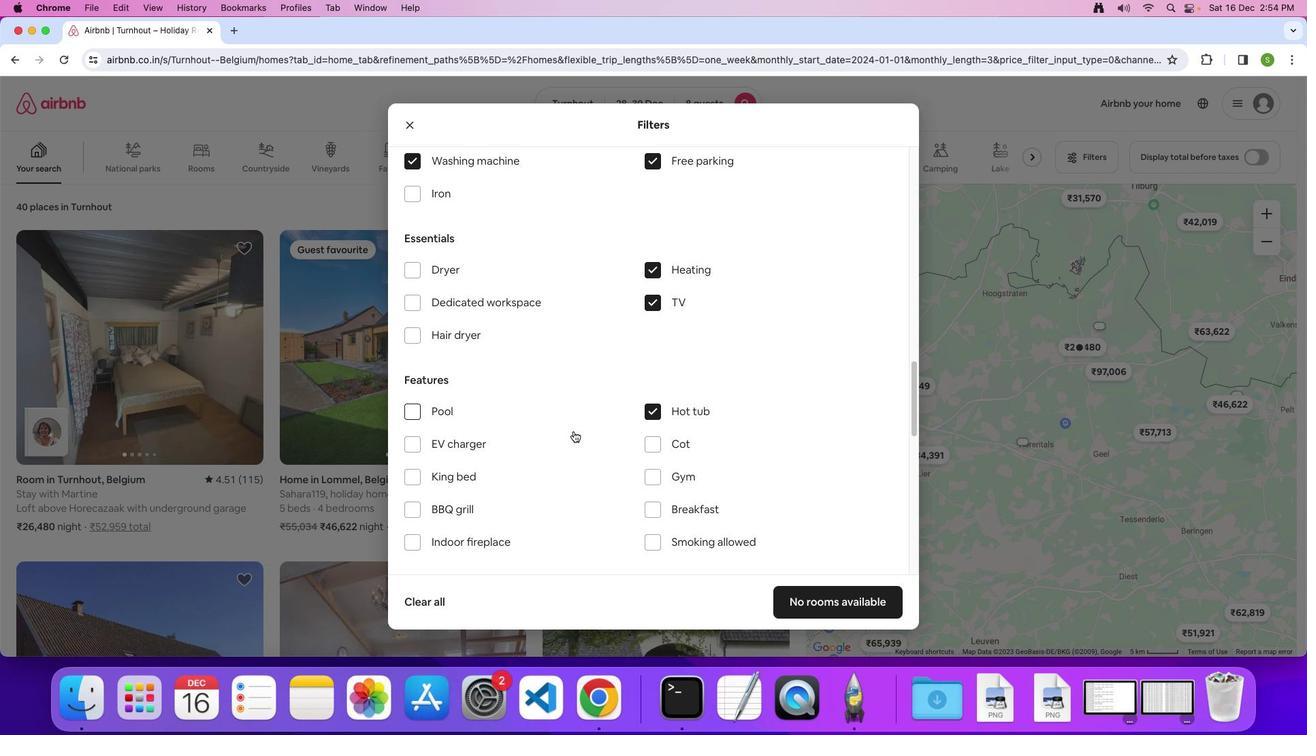 
Action: Mouse scrolled (566, 469) with delta (200, 231)
Screenshot: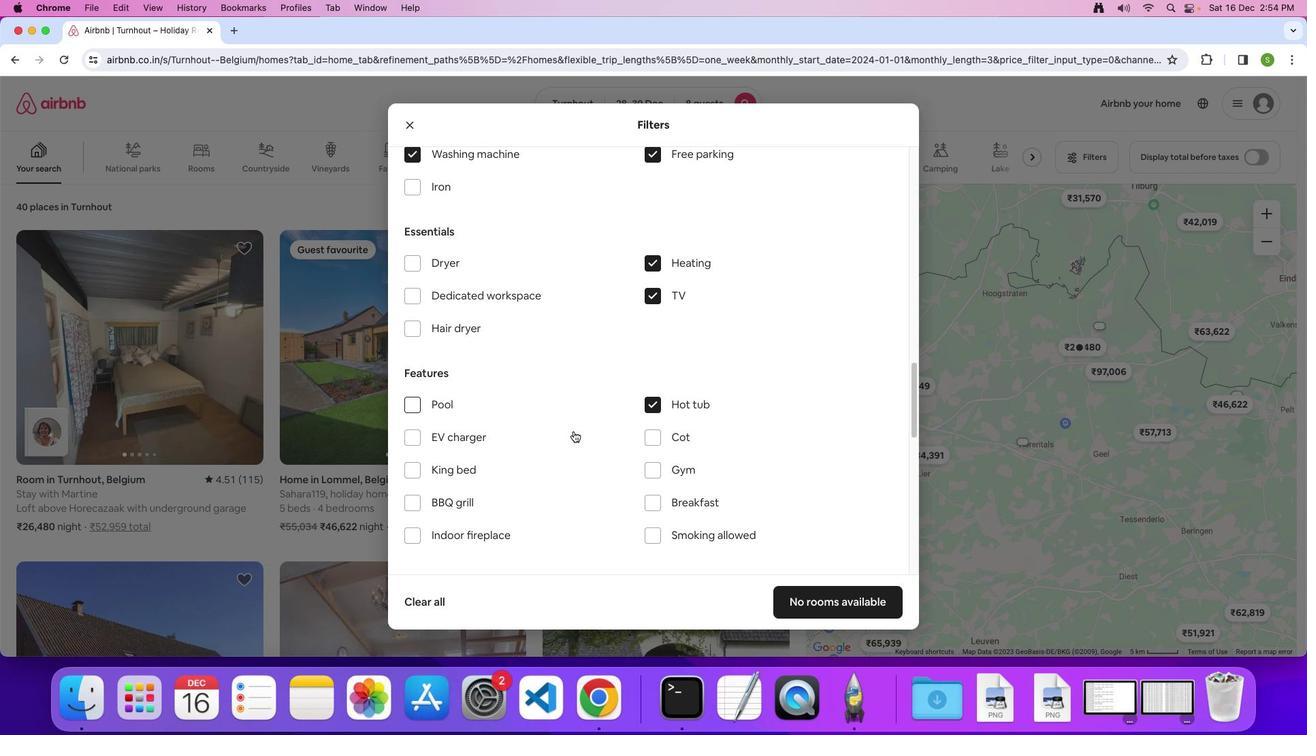 
Action: Mouse moved to (565, 469)
Screenshot: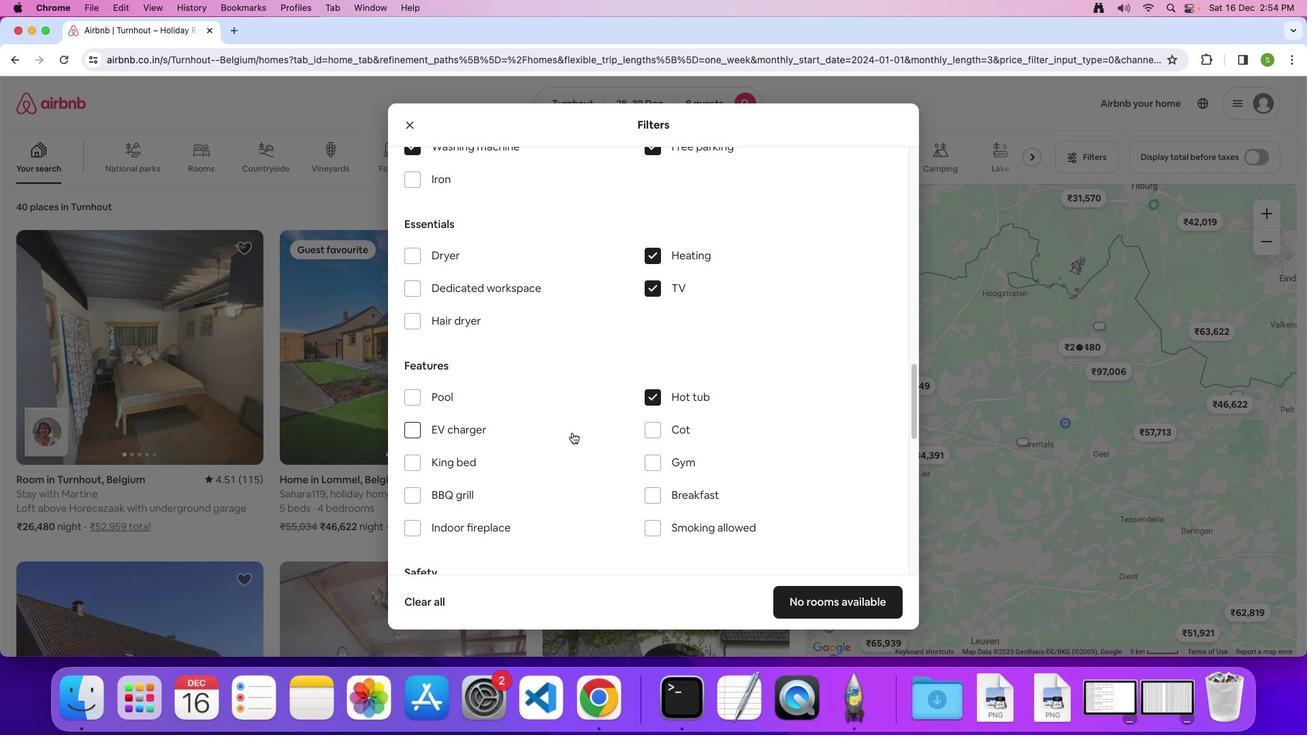 
Action: Mouse scrolled (565, 469) with delta (200, 231)
Screenshot: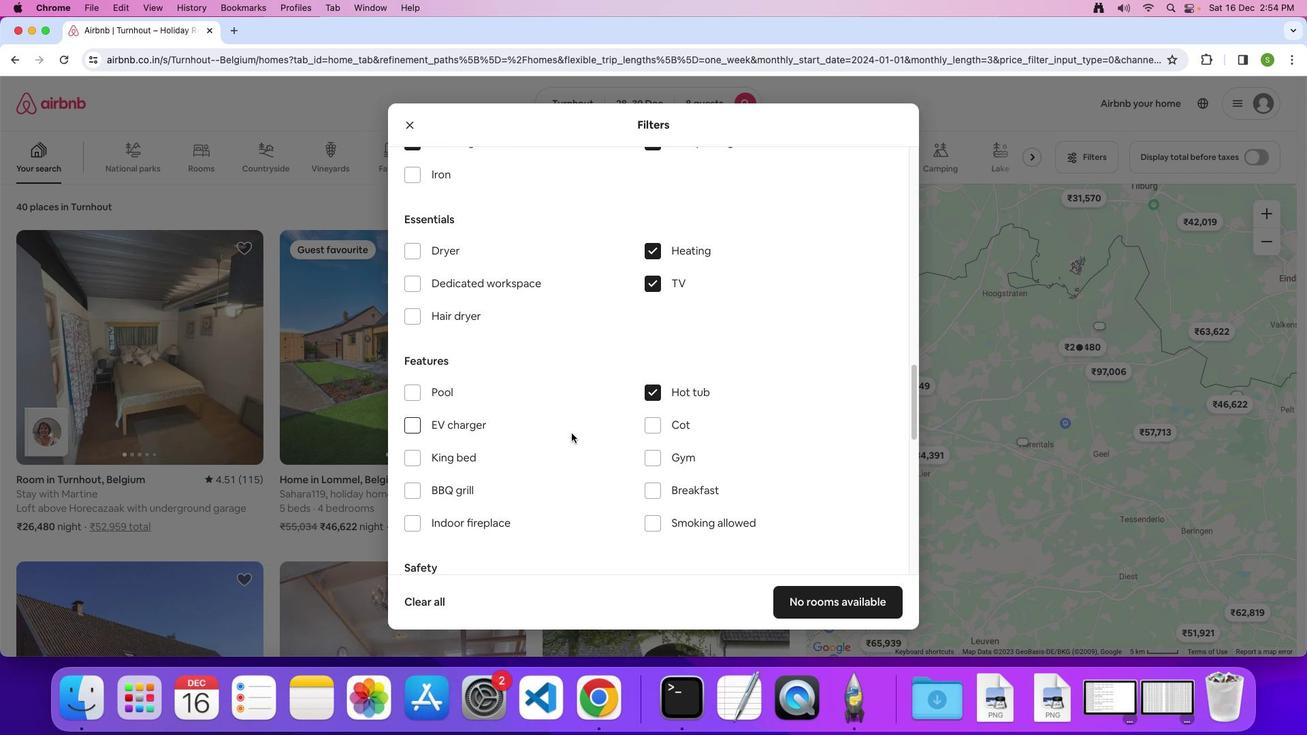 
Action: Mouse scrolled (565, 469) with delta (200, 231)
Screenshot: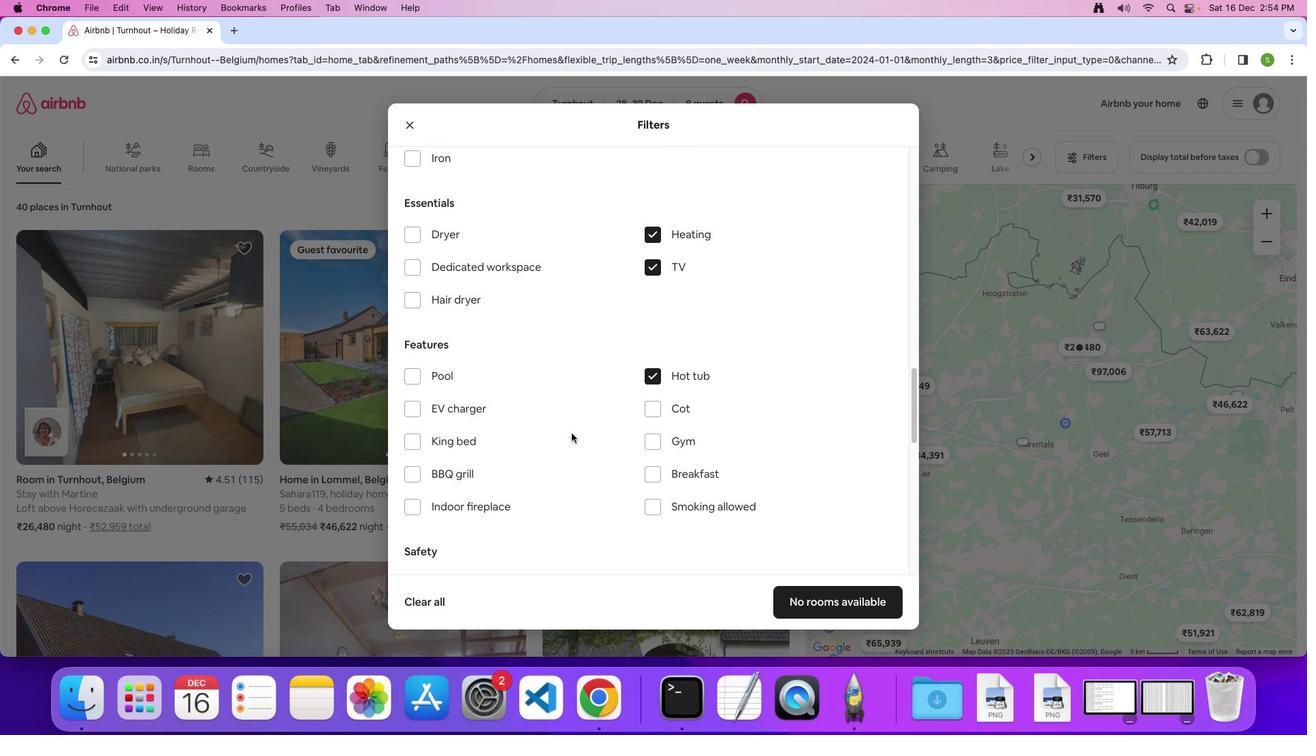 
Action: Mouse moved to (565, 469)
Screenshot: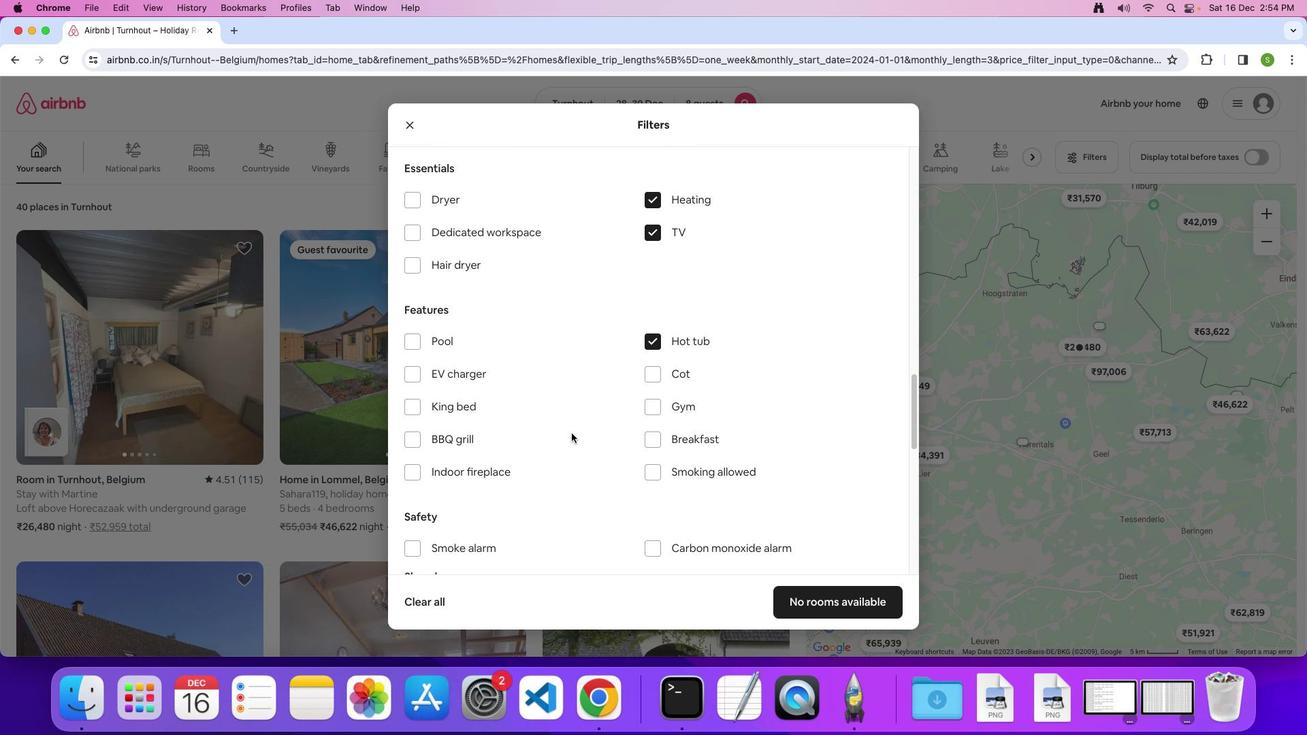
Action: Mouse scrolled (565, 469) with delta (200, 230)
Screenshot: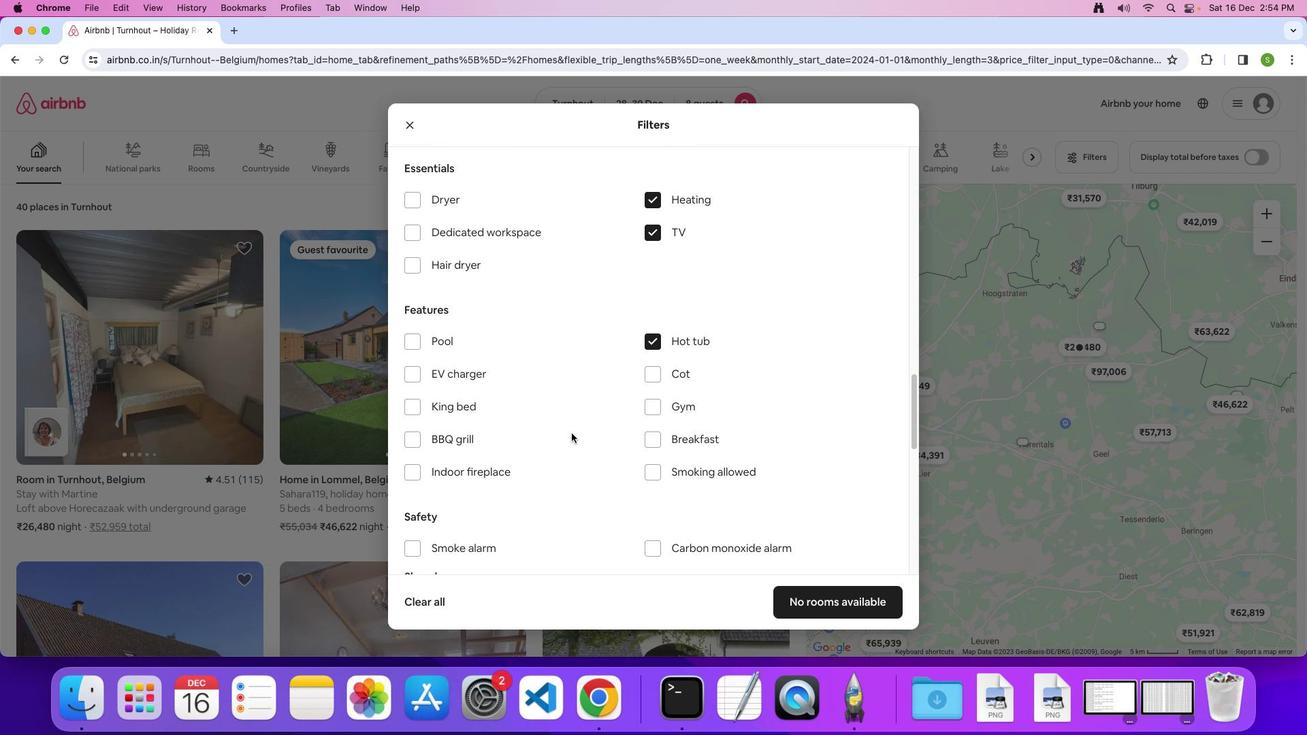 
Action: Mouse moved to (613, 442)
Screenshot: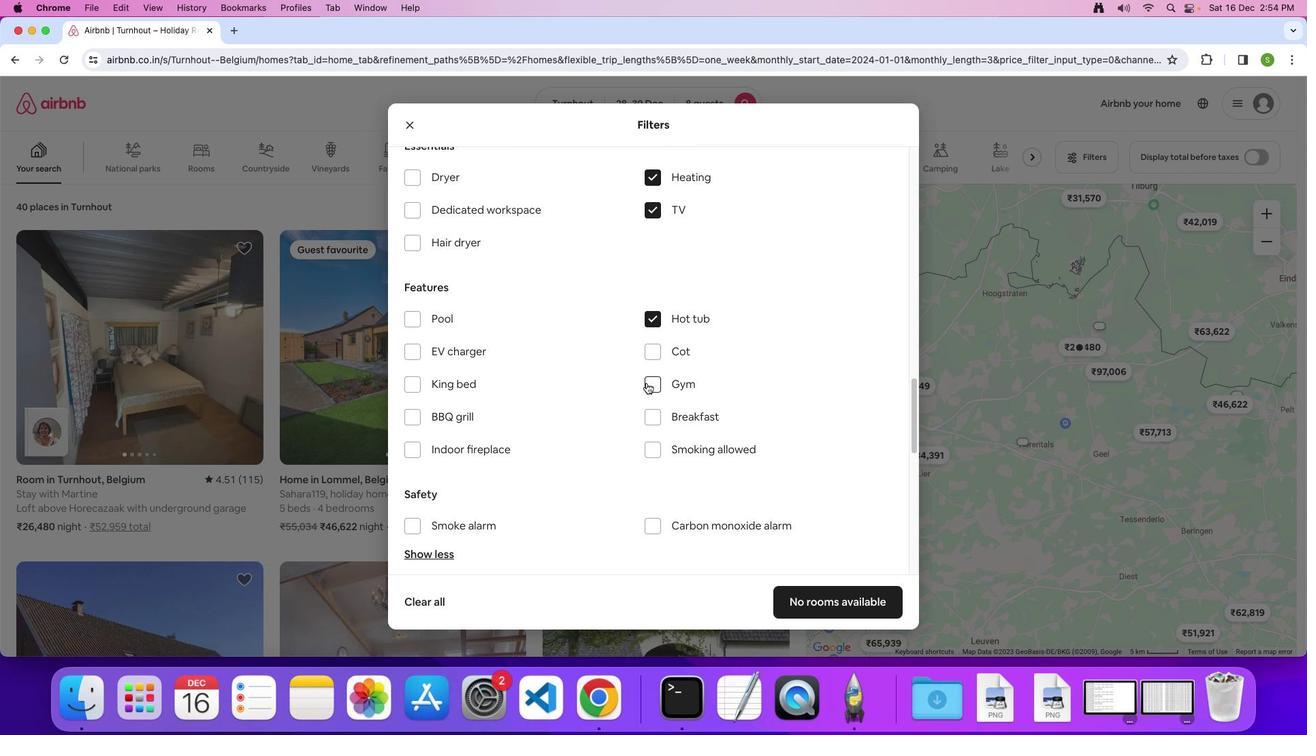 
Action: Mouse pressed left at (613, 442)
Screenshot: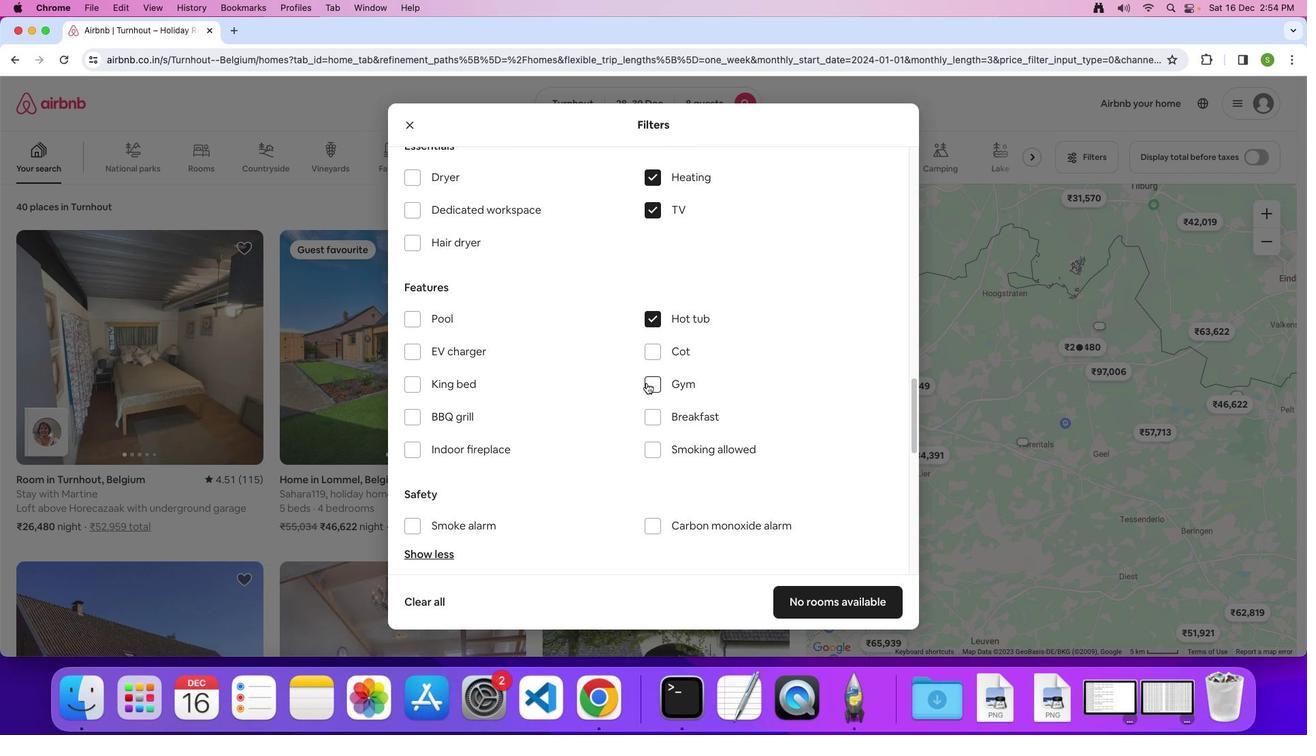 
Action: Mouse moved to (621, 480)
Screenshot: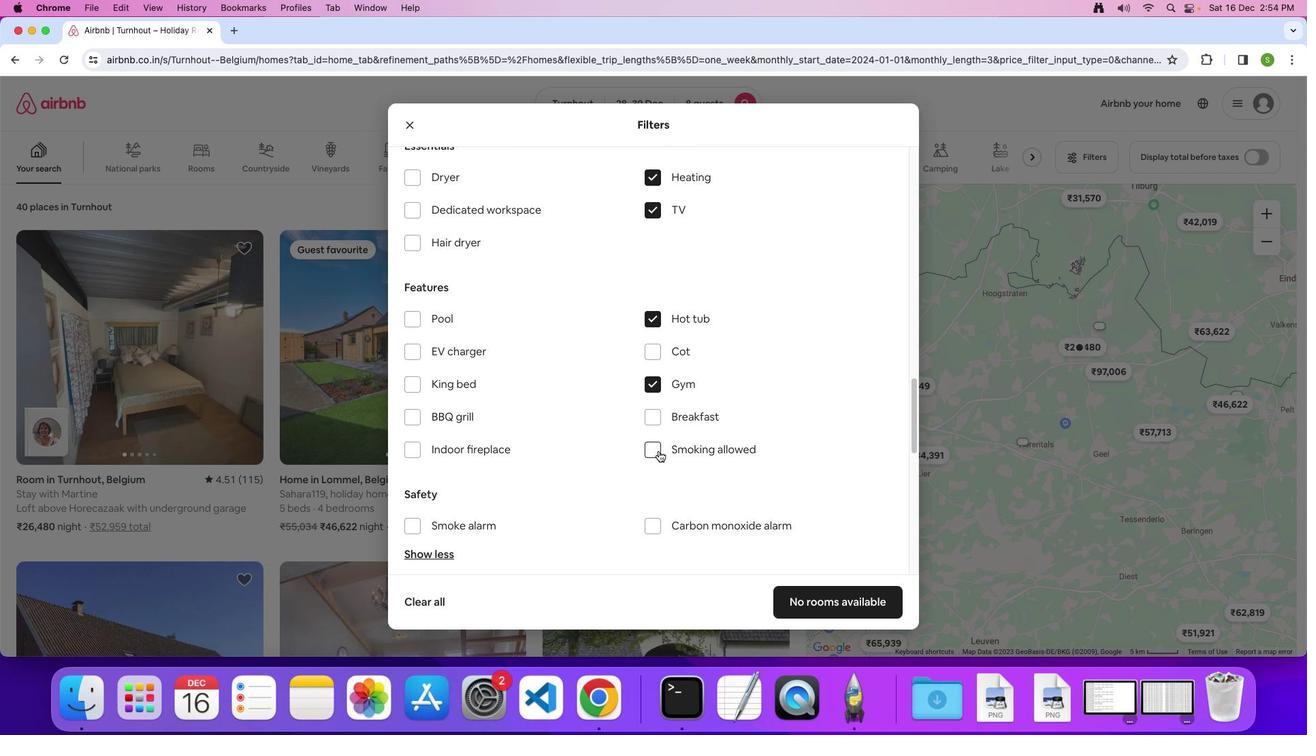 
Action: Mouse pressed left at (621, 480)
Screenshot: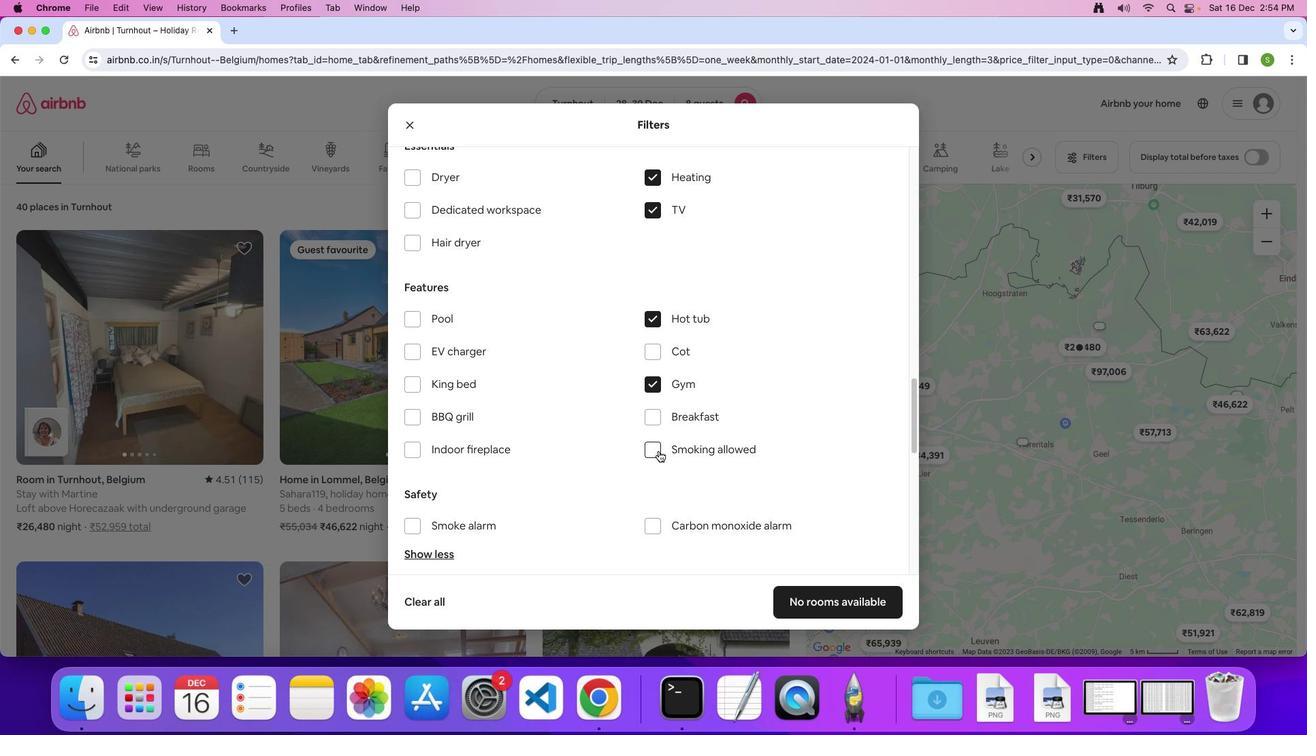 
Action: Mouse moved to (548, 480)
Screenshot: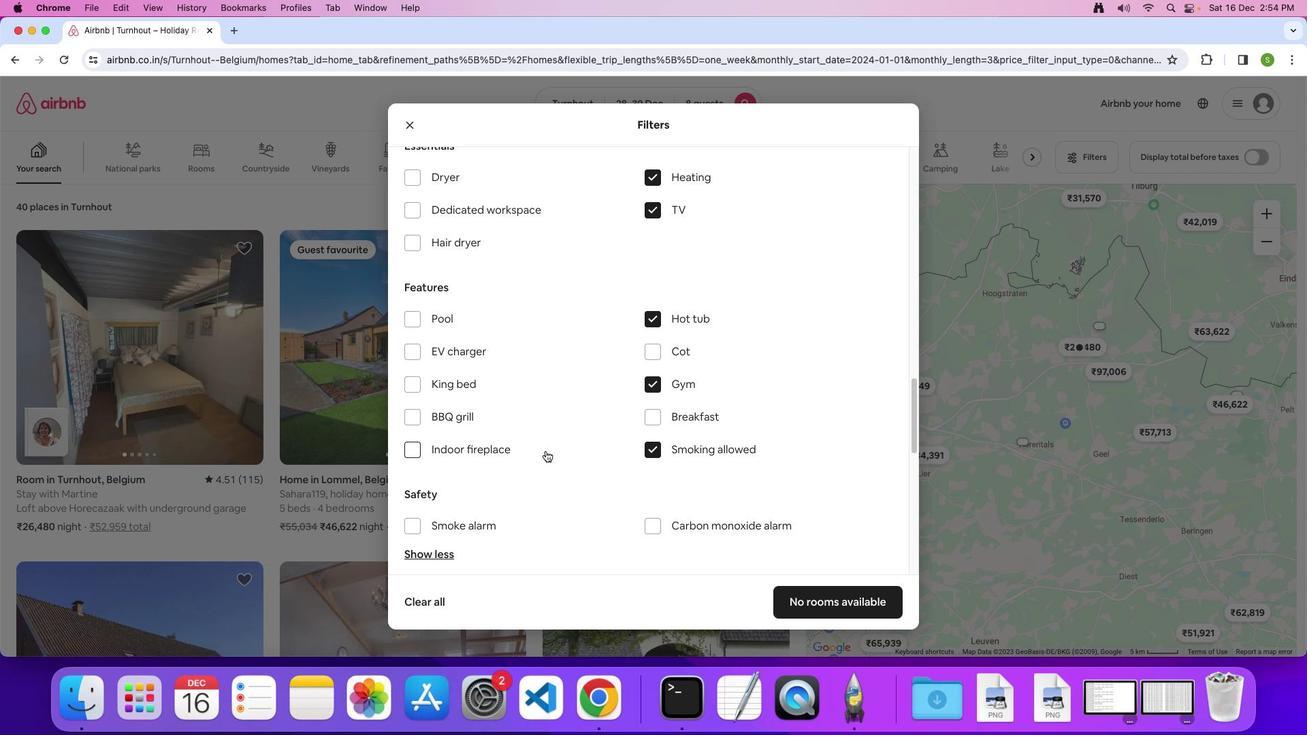 
Action: Mouse scrolled (548, 480) with delta (200, 231)
Screenshot: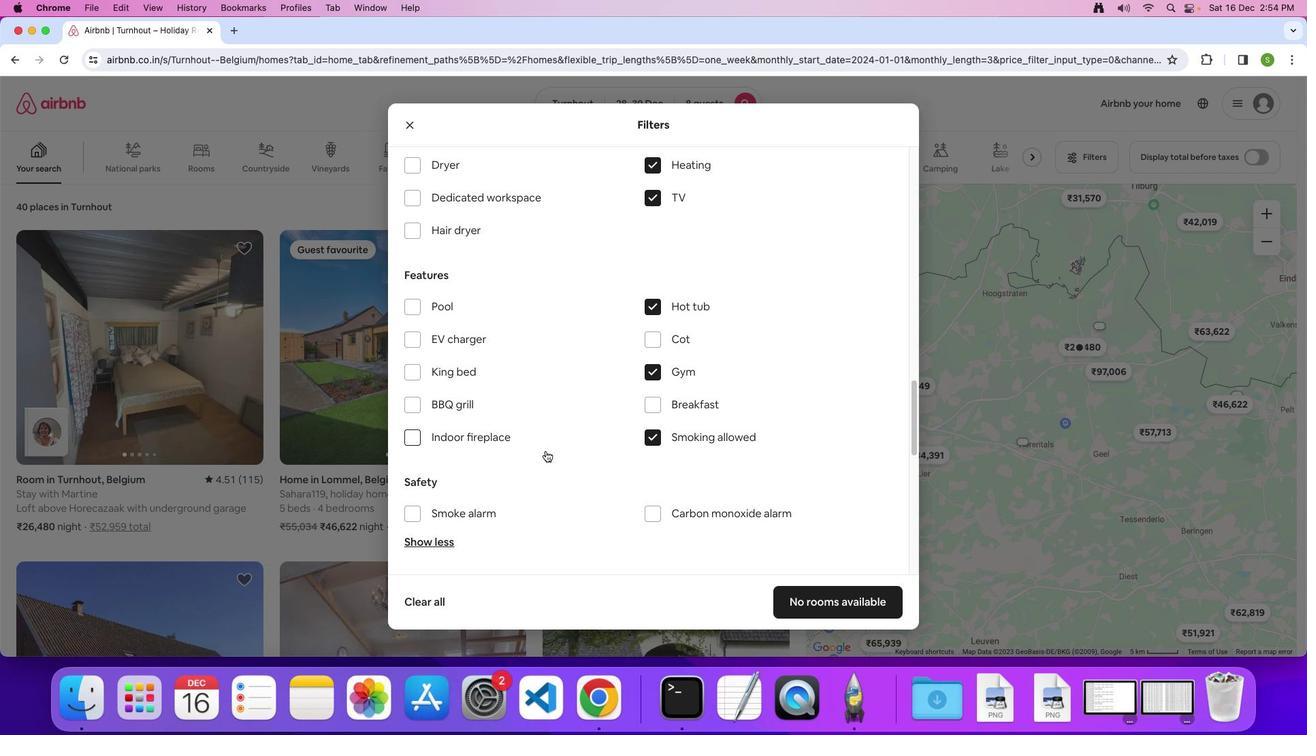 
Action: Mouse scrolled (548, 480) with delta (200, 231)
Screenshot: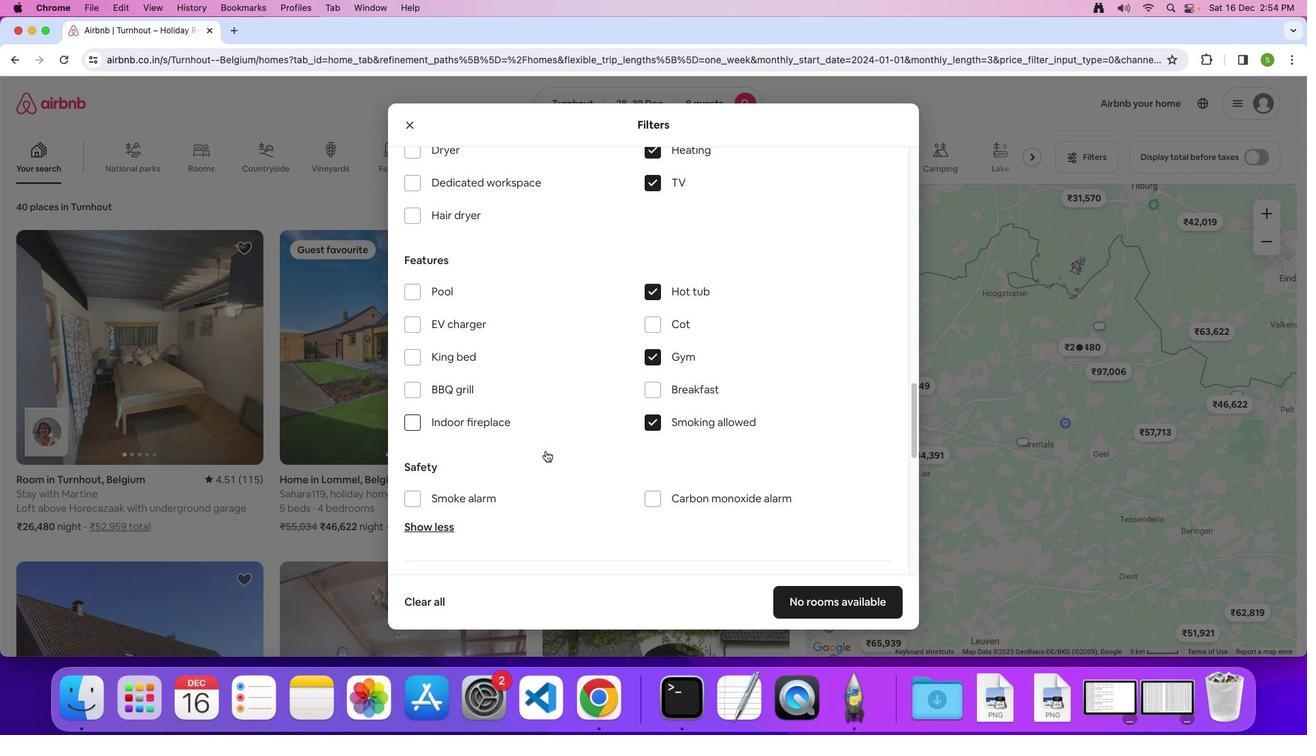 
Action: Mouse scrolled (548, 480) with delta (200, 230)
Screenshot: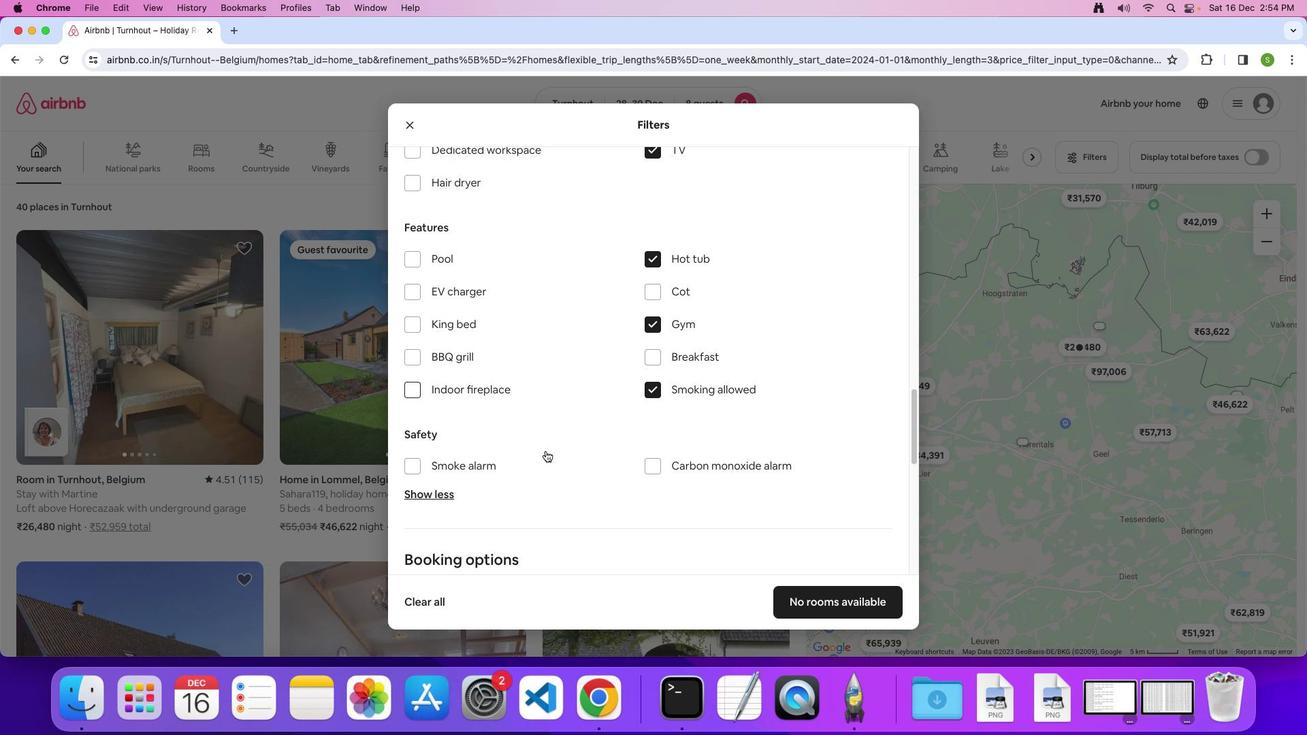
Action: Mouse scrolled (548, 480) with delta (200, 231)
Screenshot: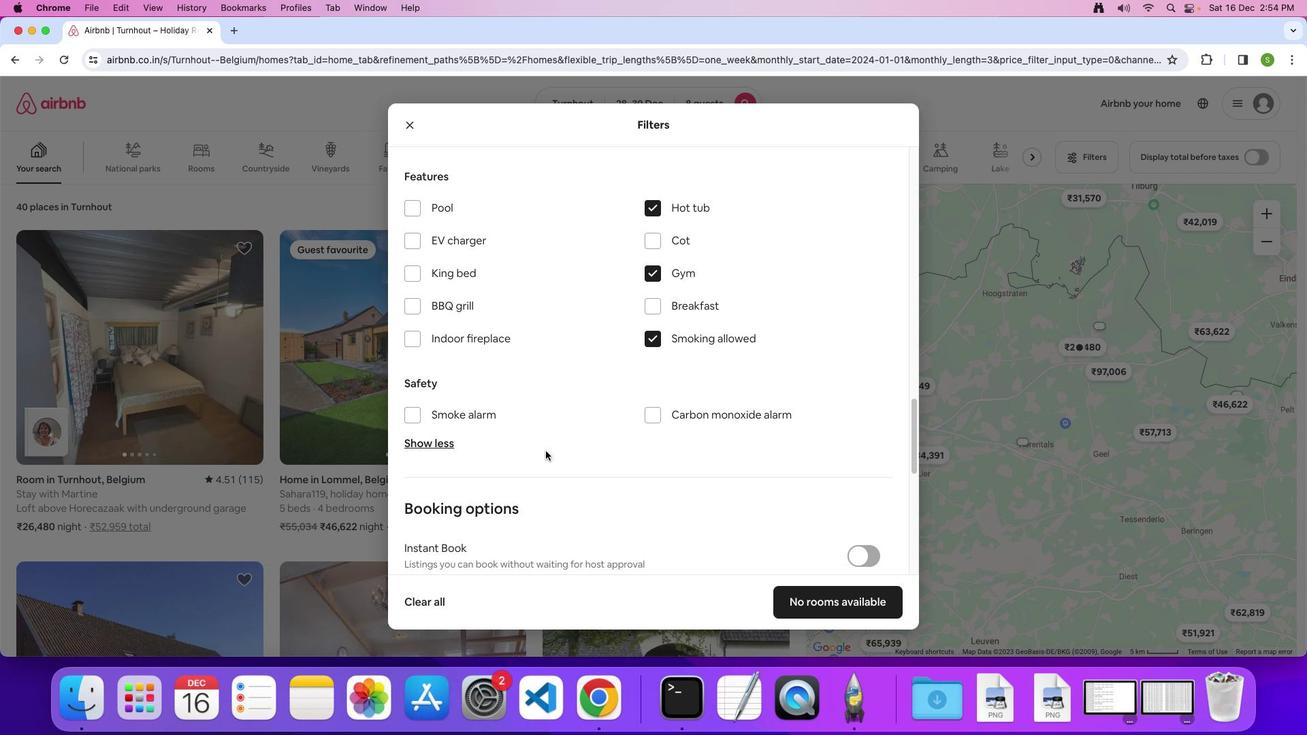 
Action: Mouse scrolled (548, 480) with delta (200, 231)
Screenshot: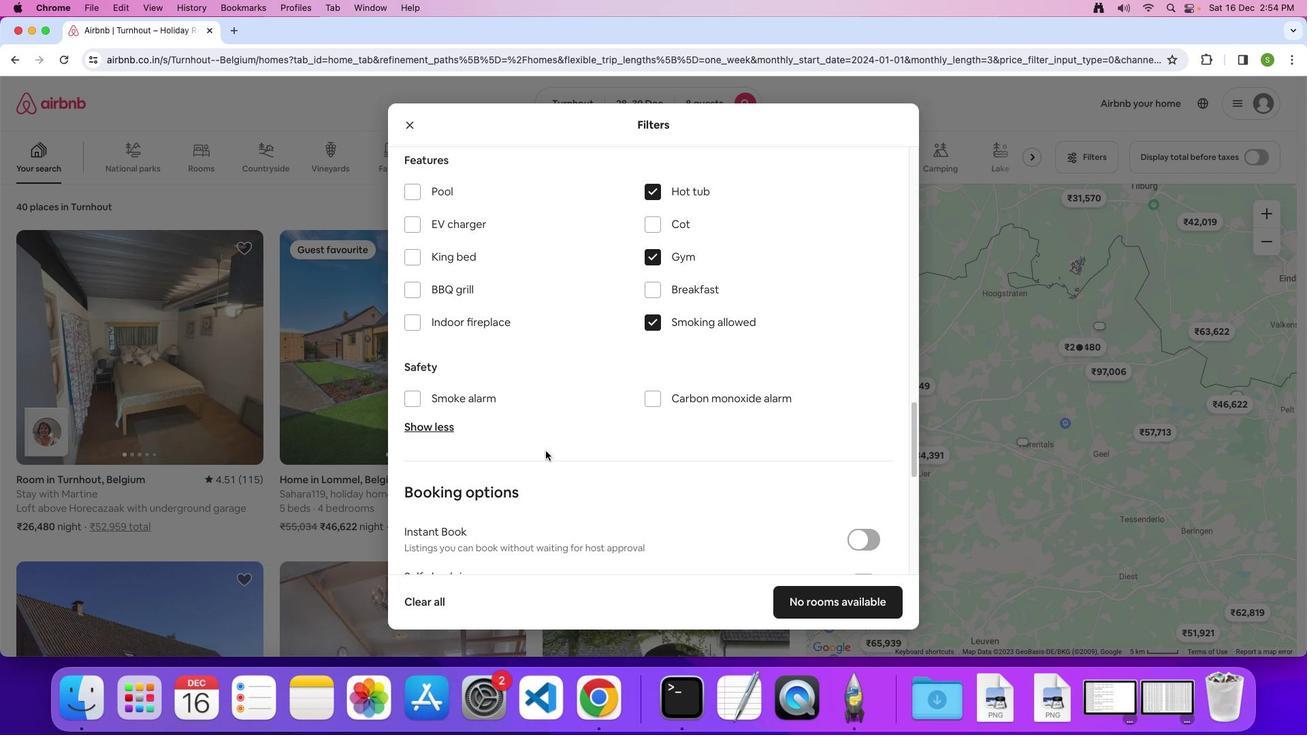 
Action: Mouse moved to (549, 480)
Screenshot: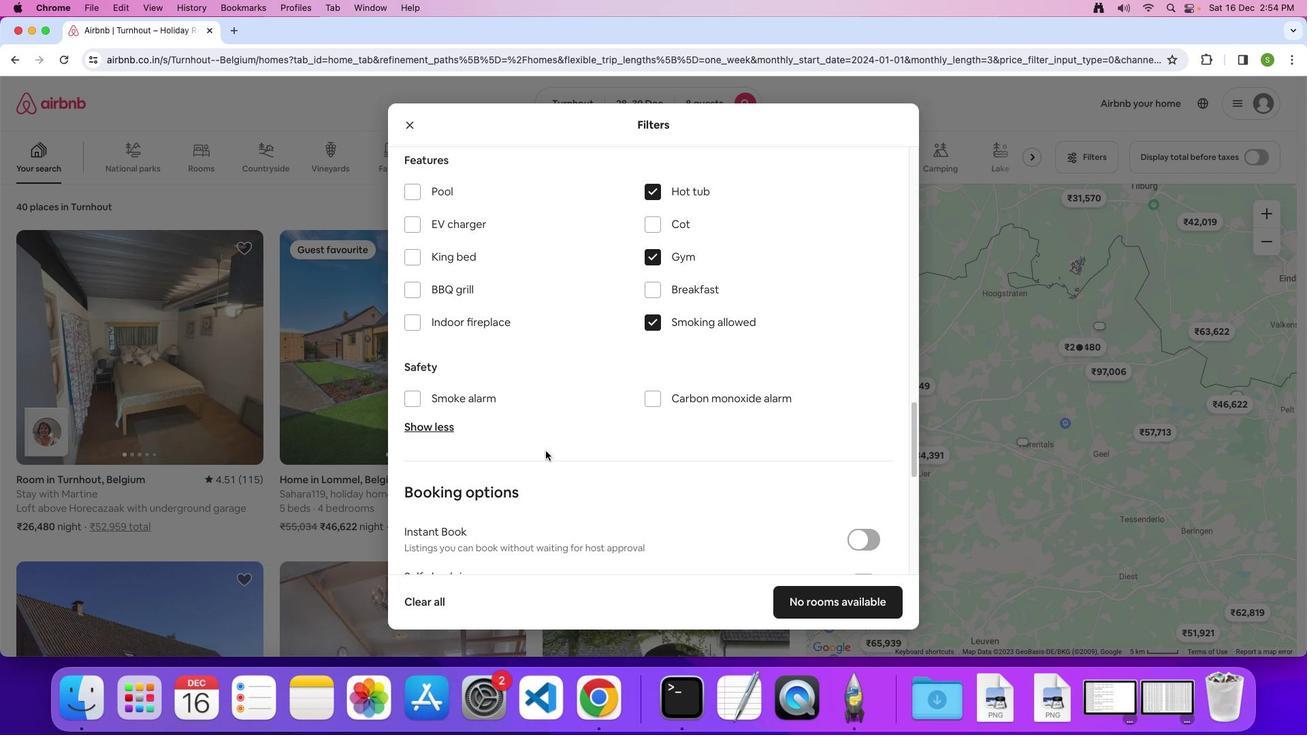 
Action: Mouse scrolled (549, 480) with delta (200, 230)
Screenshot: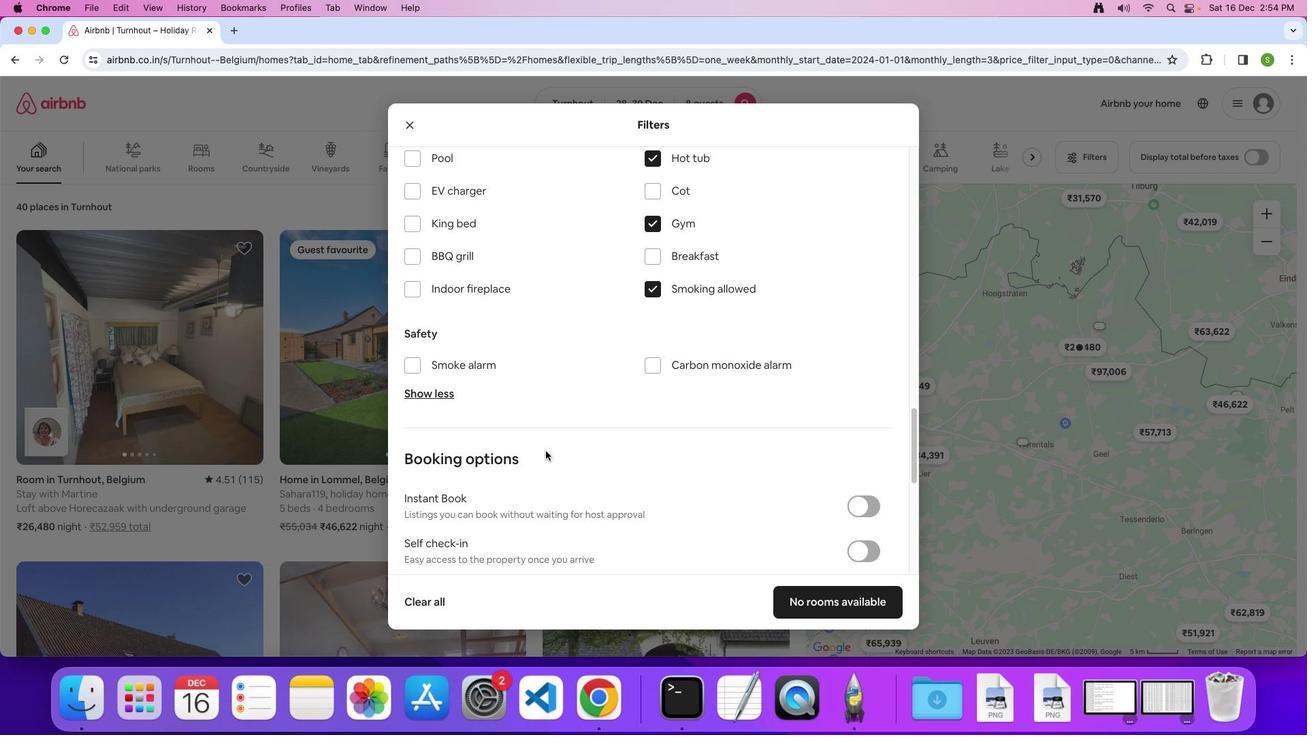 
Action: Mouse scrolled (549, 480) with delta (200, 231)
Screenshot: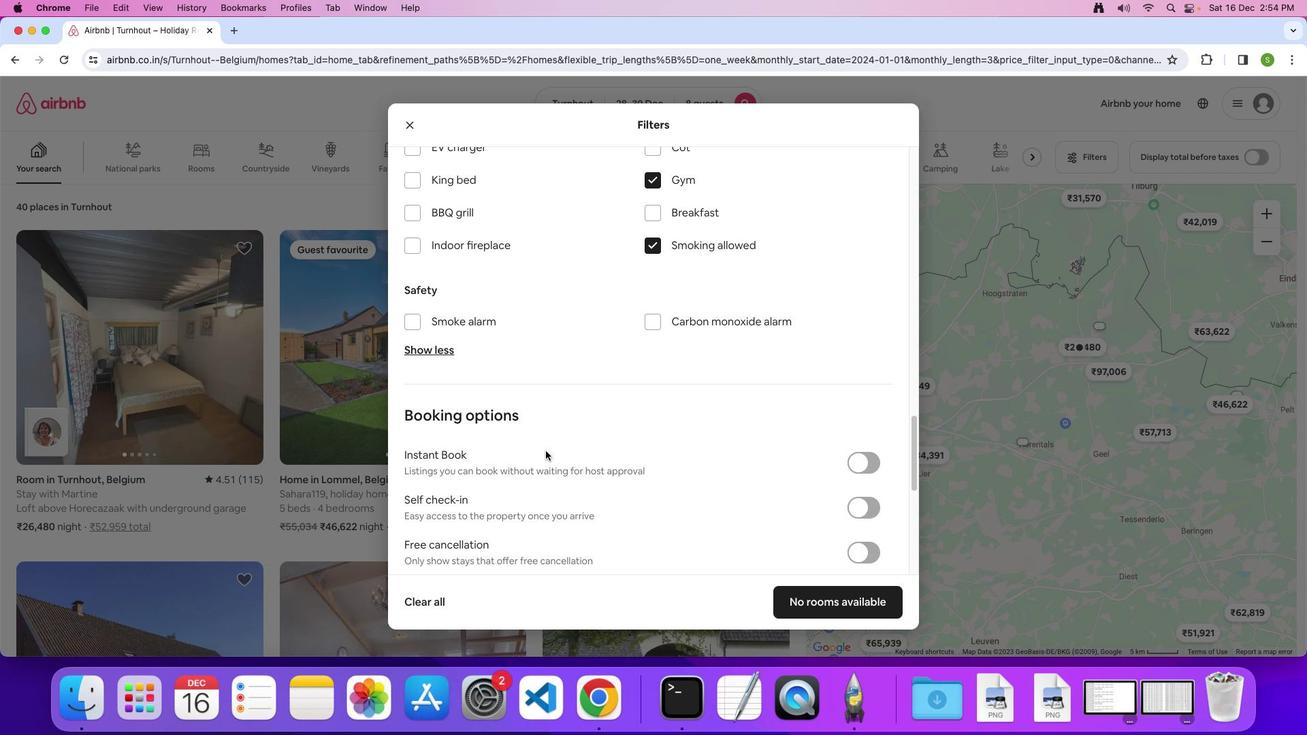 
Action: Mouse scrolled (549, 480) with delta (200, 231)
Screenshot: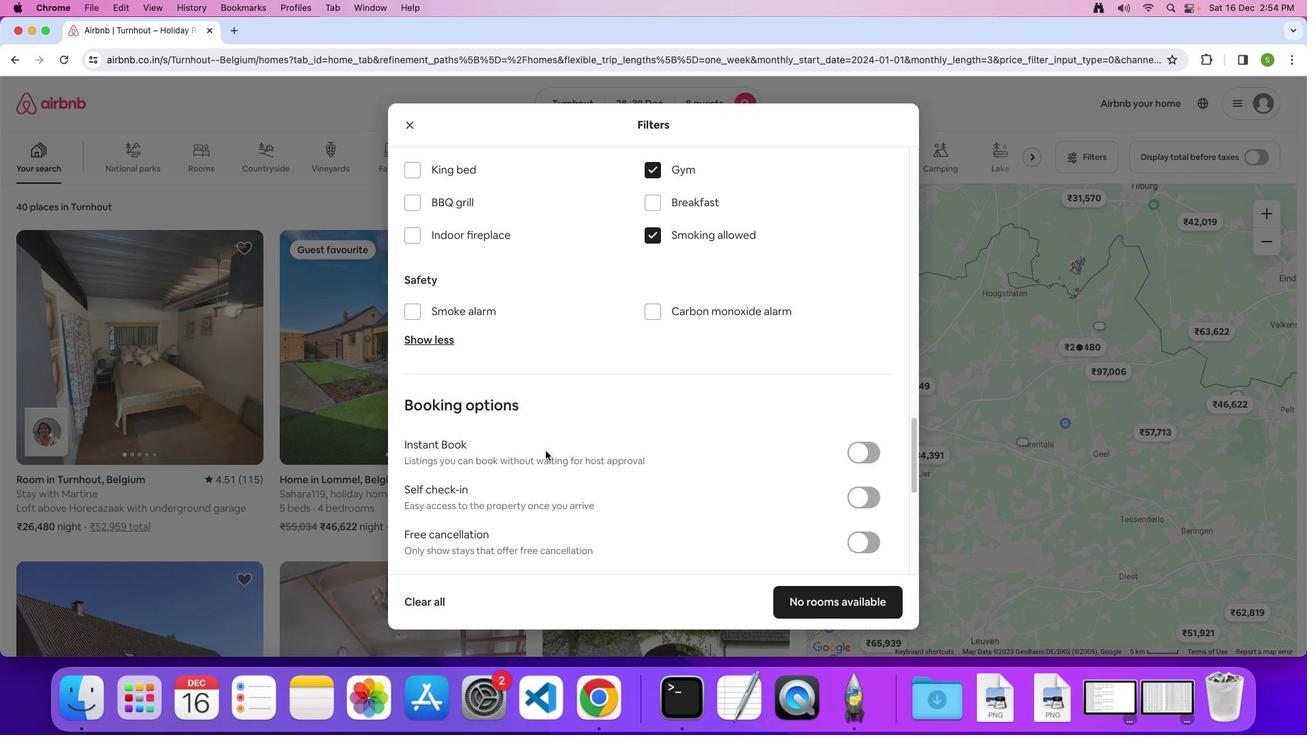 
Action: Mouse scrolled (549, 480) with delta (200, 230)
Screenshot: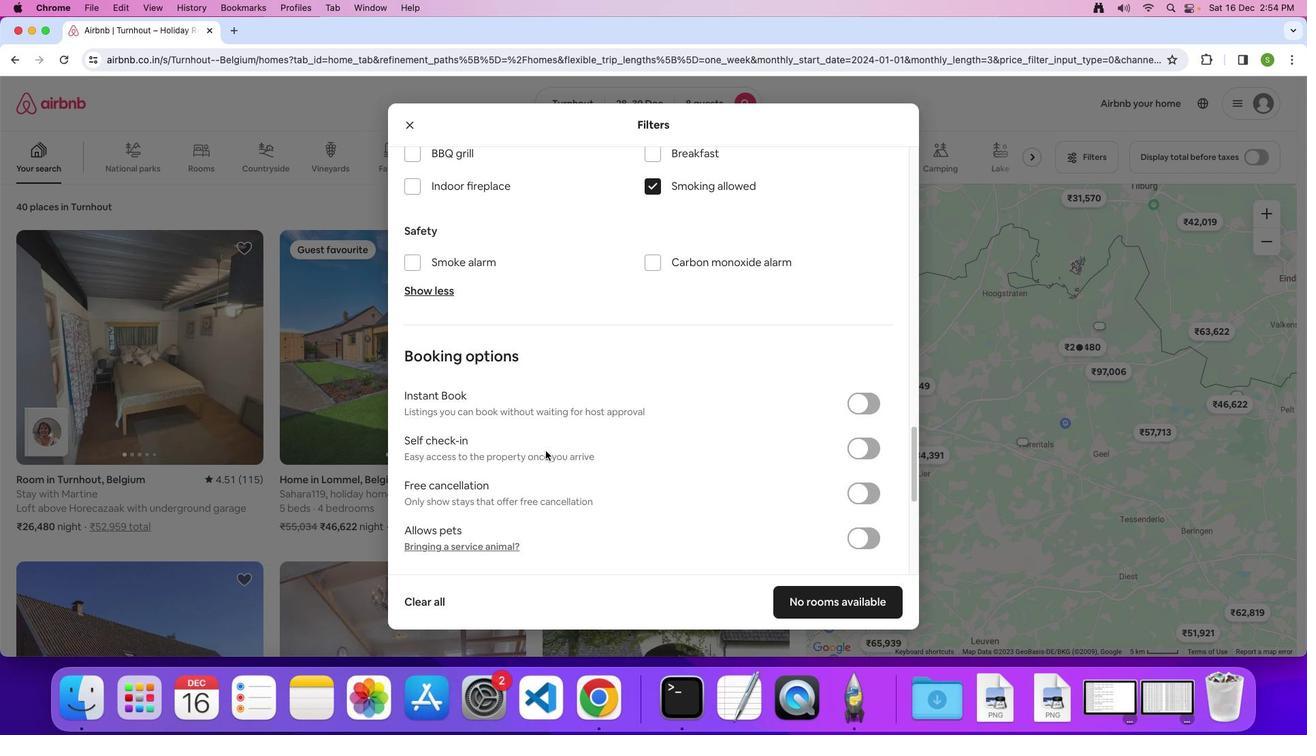 
Action: Mouse scrolled (549, 480) with delta (200, 231)
Screenshot: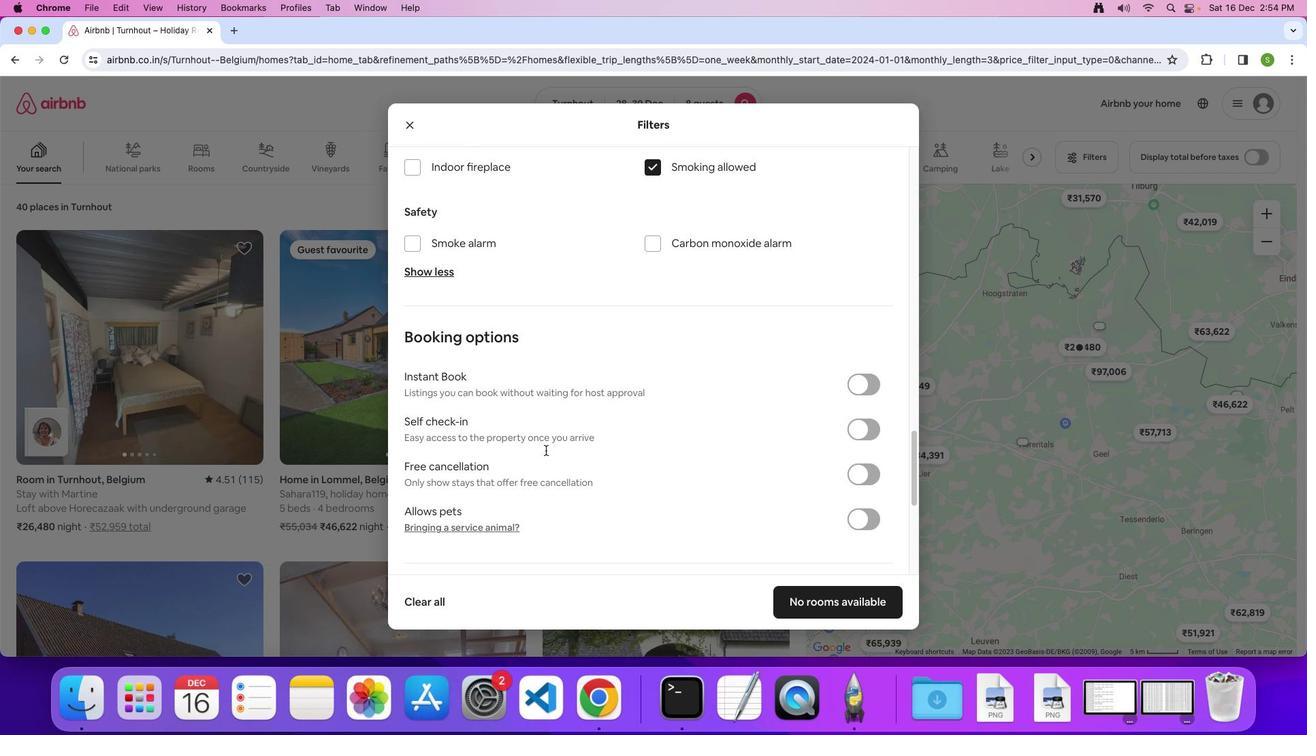 
Action: Mouse moved to (549, 480)
Screenshot: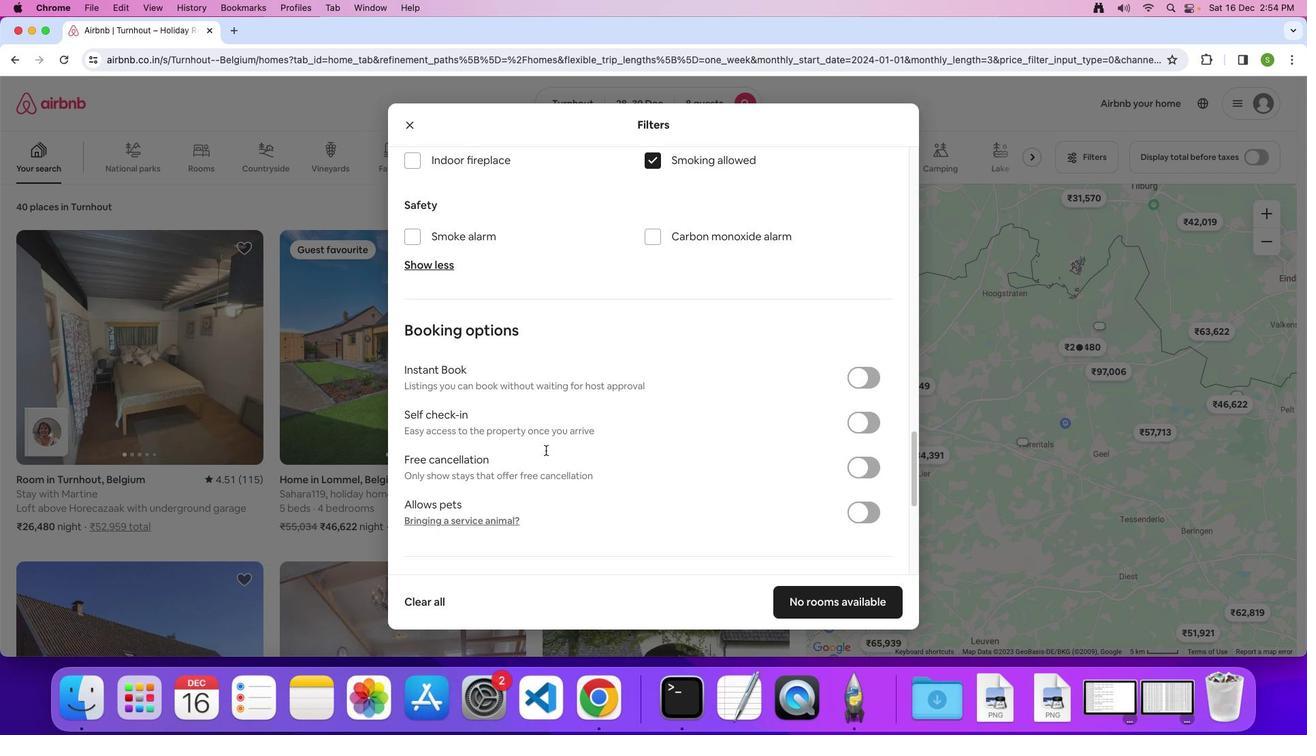 
Action: Mouse scrolled (549, 480) with delta (200, 231)
Screenshot: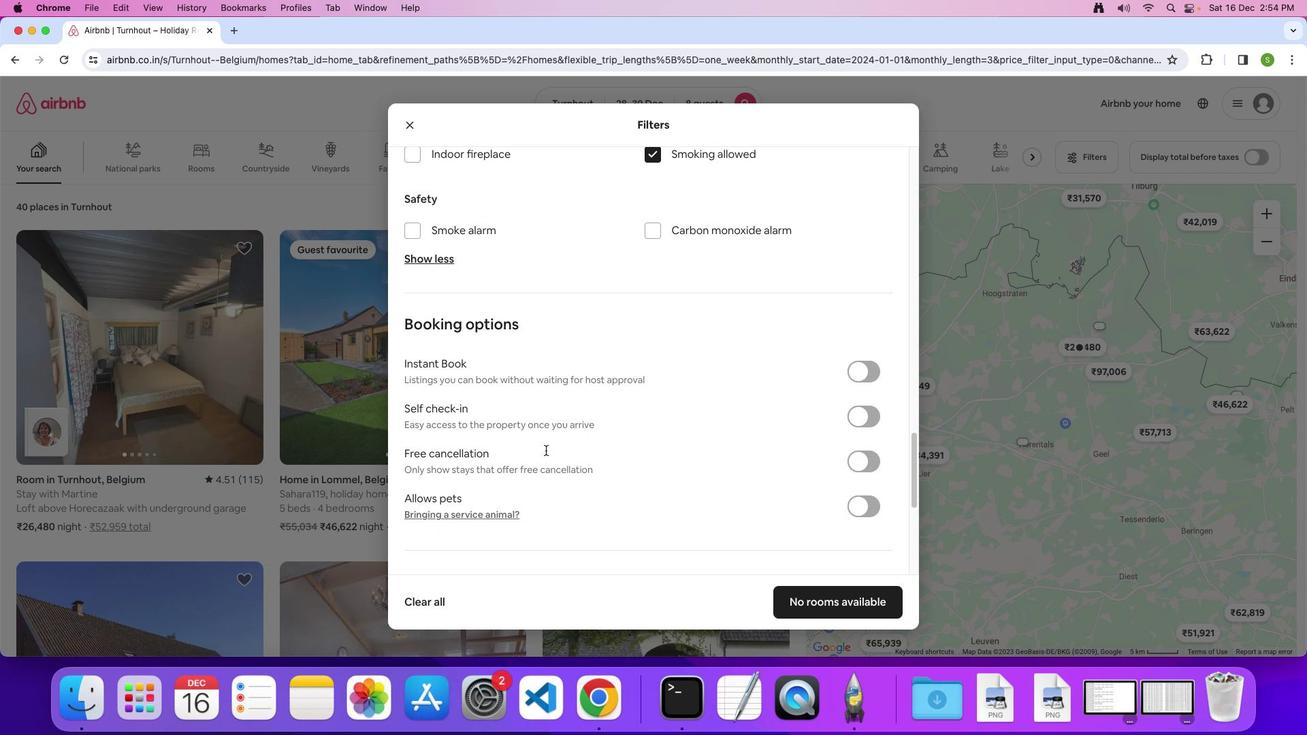 
Action: Mouse moved to (549, 480)
Screenshot: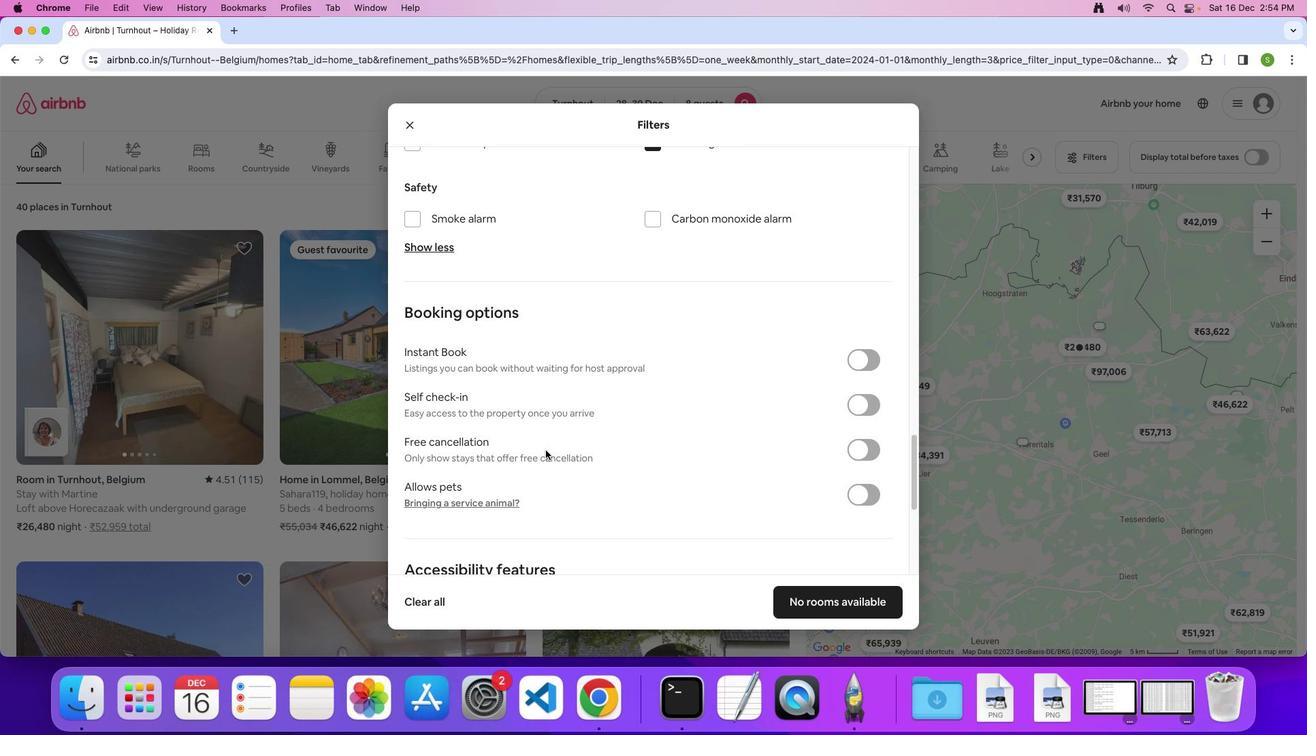 
Action: Mouse scrolled (549, 480) with delta (200, 231)
Screenshot: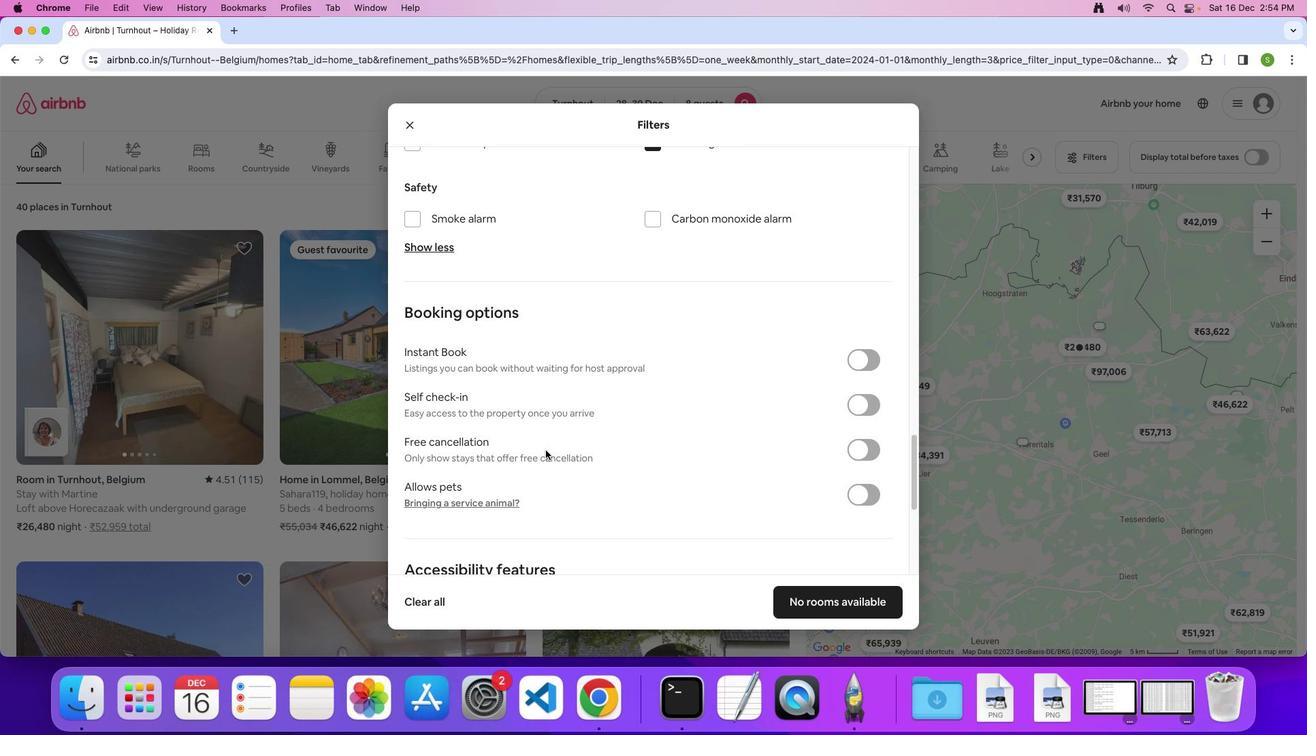 
Action: Mouse moved to (549, 479)
Screenshot: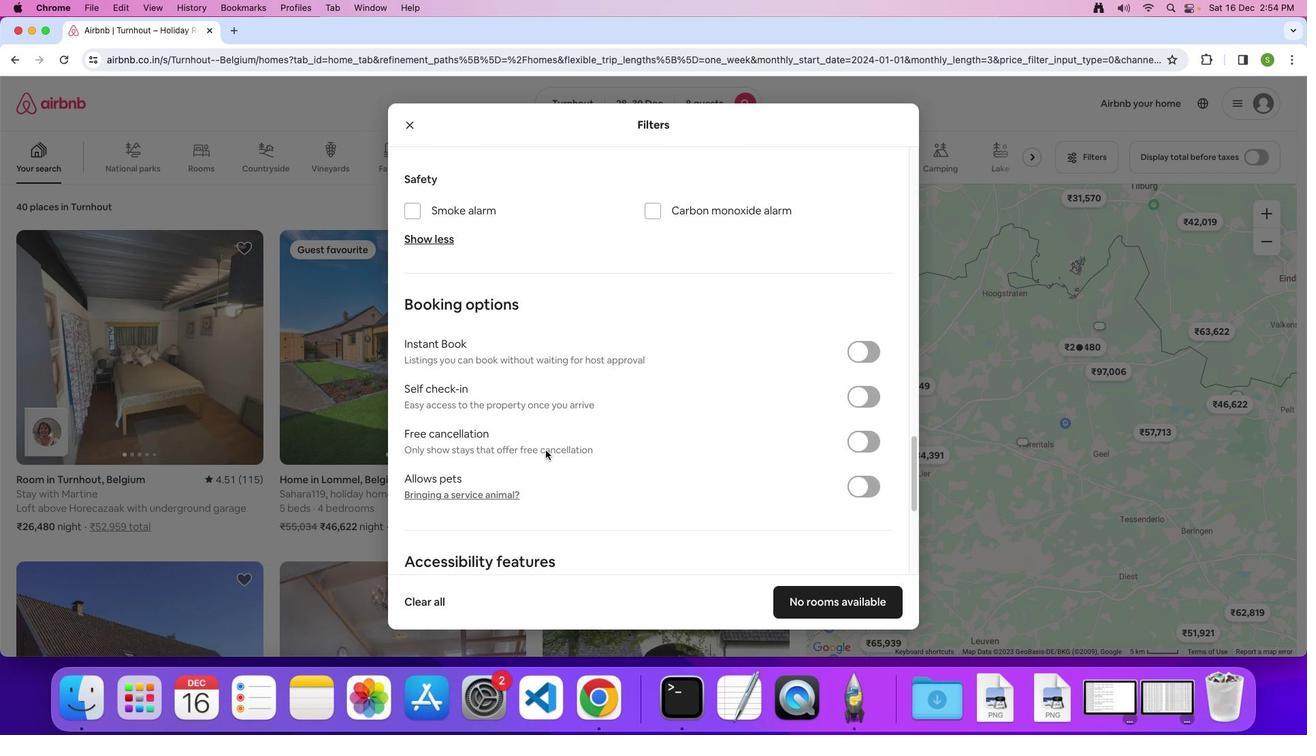 
Action: Mouse scrolled (549, 479) with delta (200, 231)
Screenshot: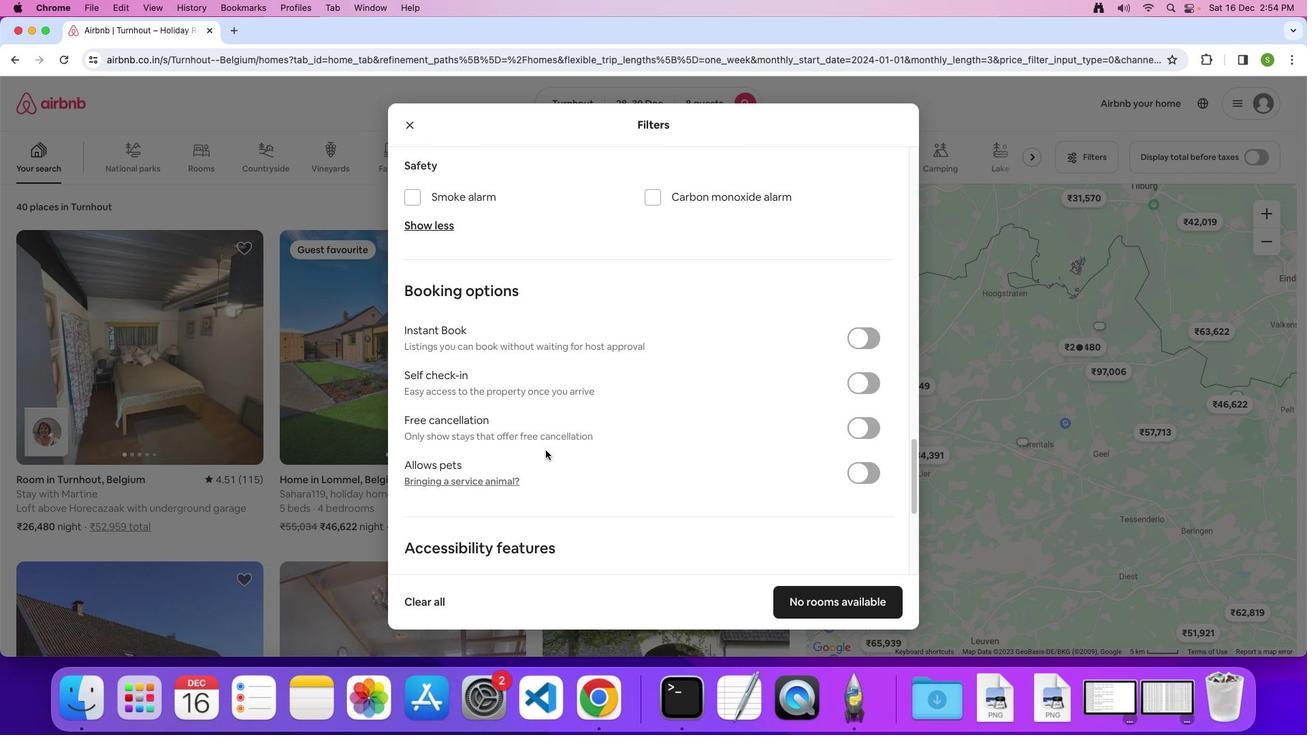 
Action: Mouse scrolled (549, 479) with delta (200, 230)
Screenshot: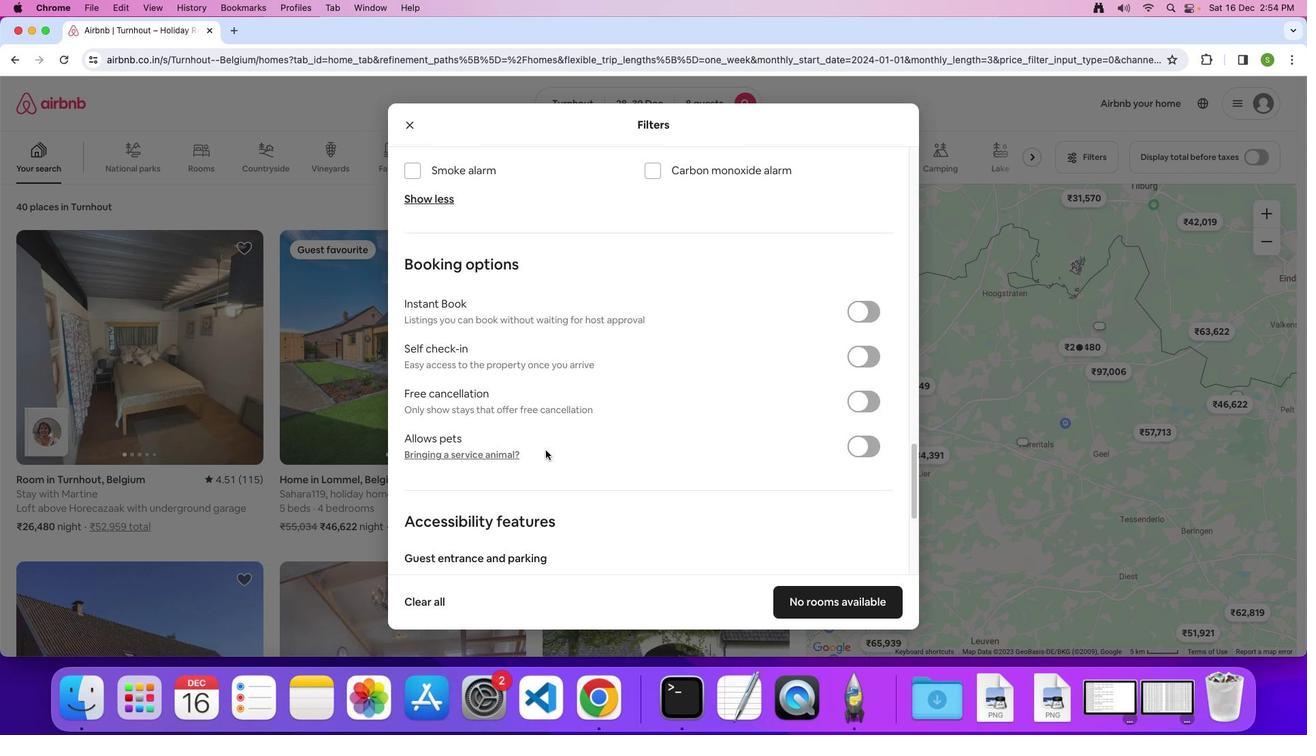 
Action: Mouse scrolled (549, 479) with delta (200, 231)
Screenshot: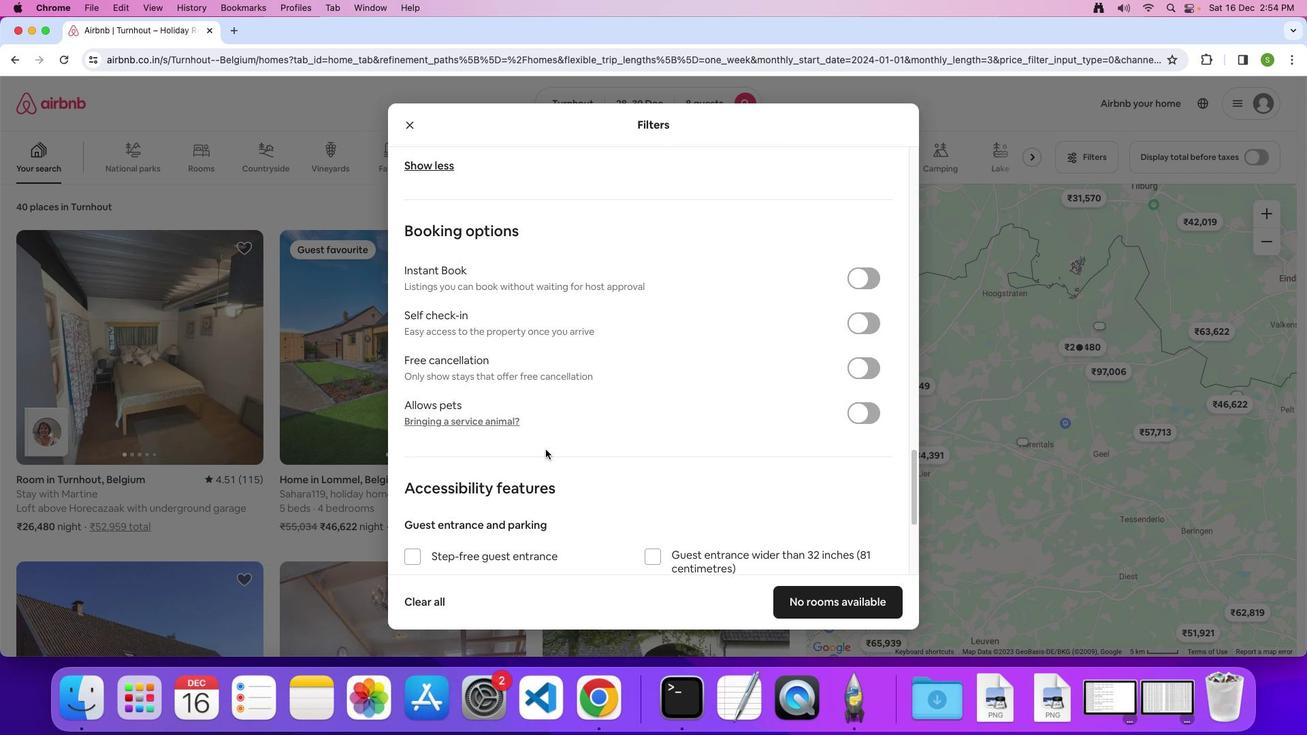 
Action: Mouse moved to (549, 479)
Screenshot: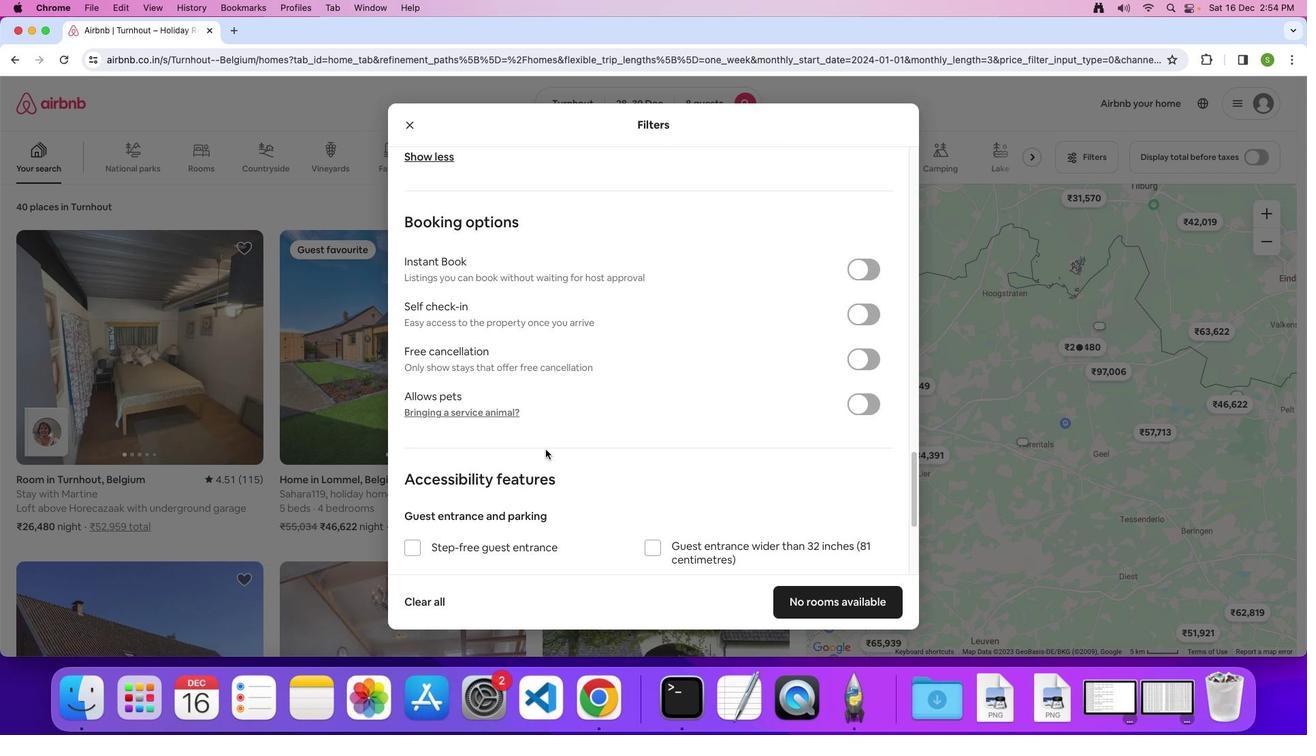 
Action: Mouse scrolled (549, 479) with delta (200, 231)
Screenshot: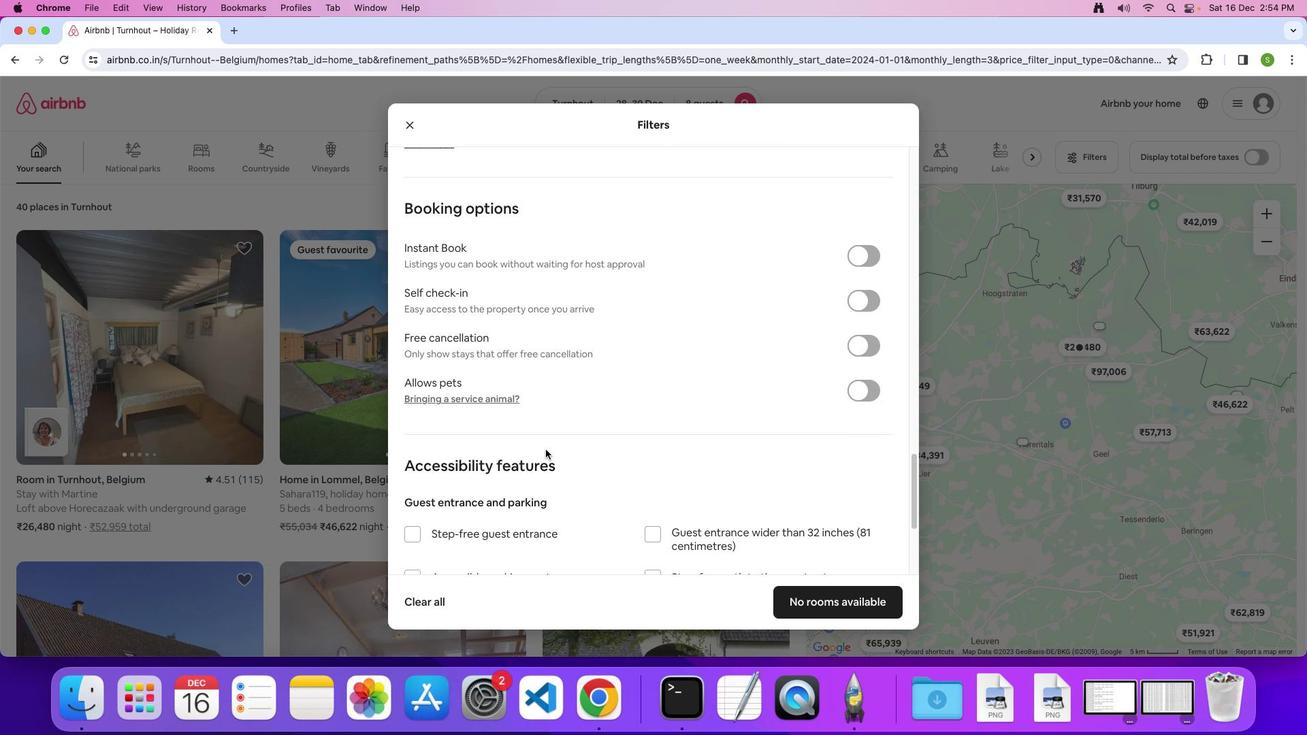 
Action: Mouse moved to (549, 479)
Screenshot: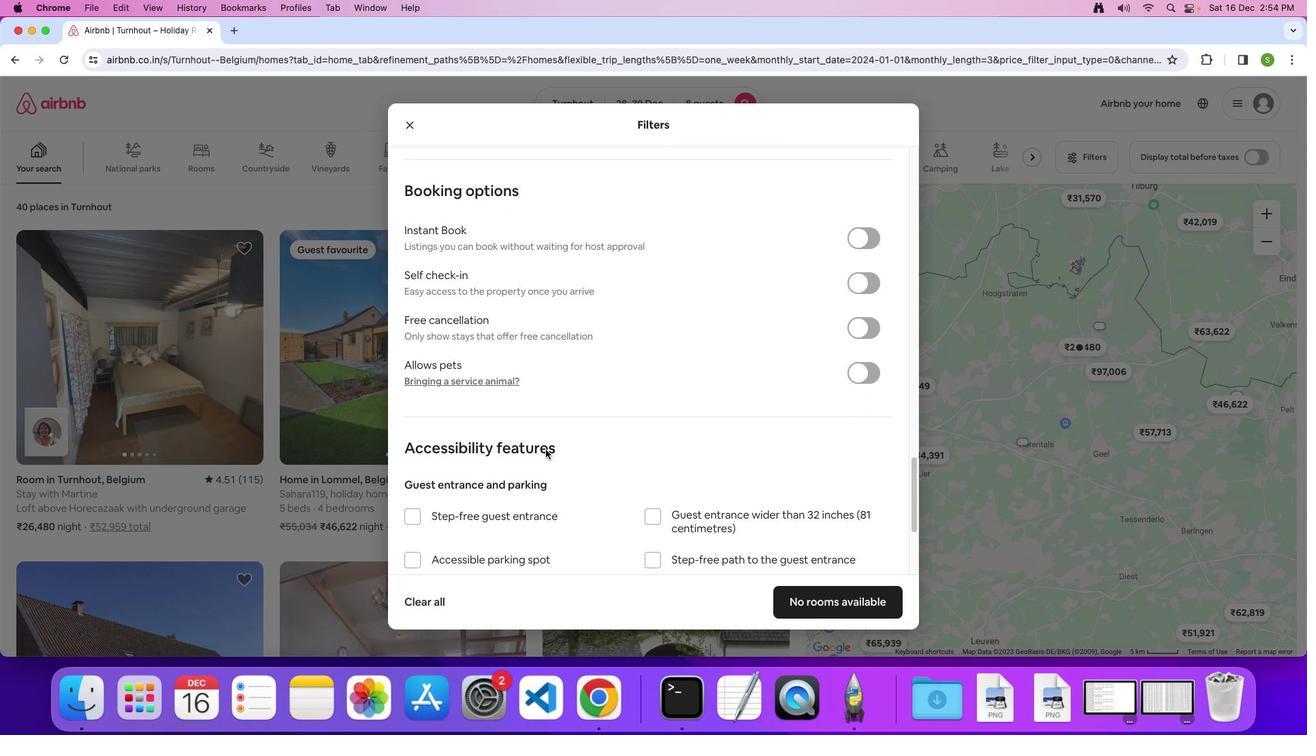 
Action: Mouse scrolled (549, 479) with delta (200, 230)
Screenshot: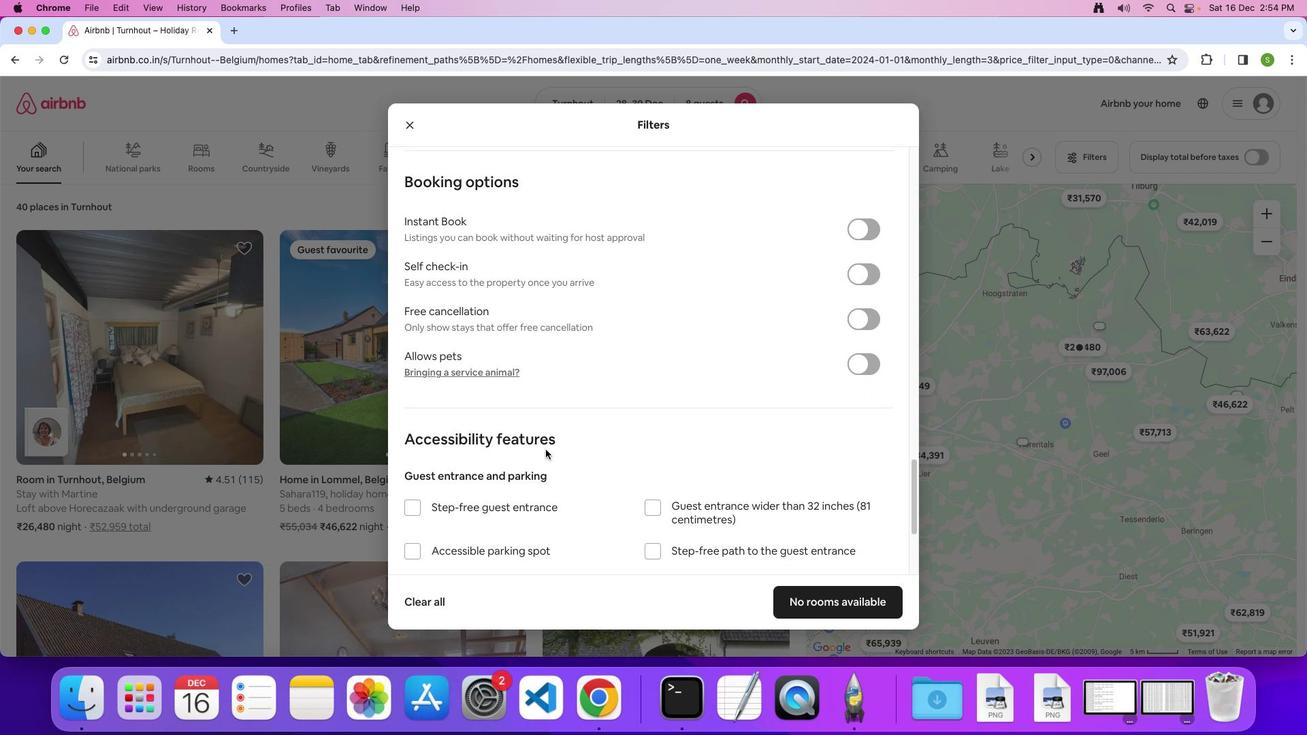
Action: Mouse scrolled (549, 479) with delta (200, 231)
Screenshot: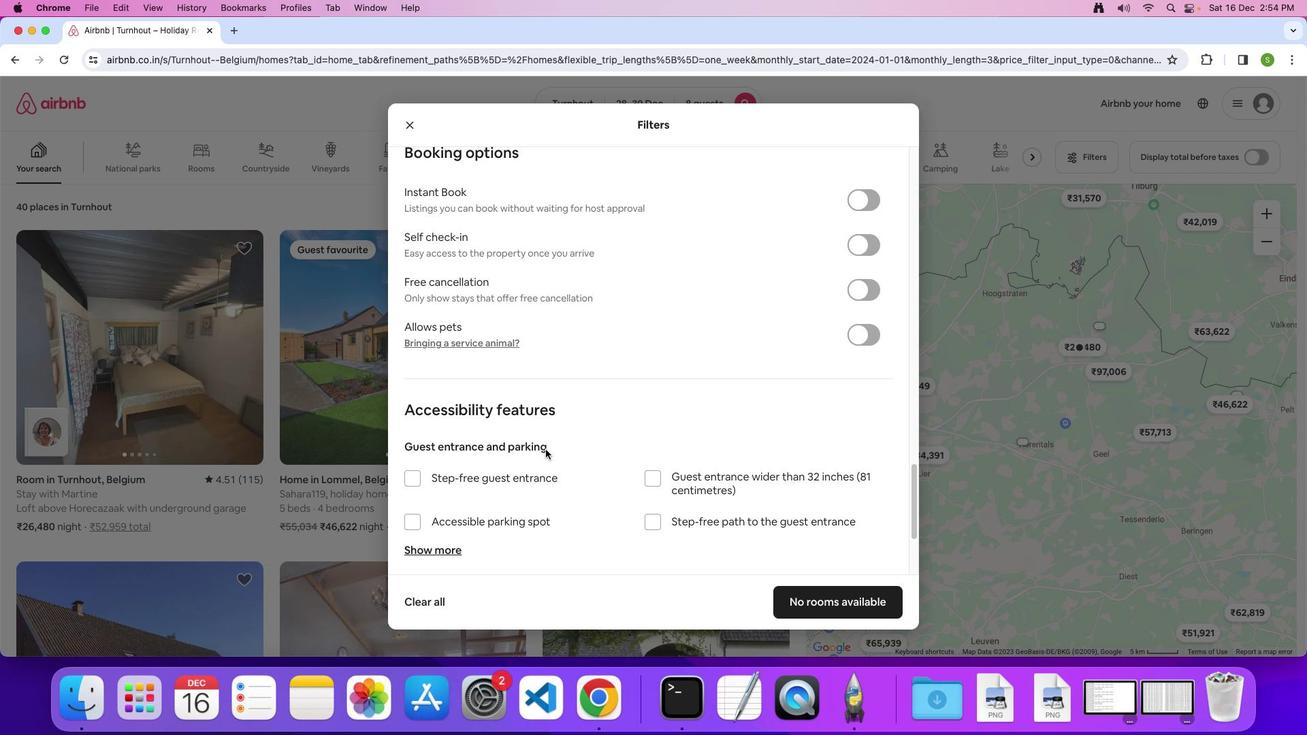 
Action: Mouse scrolled (549, 479) with delta (200, 231)
Screenshot: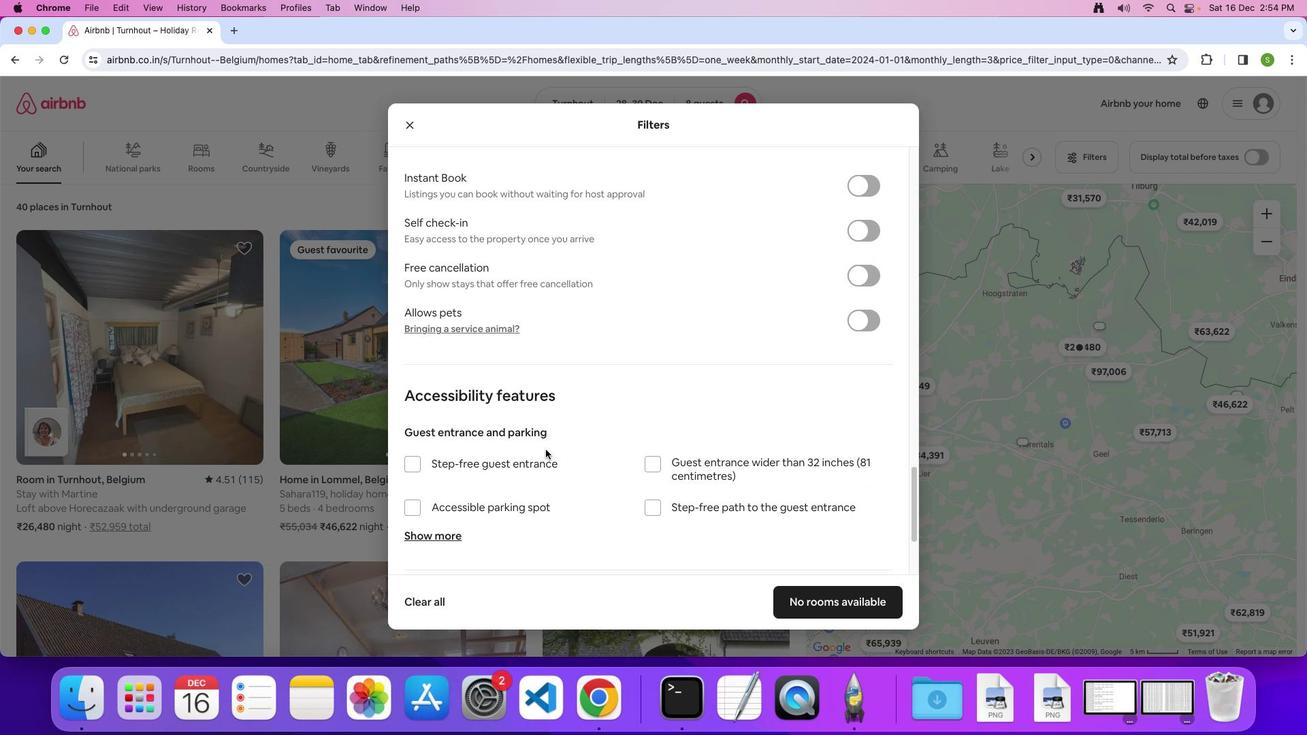 
Action: Mouse scrolled (549, 479) with delta (200, 231)
Screenshot: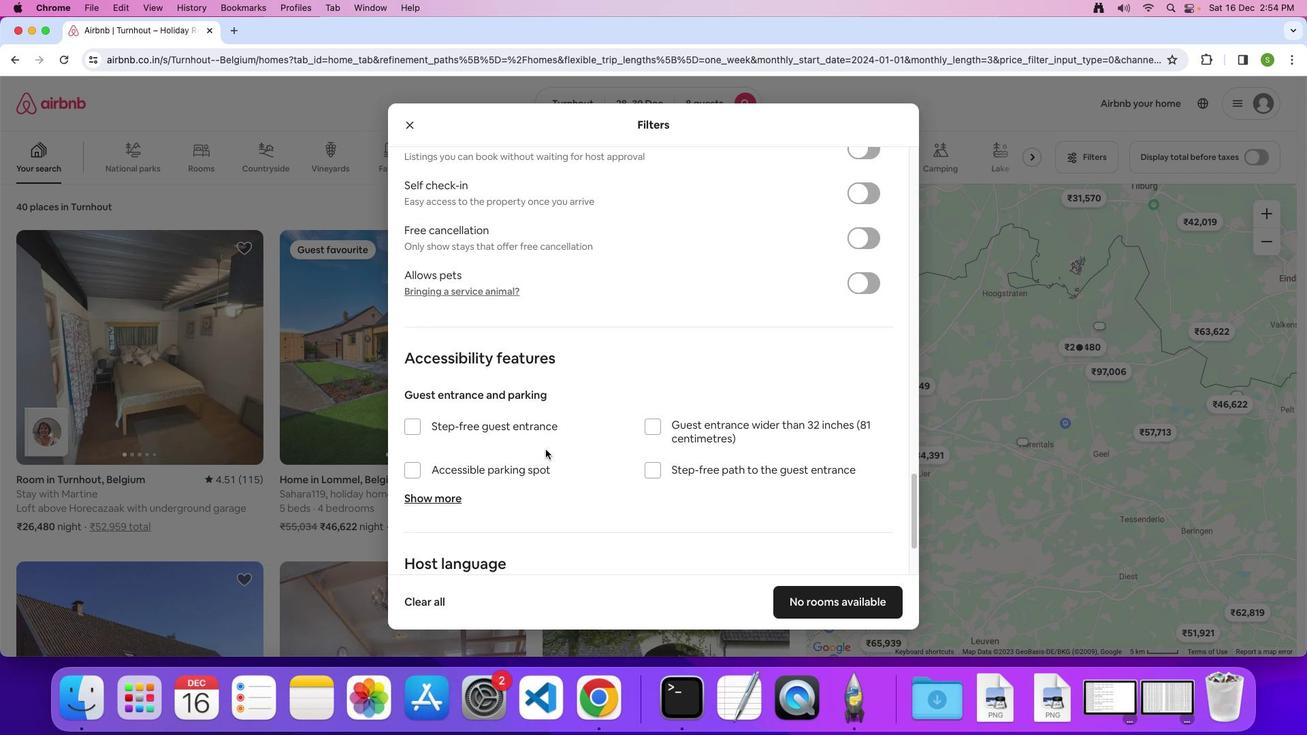 
Action: Mouse moved to (549, 479)
Screenshot: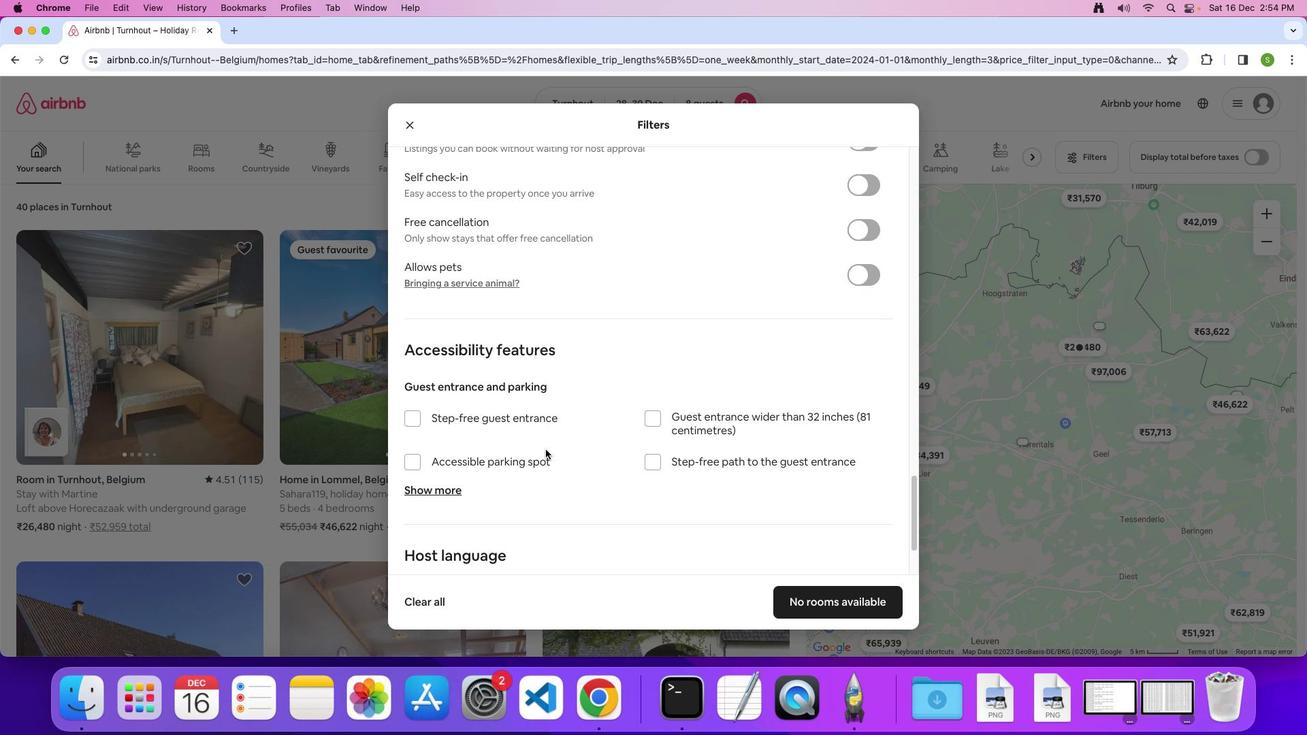 
Action: Mouse scrolled (549, 479) with delta (200, 231)
Screenshot: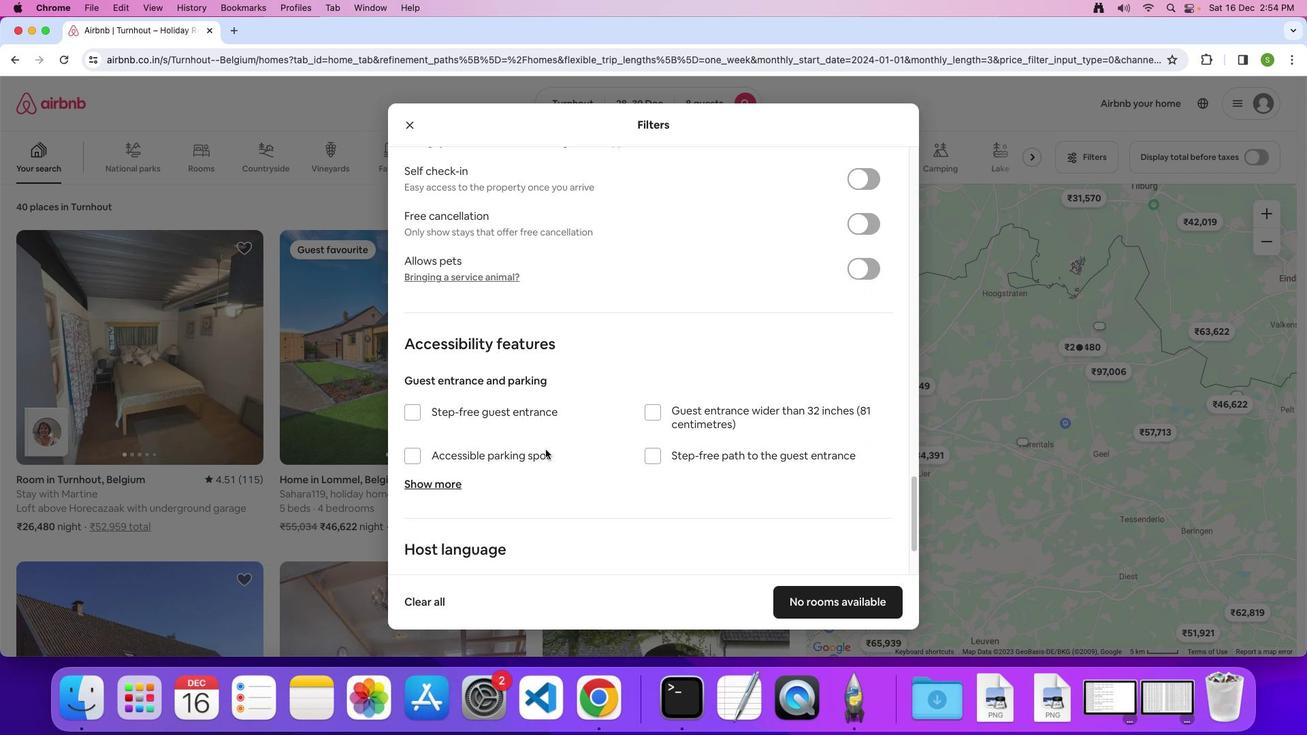 
Action: Mouse scrolled (549, 479) with delta (200, 231)
Screenshot: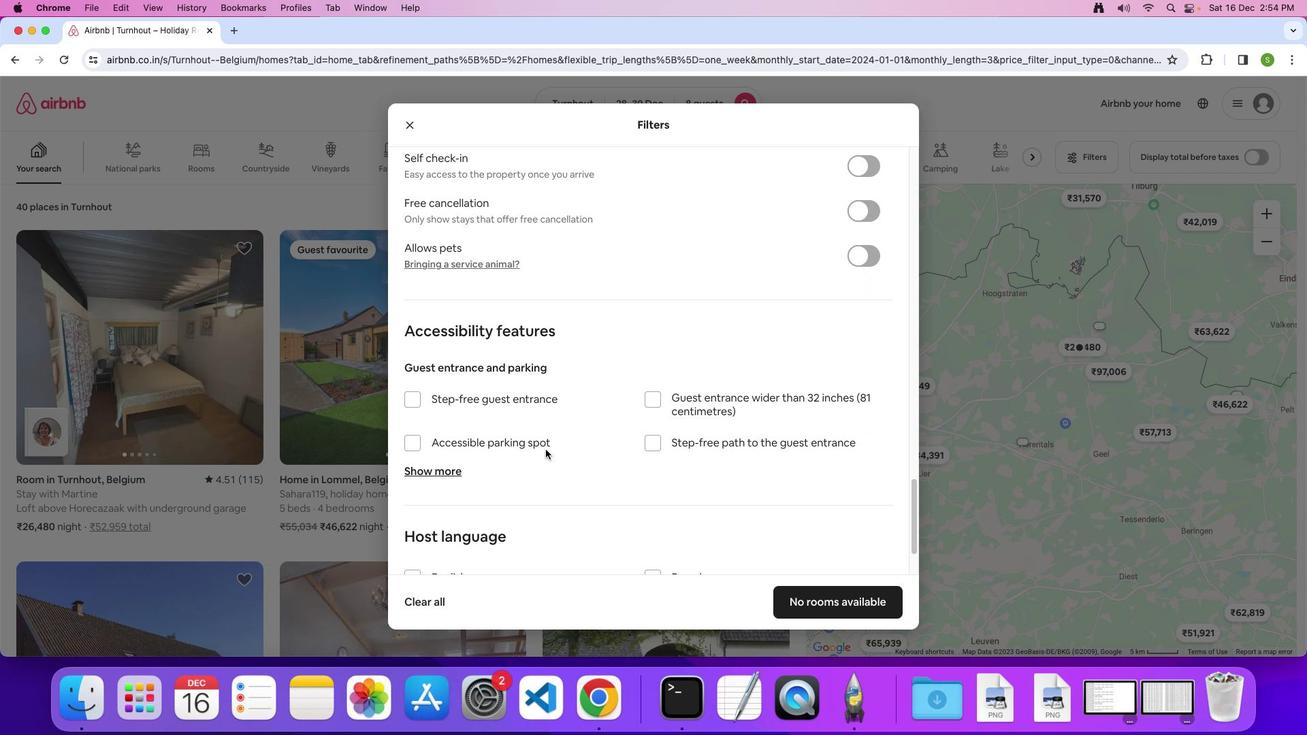 
Action: Mouse scrolled (549, 479) with delta (200, 231)
Screenshot: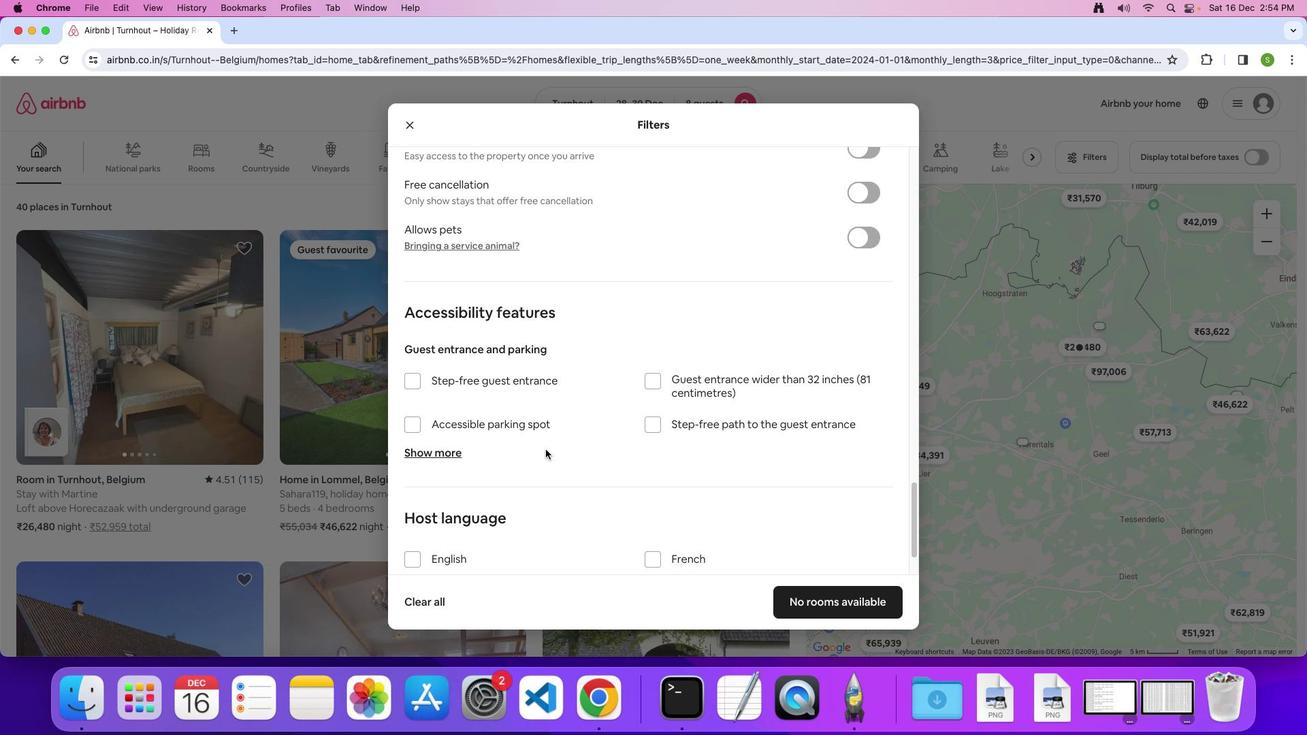 
Action: Mouse scrolled (549, 479) with delta (200, 231)
Screenshot: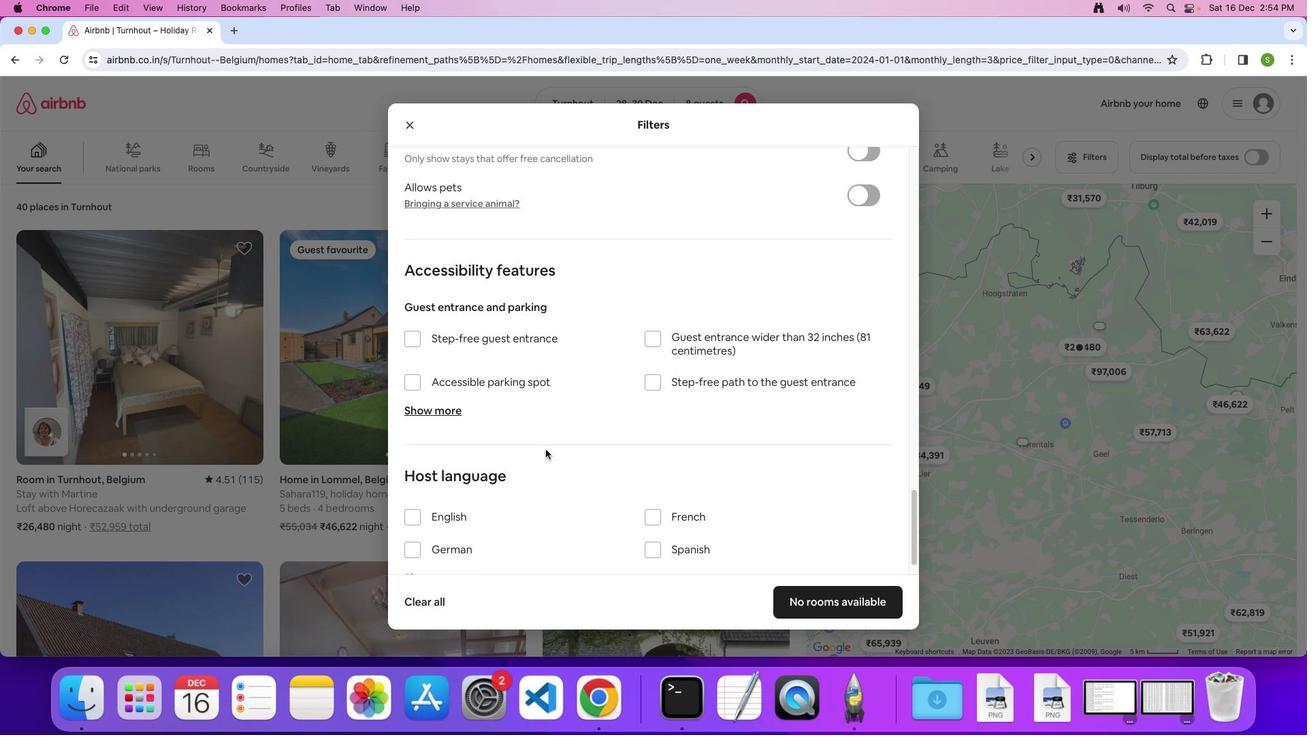 
Action: Mouse scrolled (549, 479) with delta (200, 230)
Screenshot: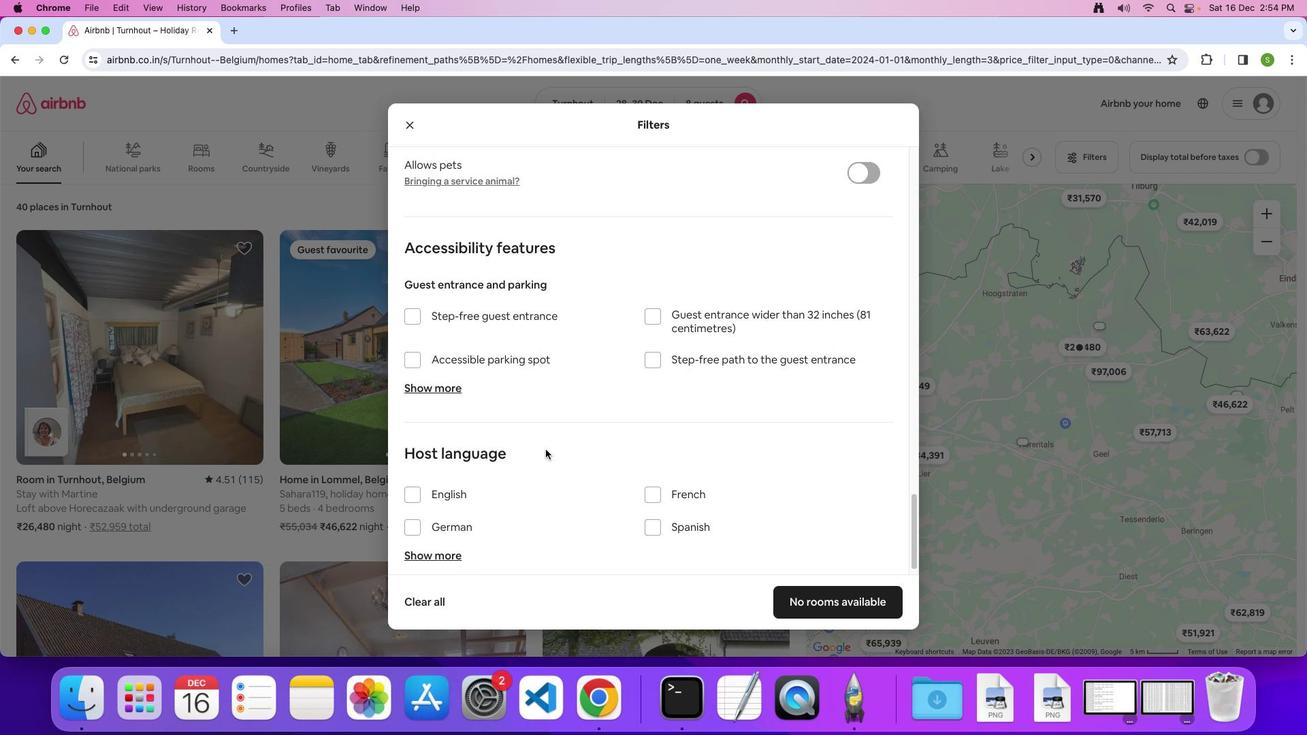 
Action: Mouse scrolled (549, 479) with delta (200, 231)
Screenshot: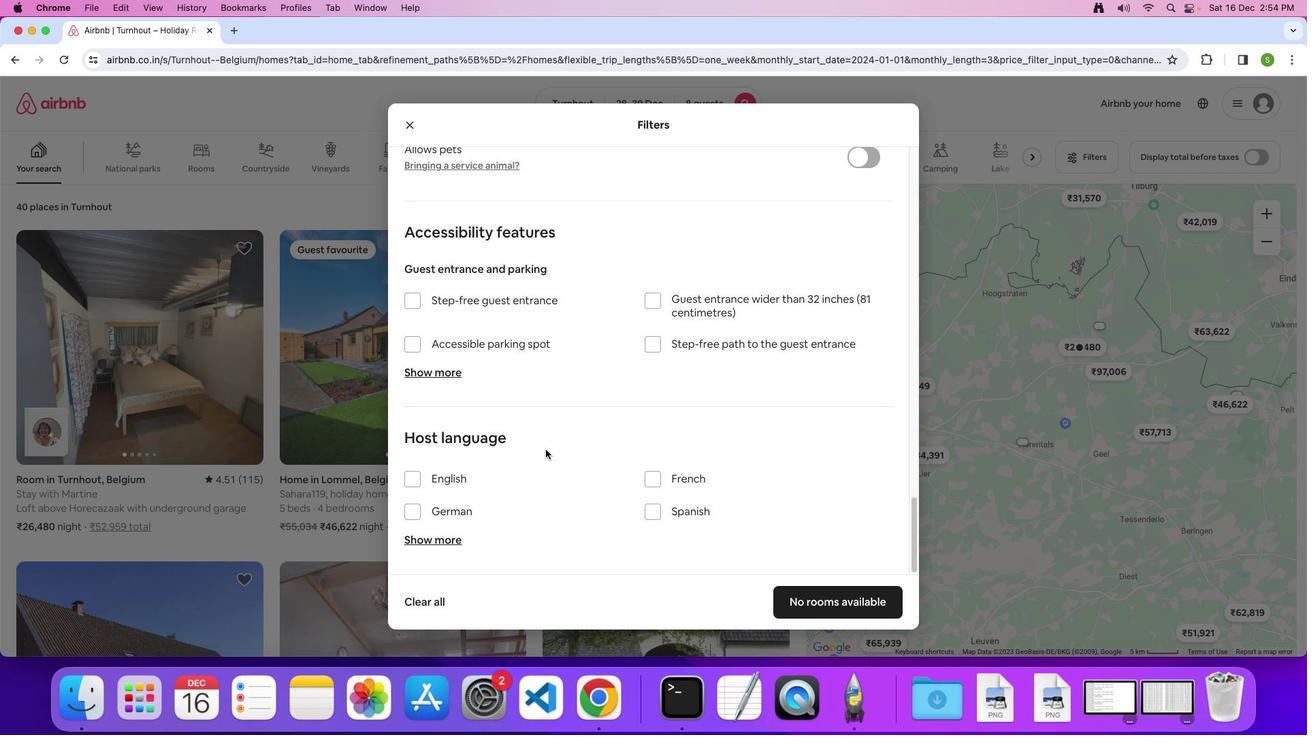 
Action: Mouse scrolled (549, 479) with delta (200, 231)
Screenshot: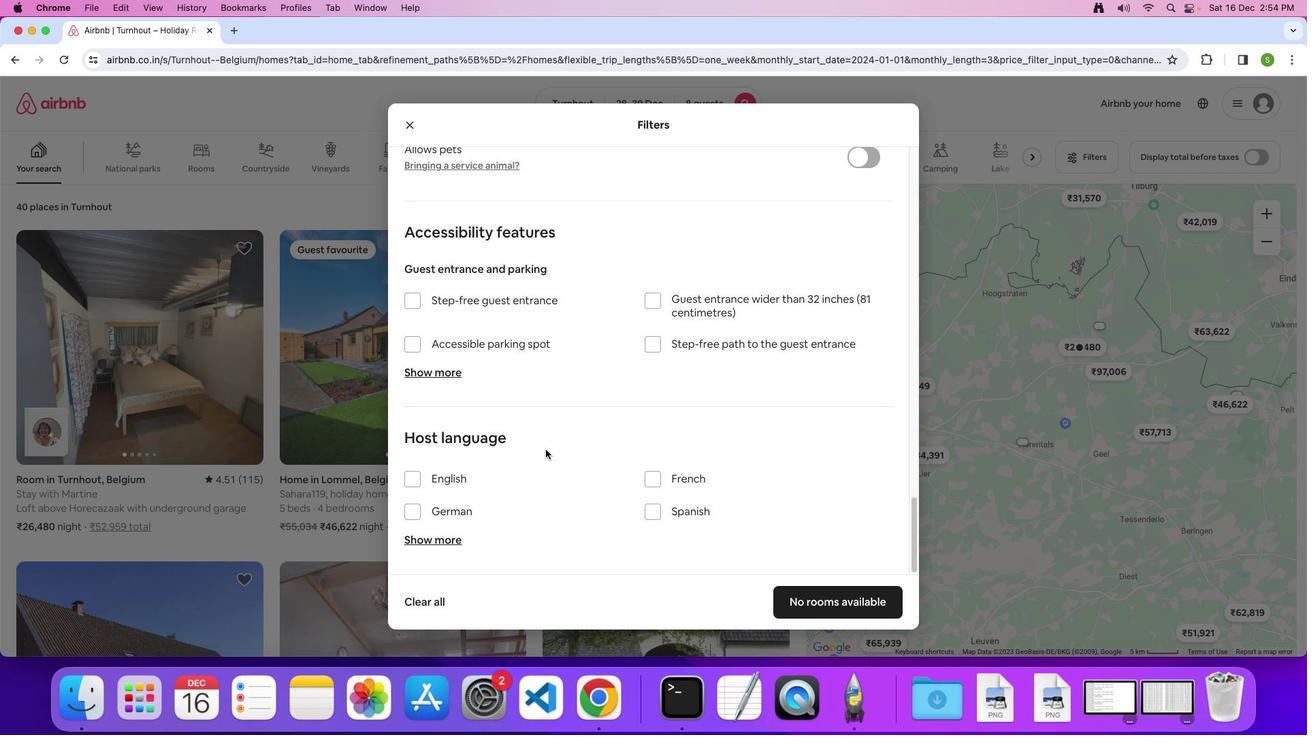 
Action: Mouse scrolled (549, 479) with delta (200, 230)
Screenshot: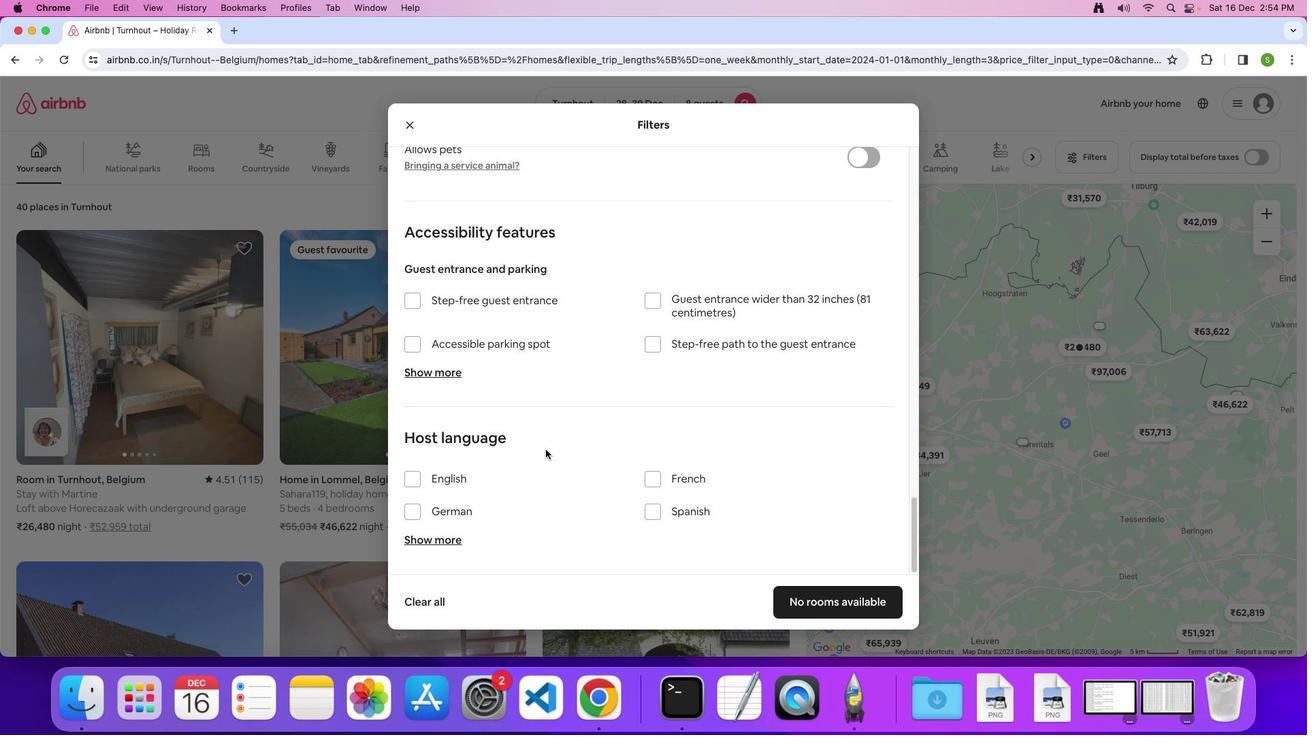 
Action: Mouse moved to (719, 562)
Screenshot: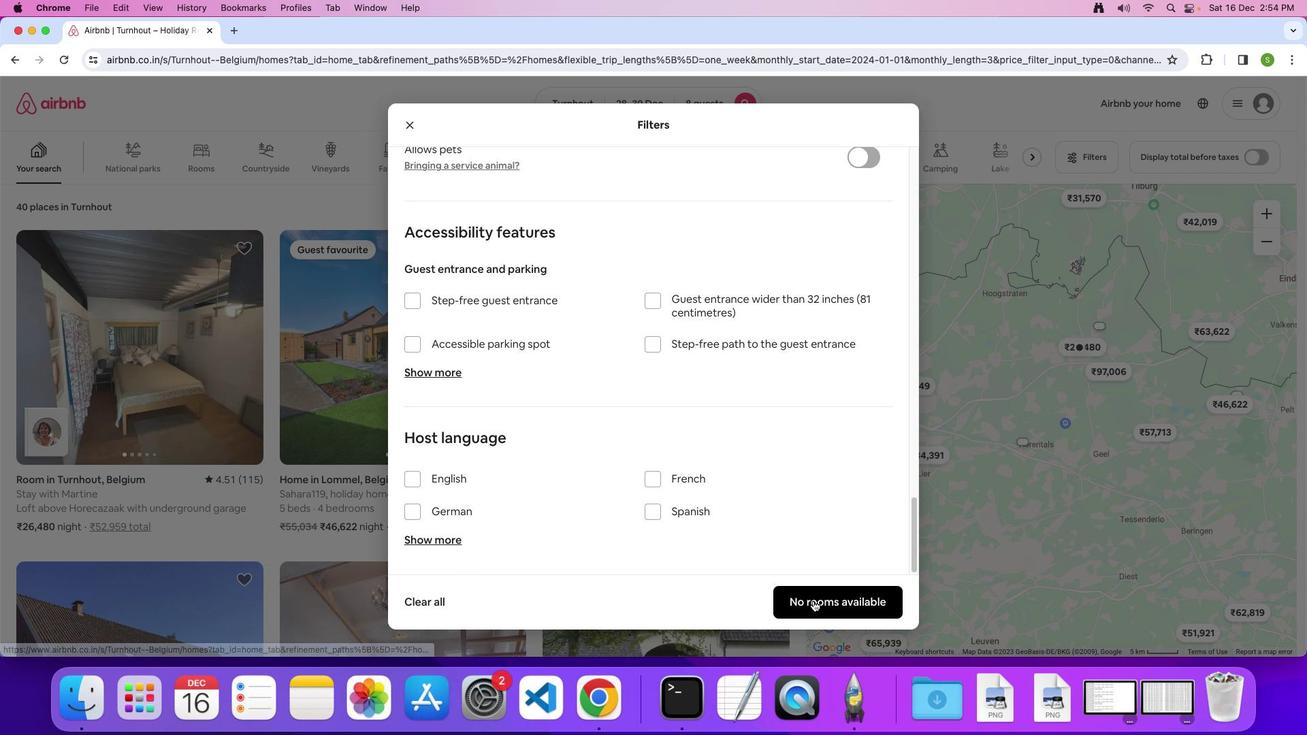 
Action: Mouse pressed left at (719, 562)
Screenshot: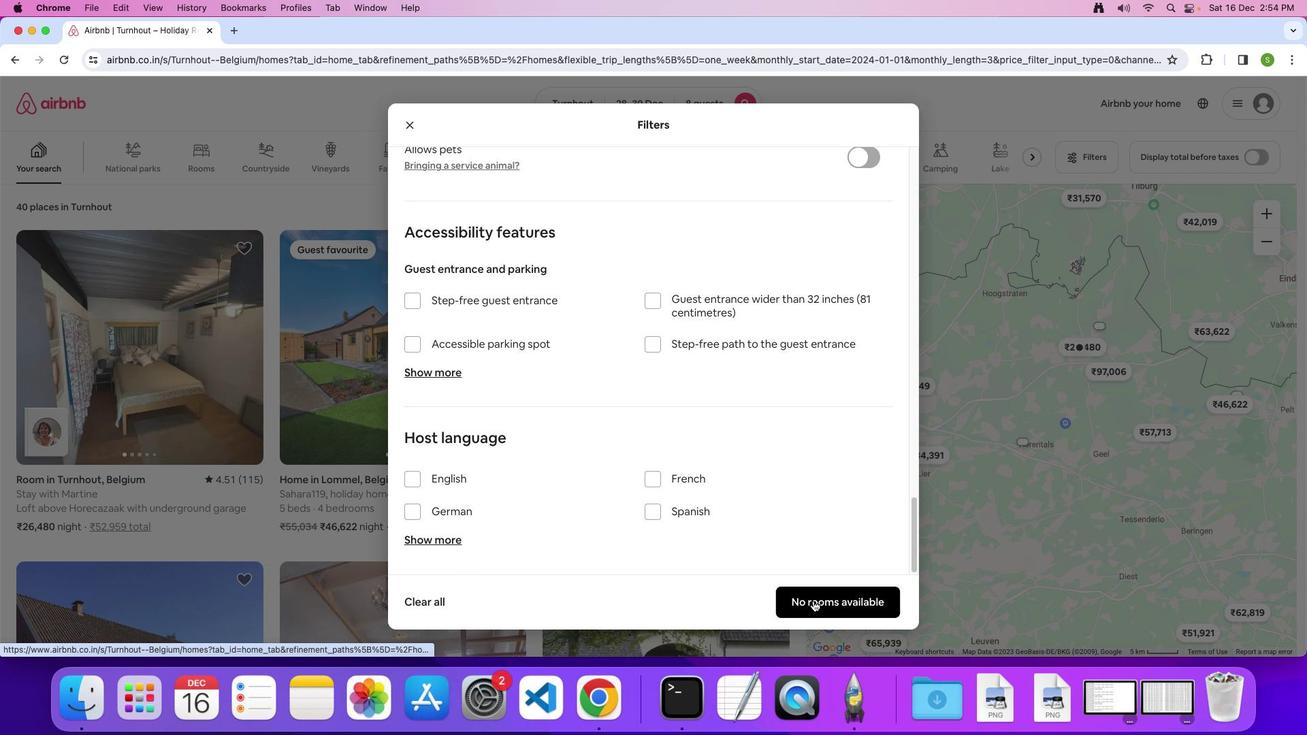 
Action: Mouse moved to (525, 470)
Screenshot: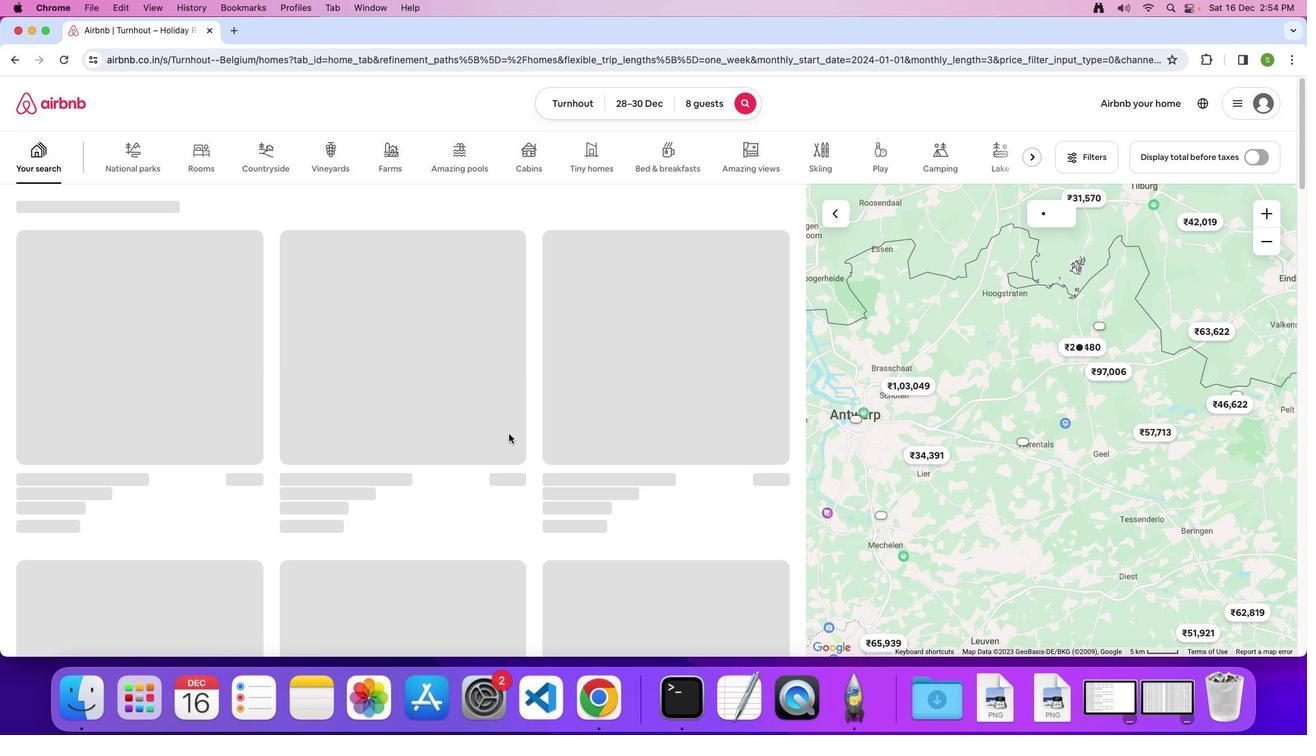 
